 Task: Pitch Correction.
Action: Mouse moved to (98, 38)
Screenshot: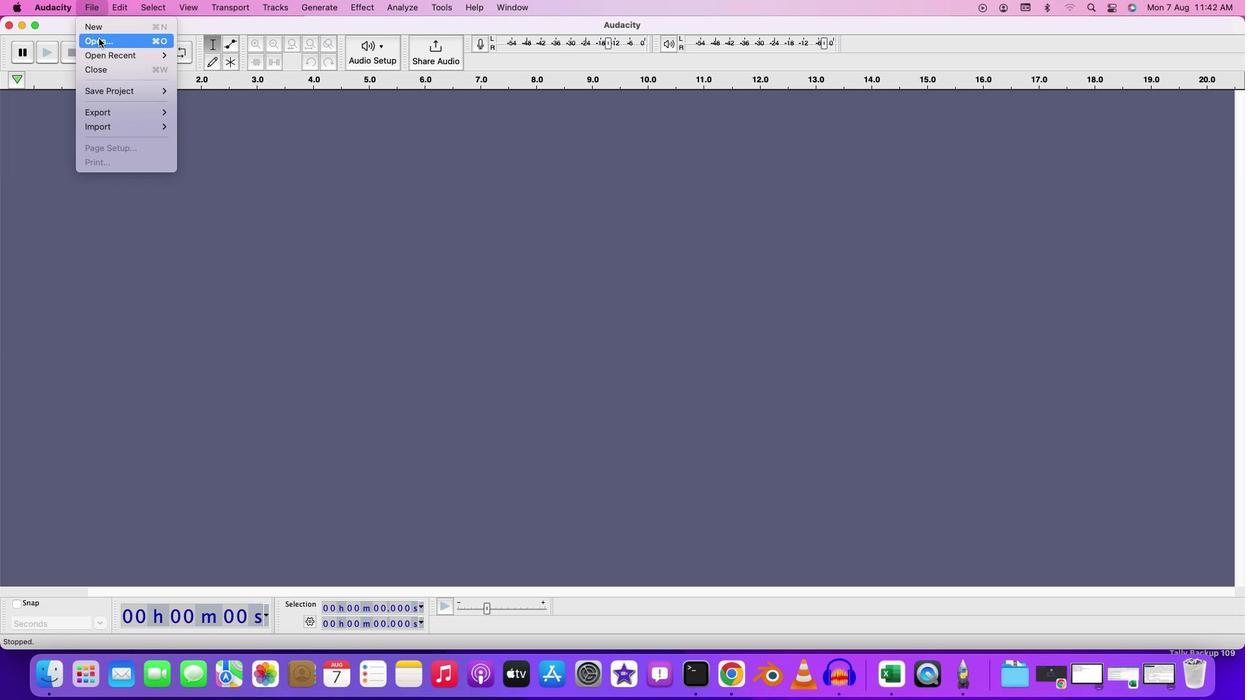 
Action: Mouse pressed left at (98, 38)
Screenshot: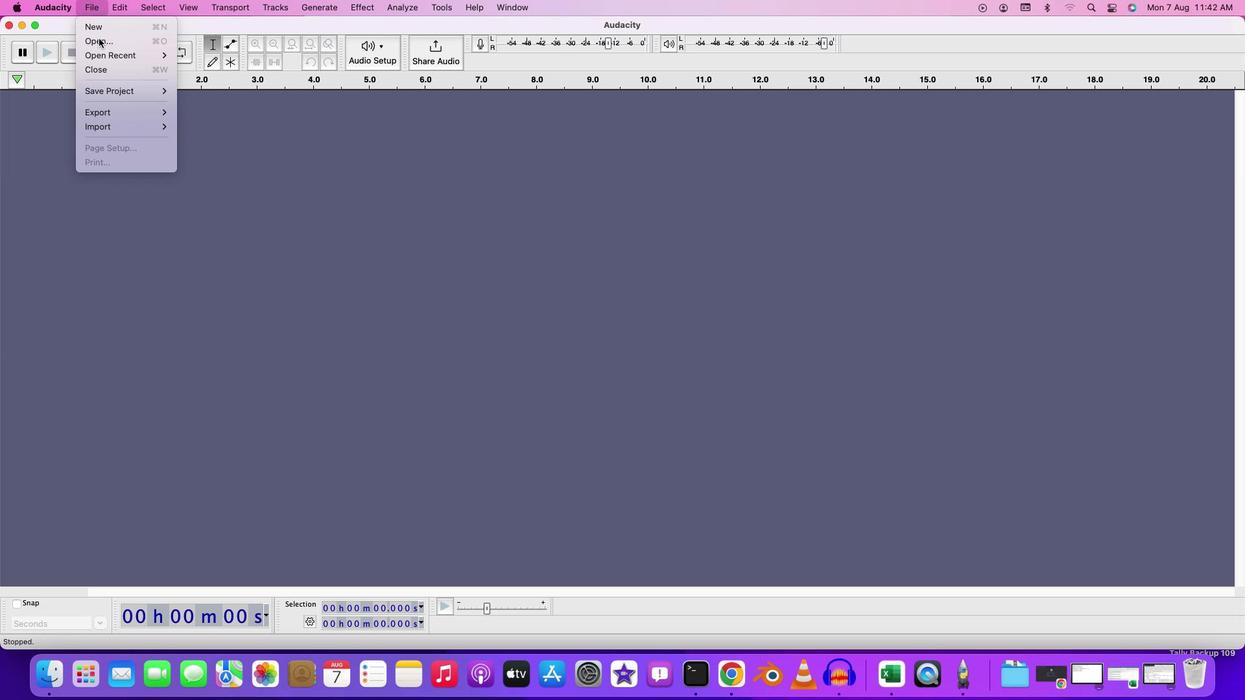 
Action: Mouse moved to (617, 184)
Screenshot: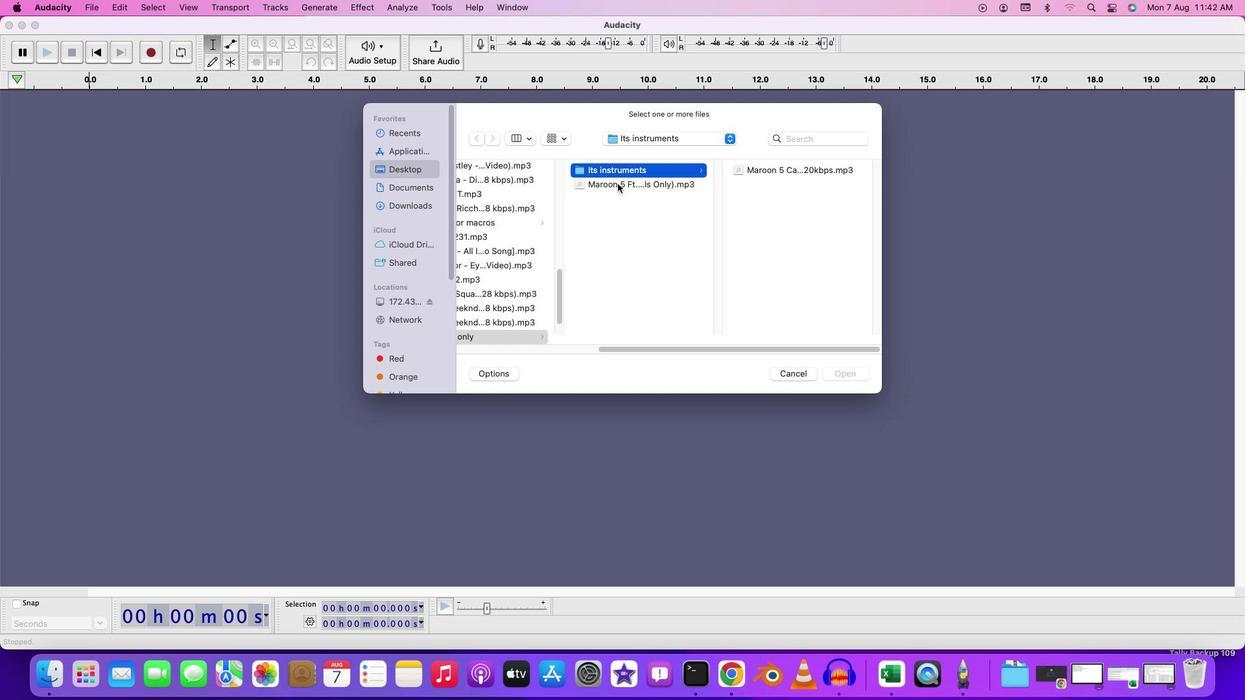 
Action: Mouse pressed left at (617, 184)
Screenshot: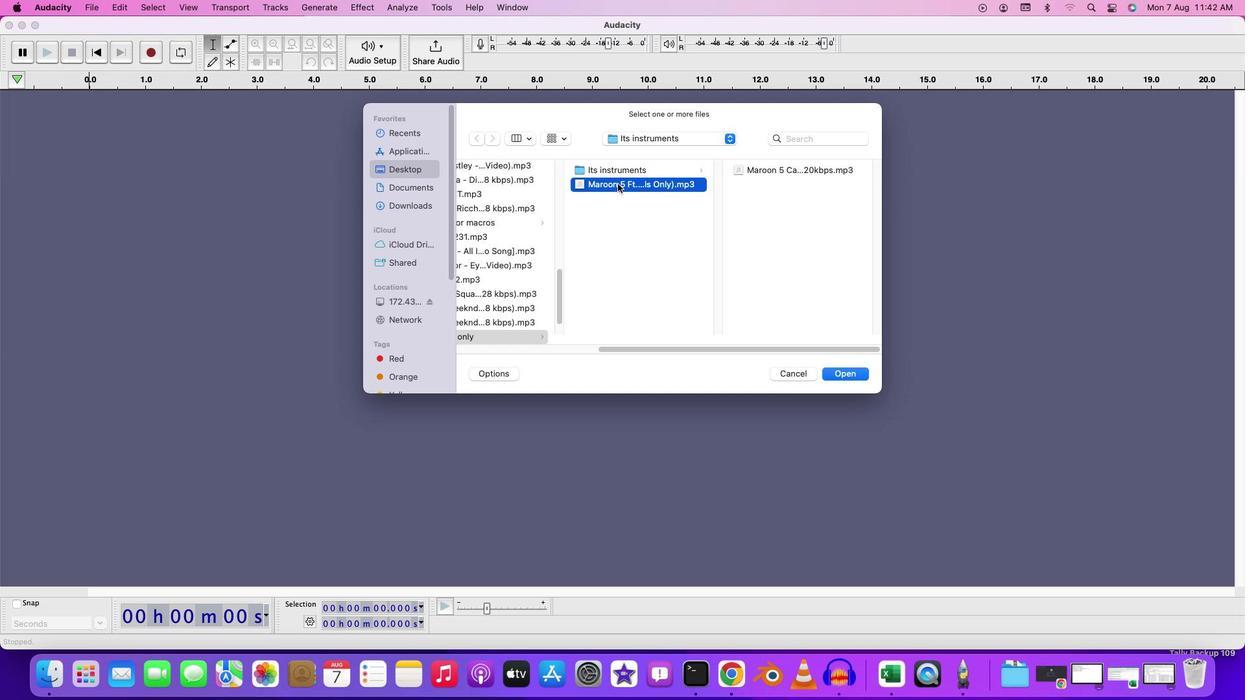 
Action: Mouse moved to (411, 169)
Screenshot: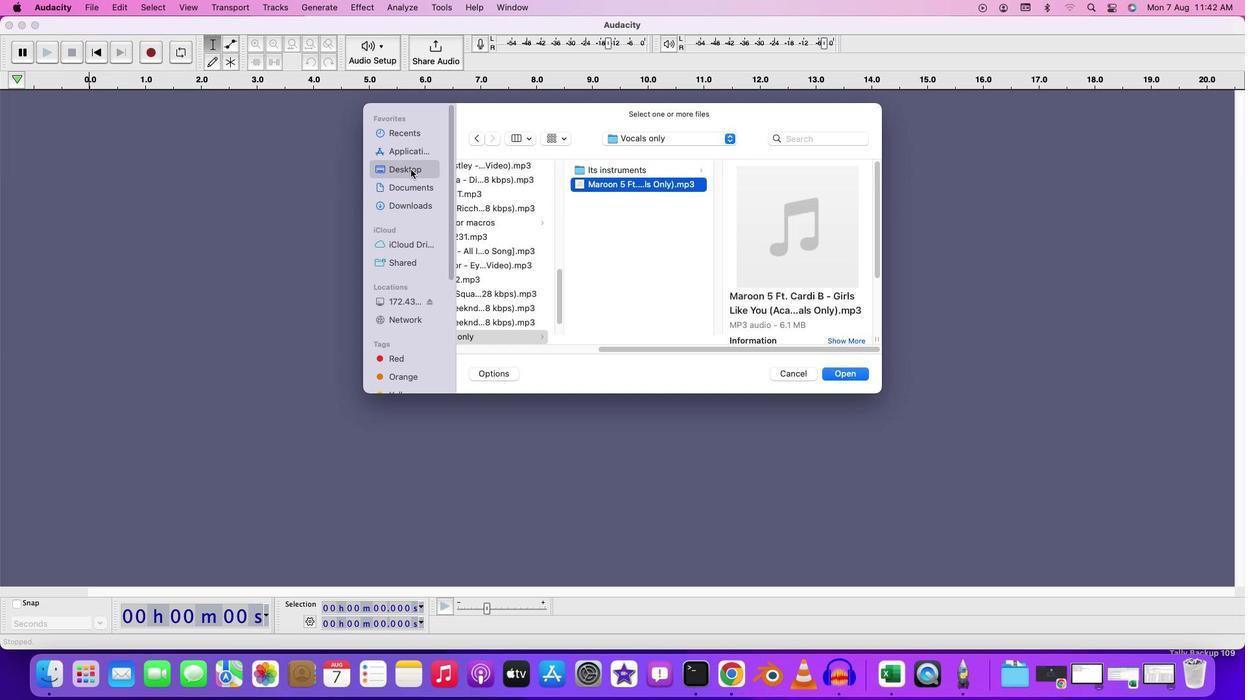 
Action: Mouse pressed left at (411, 169)
Screenshot: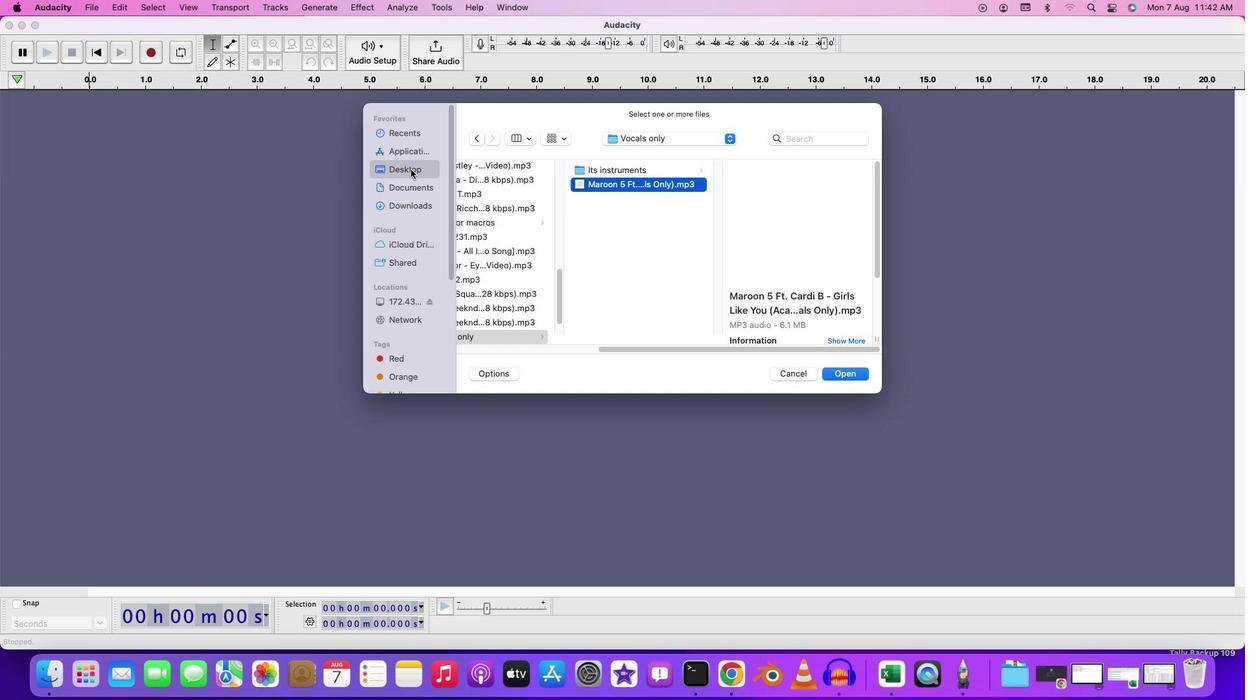 
Action: Mouse moved to (523, 184)
Screenshot: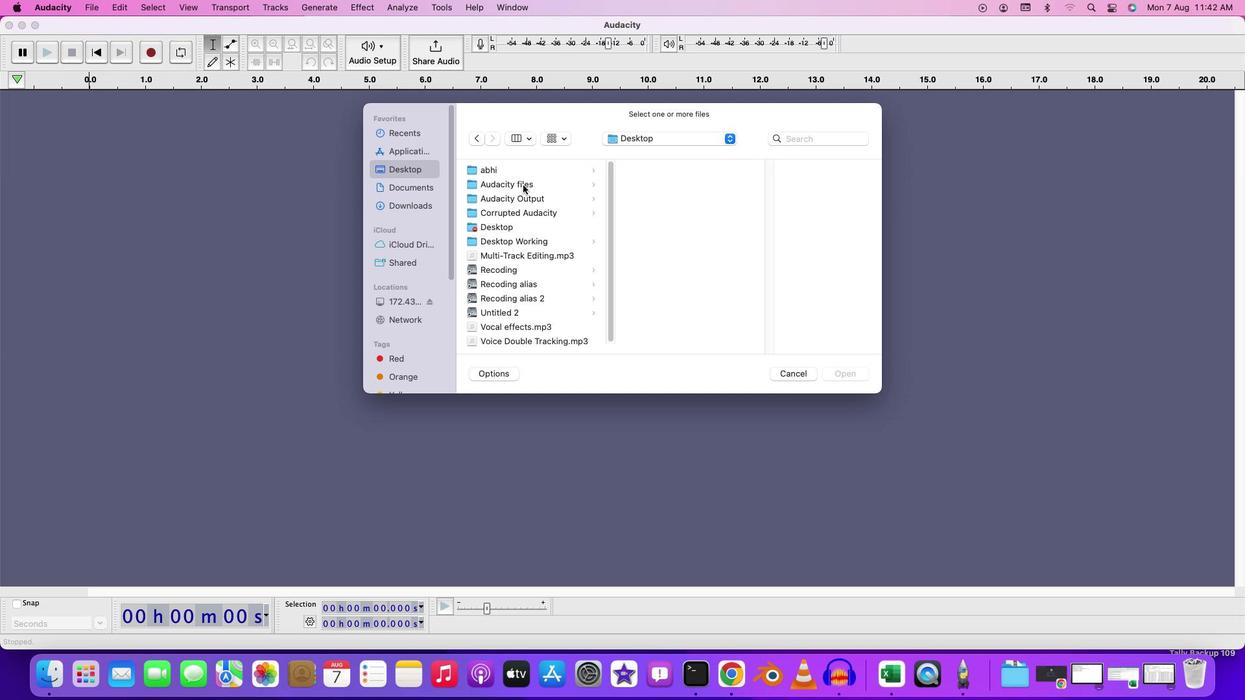 
Action: Mouse pressed left at (523, 184)
Screenshot: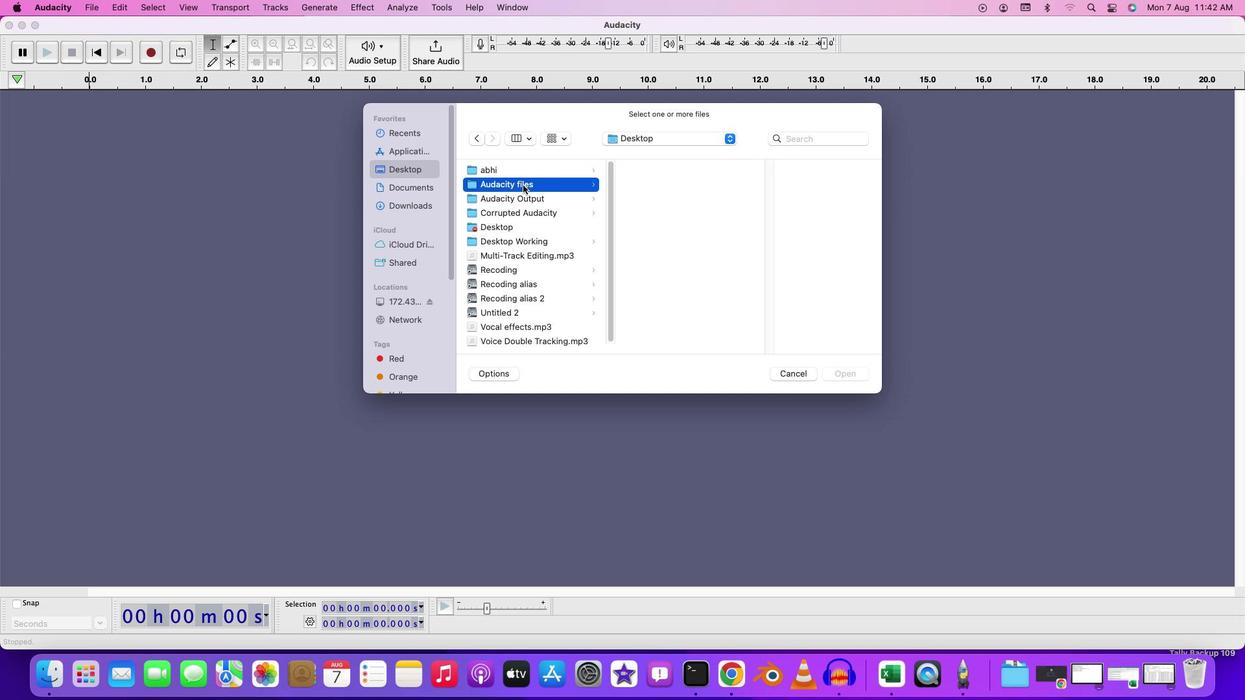 
Action: Mouse moved to (696, 267)
Screenshot: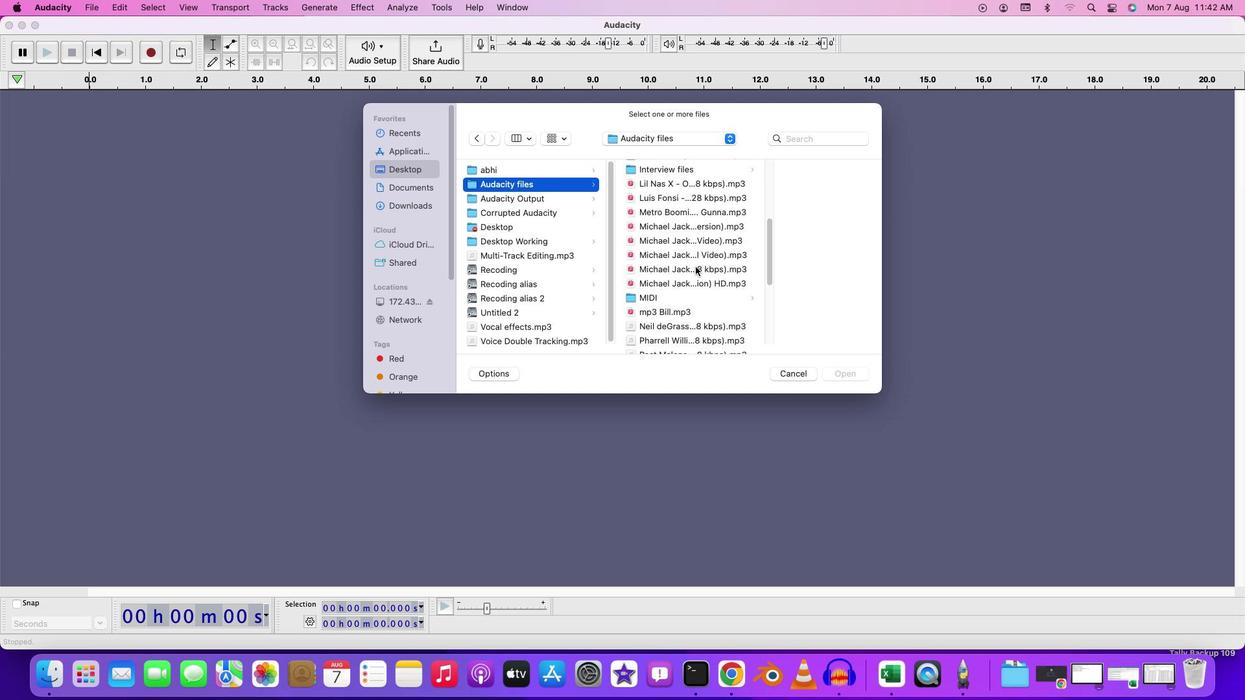
Action: Mouse scrolled (696, 267) with delta (0, 0)
Screenshot: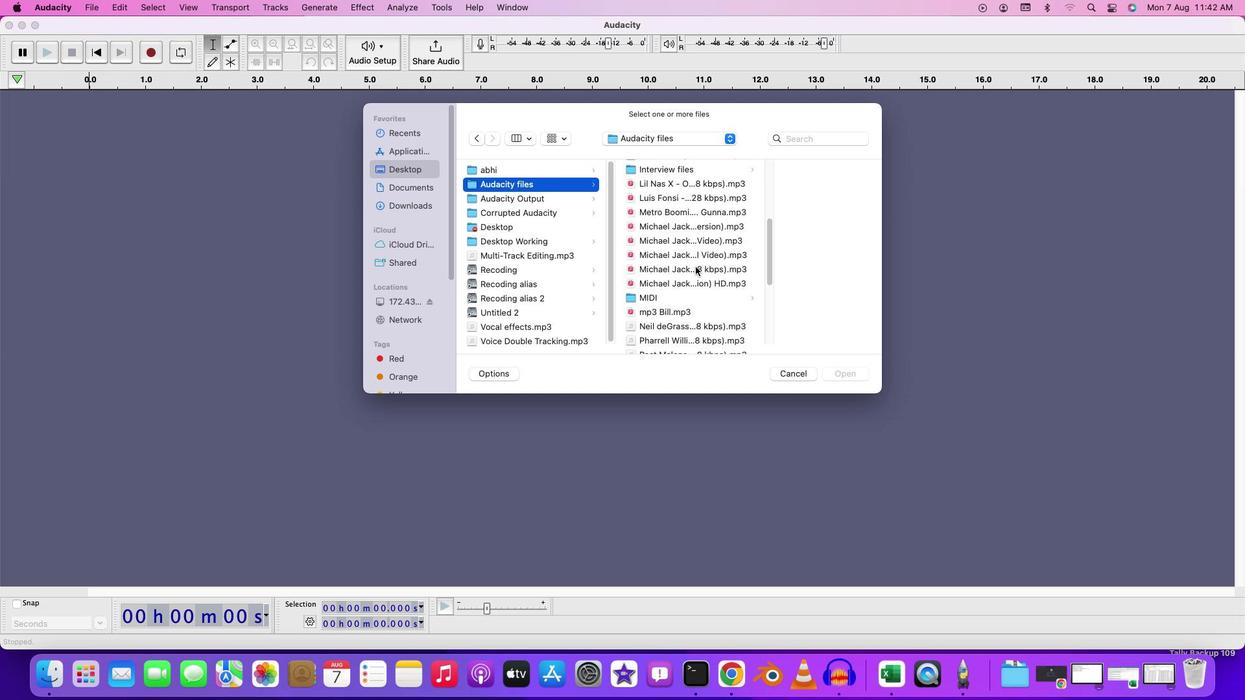 
Action: Mouse scrolled (696, 267) with delta (0, 0)
Screenshot: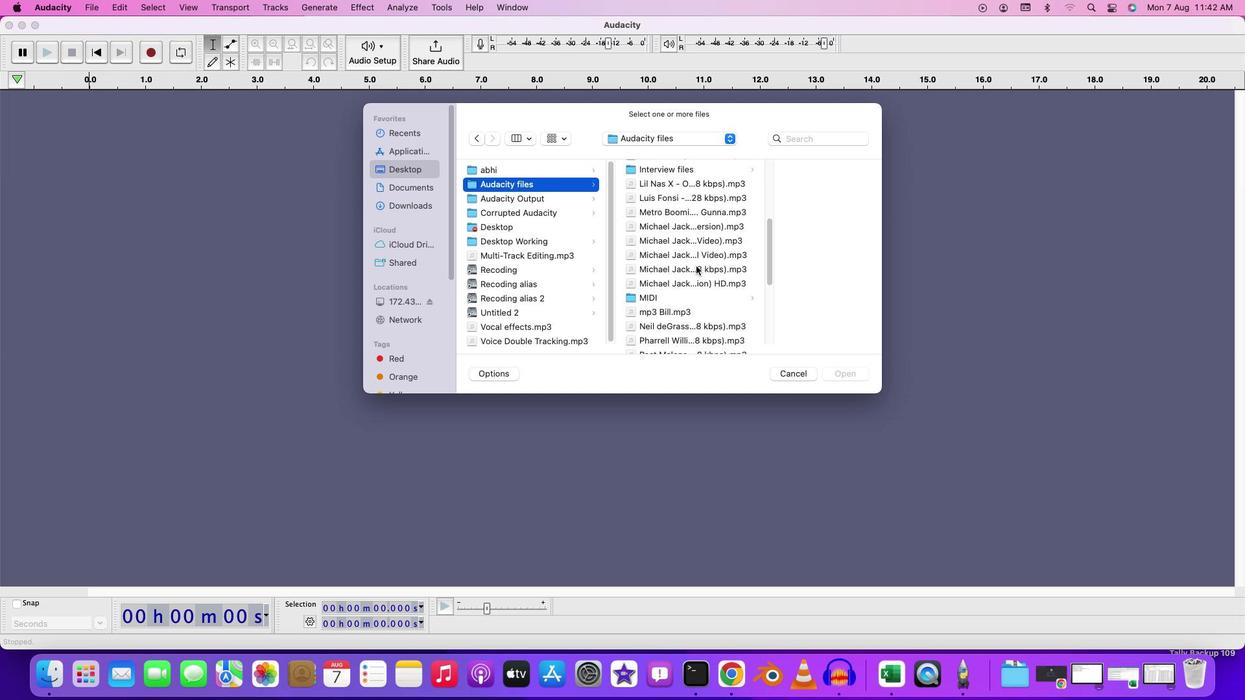 
Action: Mouse scrolled (696, 267) with delta (0, -1)
Screenshot: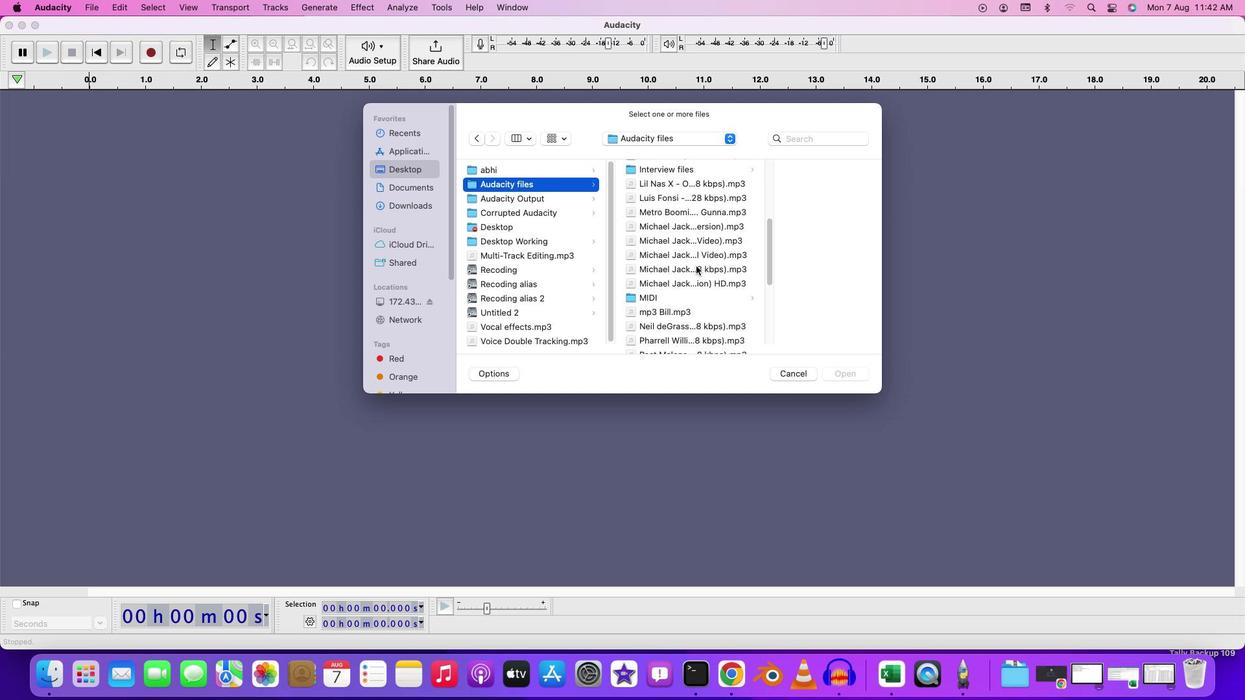 
Action: Mouse scrolled (696, 267) with delta (0, -3)
Screenshot: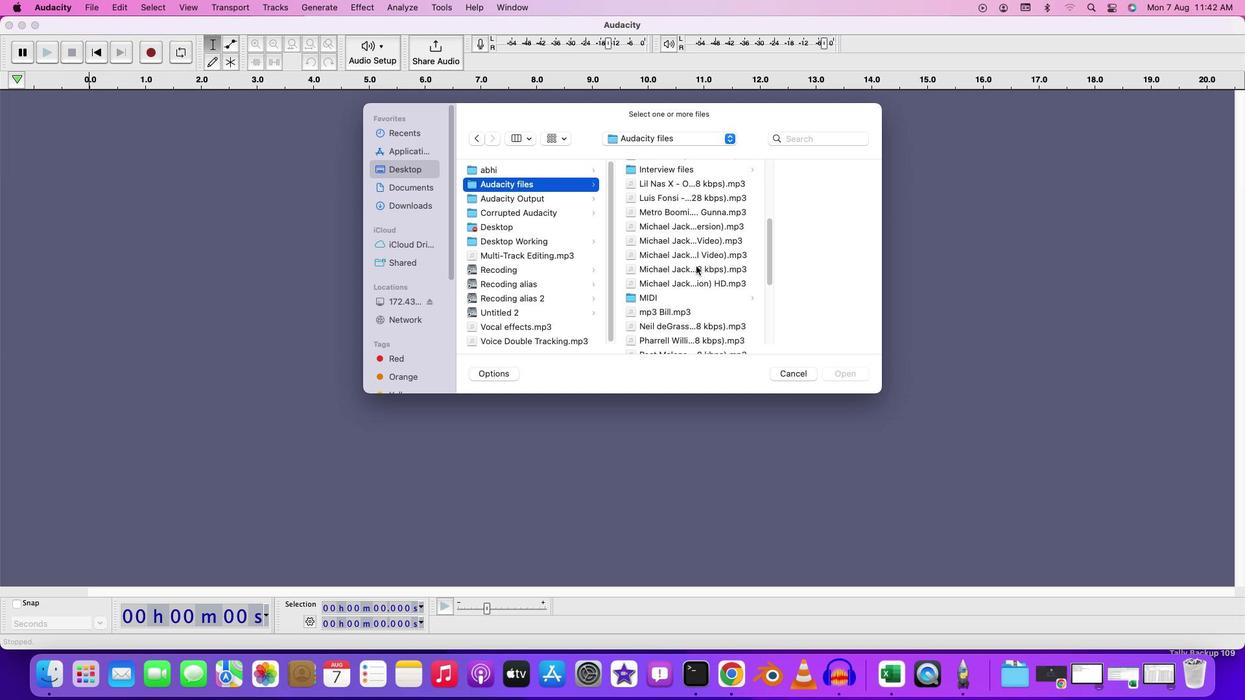 
Action: Mouse scrolled (696, 267) with delta (0, -3)
Screenshot: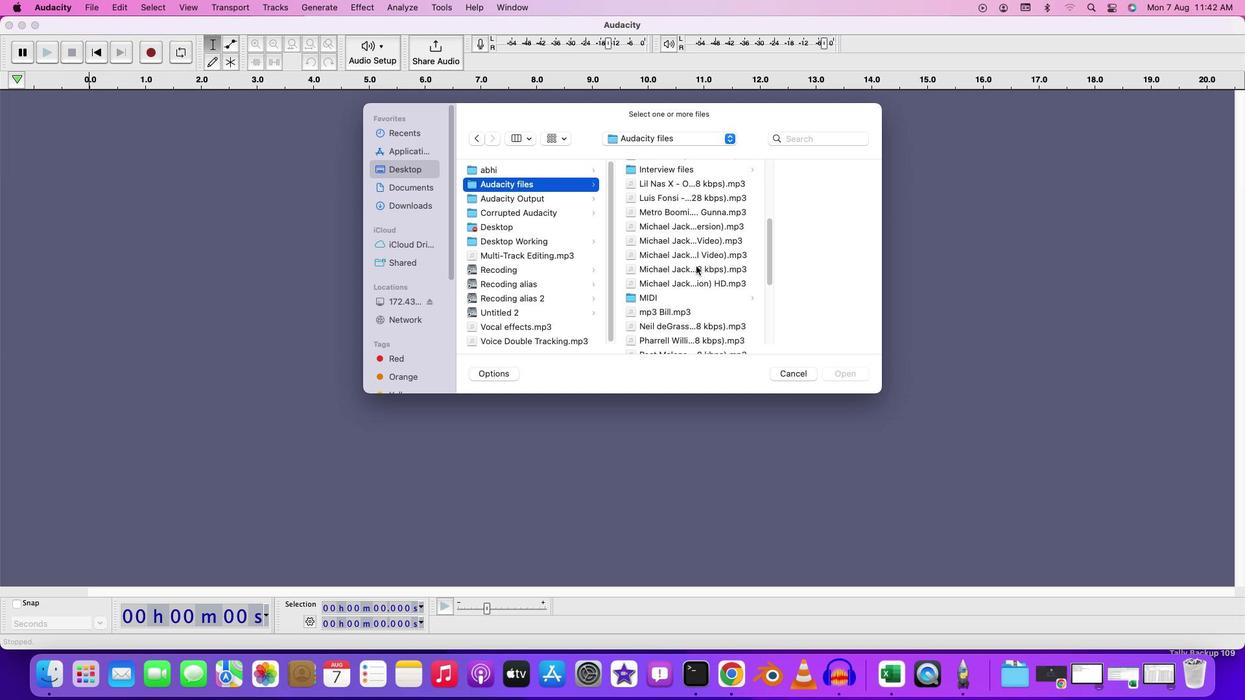
Action: Mouse moved to (670, 212)
Screenshot: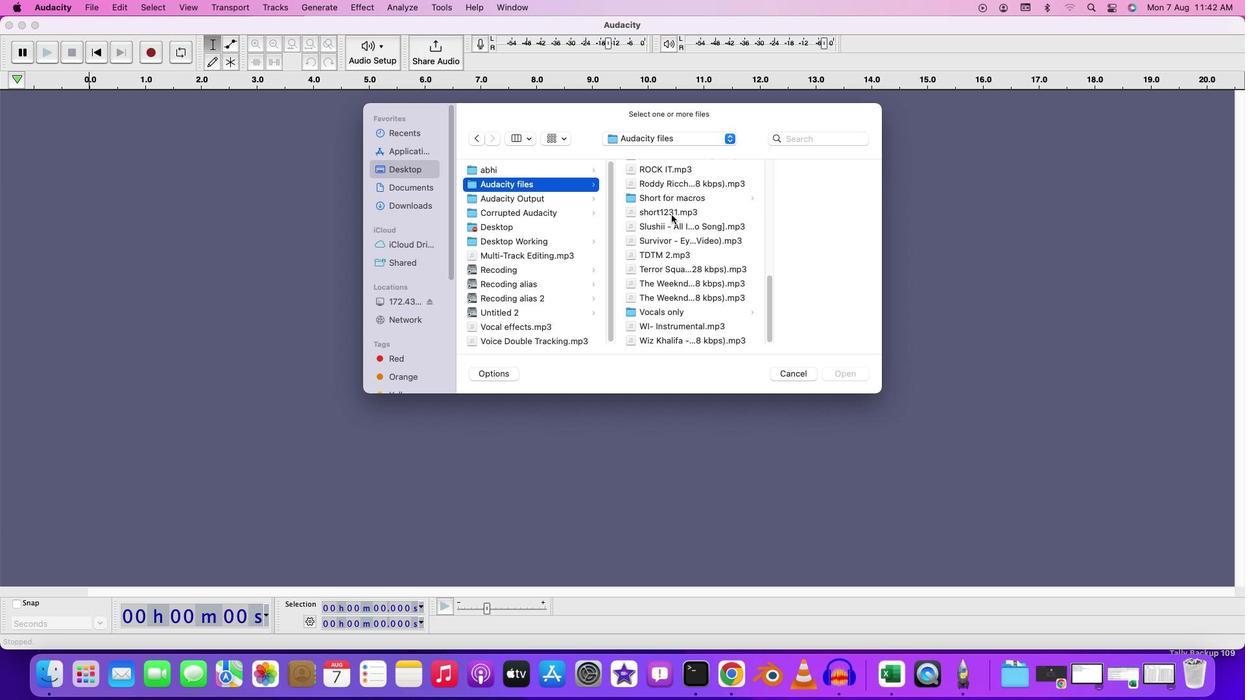 
Action: Mouse scrolled (670, 212) with delta (0, 0)
Screenshot: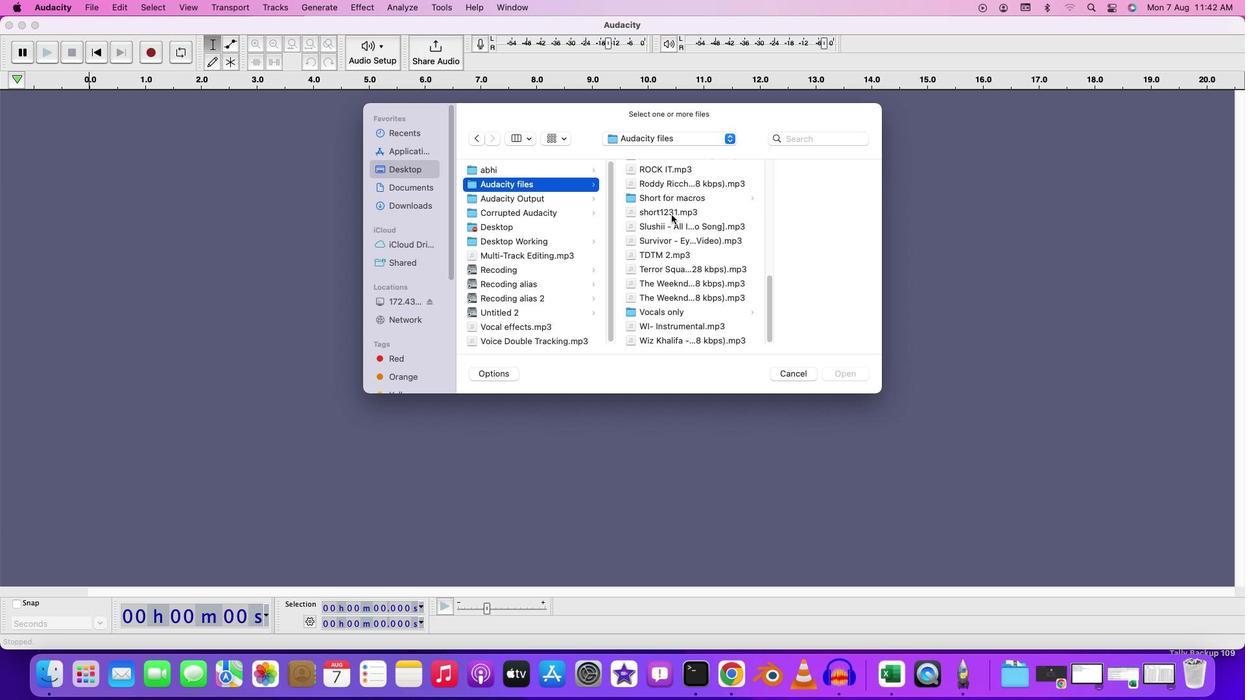 
Action: Mouse moved to (670, 212)
Screenshot: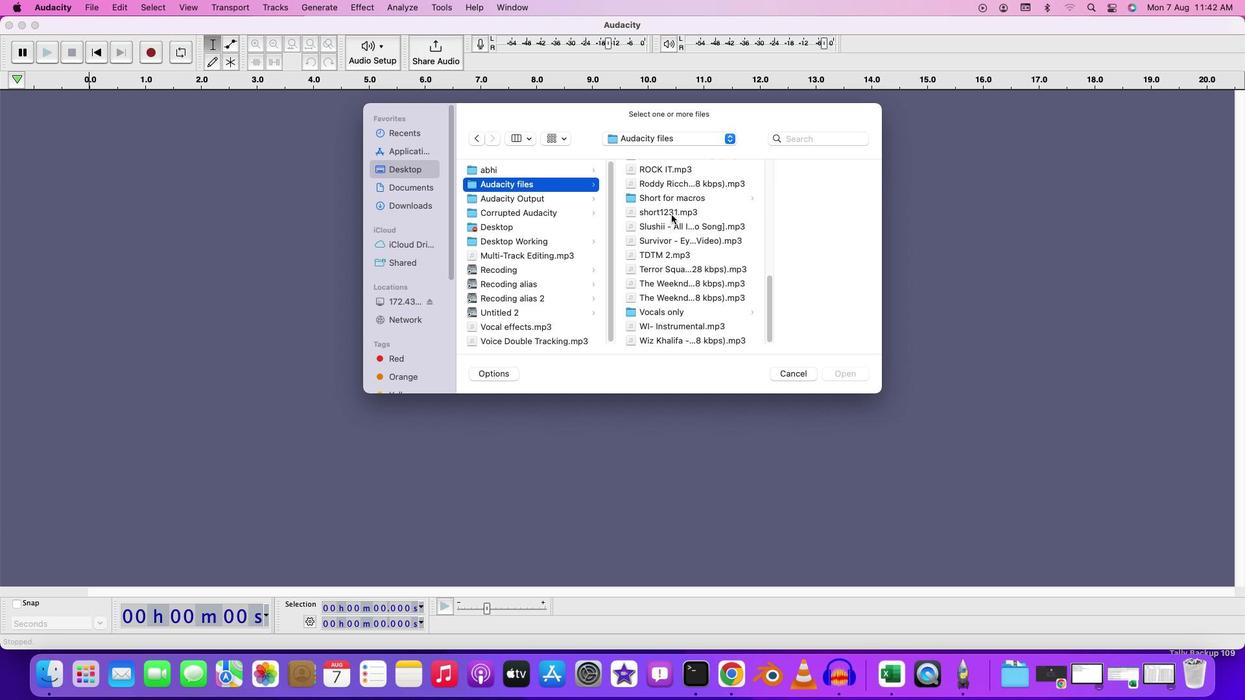 
Action: Mouse scrolled (670, 212) with delta (0, 0)
Screenshot: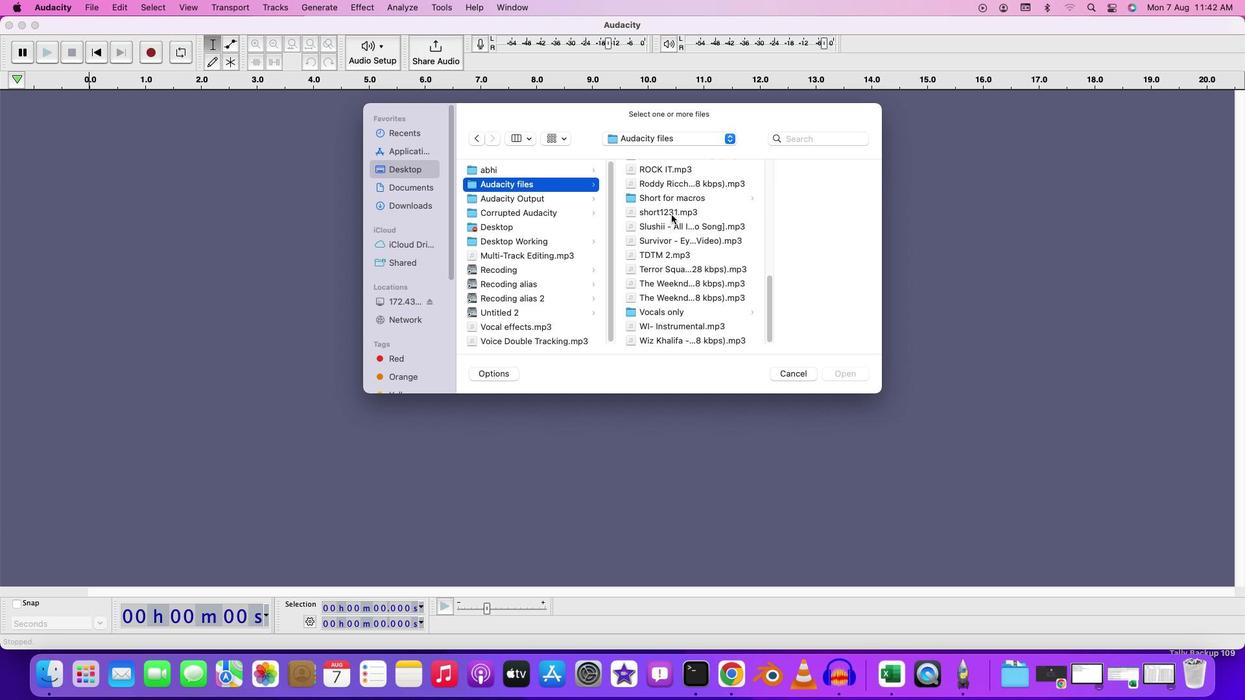 
Action: Mouse scrolled (670, 212) with delta (0, -2)
Screenshot: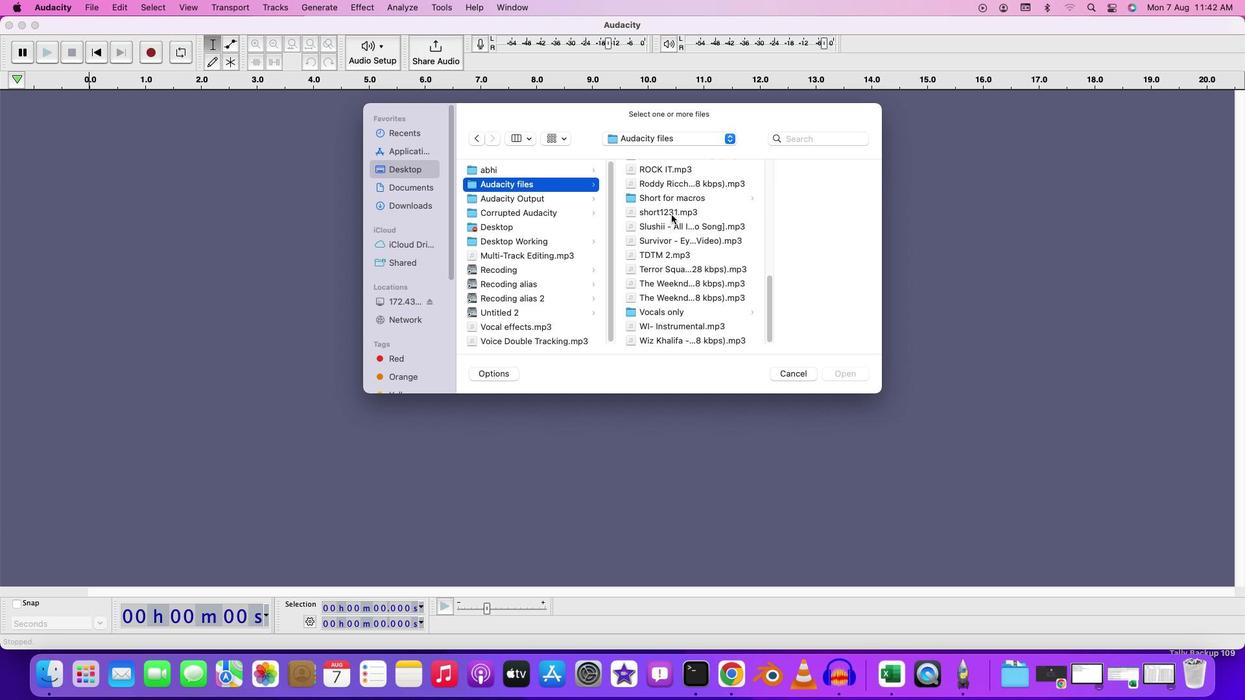 
Action: Mouse scrolled (670, 212) with delta (0, -3)
Screenshot: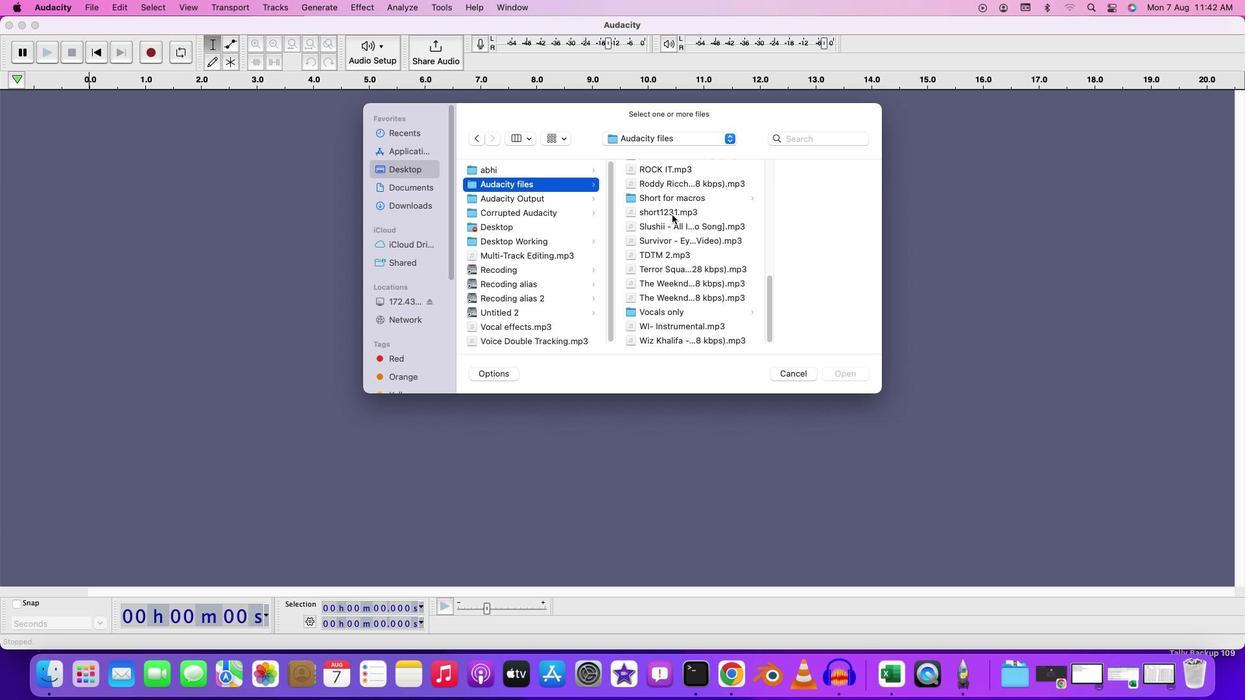 
Action: Mouse scrolled (670, 212) with delta (0, -3)
Screenshot: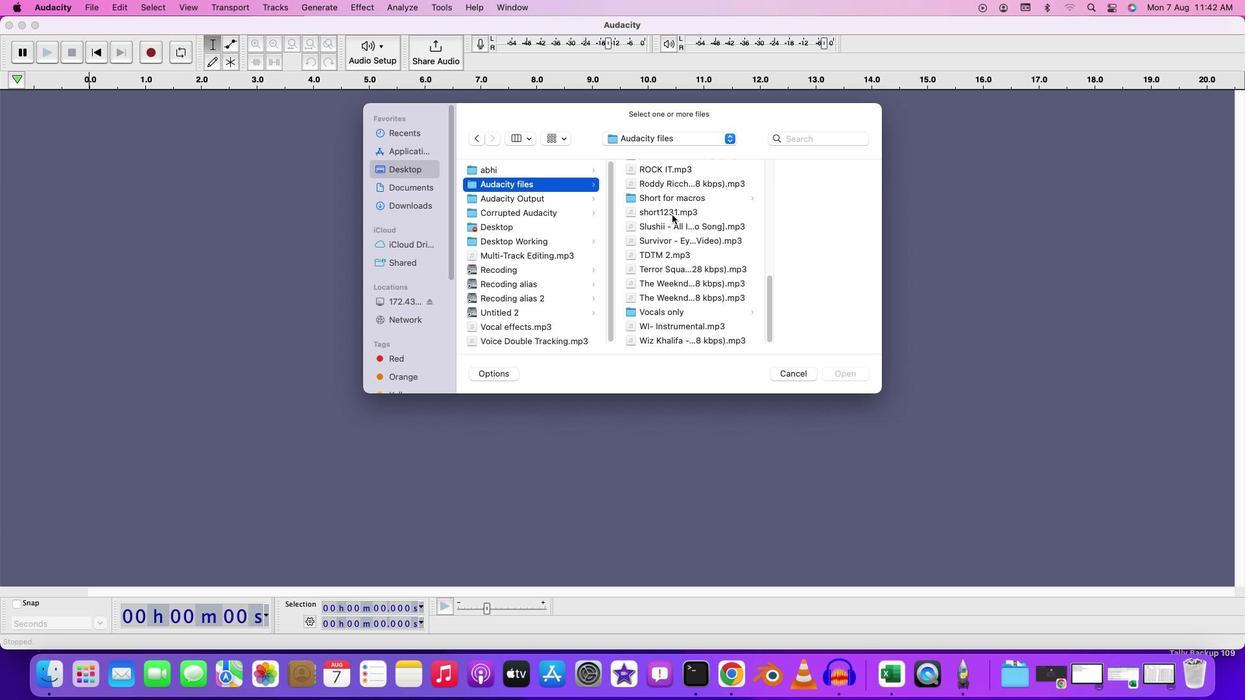
Action: Mouse moved to (673, 312)
Screenshot: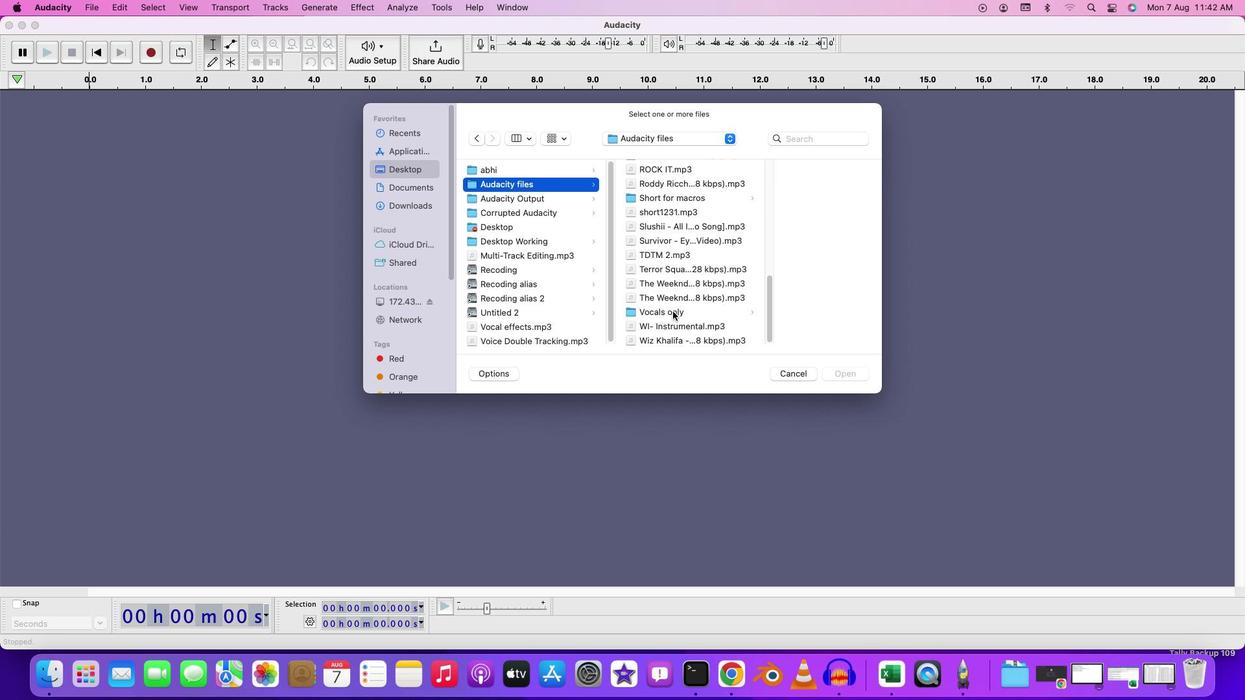 
Action: Mouse pressed left at (673, 312)
Screenshot: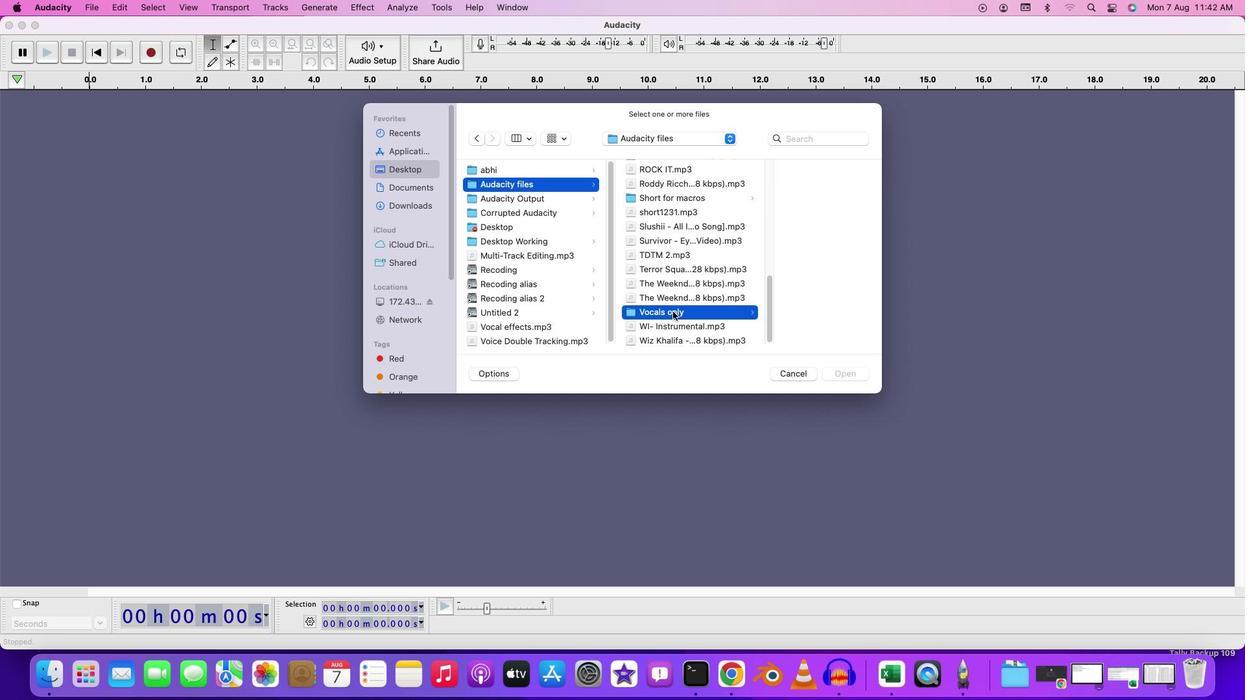 
Action: Mouse pressed left at (673, 312)
Screenshot: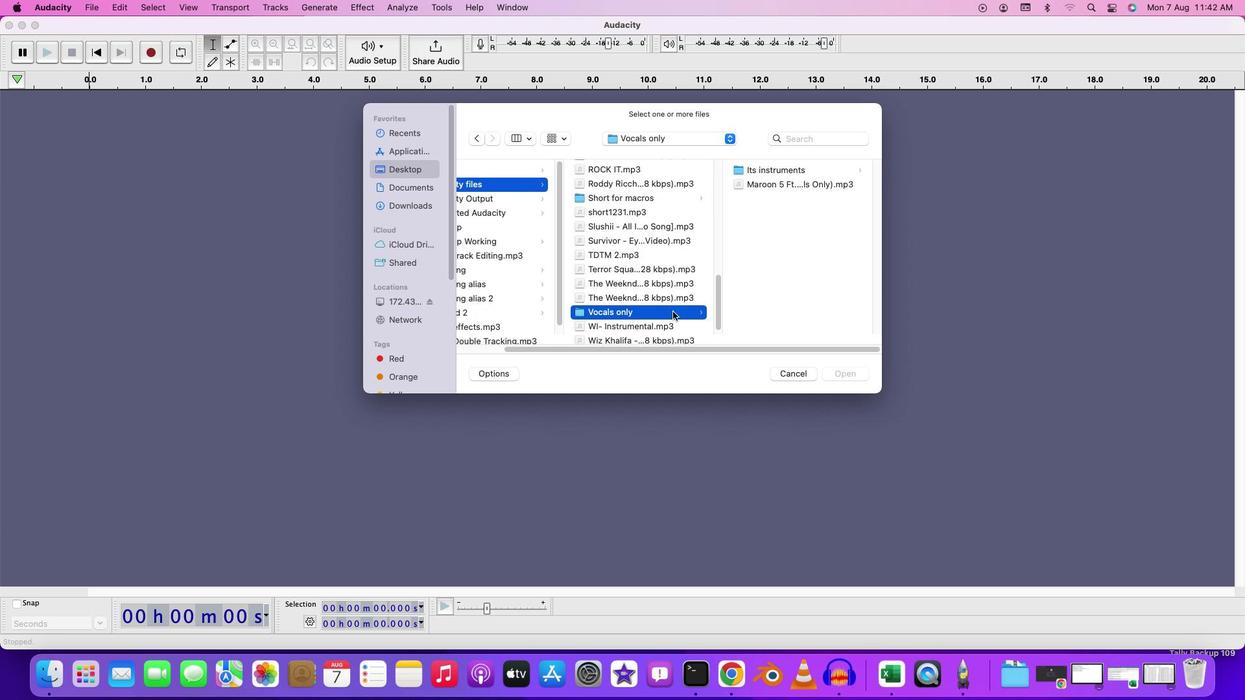 
Action: Mouse moved to (761, 183)
Screenshot: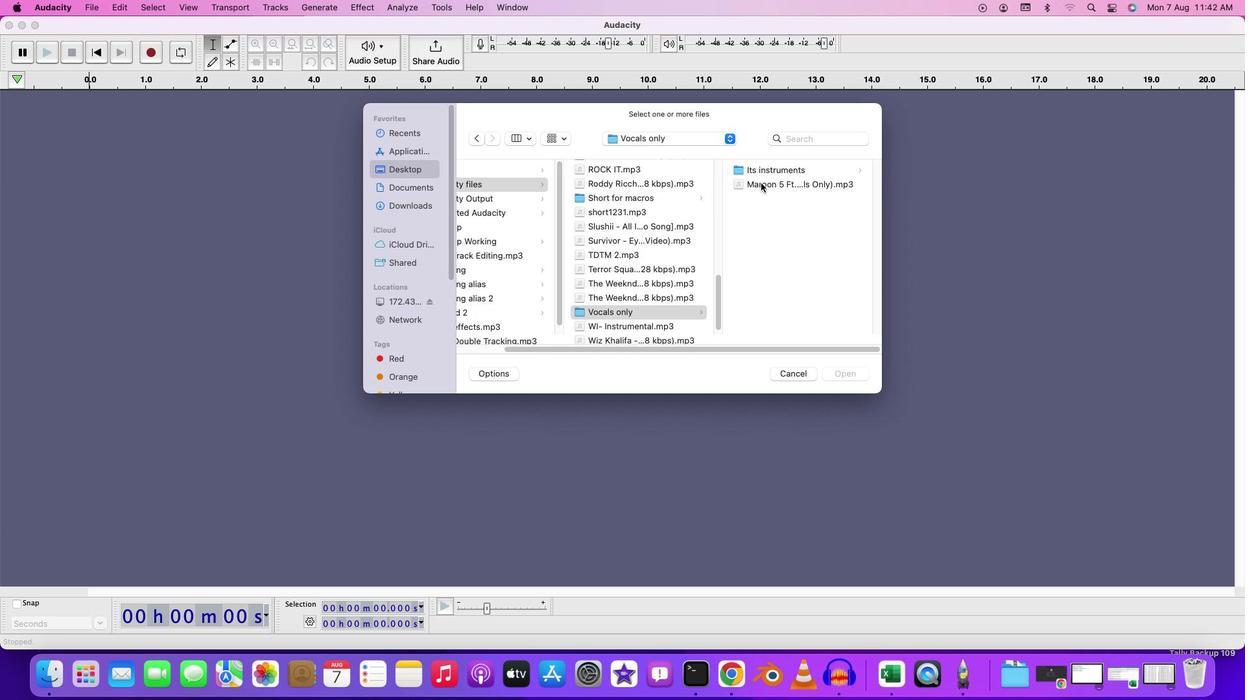 
Action: Mouse pressed left at (761, 183)
Screenshot: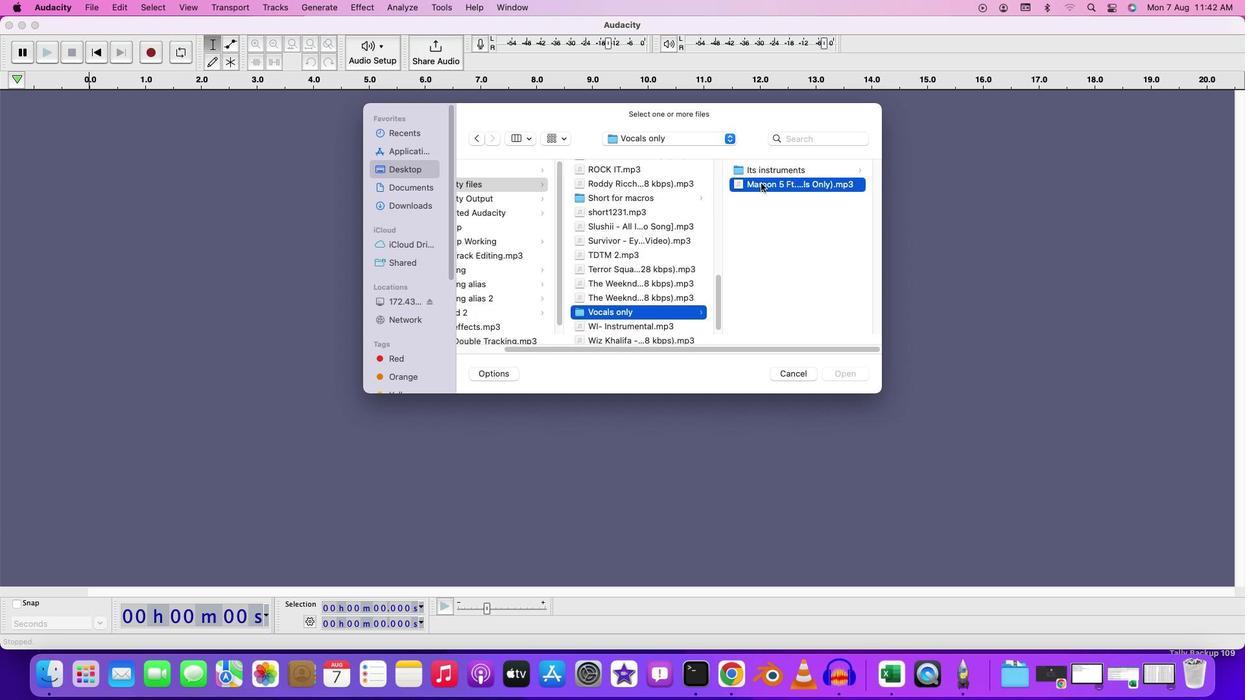 
Action: Mouse pressed left at (761, 183)
Screenshot: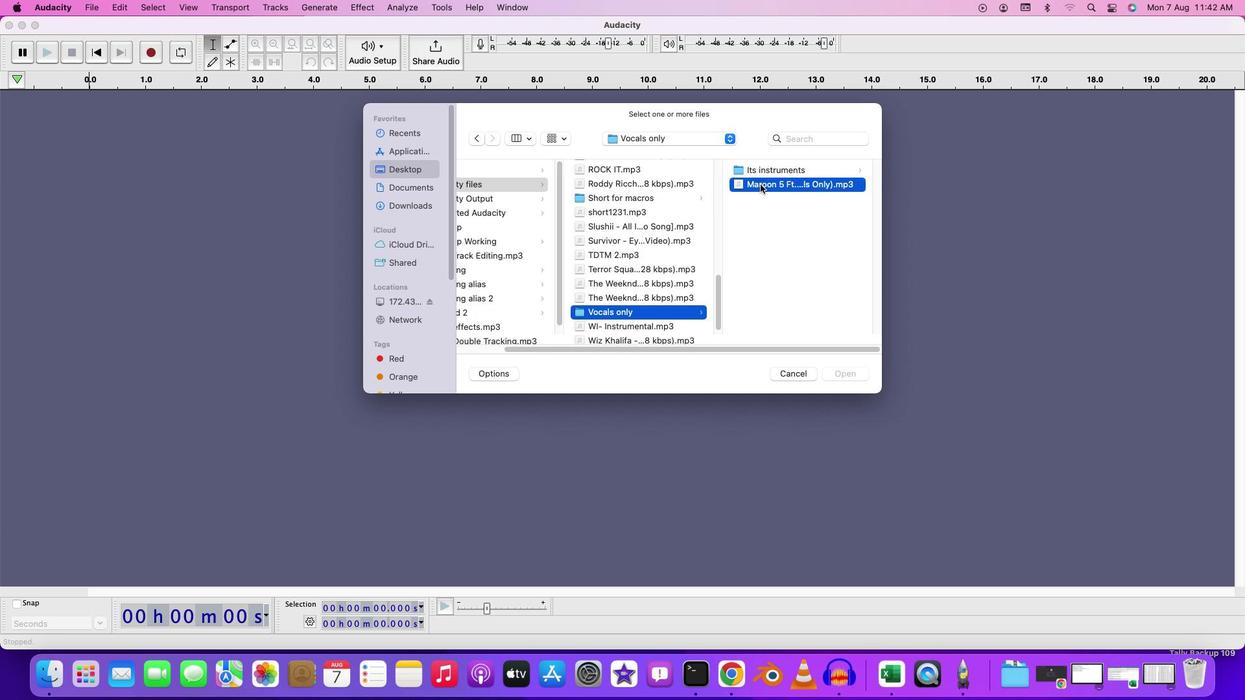 
Action: Mouse moved to (330, 152)
Screenshot: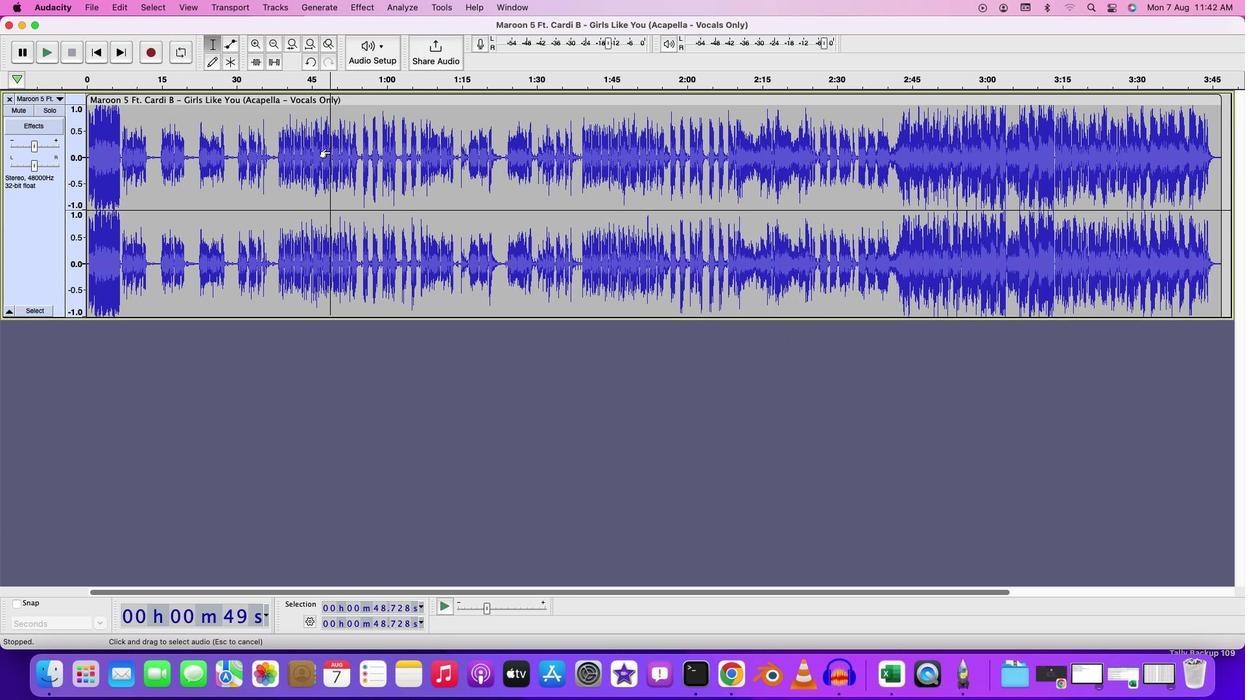 
Action: Mouse pressed left at (330, 152)
Screenshot: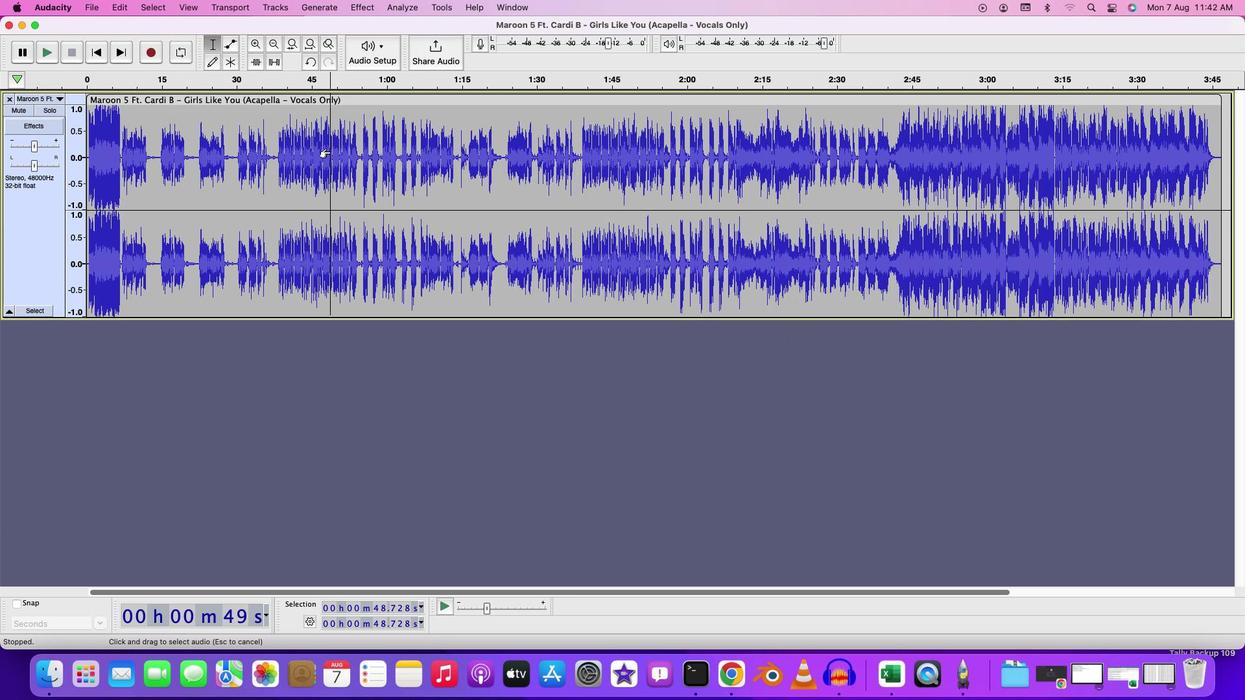 
Action: Mouse moved to (94, 116)
Screenshot: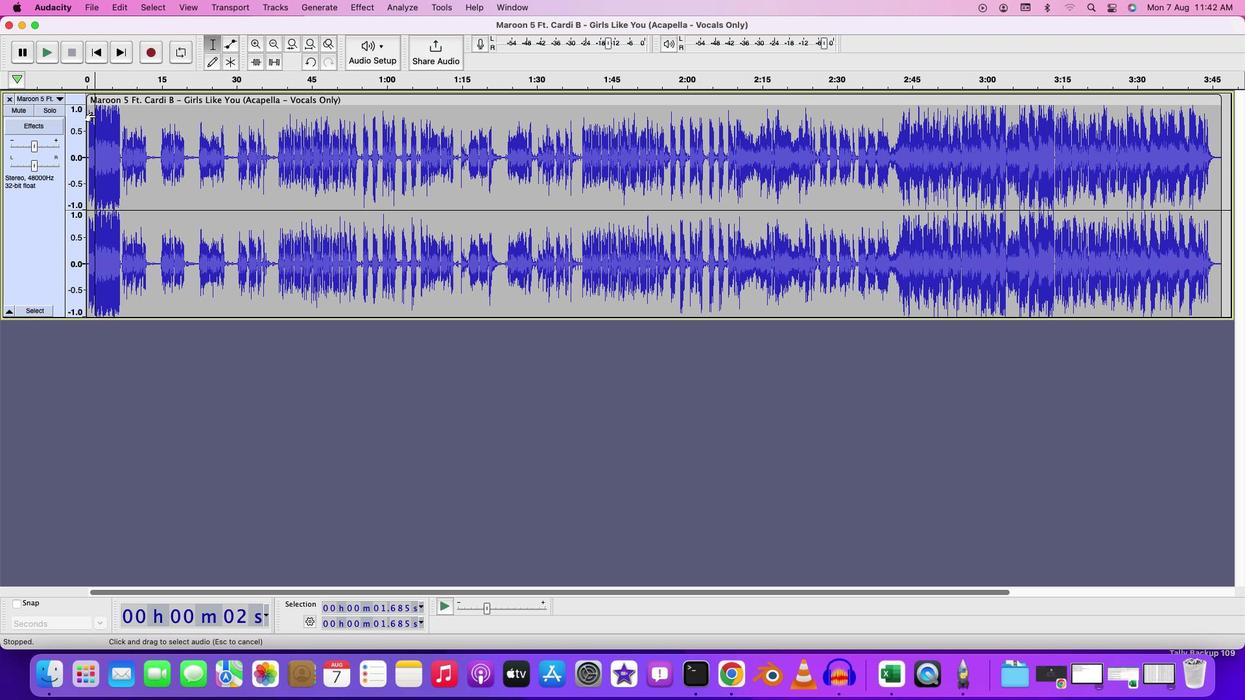 
Action: Mouse pressed left at (94, 116)
Screenshot: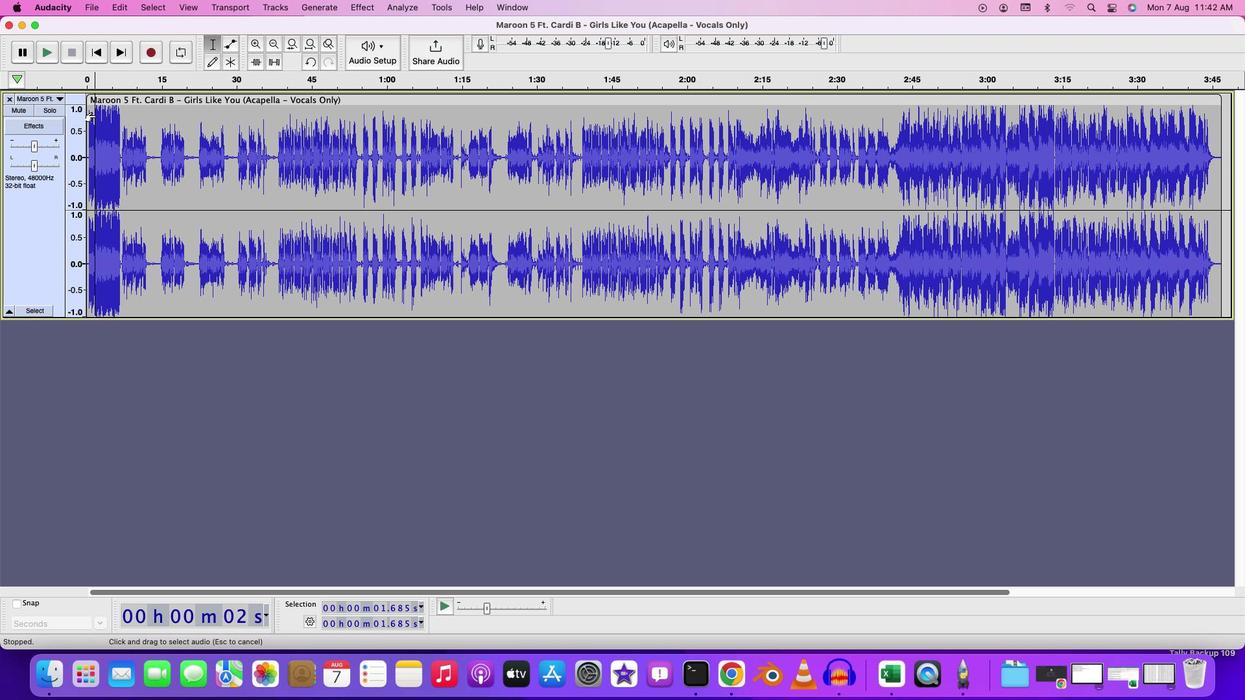 
Action: Key pressed Key.space
Screenshot: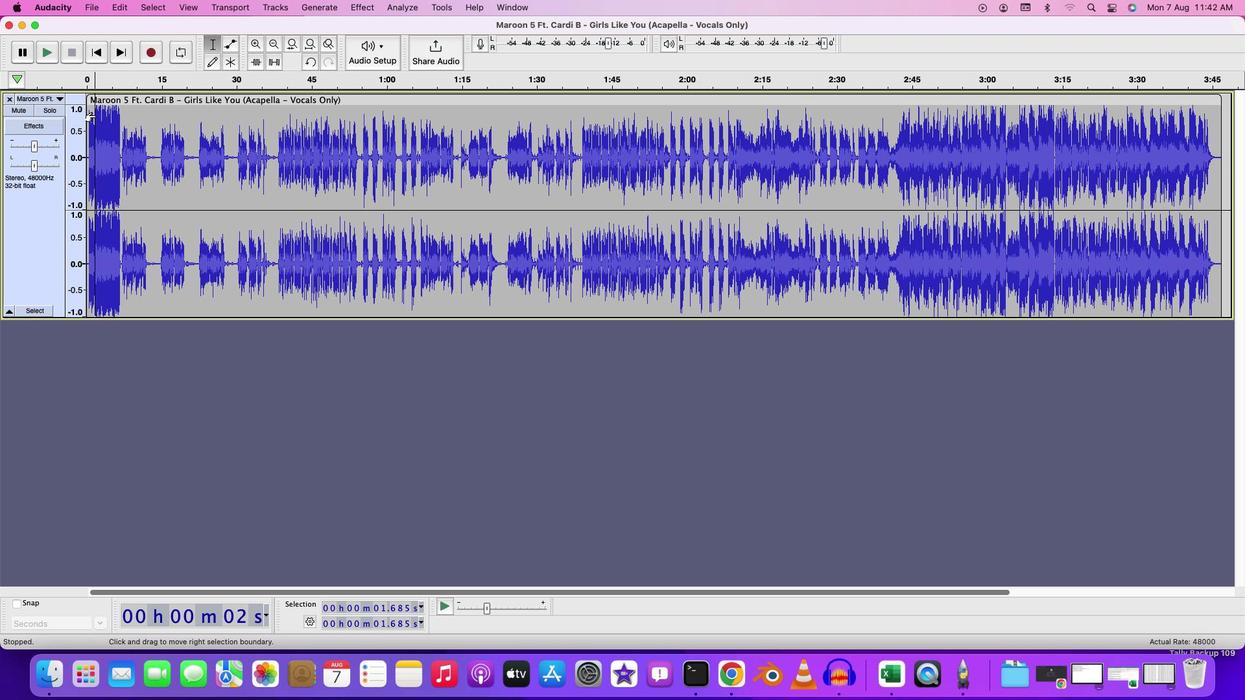 
Action: Mouse moved to (136, 153)
Screenshot: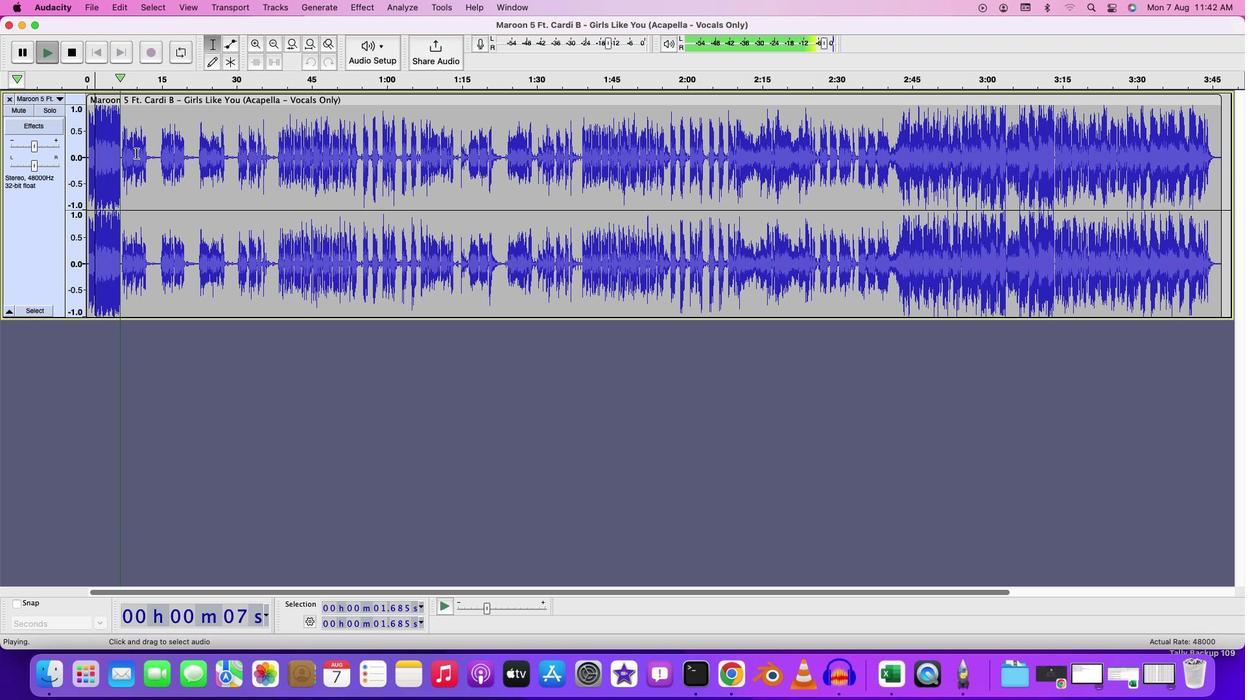 
Action: Key pressed Key.space
Screenshot: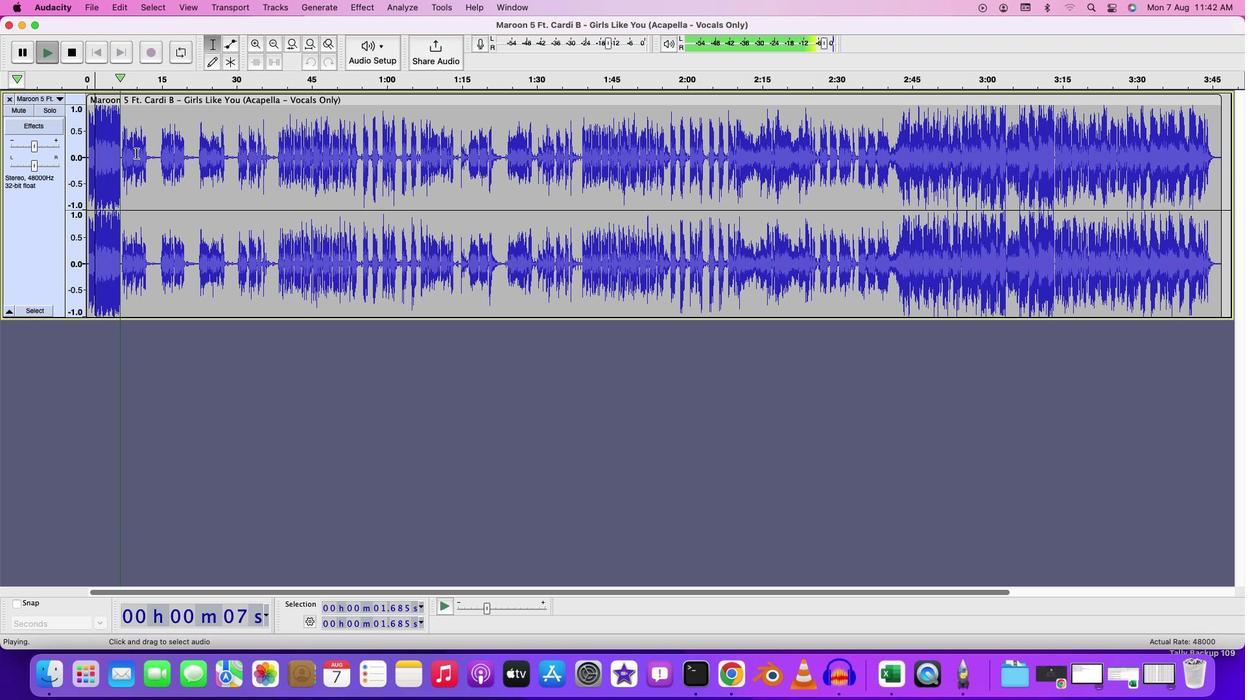 
Action: Mouse moved to (136, 156)
Screenshot: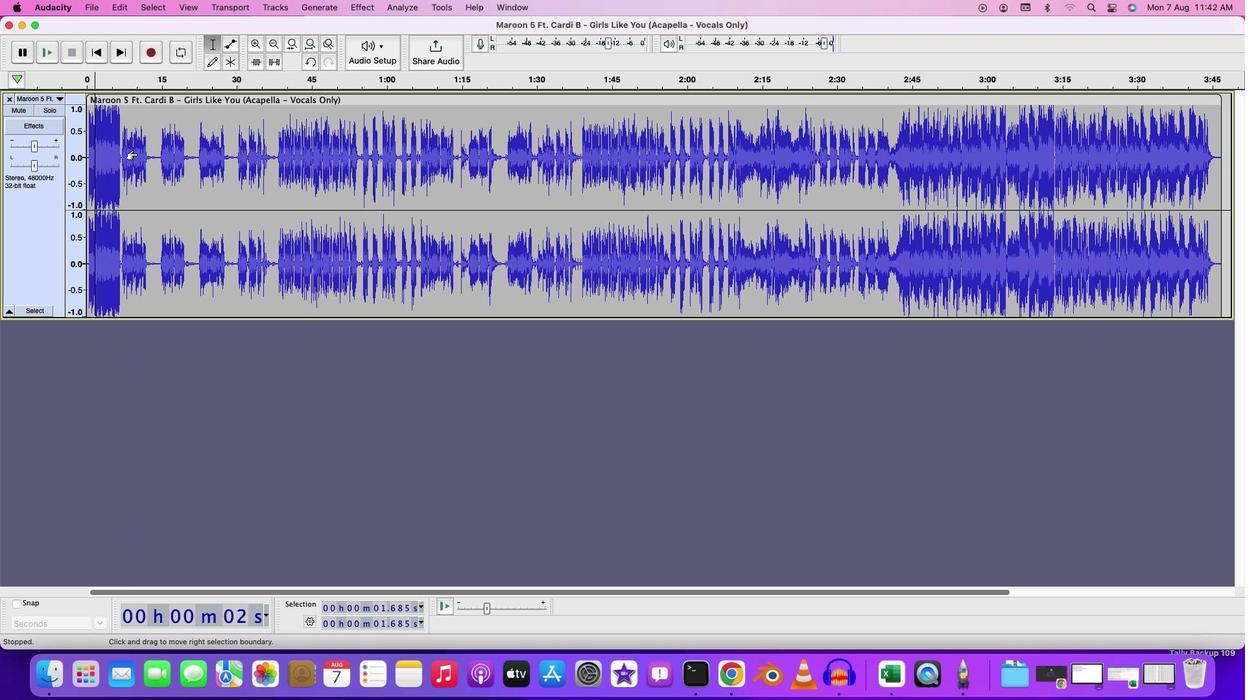 
Action: Key pressed Key.cmd
Screenshot: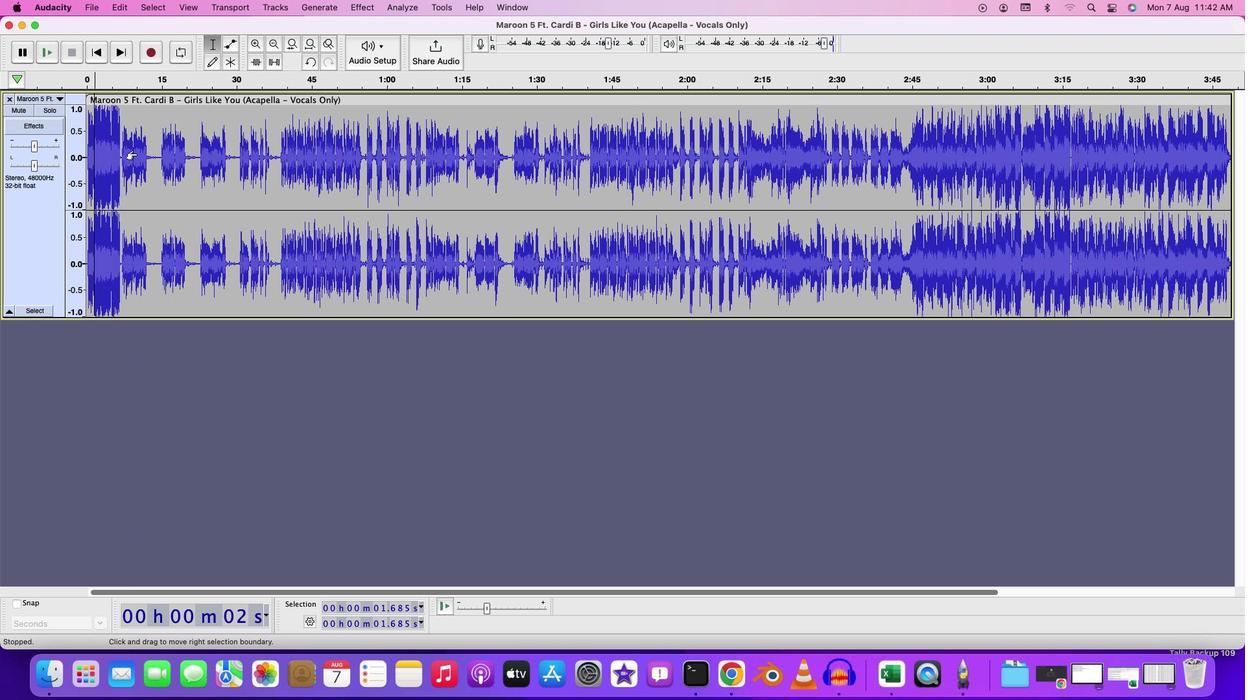 
Action: Mouse moved to (136, 154)
Screenshot: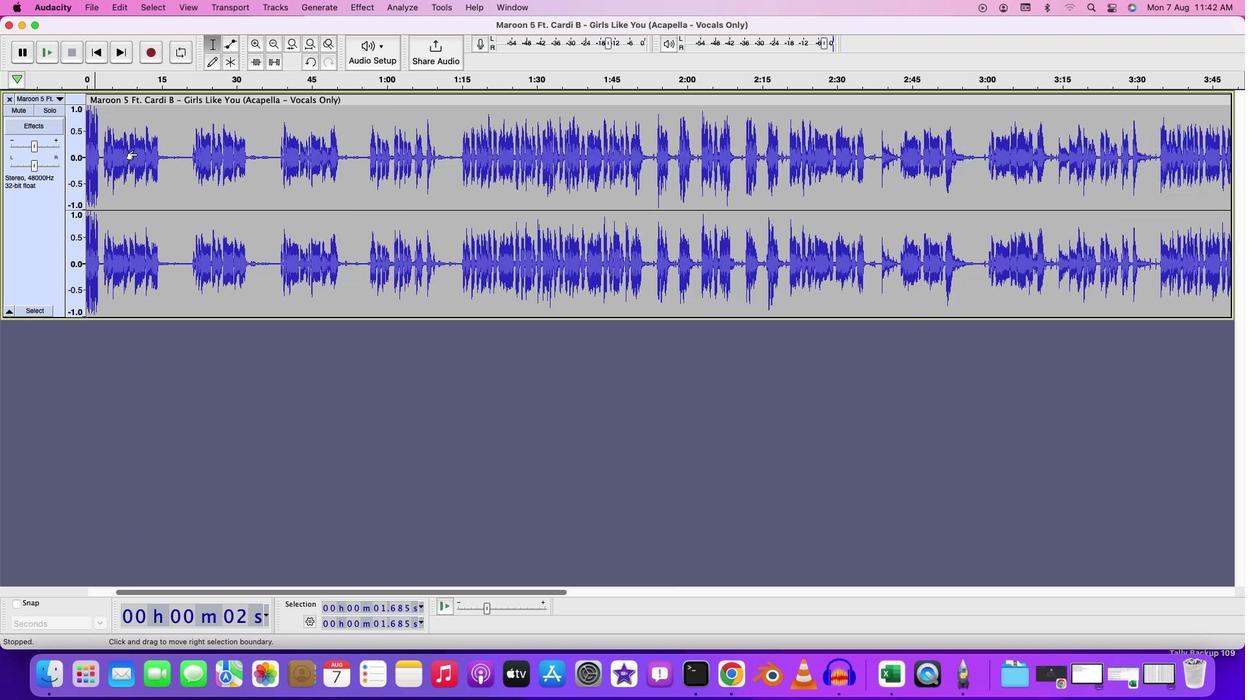 
Action: Mouse scrolled (136, 154) with delta (0, 0)
Screenshot: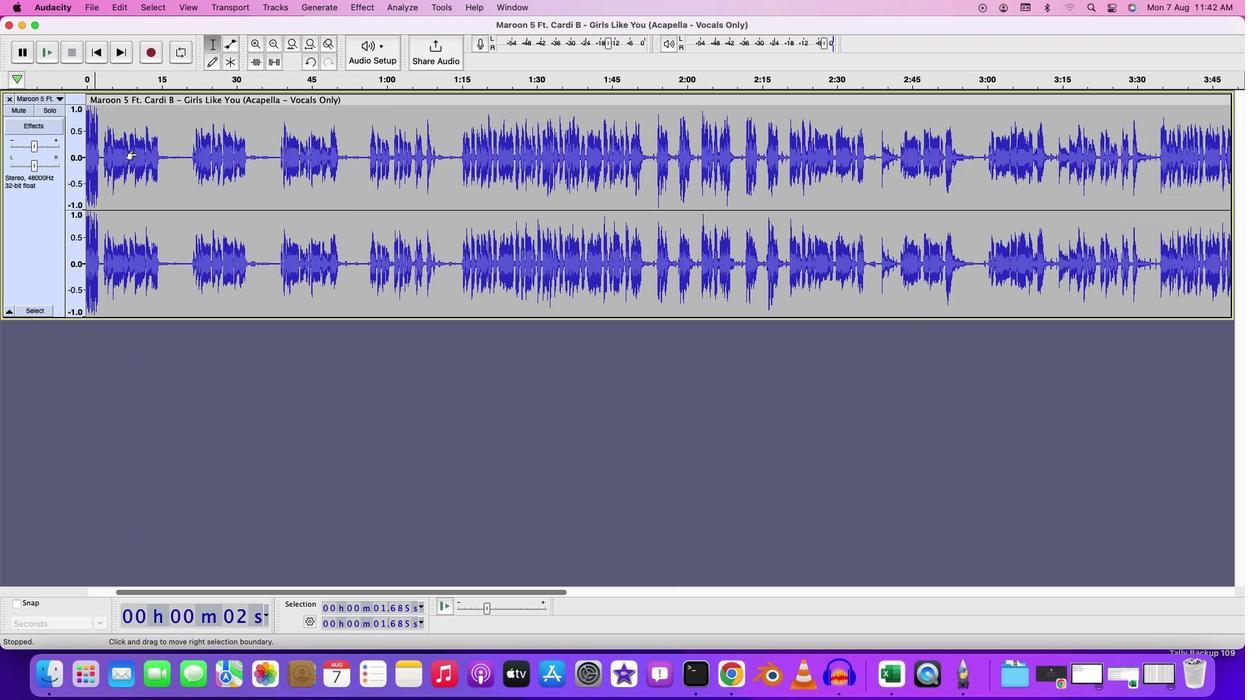 
Action: Mouse scrolled (136, 154) with delta (0, 0)
Screenshot: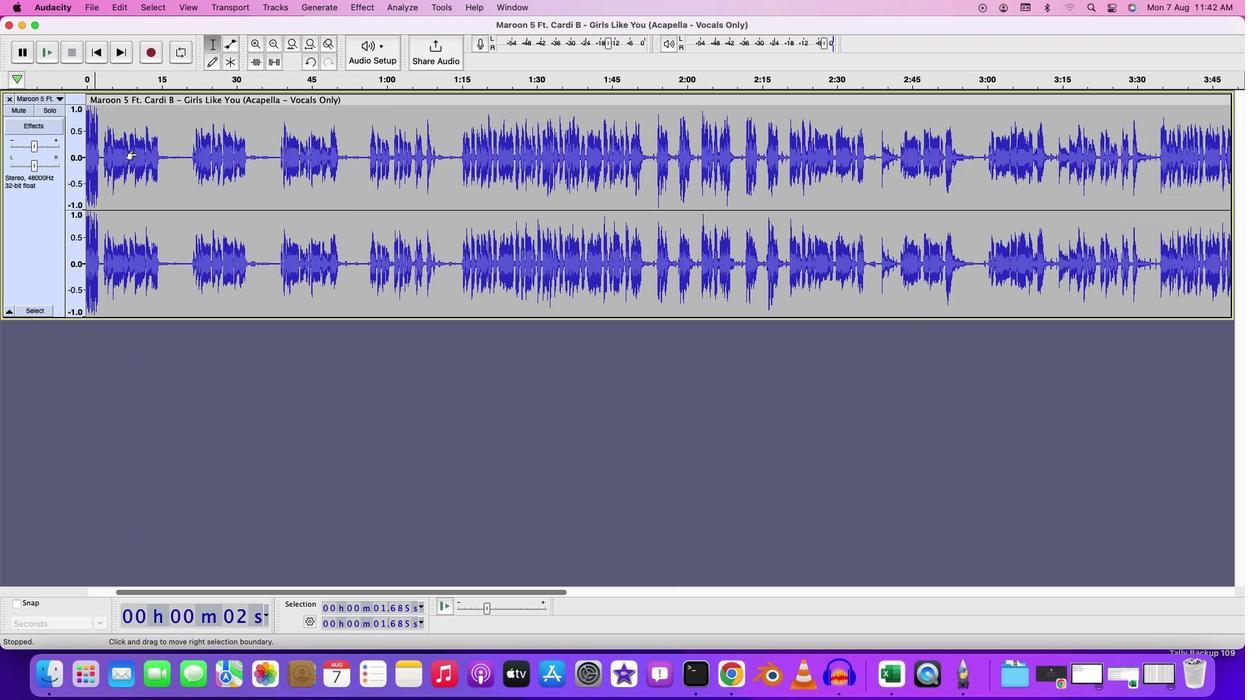 
Action: Mouse scrolled (136, 154) with delta (0, 1)
Screenshot: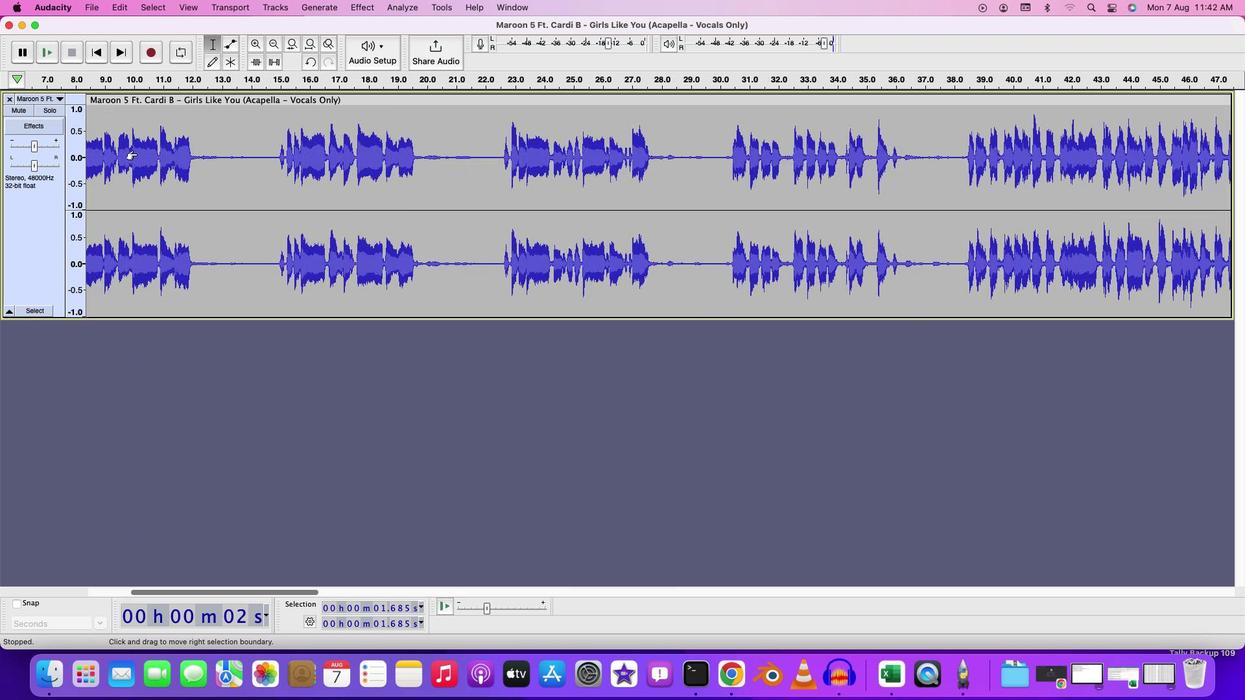 
Action: Mouse scrolled (136, 154) with delta (0, 3)
Screenshot: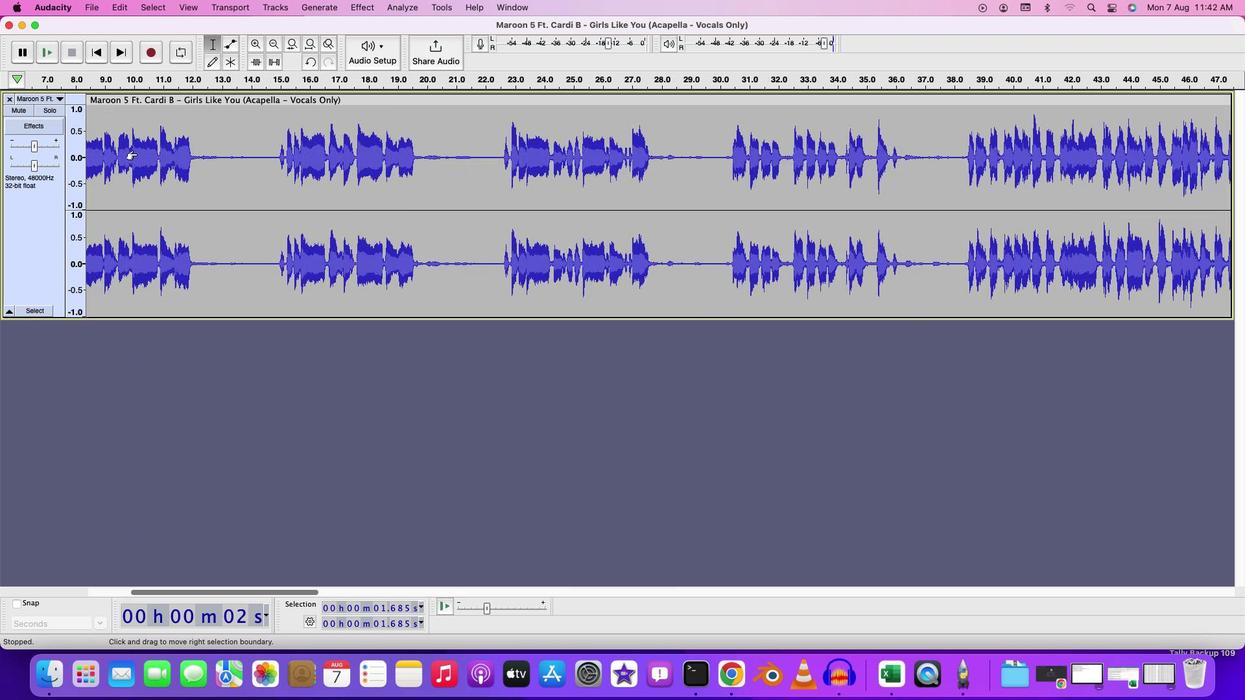 
Action: Mouse scrolled (136, 154) with delta (0, 3)
Screenshot: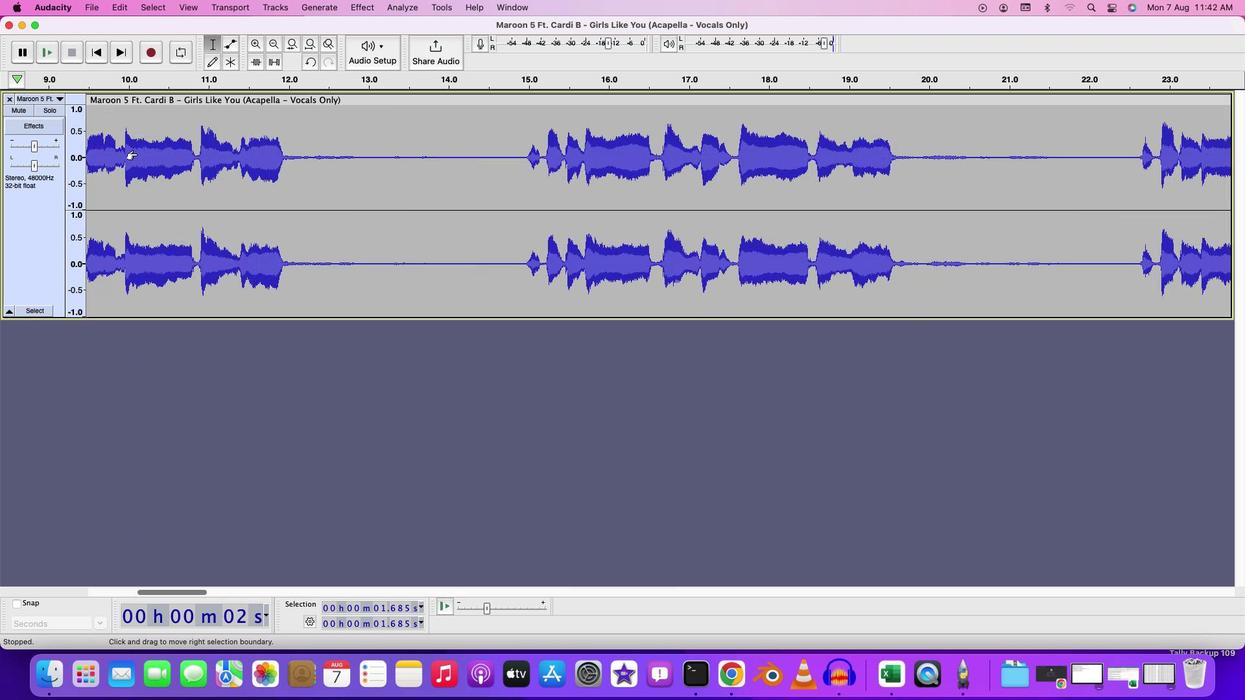 
Action: Mouse moved to (136, 154)
Screenshot: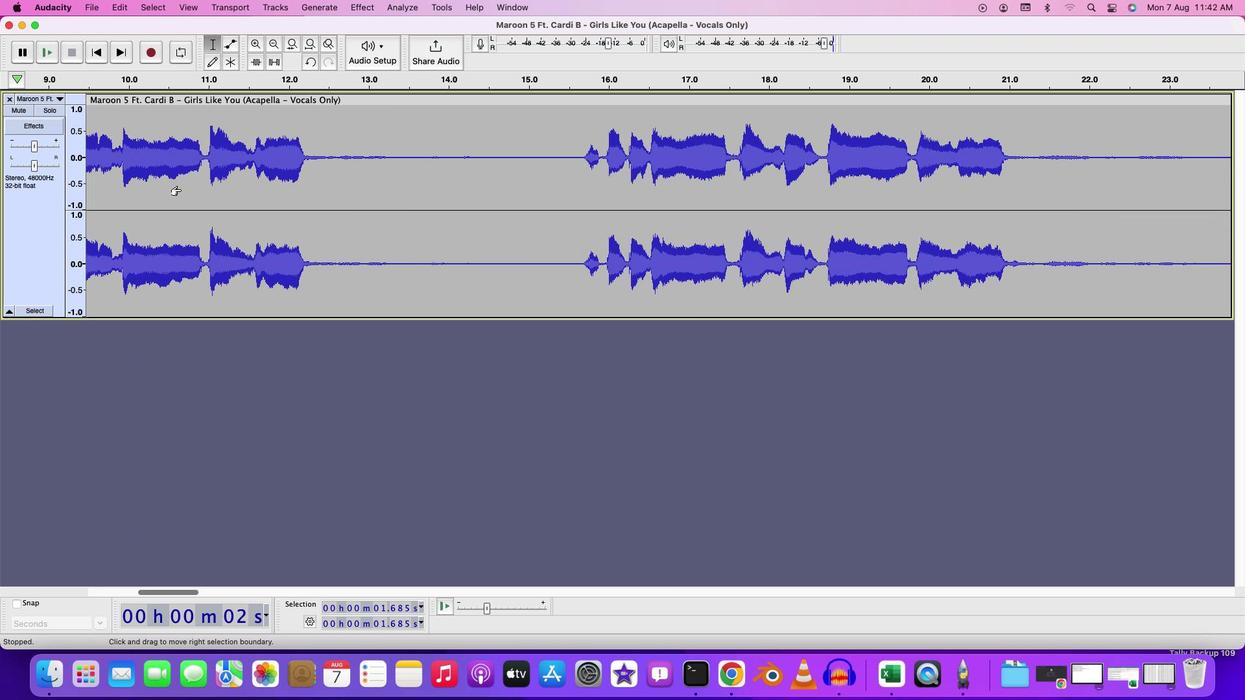 
Action: Mouse scrolled (136, 154) with delta (0, 0)
Screenshot: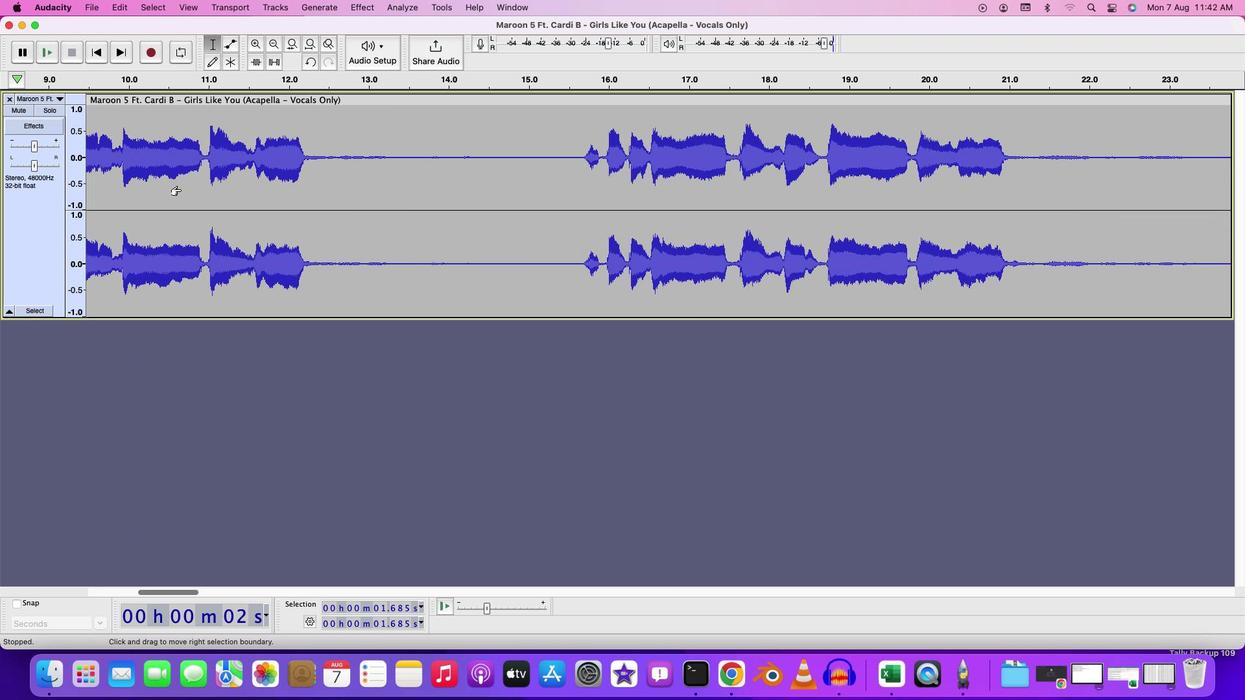 
Action: Mouse moved to (141, 160)
Screenshot: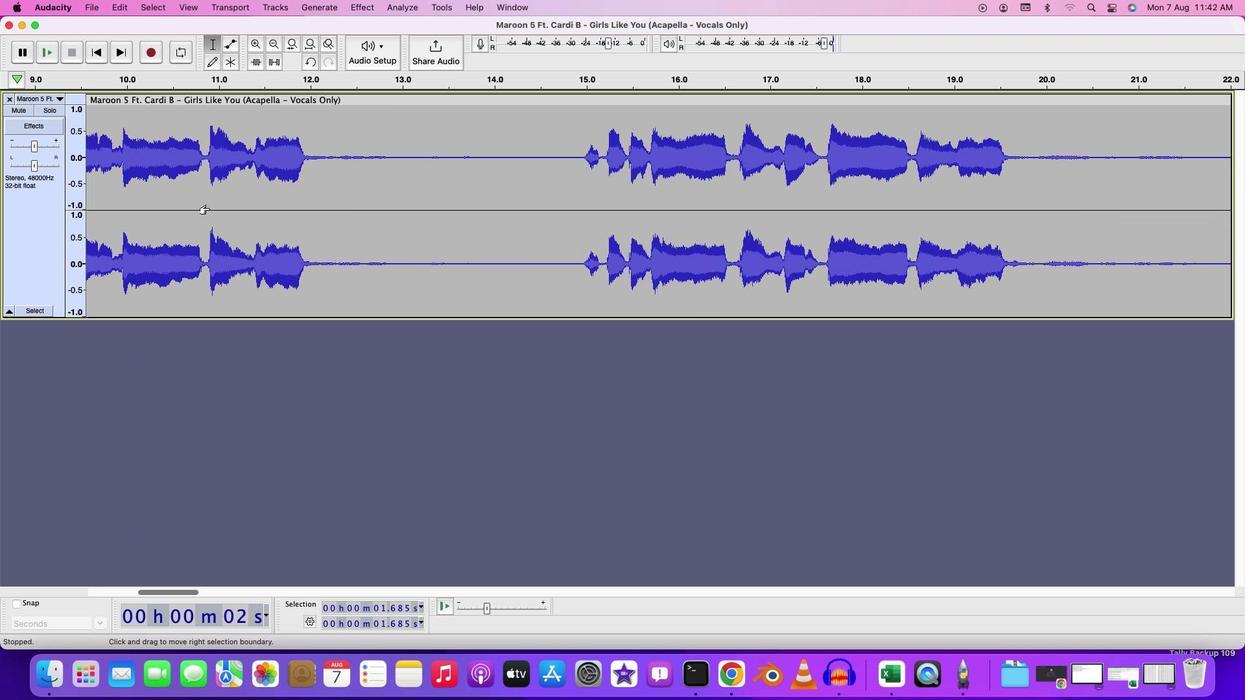 
Action: Mouse scrolled (141, 160) with delta (0, 0)
Screenshot: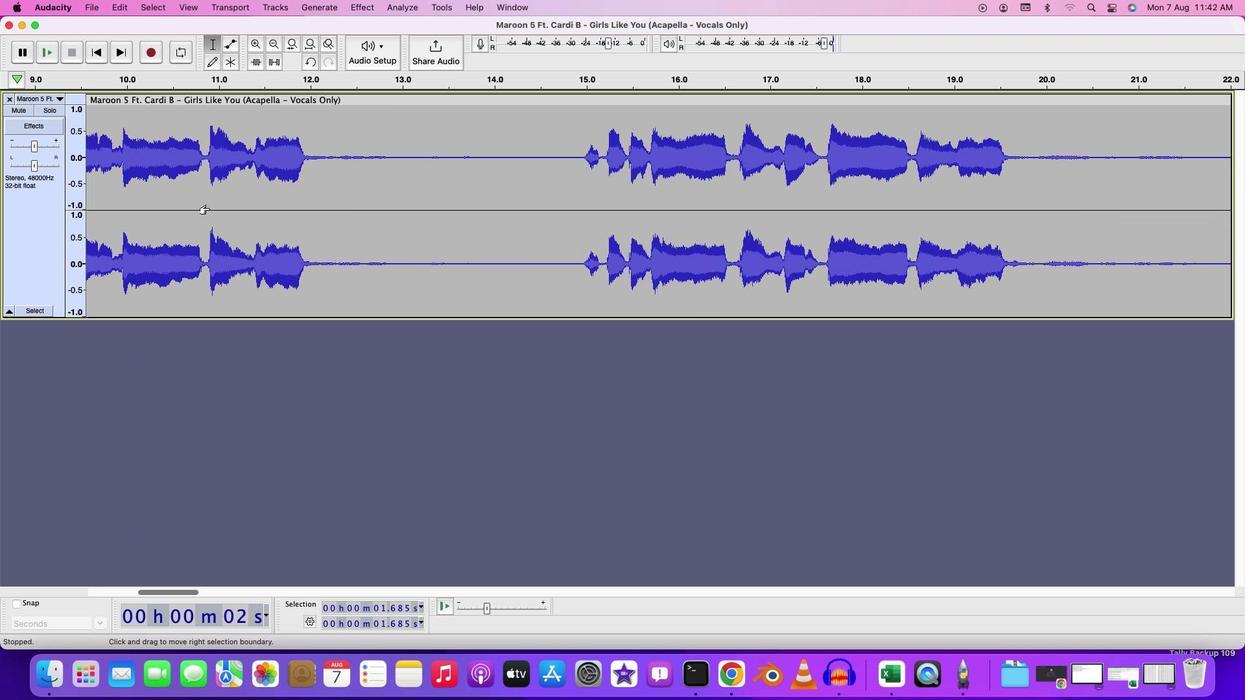 
Action: Mouse moved to (170, 591)
Screenshot: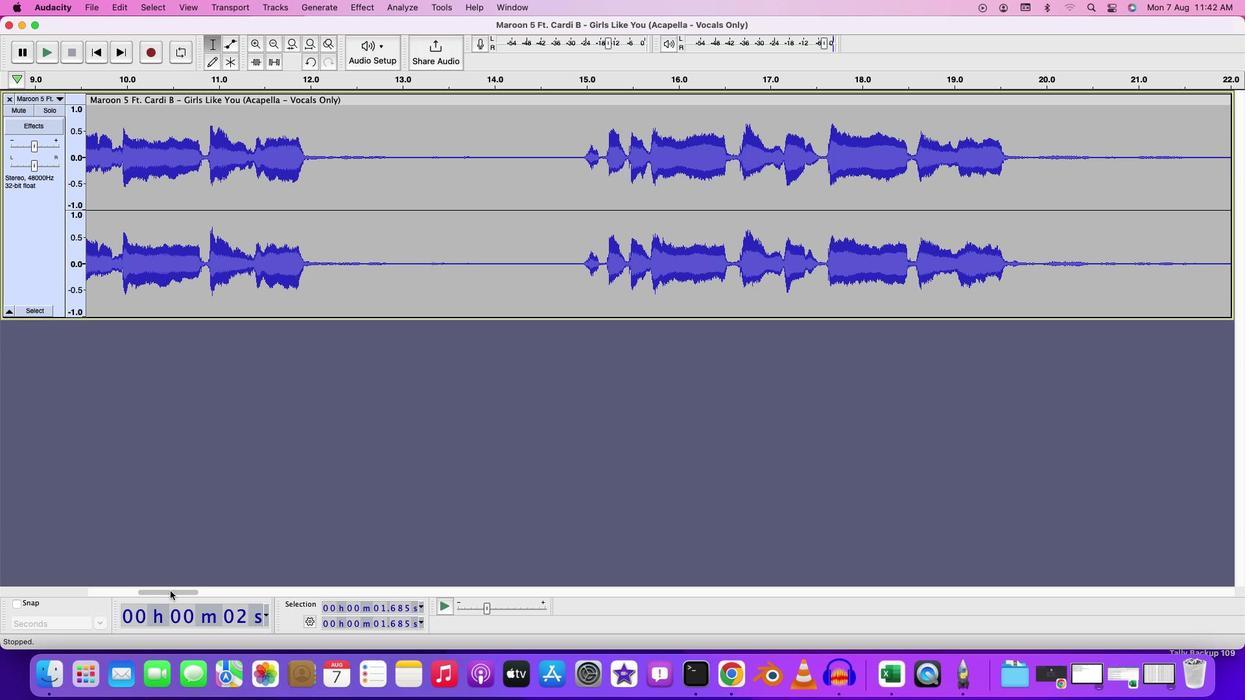
Action: Mouse pressed left at (170, 591)
Screenshot: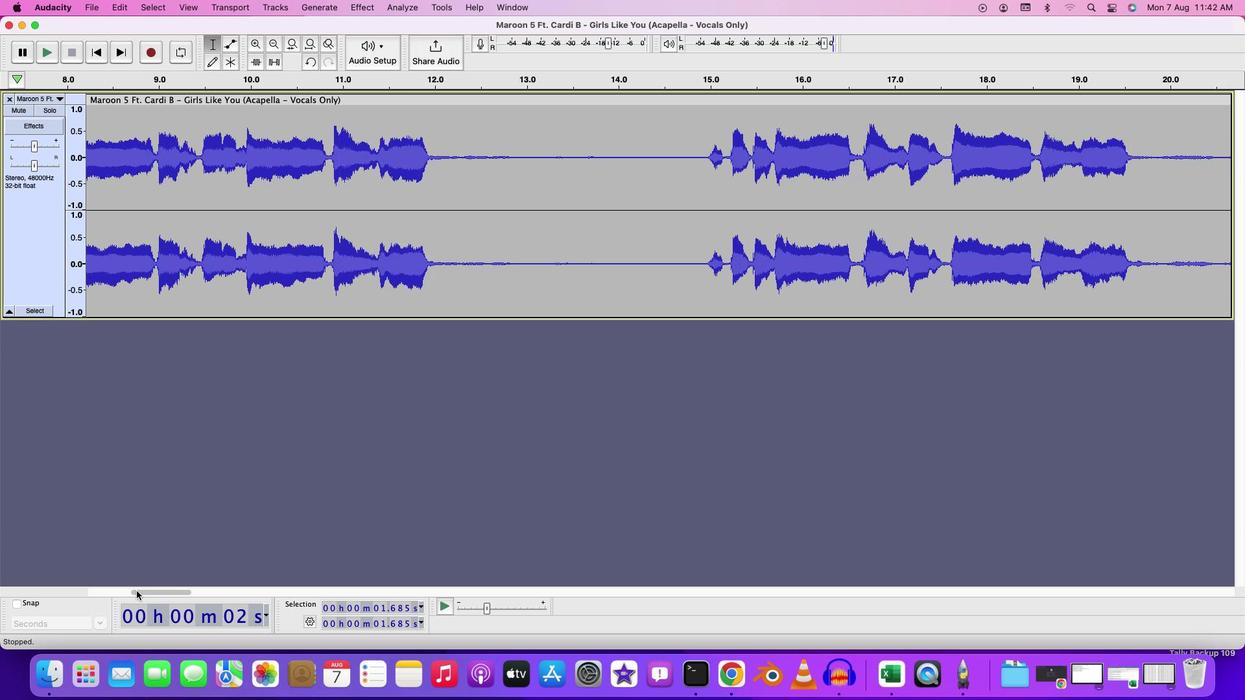 
Action: Mouse moved to (720, 131)
Screenshot: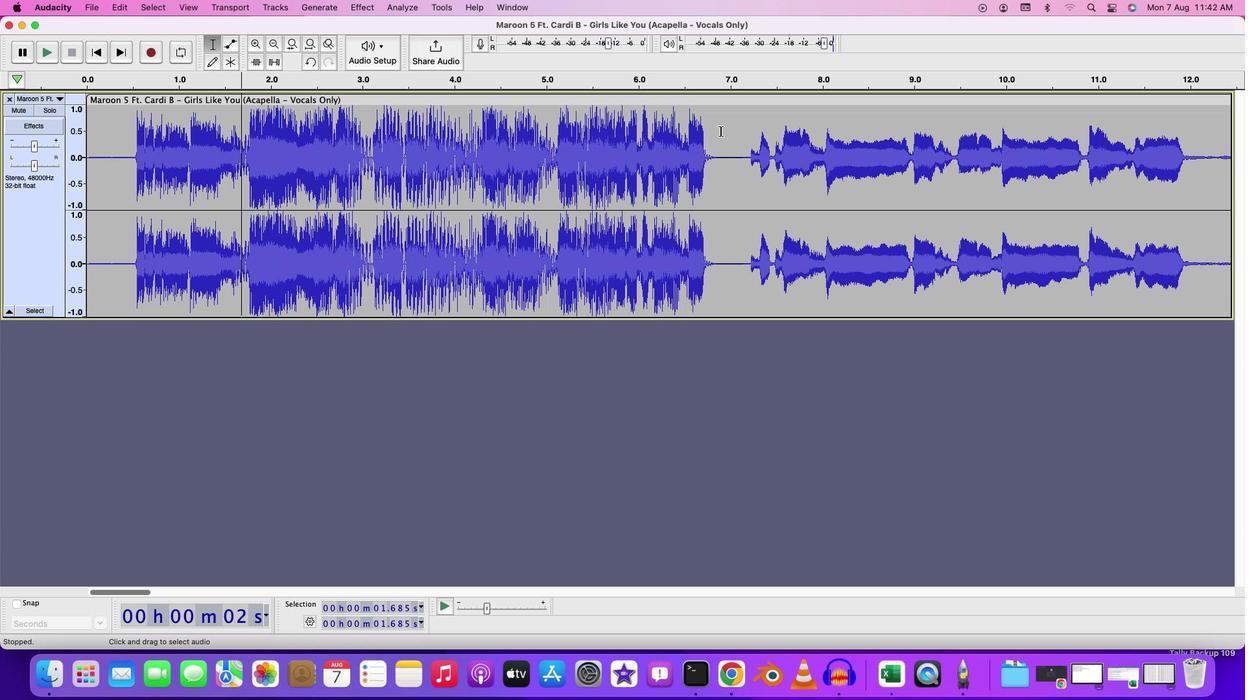 
Action: Mouse pressed left at (720, 131)
Screenshot: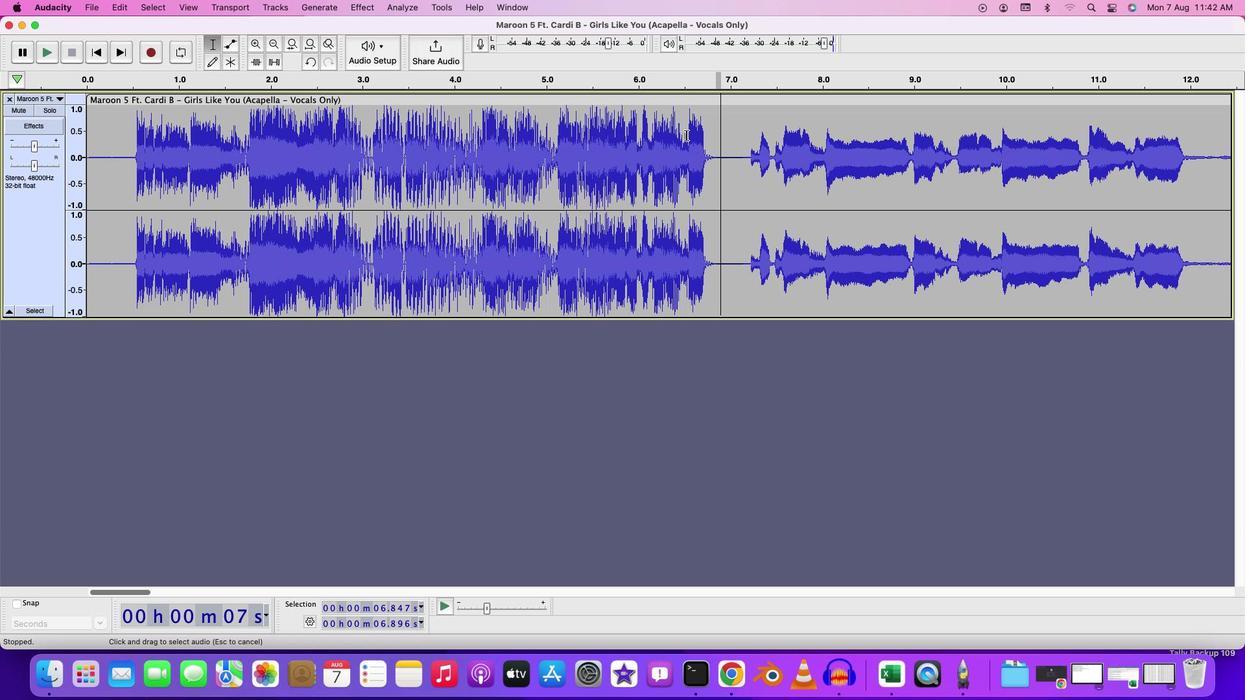 
Action: Mouse moved to (88, 164)
Screenshot: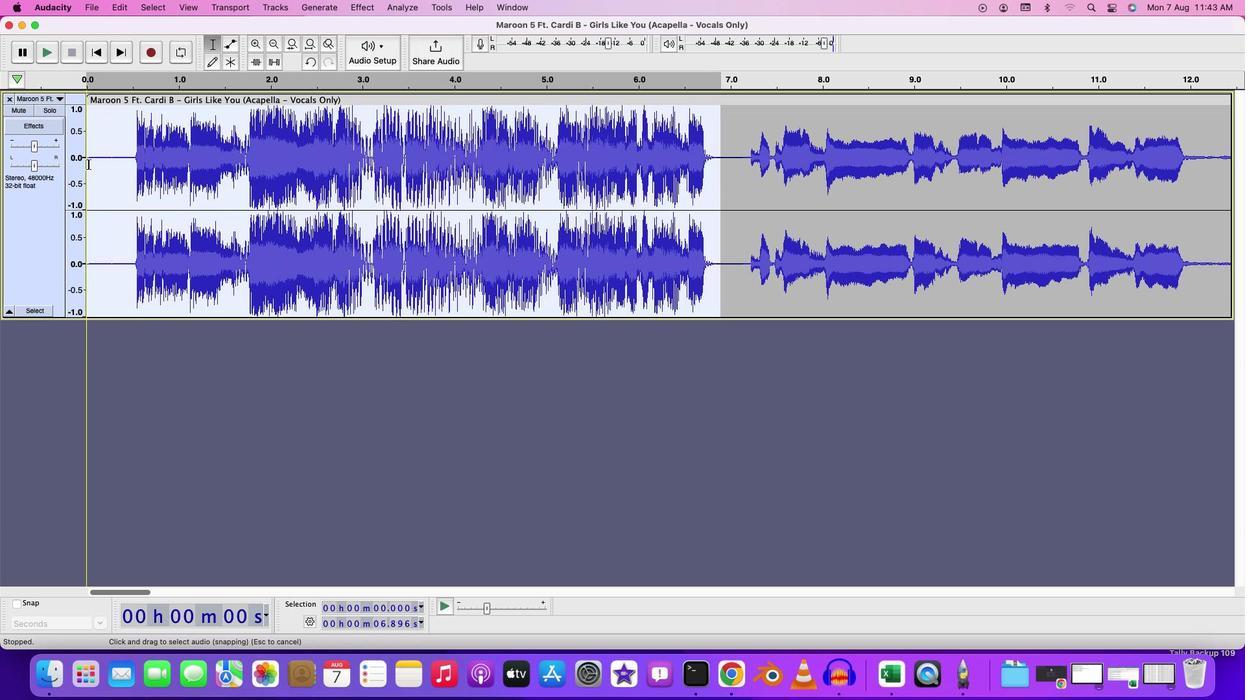 
Action: Key pressed Key.delete
Screenshot: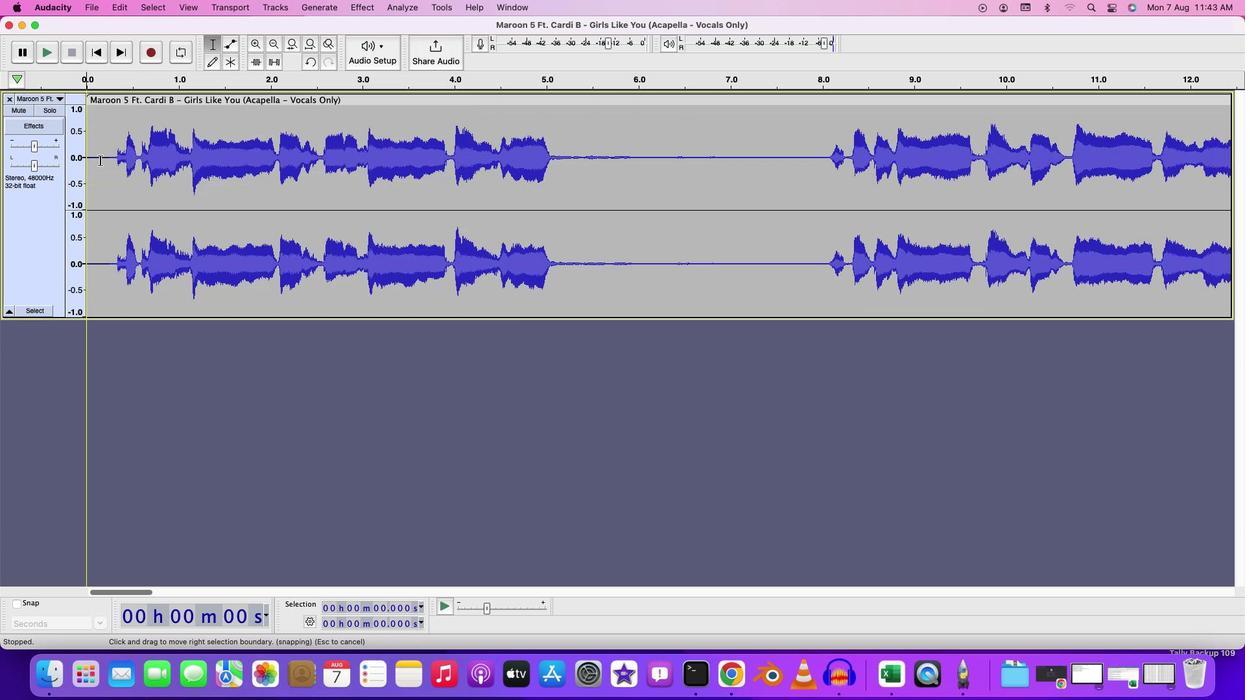 
Action: Mouse moved to (90, 119)
Screenshot: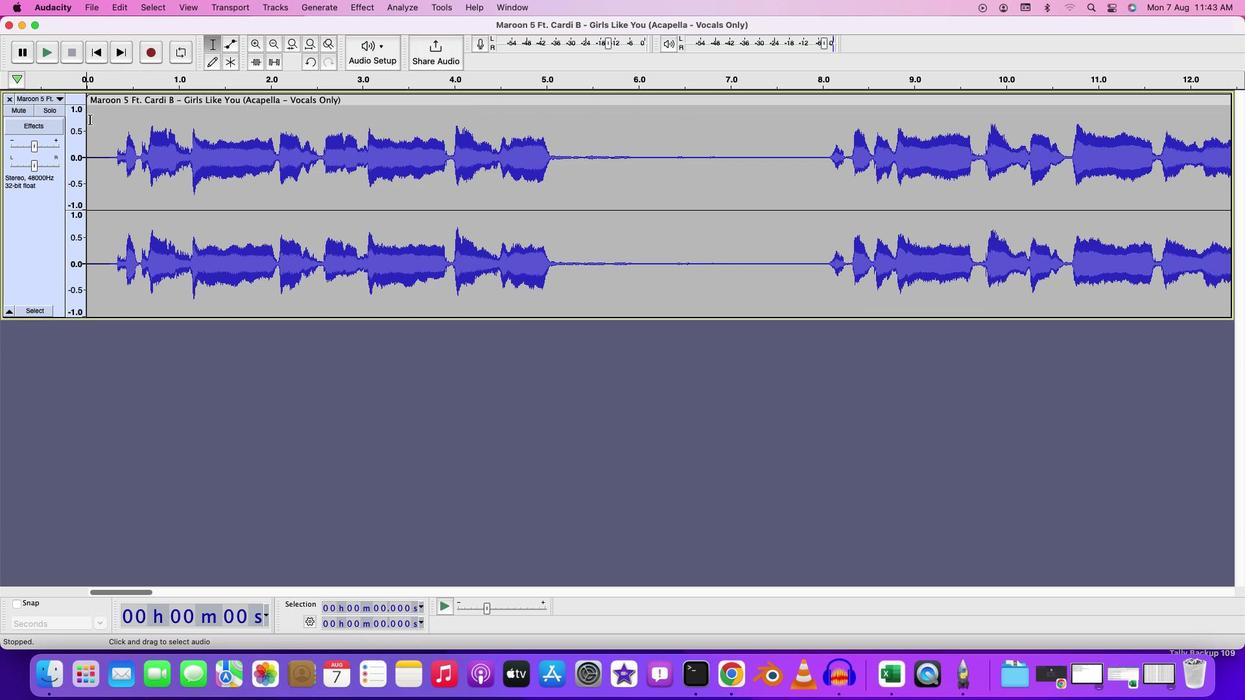 
Action: Mouse pressed left at (90, 119)
Screenshot: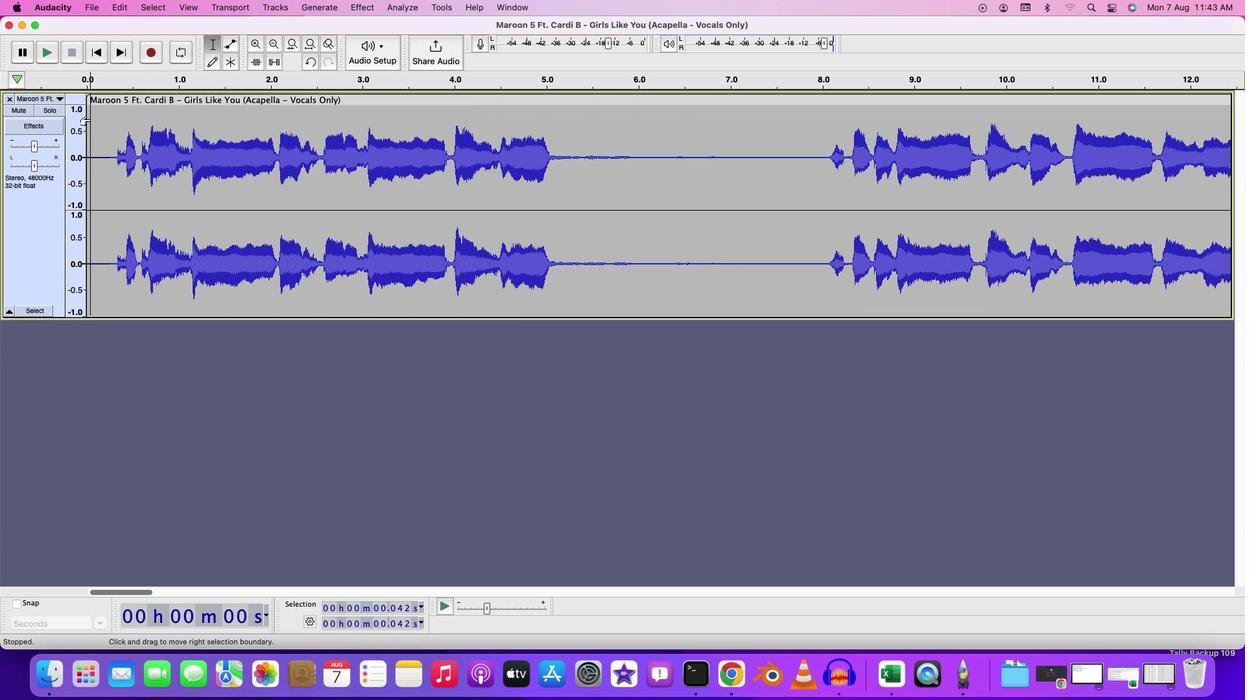 
Action: Key pressed Key.space
Screenshot: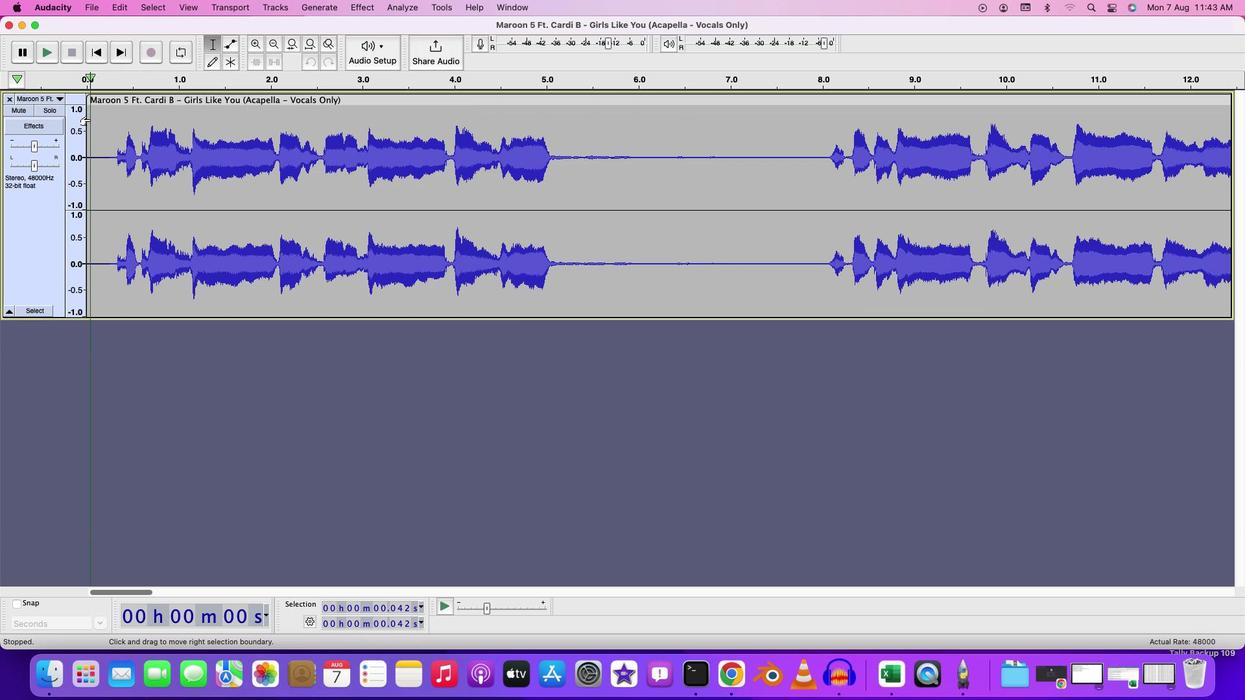
Action: Mouse moved to (89, 119)
Screenshot: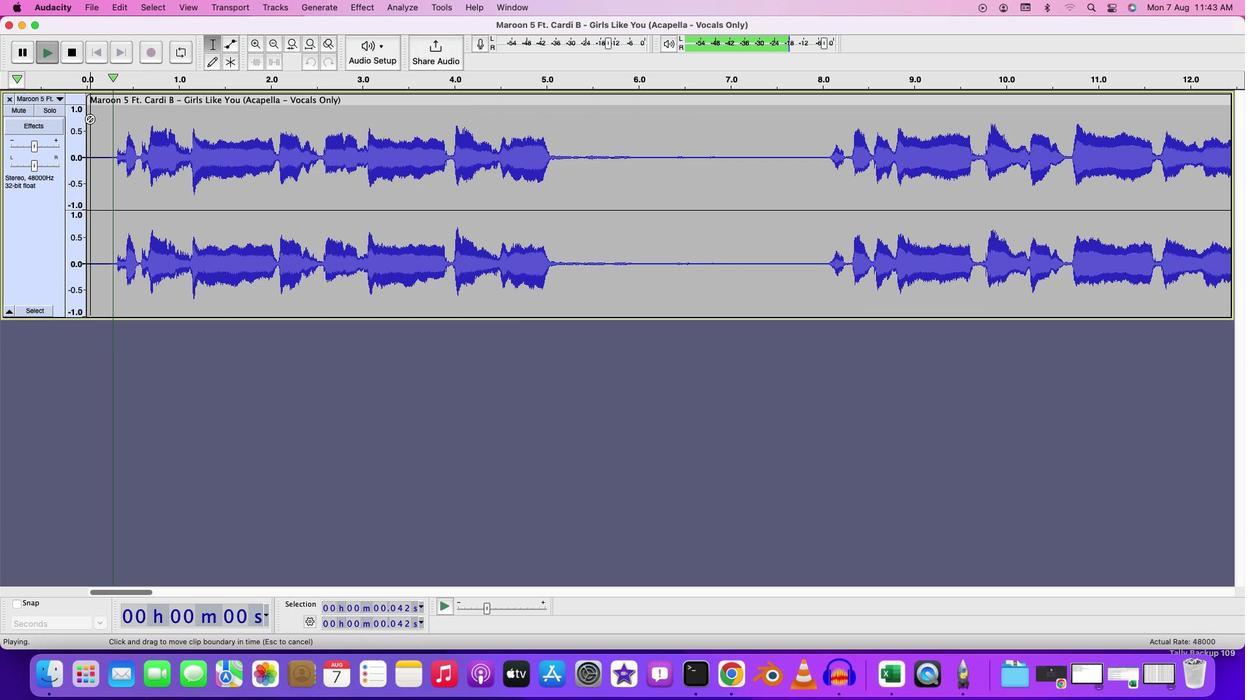 
Action: Key pressed Key.space
Screenshot: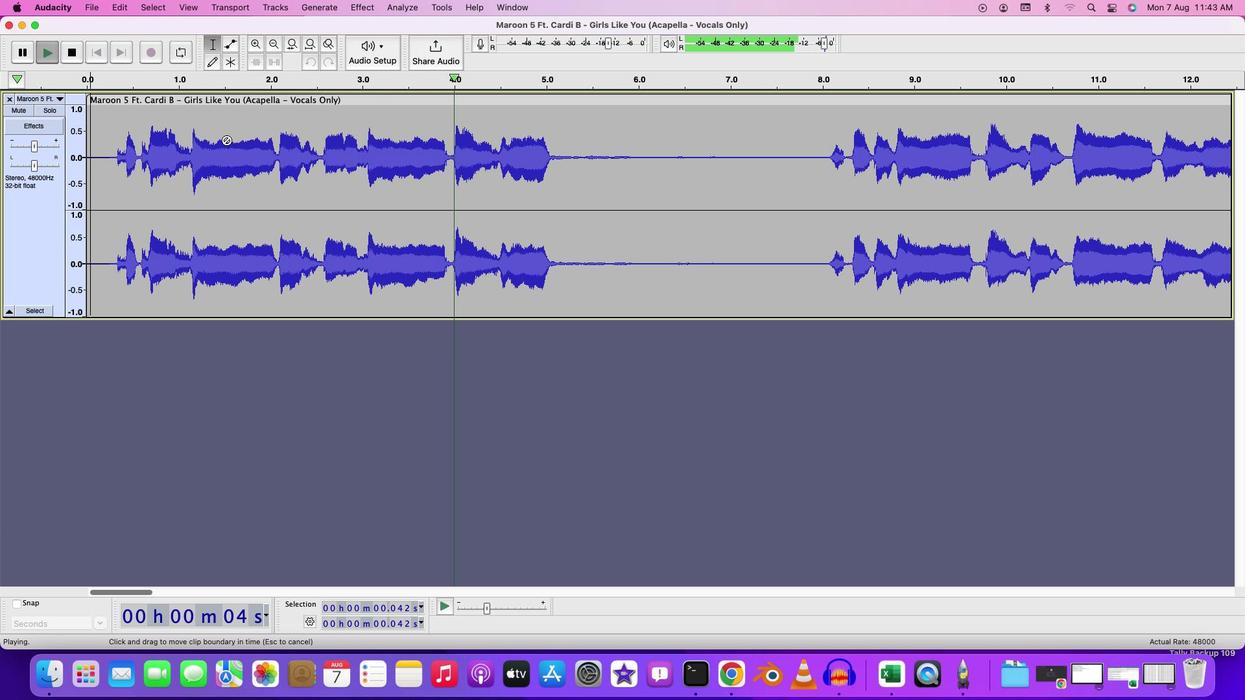 
Action: Mouse moved to (361, 192)
Screenshot: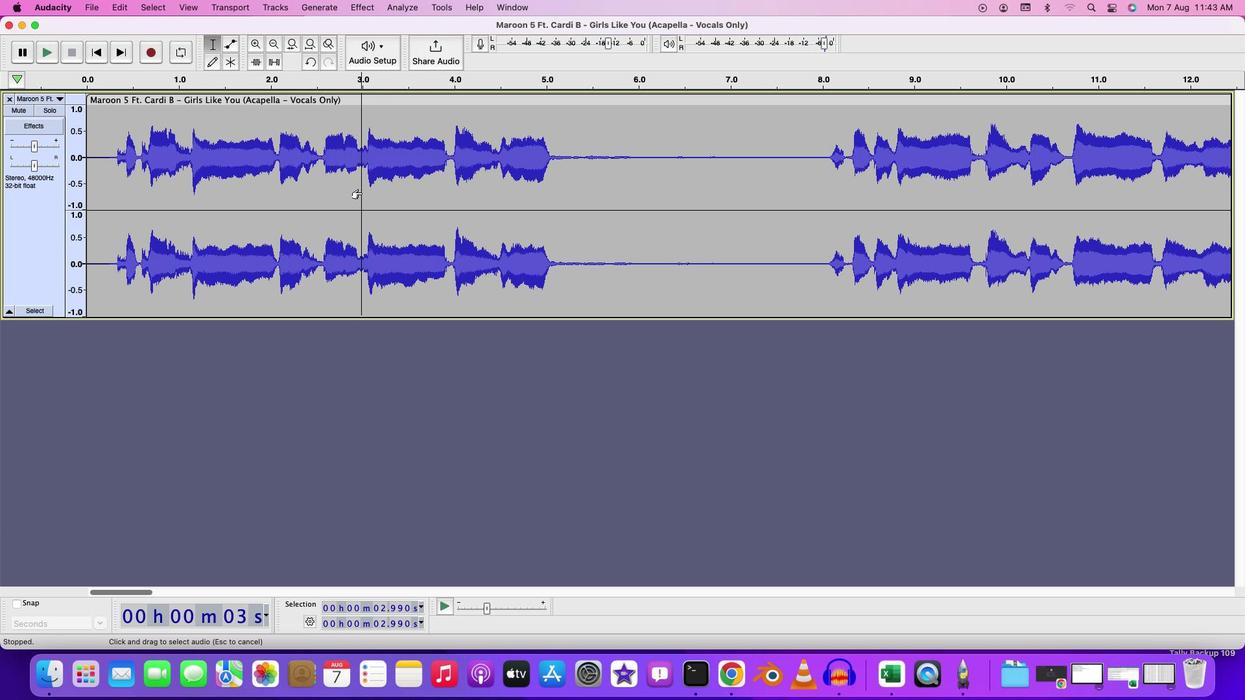 
Action: Mouse pressed left at (361, 192)
Screenshot: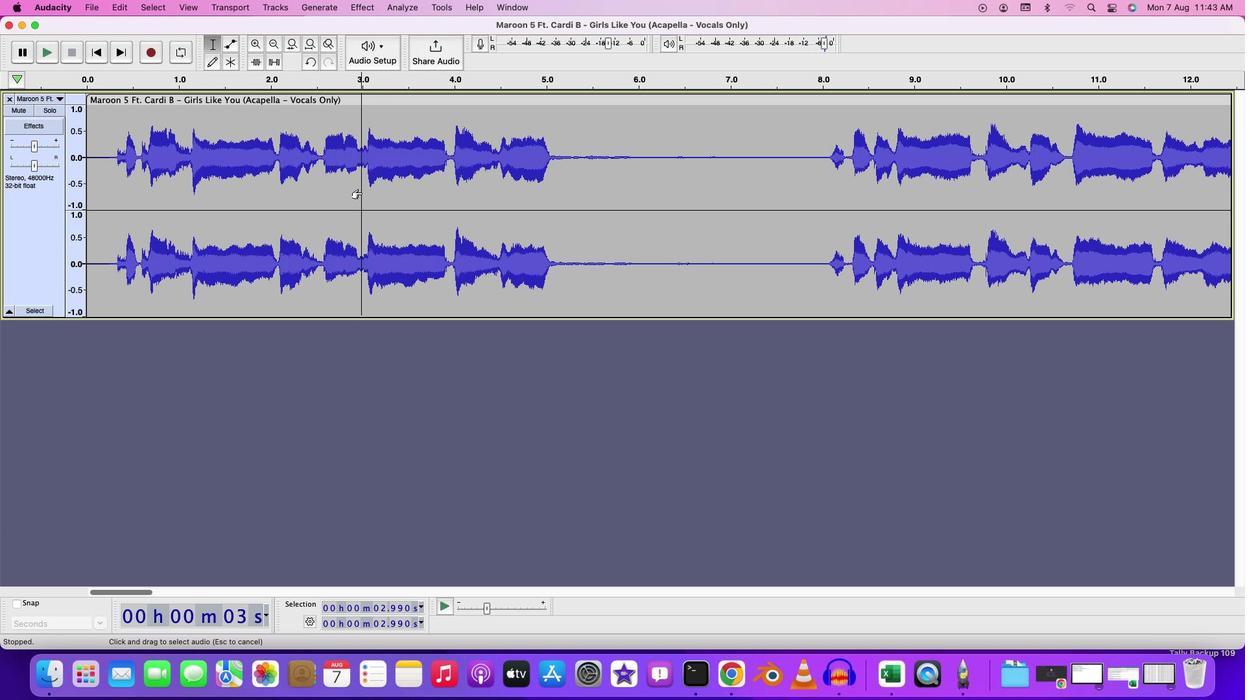 
Action: Key pressed Key.cmd'a'
Screenshot: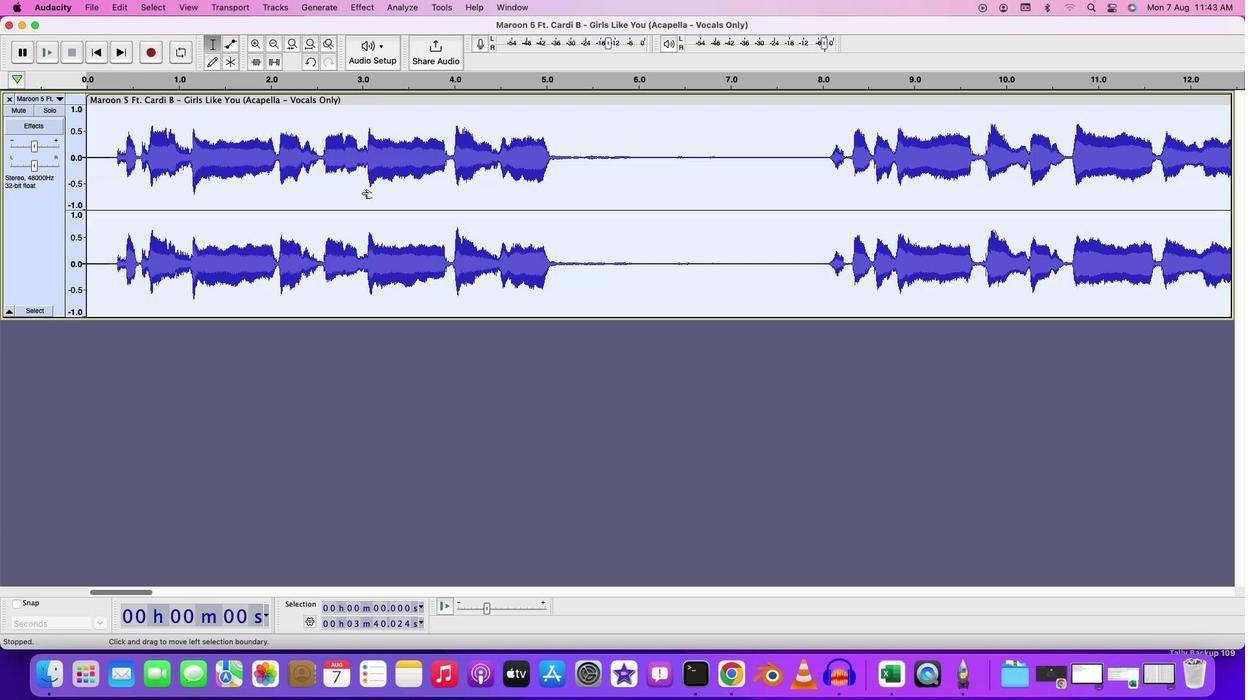 
Action: Mouse moved to (370, 10)
Screenshot: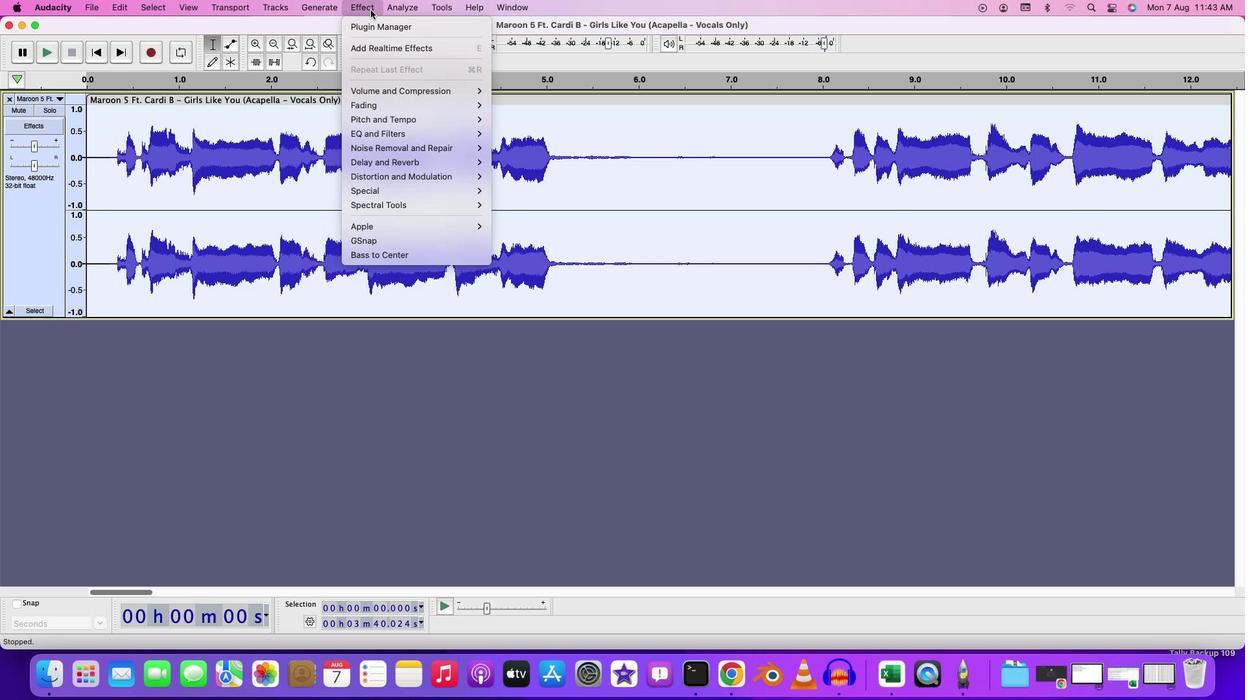 
Action: Mouse pressed left at (370, 10)
Screenshot: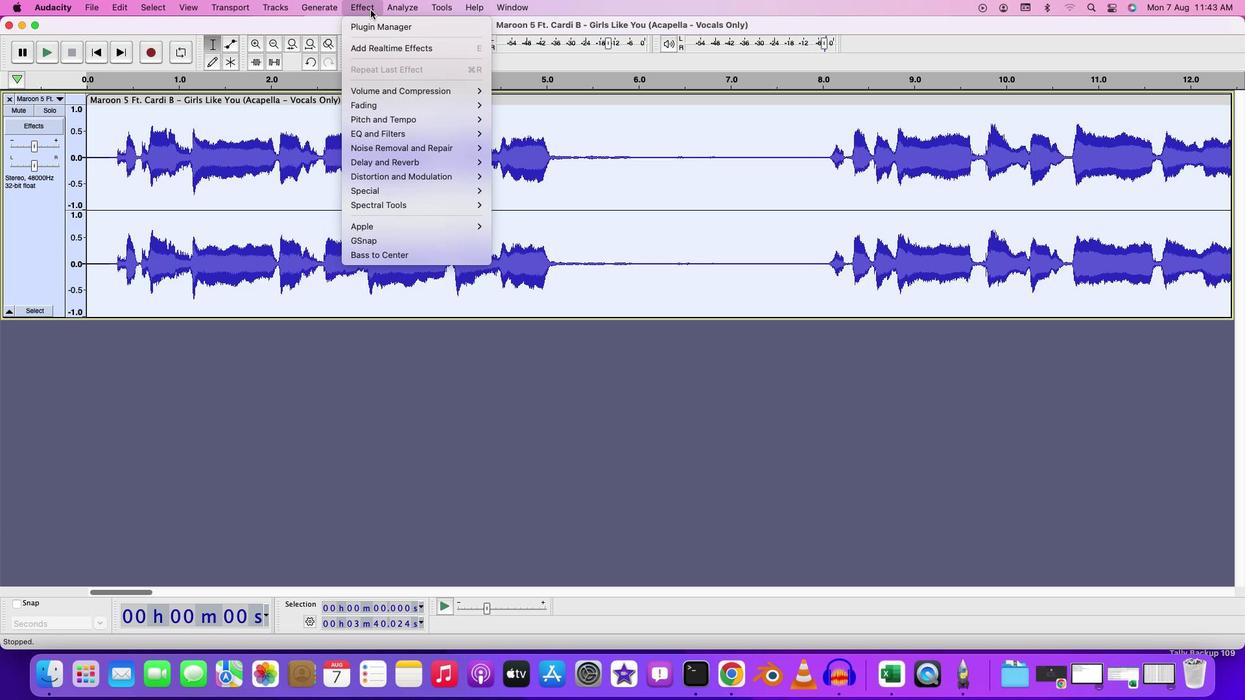 
Action: Mouse moved to (497, 123)
Screenshot: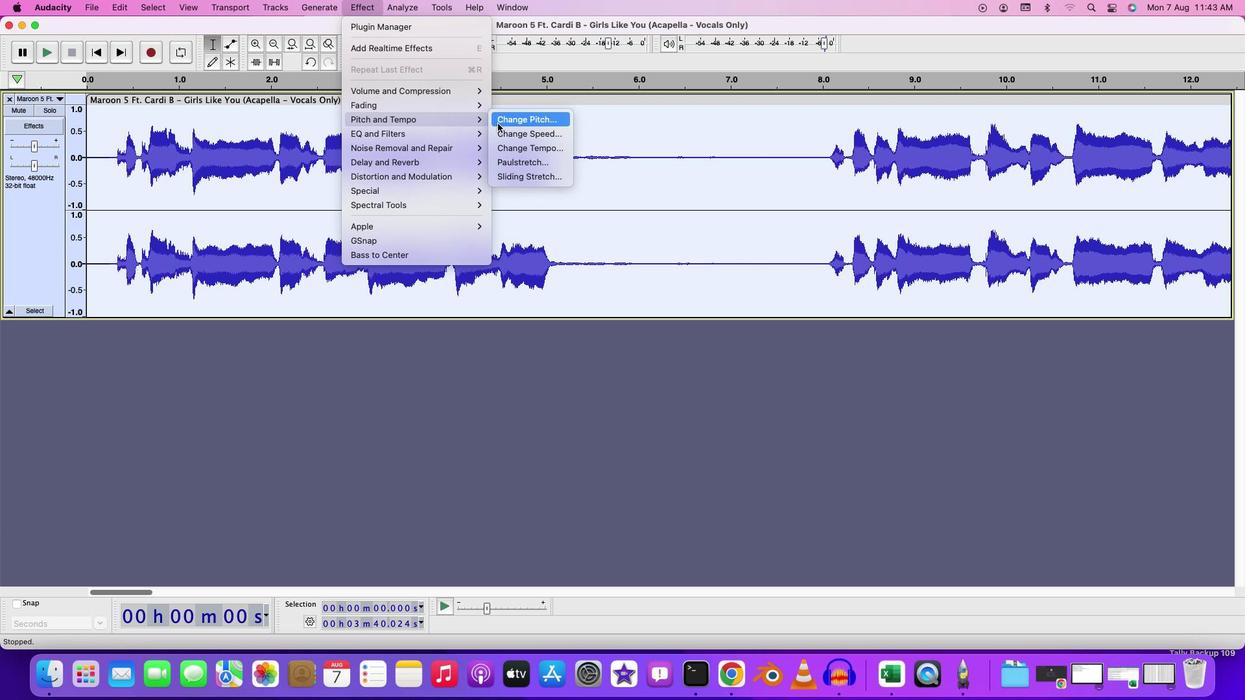 
Action: Mouse pressed left at (497, 123)
Screenshot: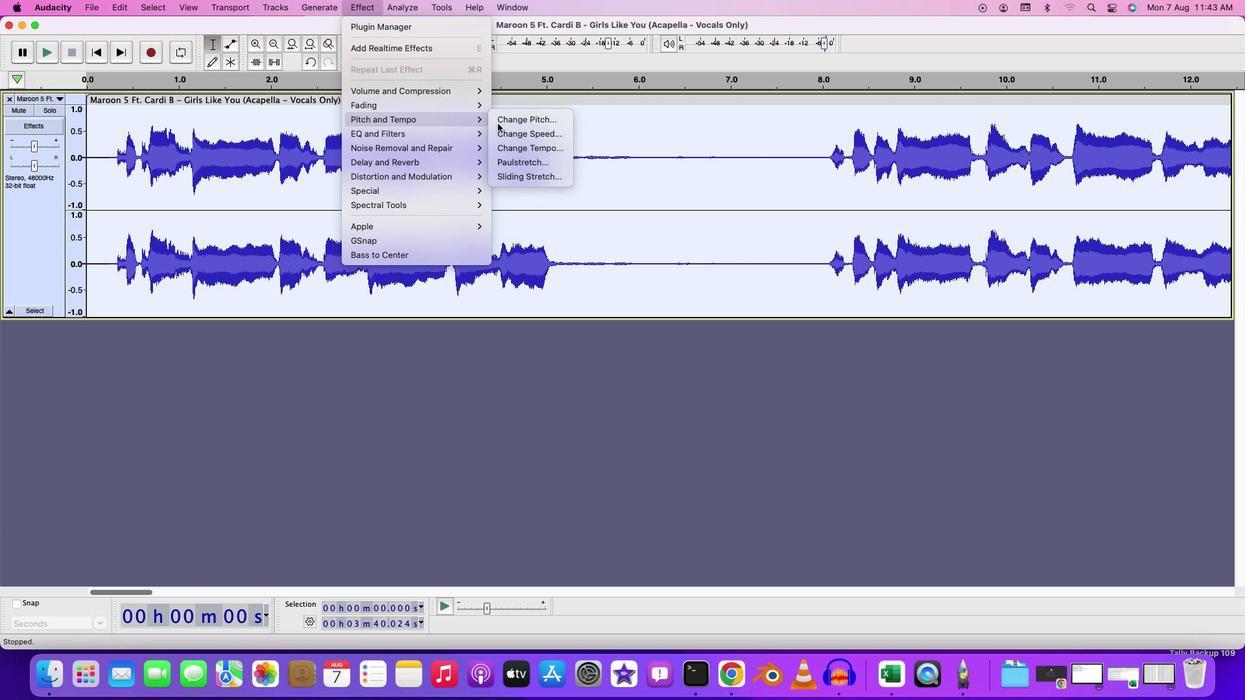 
Action: Mouse moved to (647, 422)
Screenshot: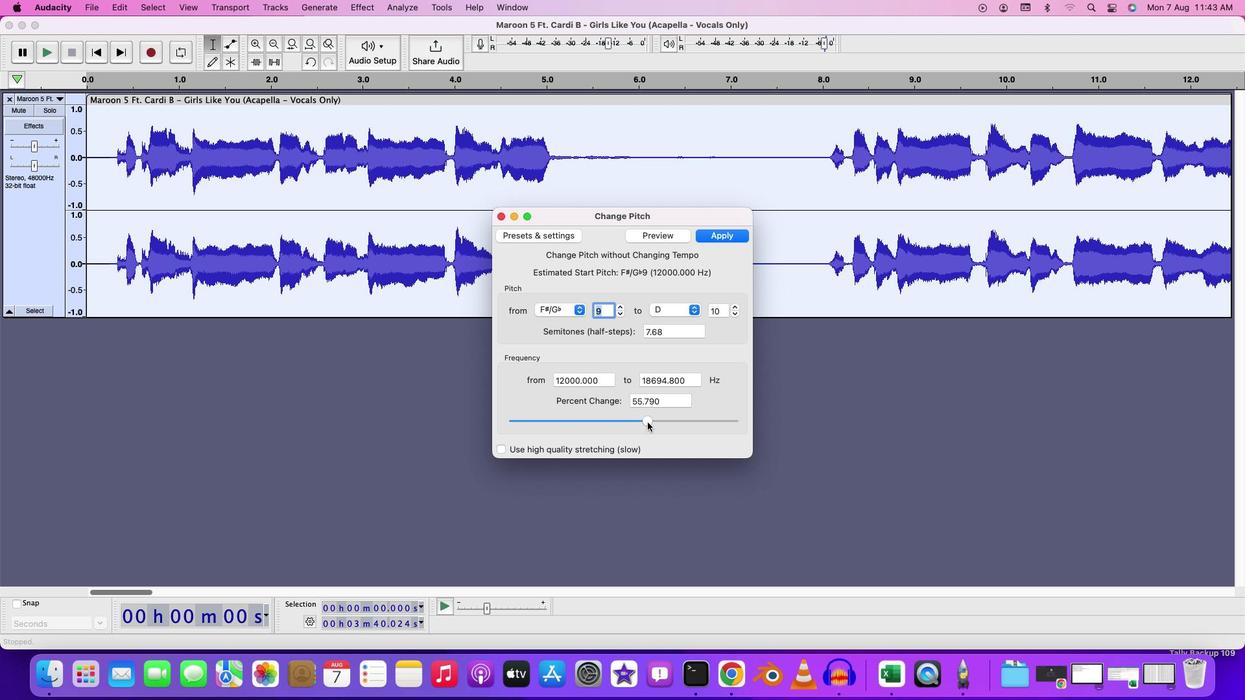
Action: Mouse pressed left at (647, 422)
Screenshot: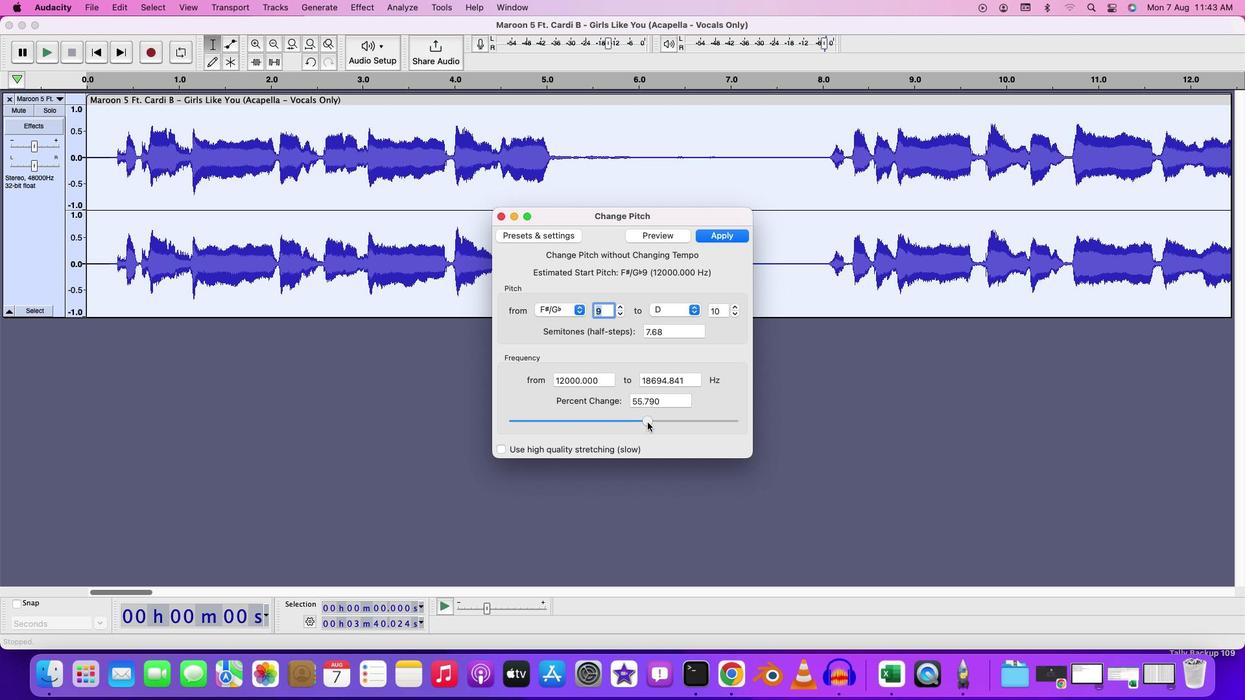 
Action: Mouse moved to (621, 307)
Screenshot: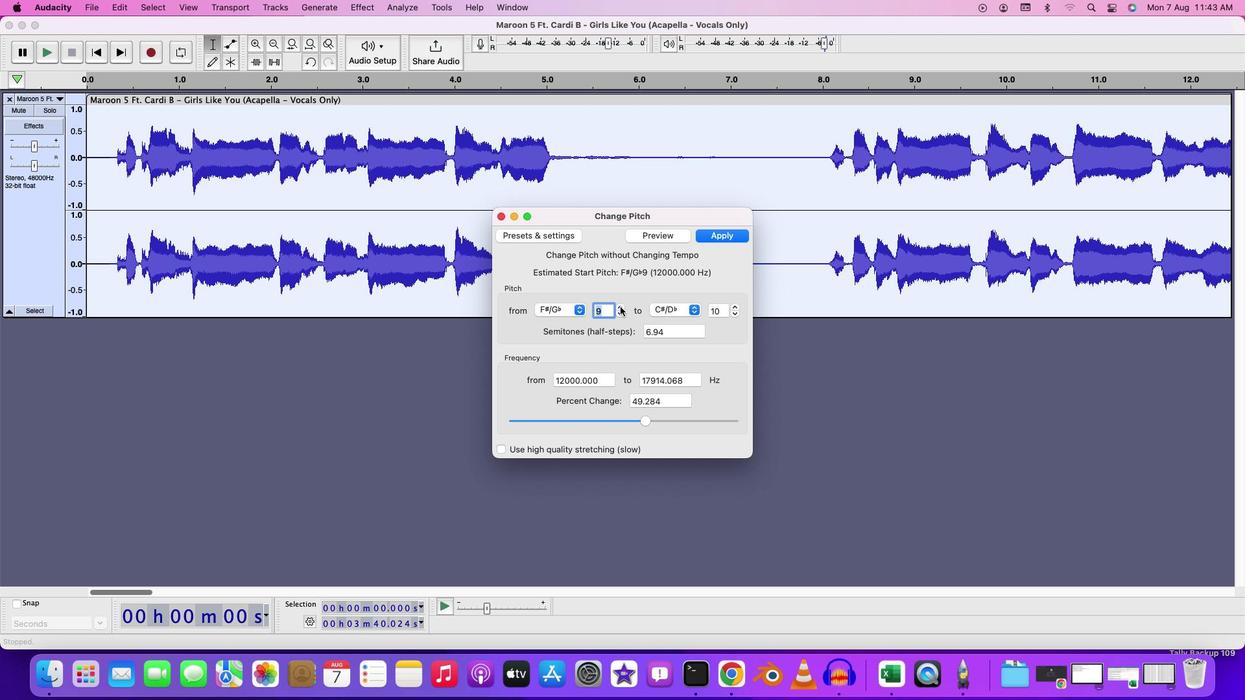 
Action: Mouse pressed left at (621, 307)
Screenshot: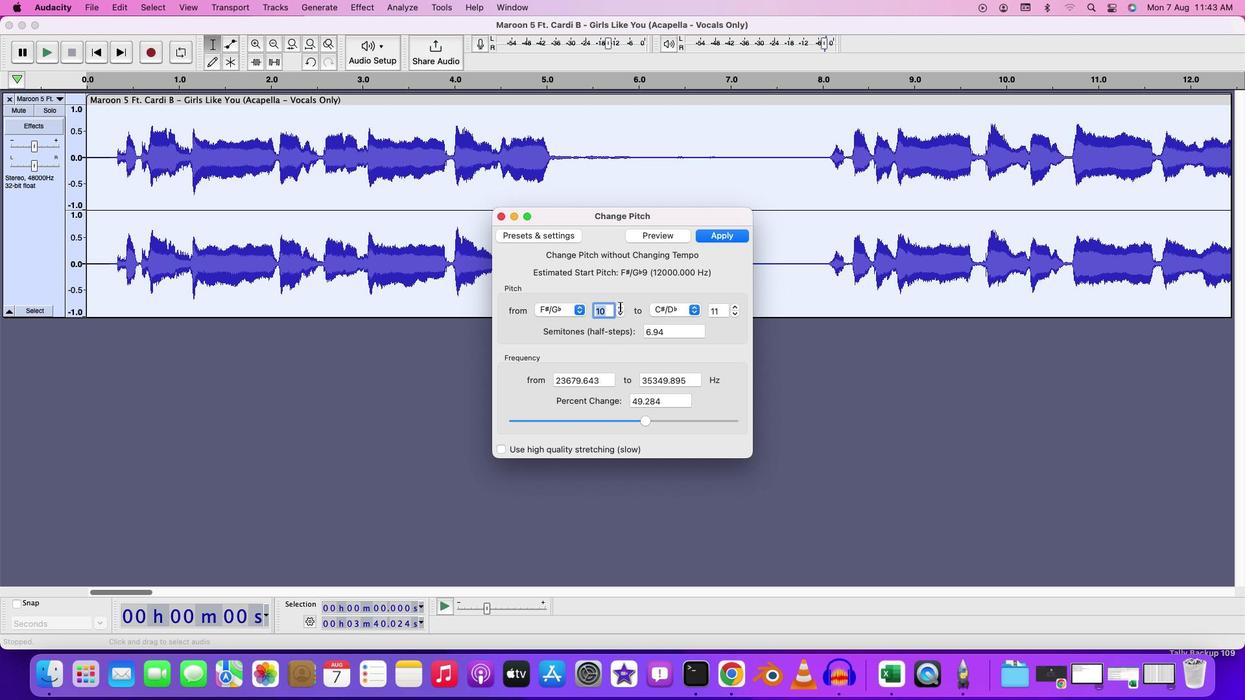 
Action: Mouse moved to (622, 312)
Screenshot: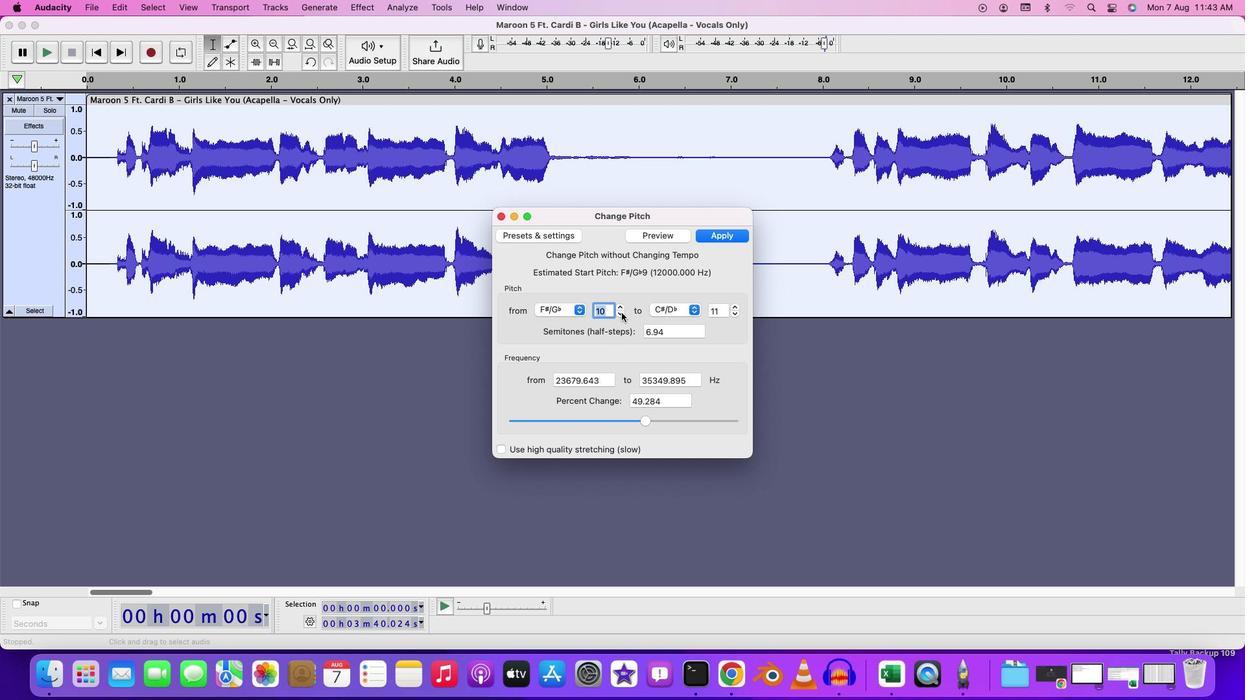 
Action: Mouse pressed left at (622, 312)
Screenshot: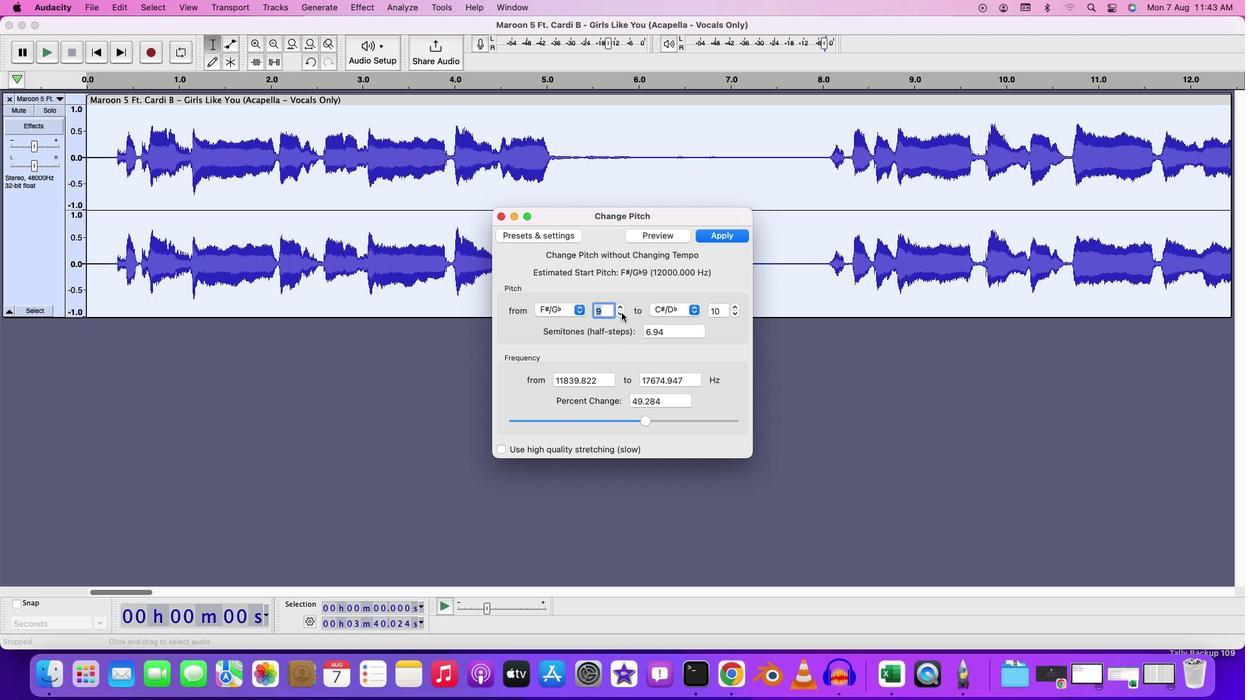 
Action: Mouse moved to (622, 313)
Screenshot: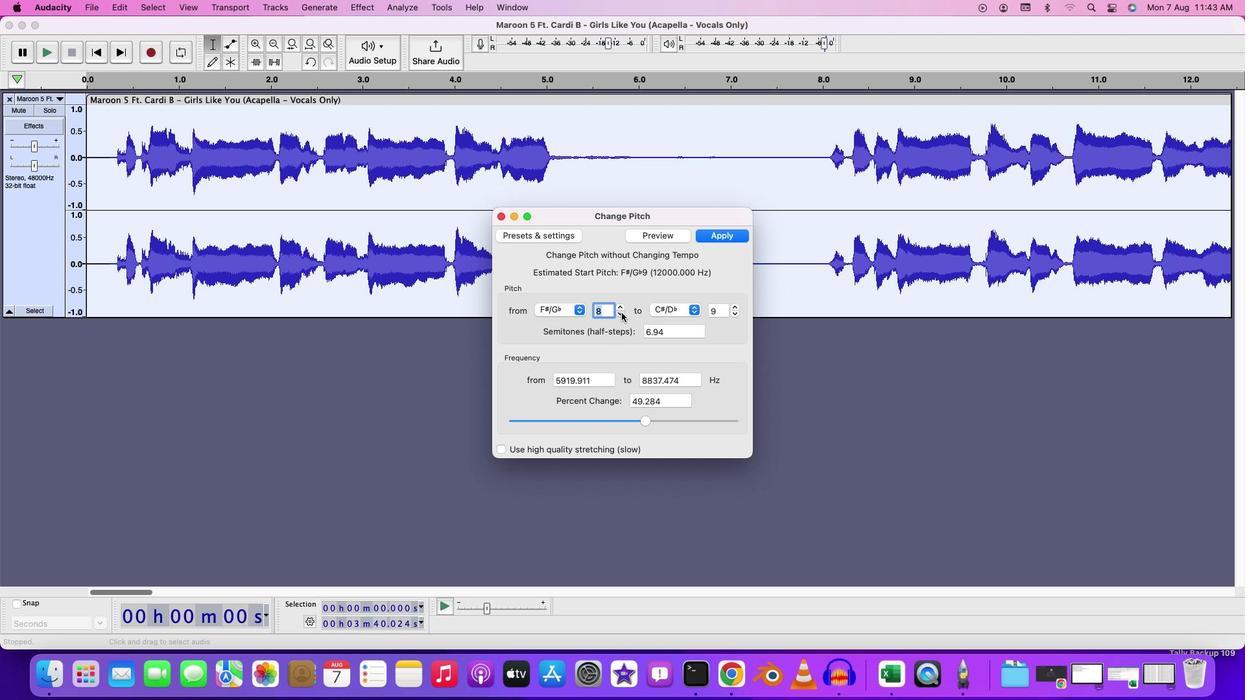 
Action: Mouse pressed left at (622, 313)
Screenshot: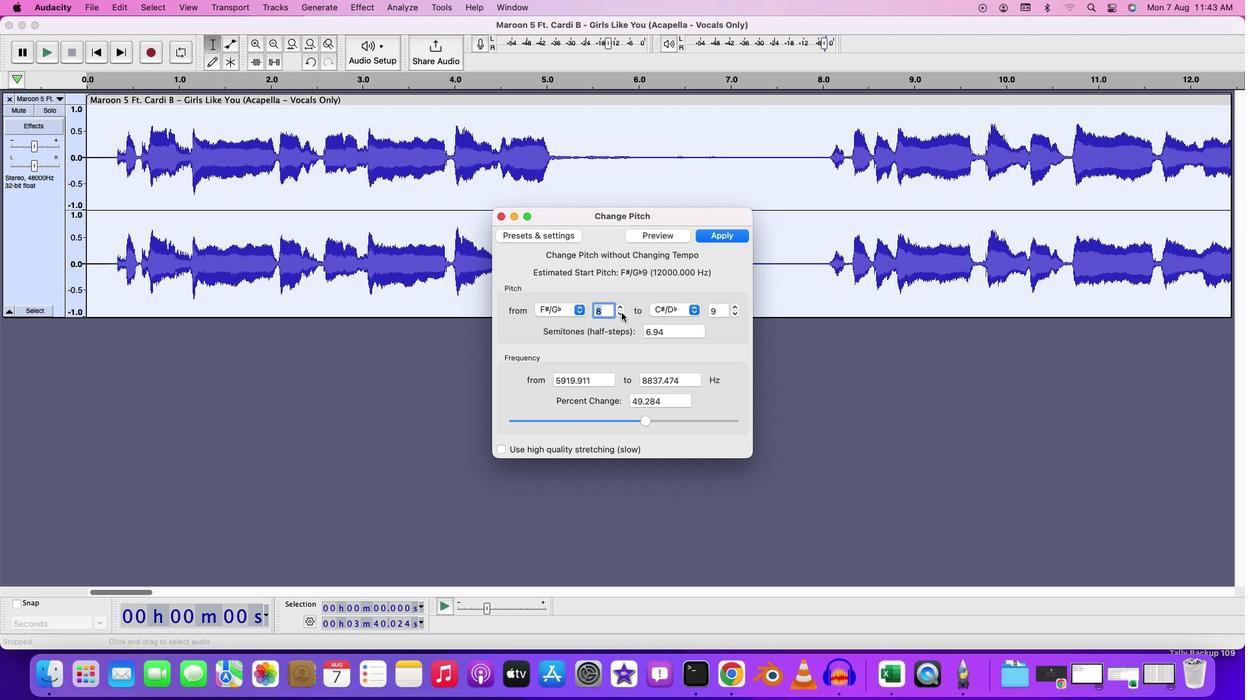 
Action: Mouse moved to (621, 314)
Screenshot: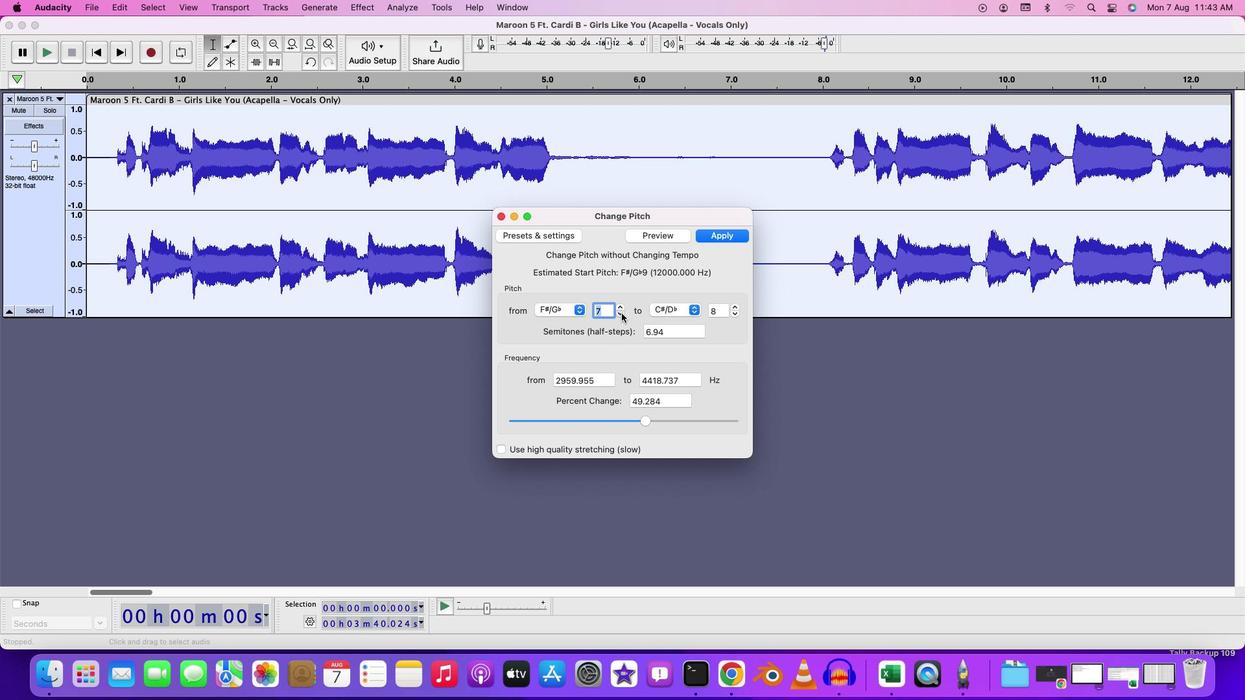 
Action: Mouse pressed left at (621, 314)
Screenshot: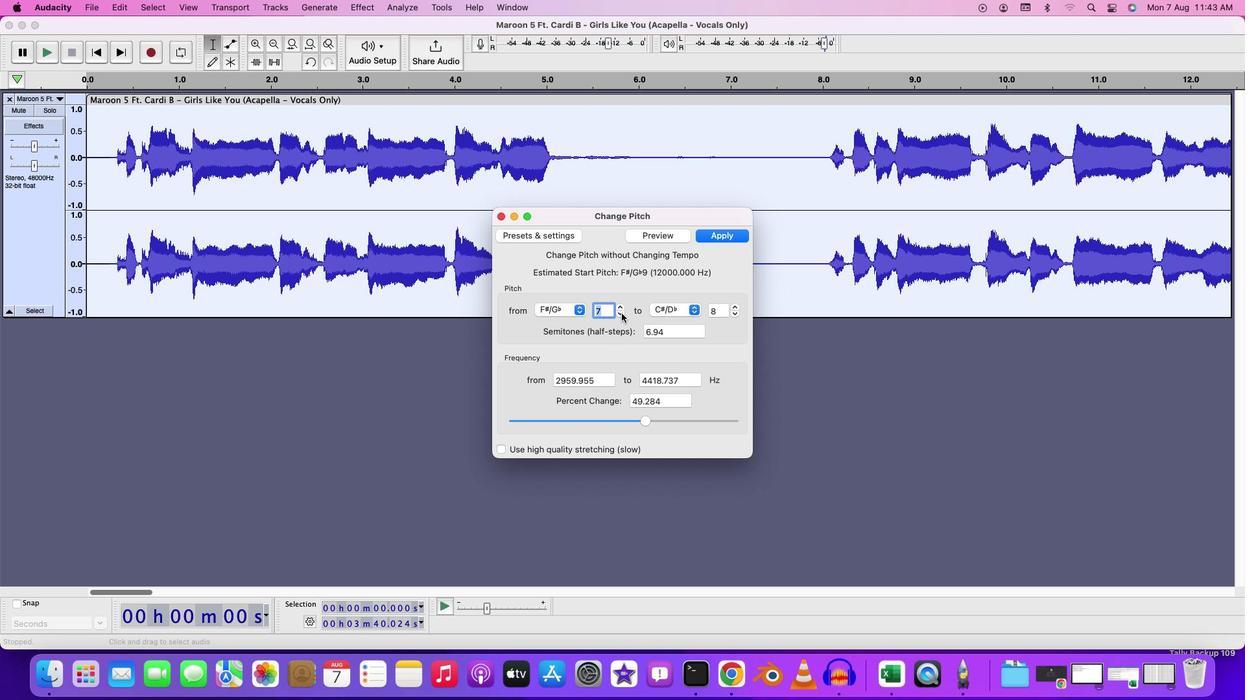 
Action: Mouse moved to (695, 306)
Screenshot: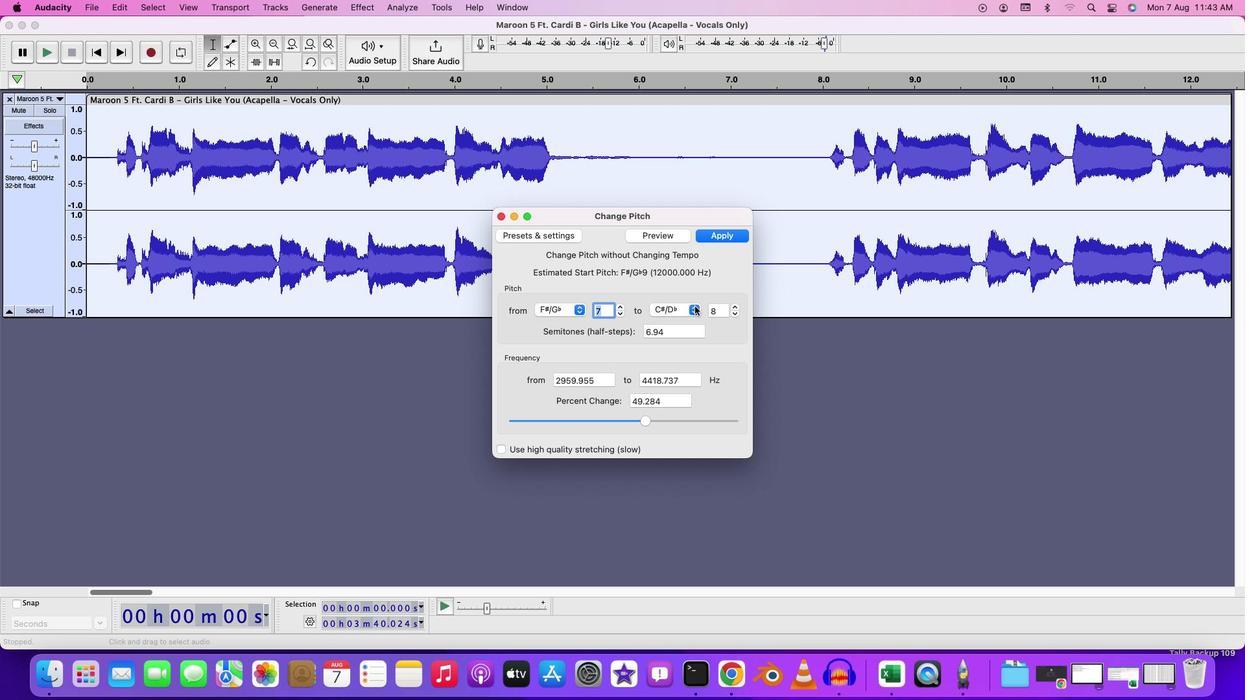 
Action: Mouse pressed left at (695, 306)
Screenshot: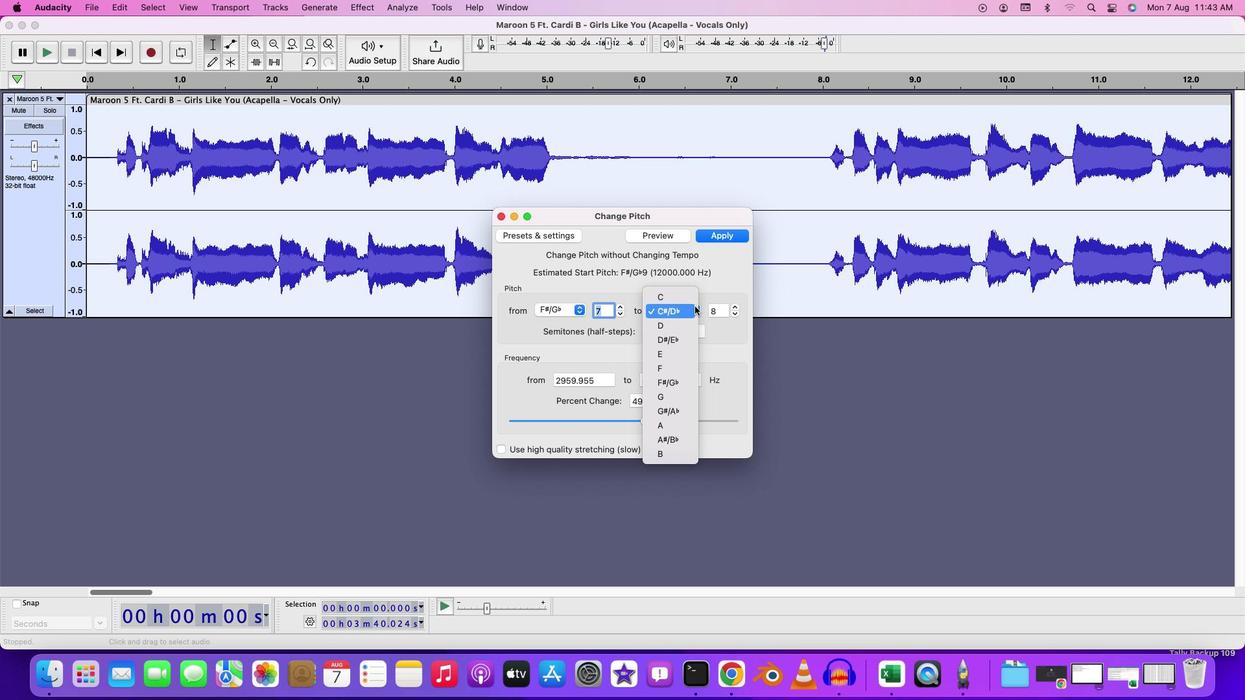 
Action: Mouse moved to (726, 330)
Screenshot: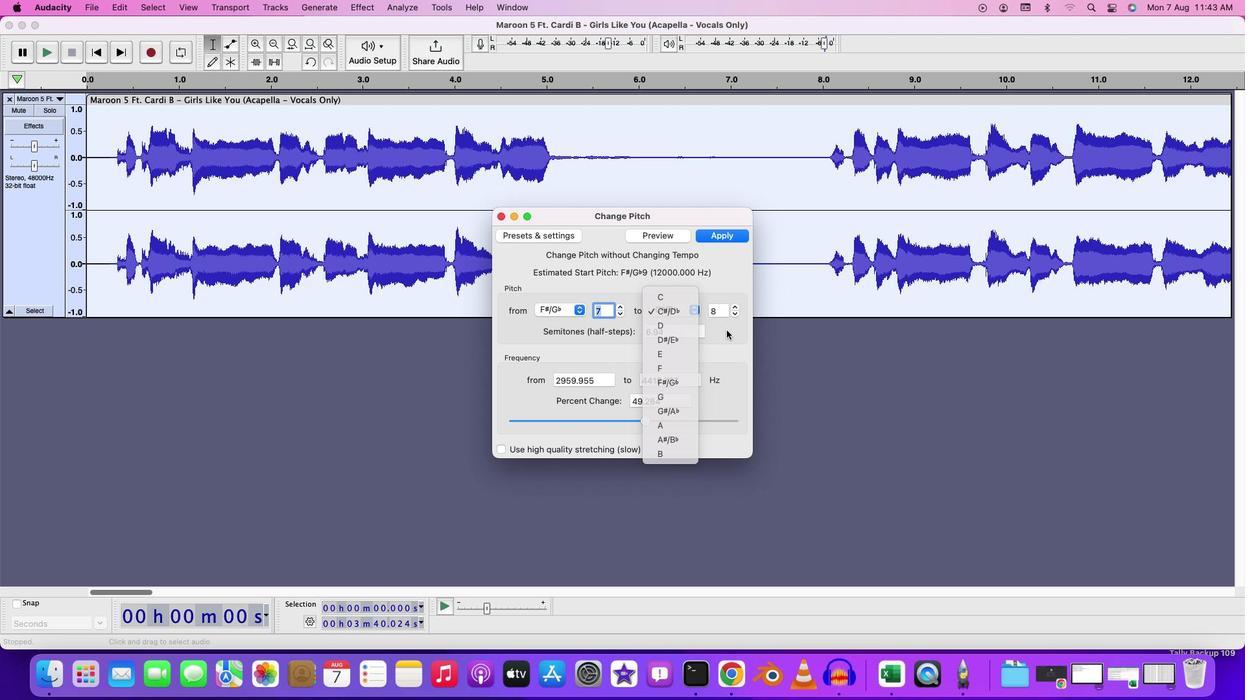 
Action: Mouse pressed left at (726, 330)
Screenshot: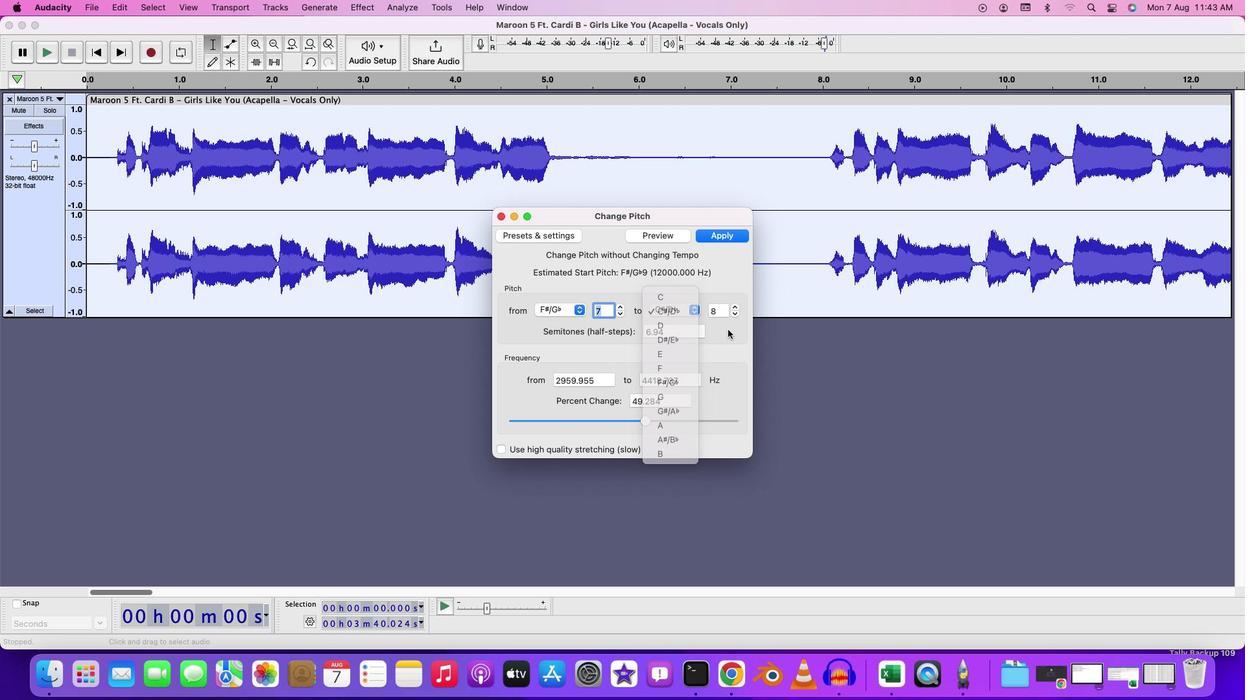 
Action: Mouse moved to (736, 306)
Screenshot: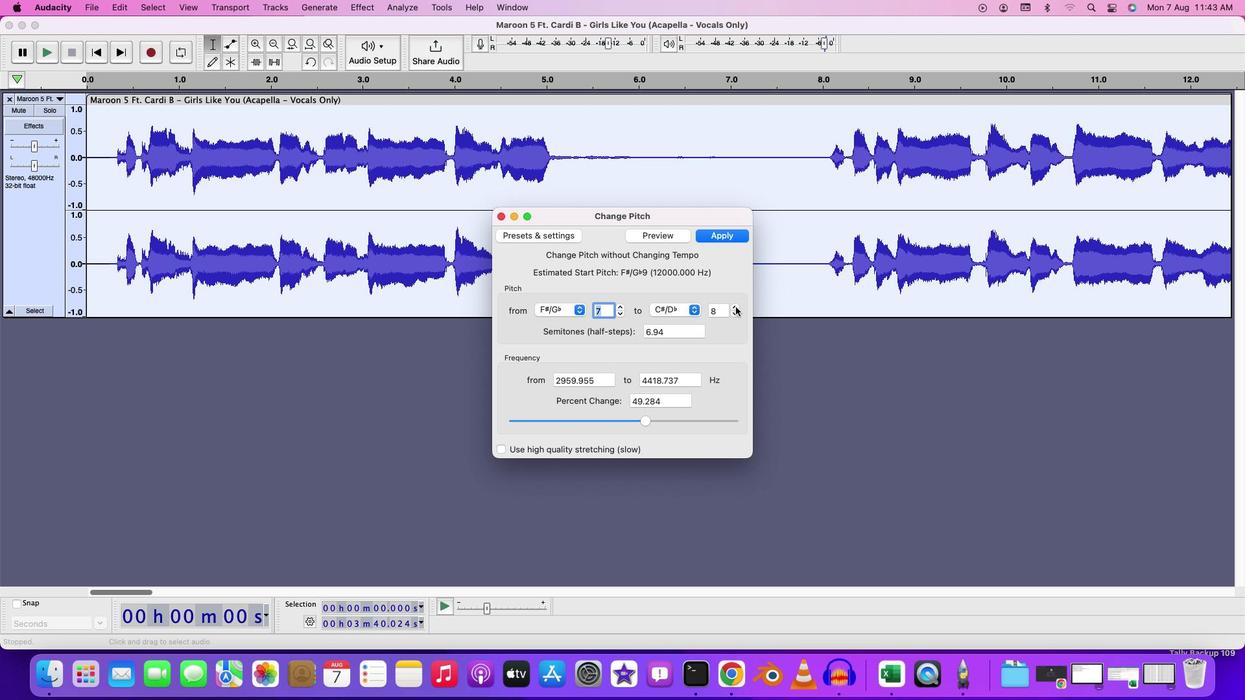 
Action: Mouse pressed left at (736, 306)
Screenshot: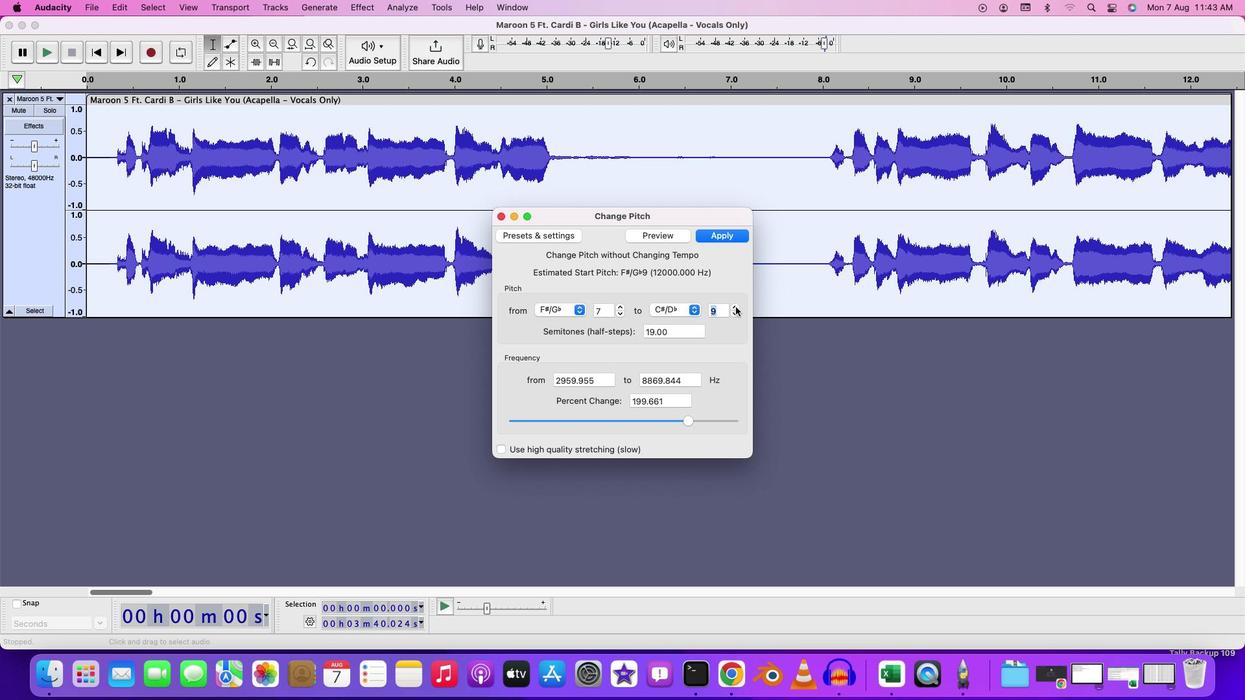 
Action: Mouse pressed left at (736, 306)
Screenshot: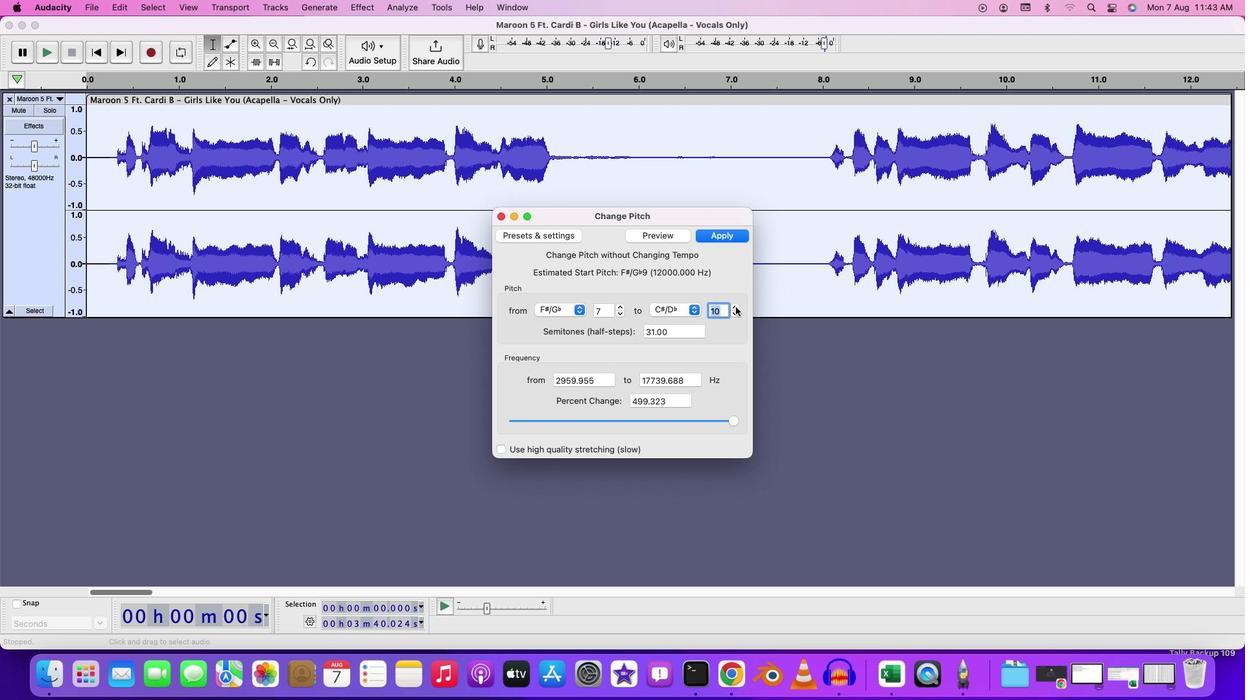 
Action: Mouse moved to (734, 421)
Screenshot: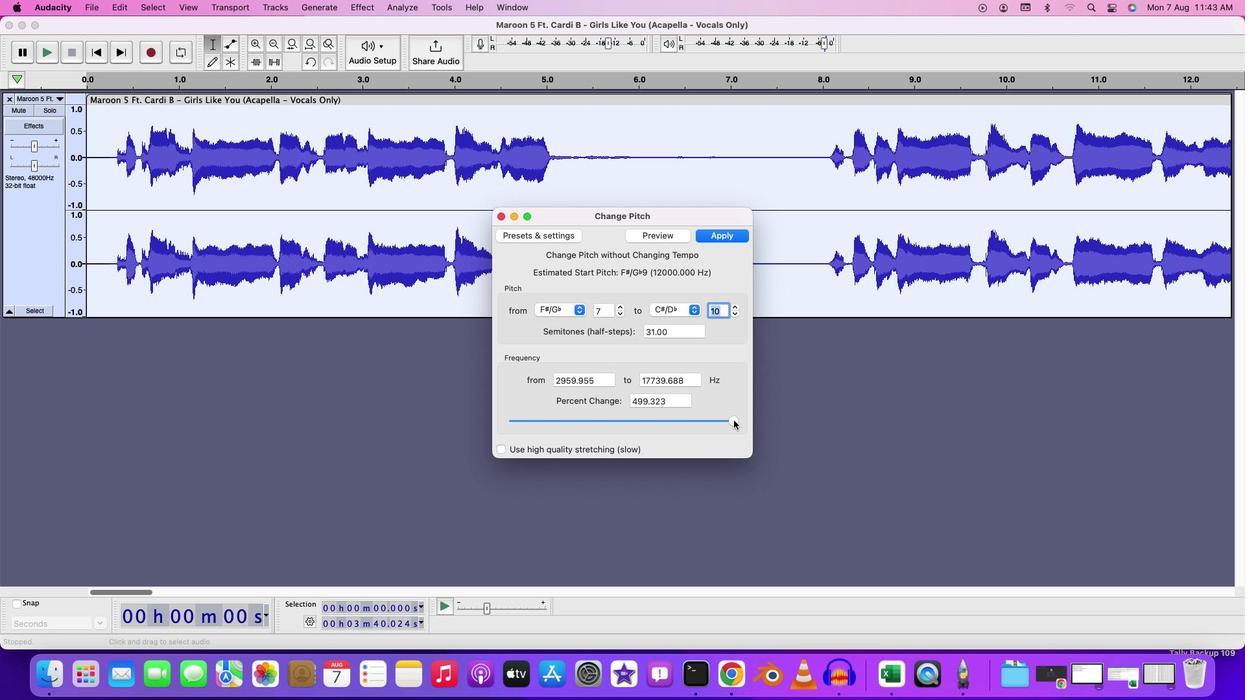 
Action: Mouse pressed left at (734, 421)
Screenshot: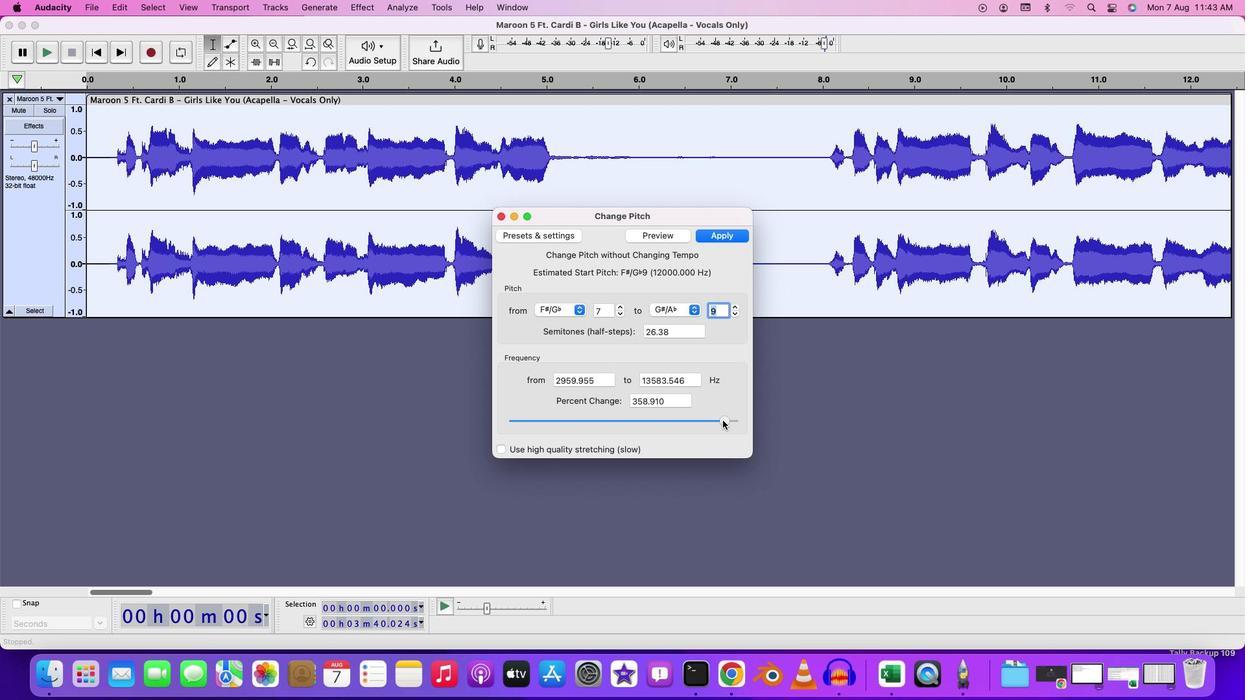
Action: Mouse moved to (664, 239)
Screenshot: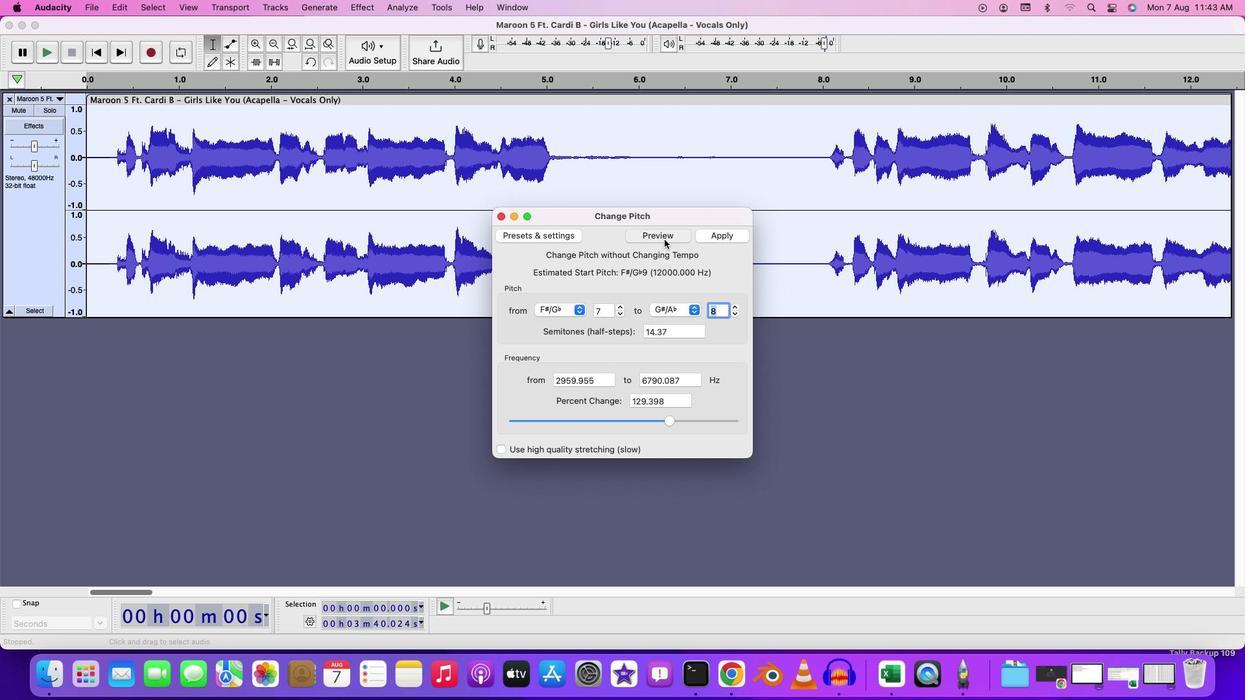 
Action: Mouse pressed left at (664, 239)
Screenshot: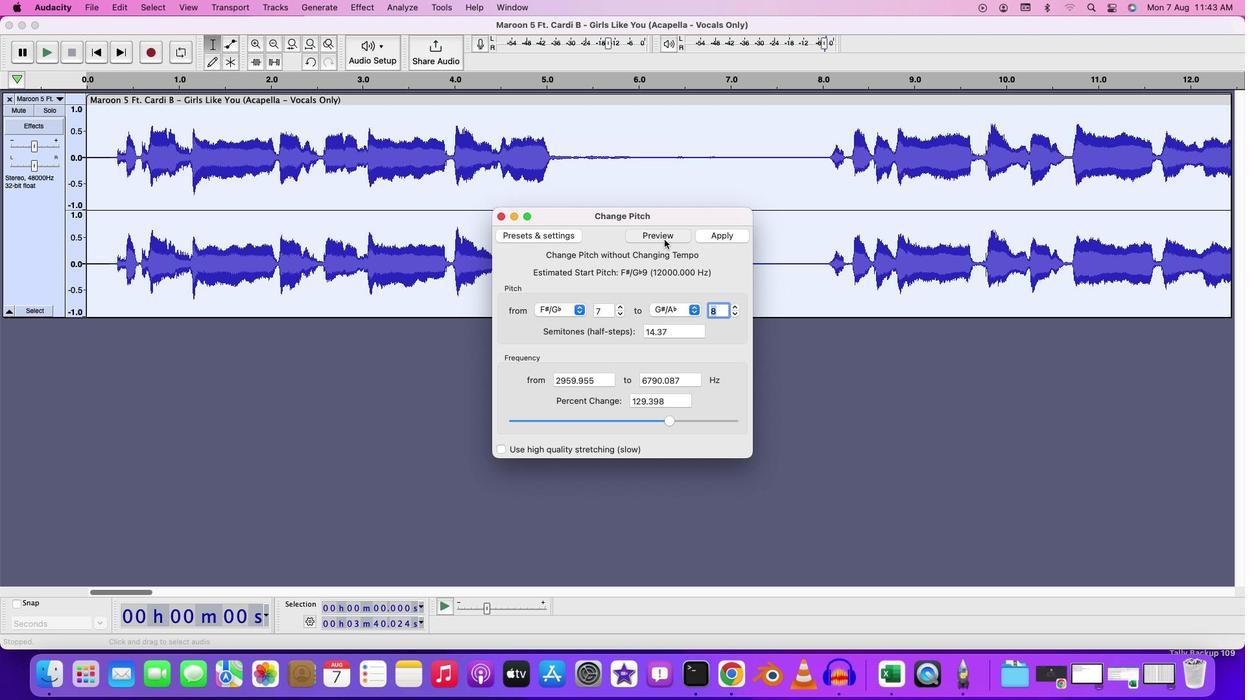 
Action: Mouse moved to (645, 382)
Screenshot: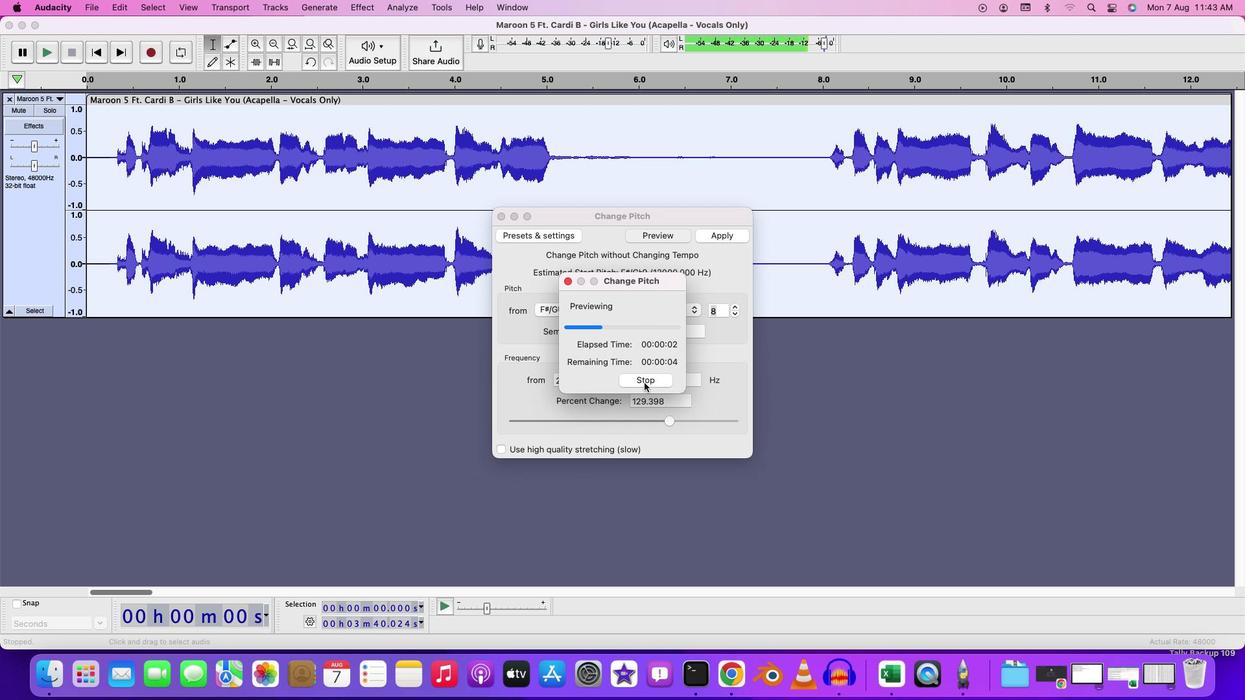 
Action: Mouse pressed left at (645, 382)
Screenshot: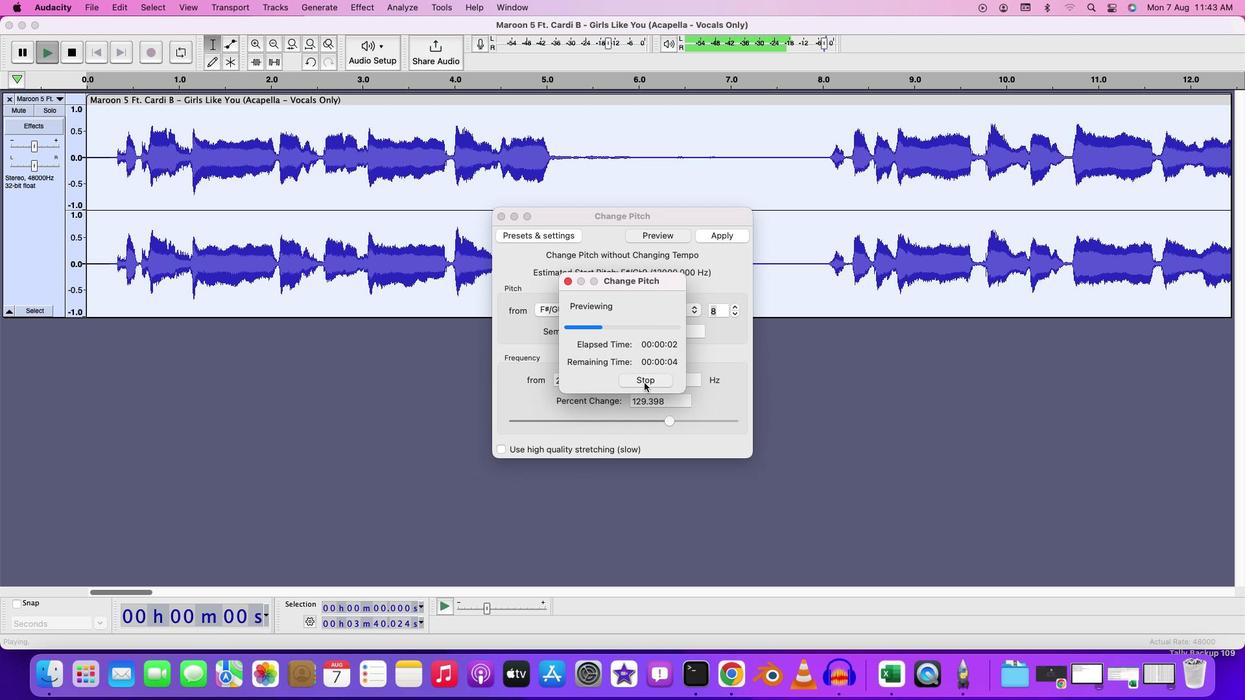 
Action: Mouse moved to (670, 423)
Screenshot: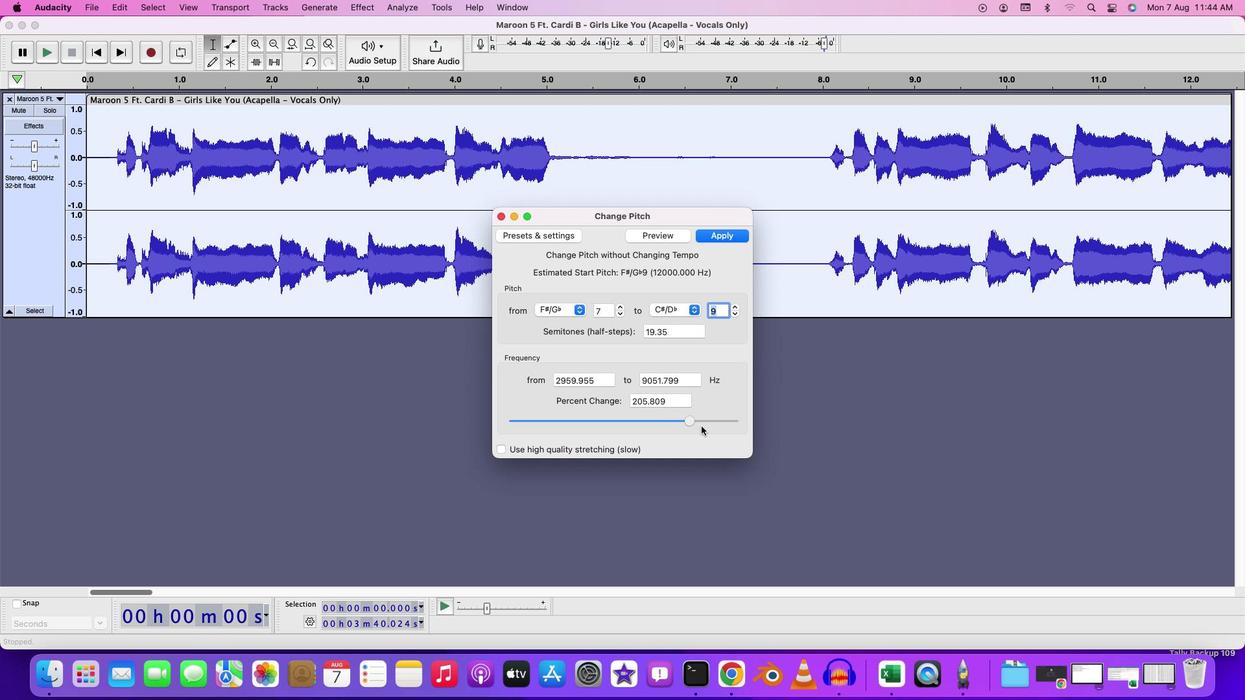 
Action: Mouse pressed left at (670, 423)
Screenshot: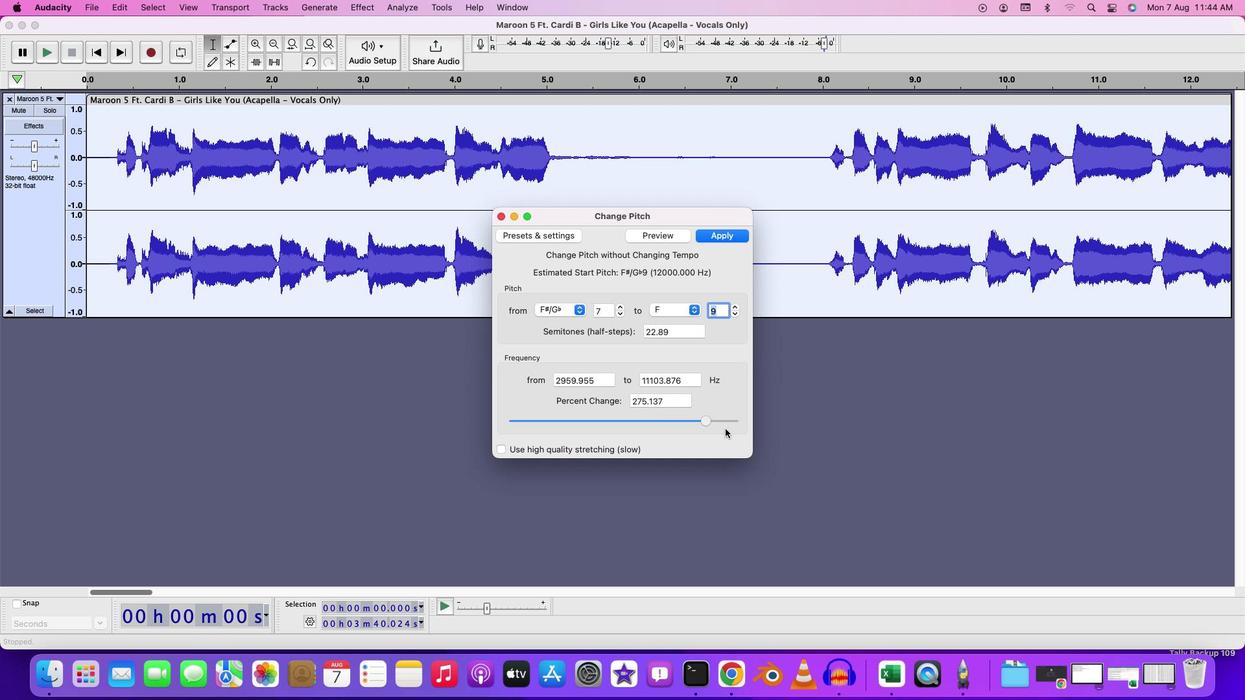 
Action: Mouse moved to (671, 241)
Screenshot: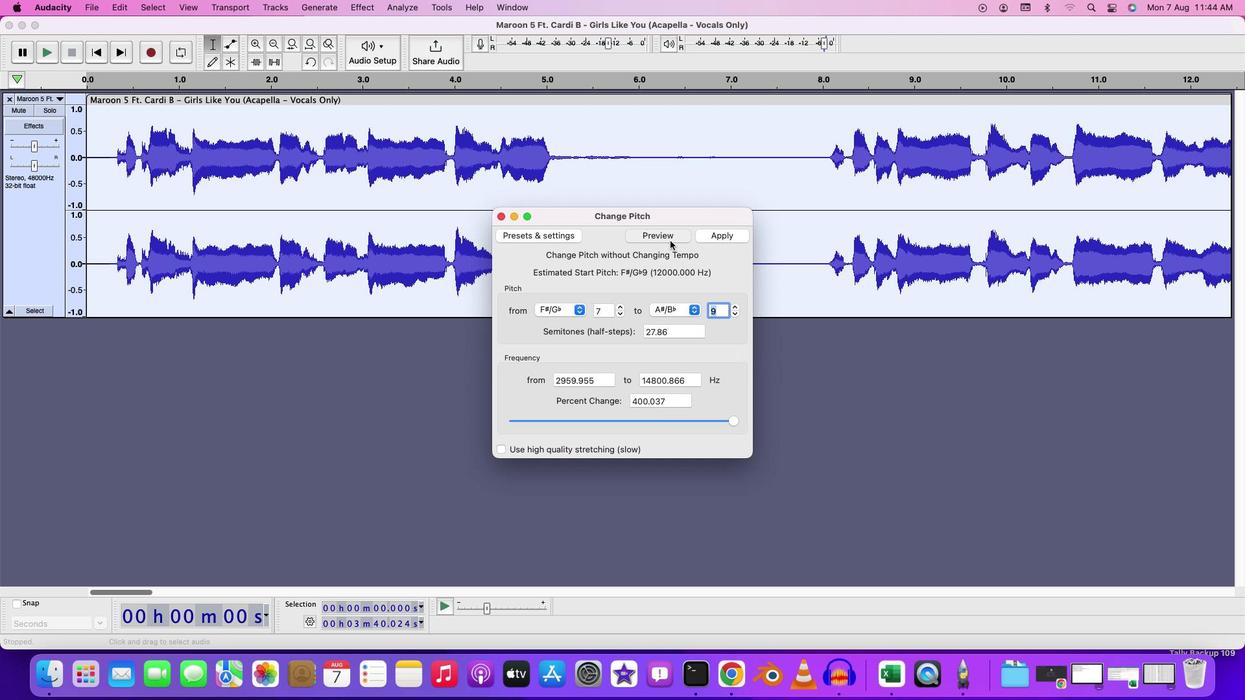 
Action: Mouse pressed left at (671, 241)
Screenshot: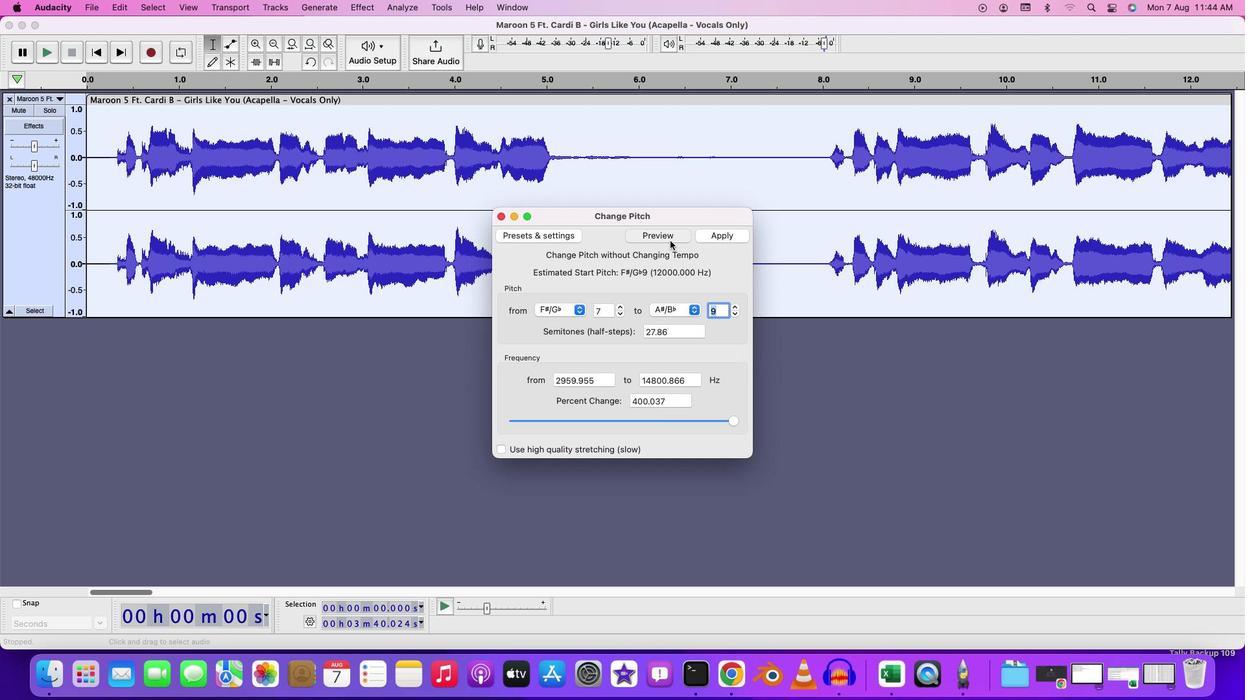 
Action: Mouse moved to (658, 380)
Screenshot: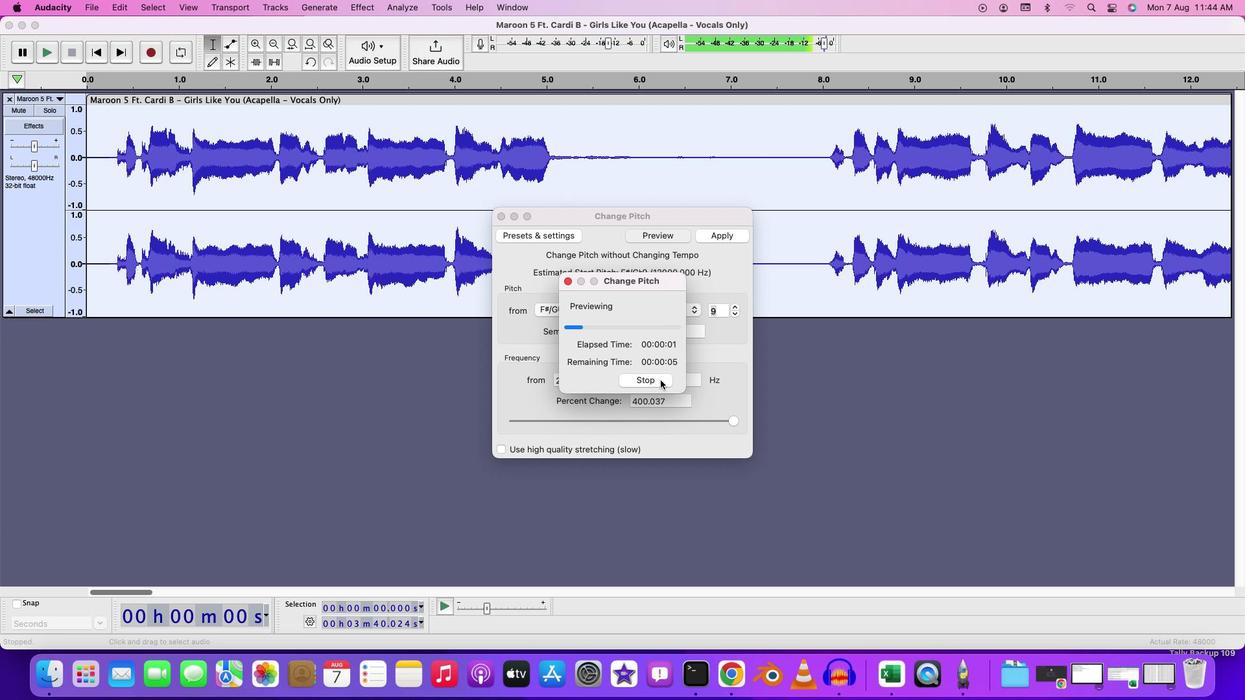 
Action: Mouse pressed left at (658, 380)
Screenshot: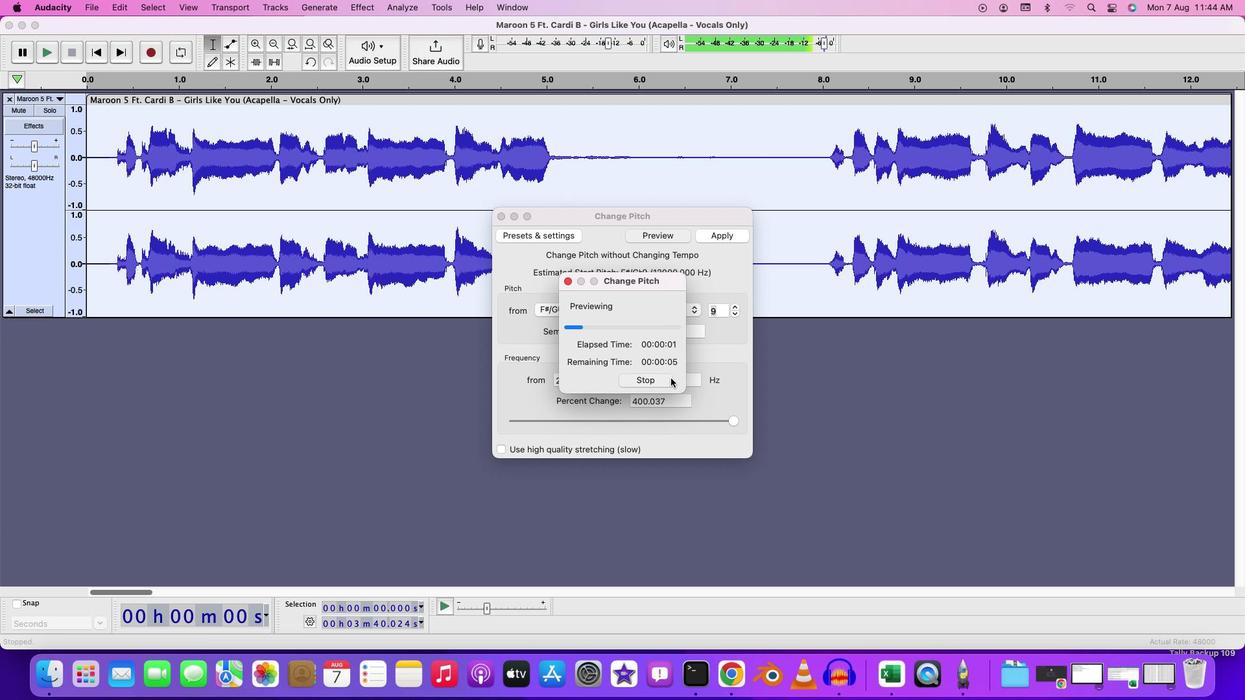 
Action: Mouse moved to (735, 314)
Screenshot: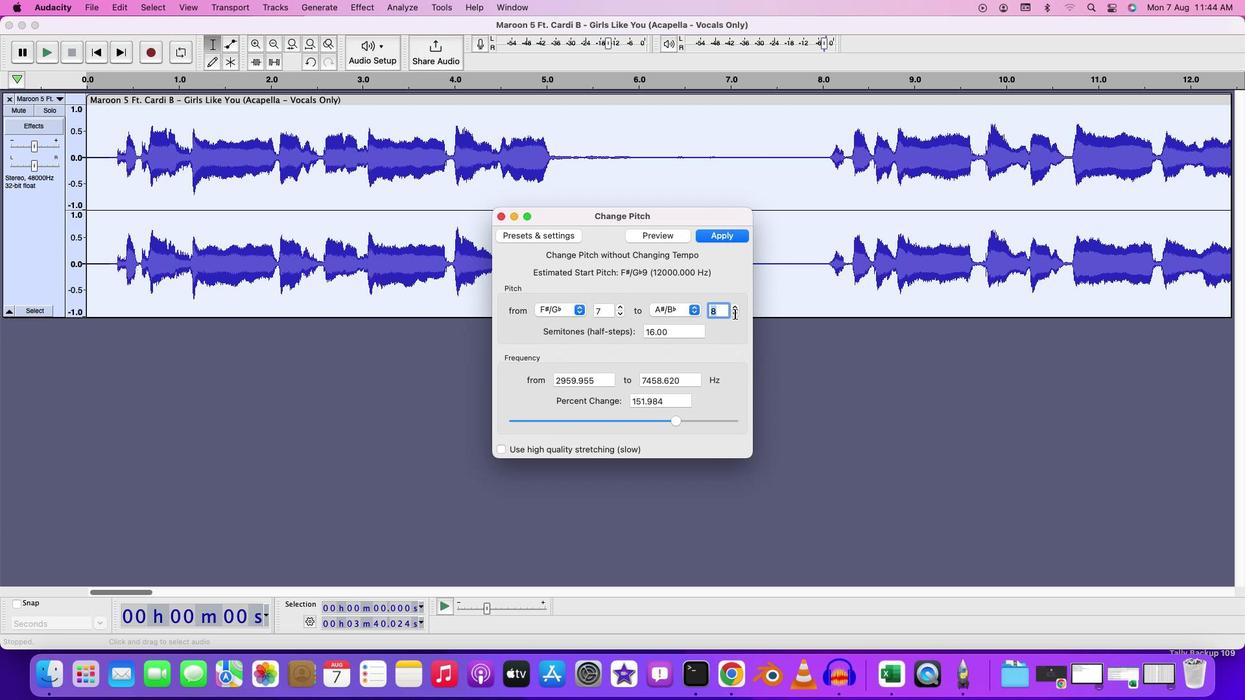
Action: Mouse pressed left at (735, 314)
Screenshot: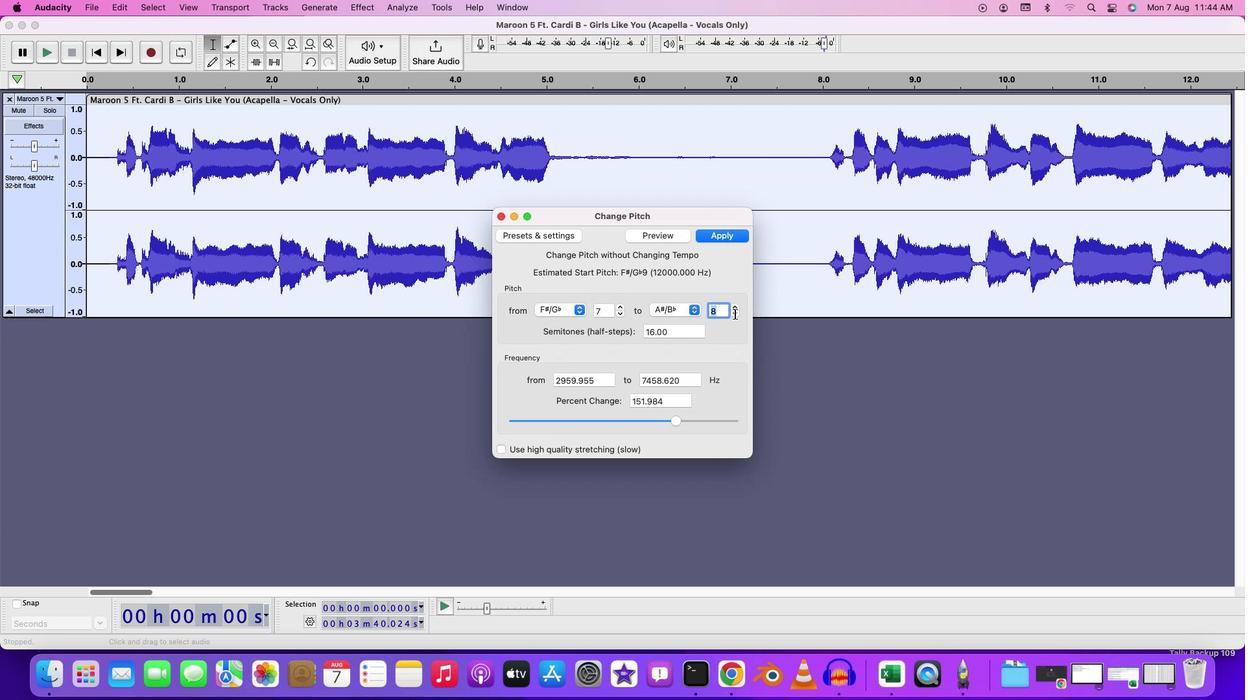 
Action: Mouse pressed left at (735, 314)
Screenshot: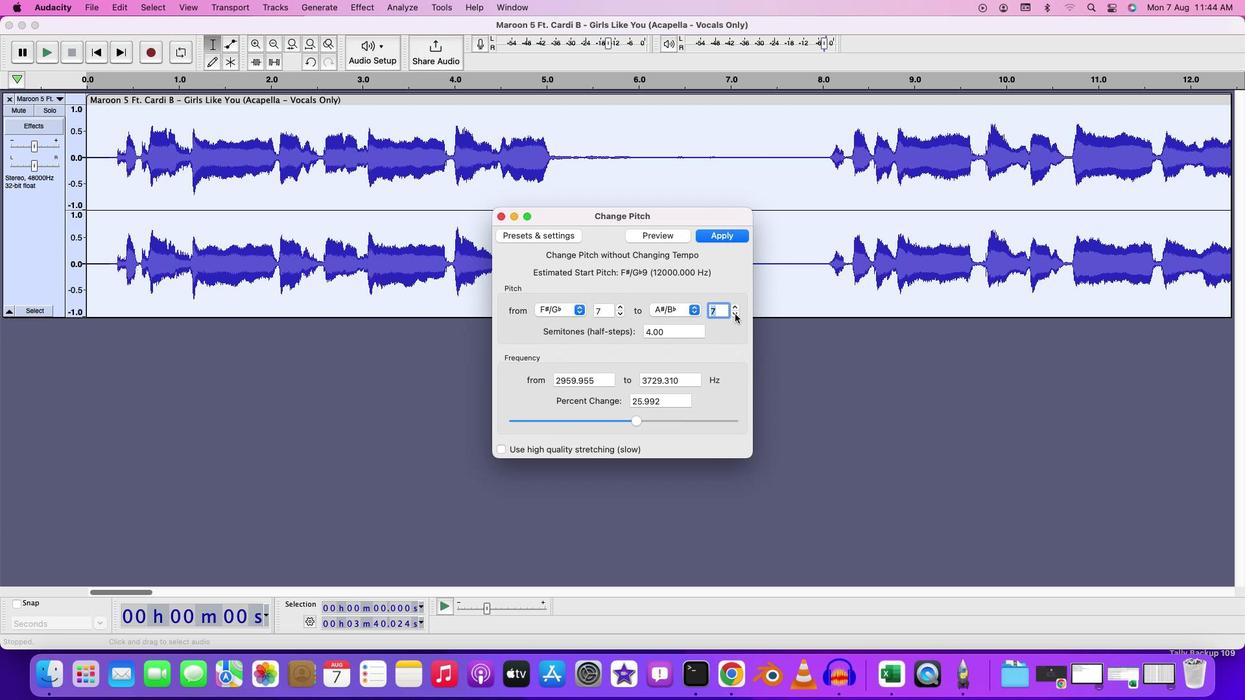 
Action: Mouse moved to (735, 315)
Screenshot: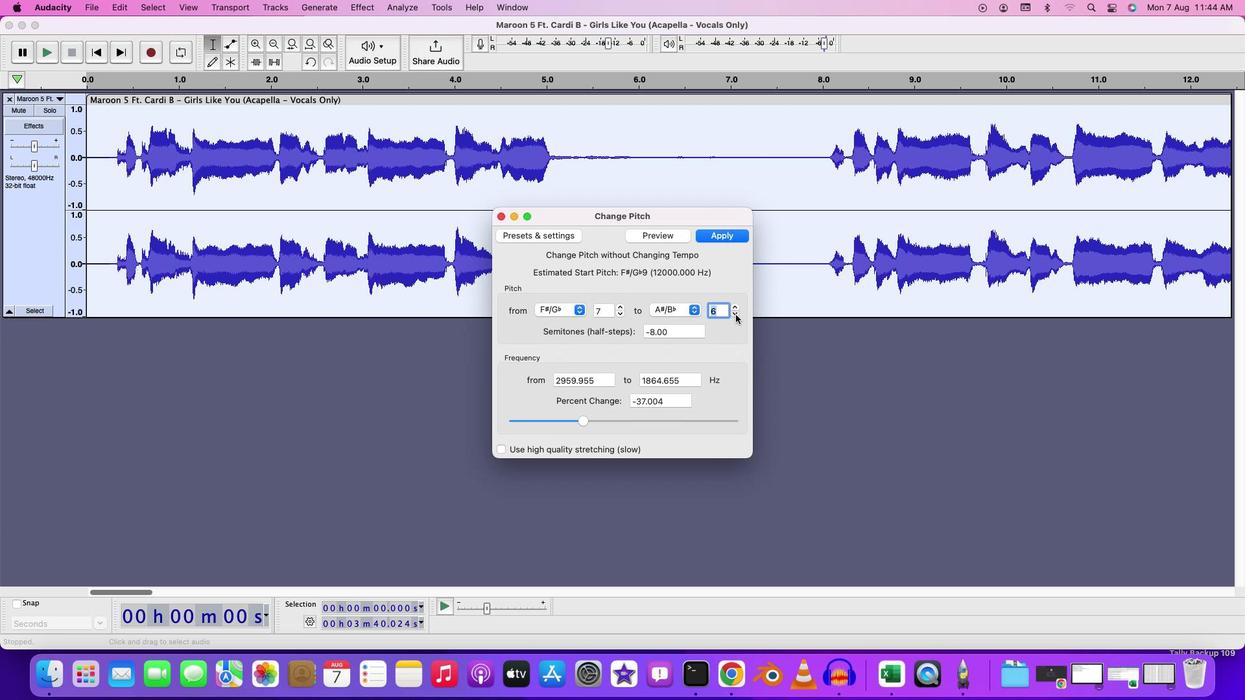 
Action: Mouse pressed left at (735, 315)
Screenshot: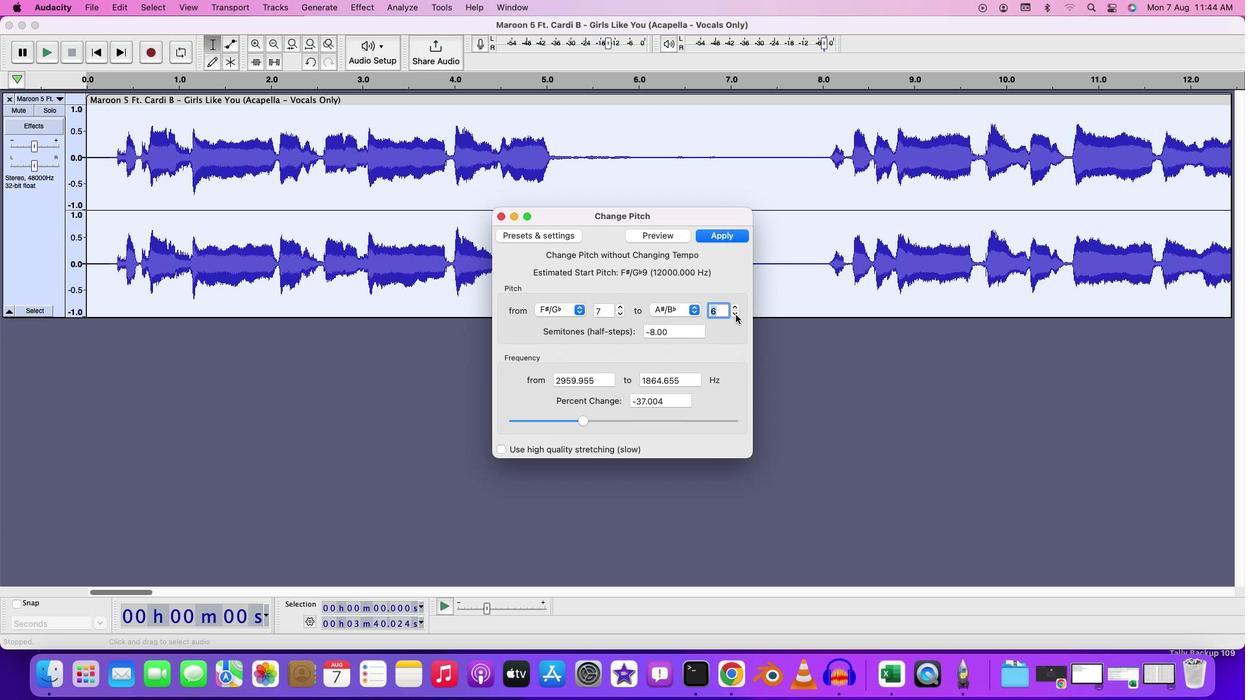 
Action: Mouse moved to (734, 306)
Screenshot: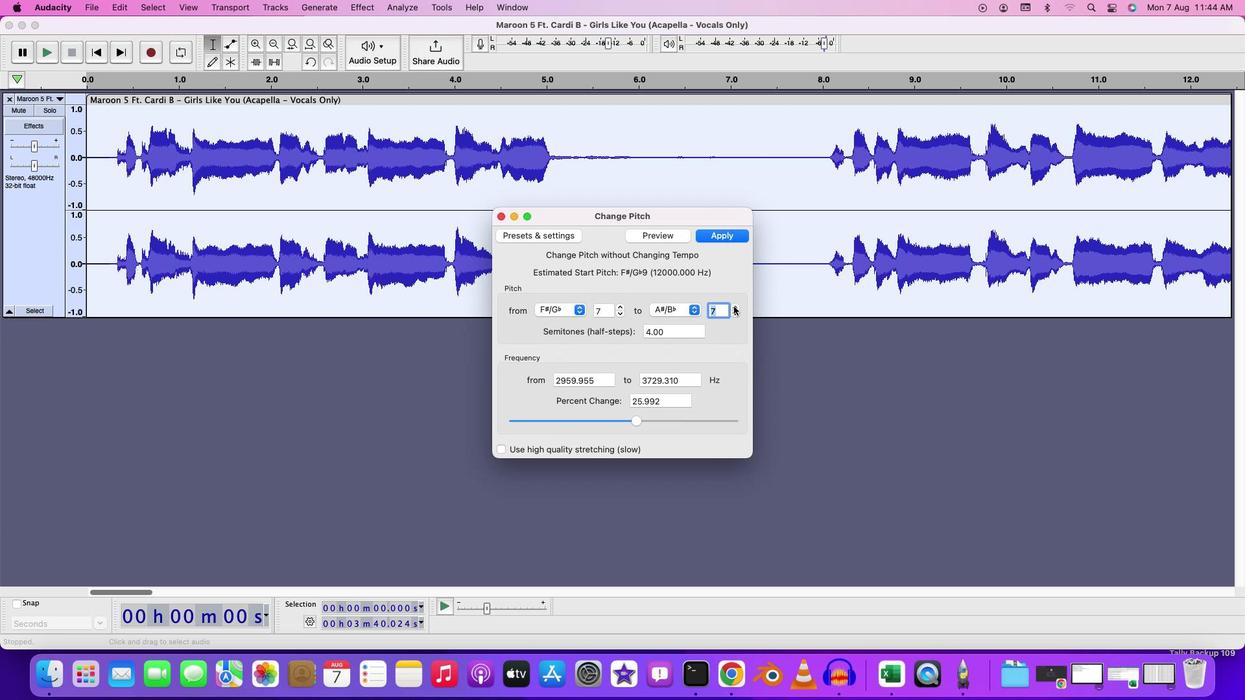 
Action: Mouse pressed left at (734, 306)
Screenshot: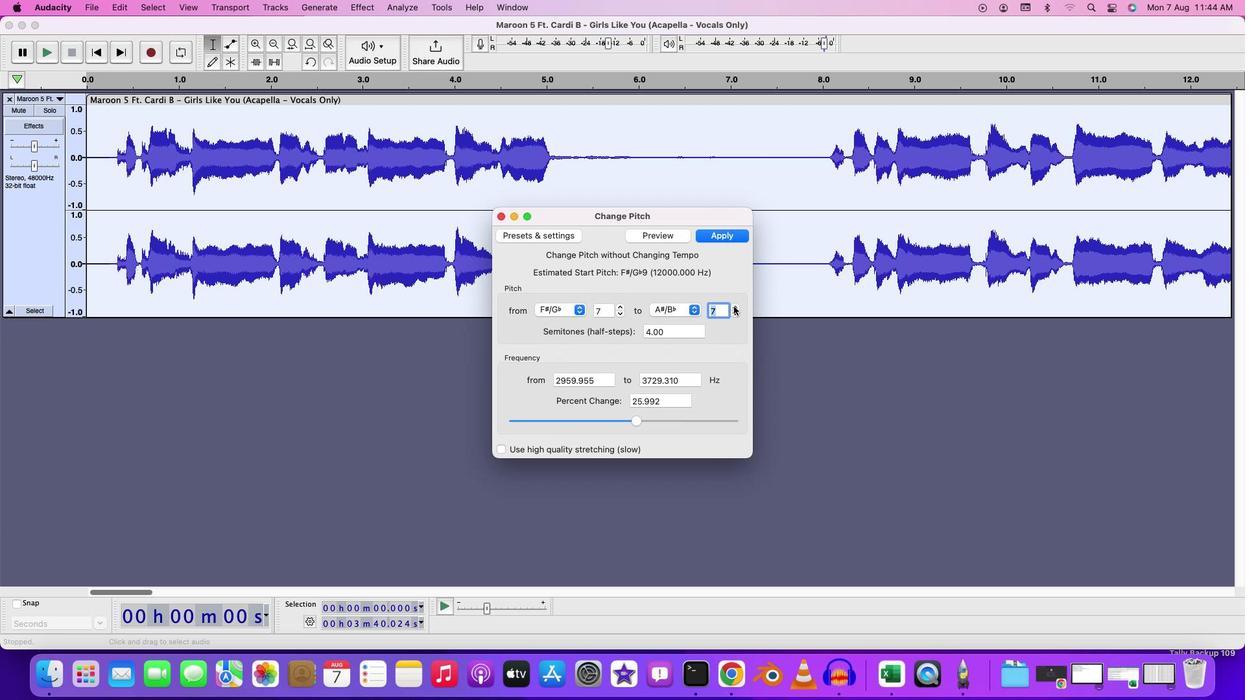 
Action: Mouse moved to (663, 236)
Screenshot: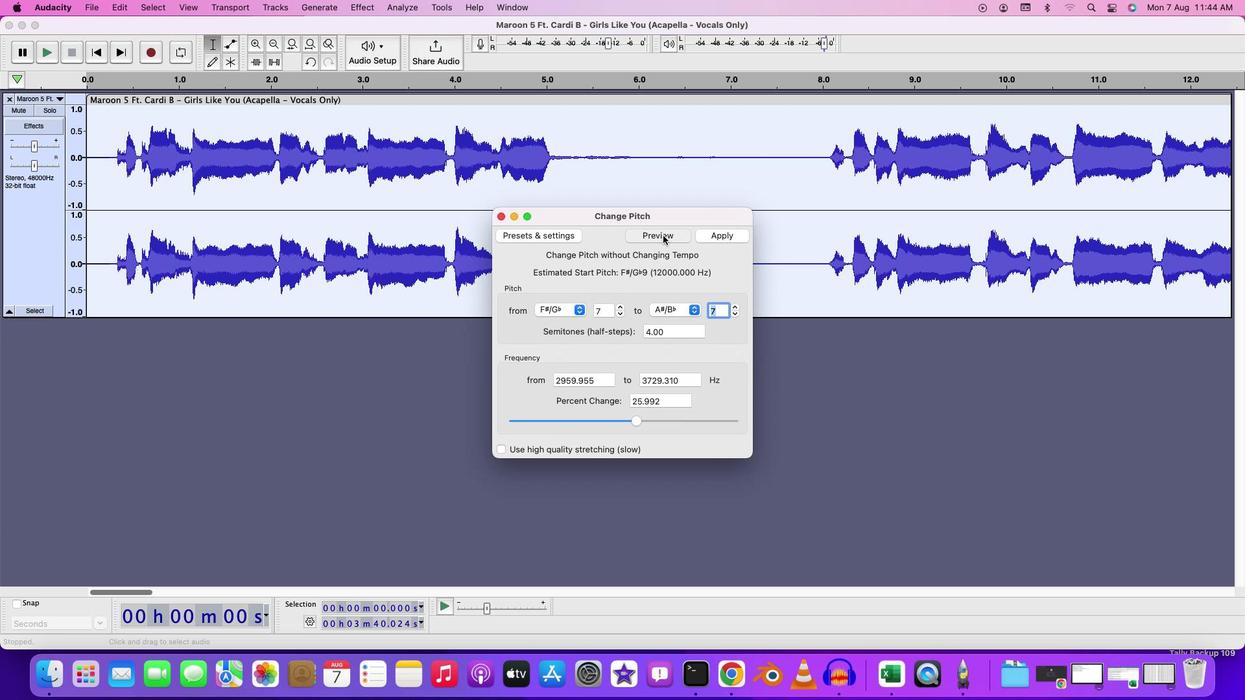 
Action: Mouse pressed left at (663, 236)
Screenshot: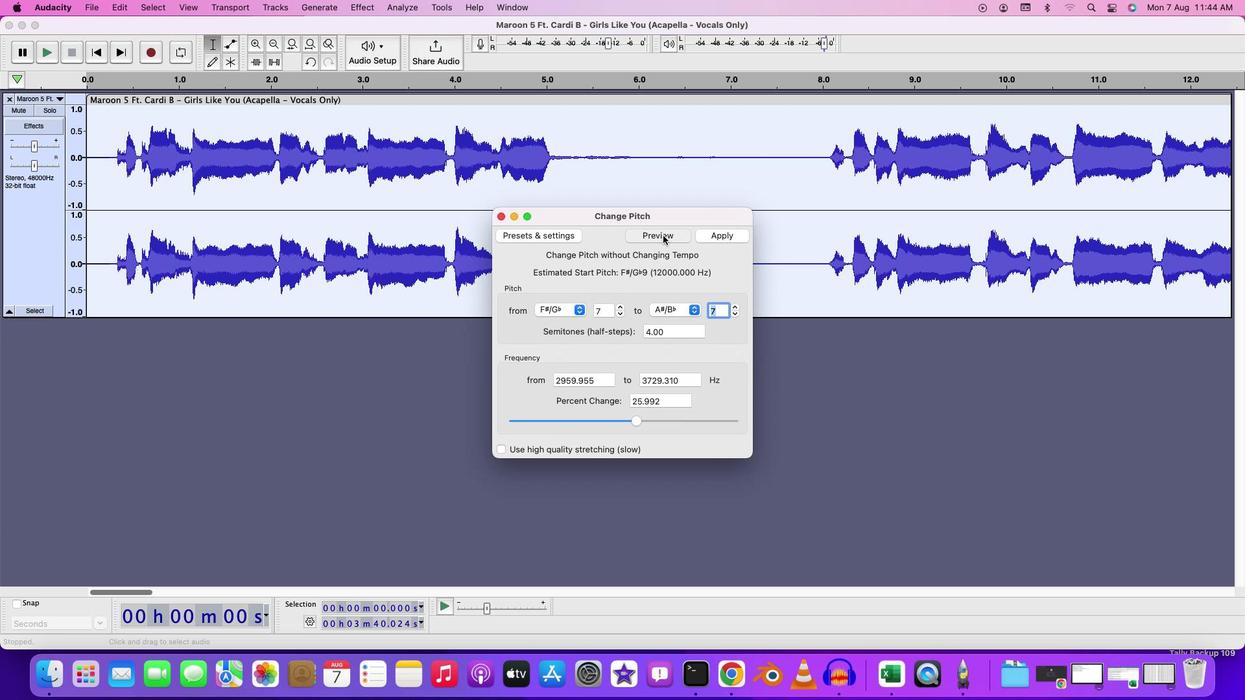 
Action: Mouse moved to (641, 377)
Screenshot: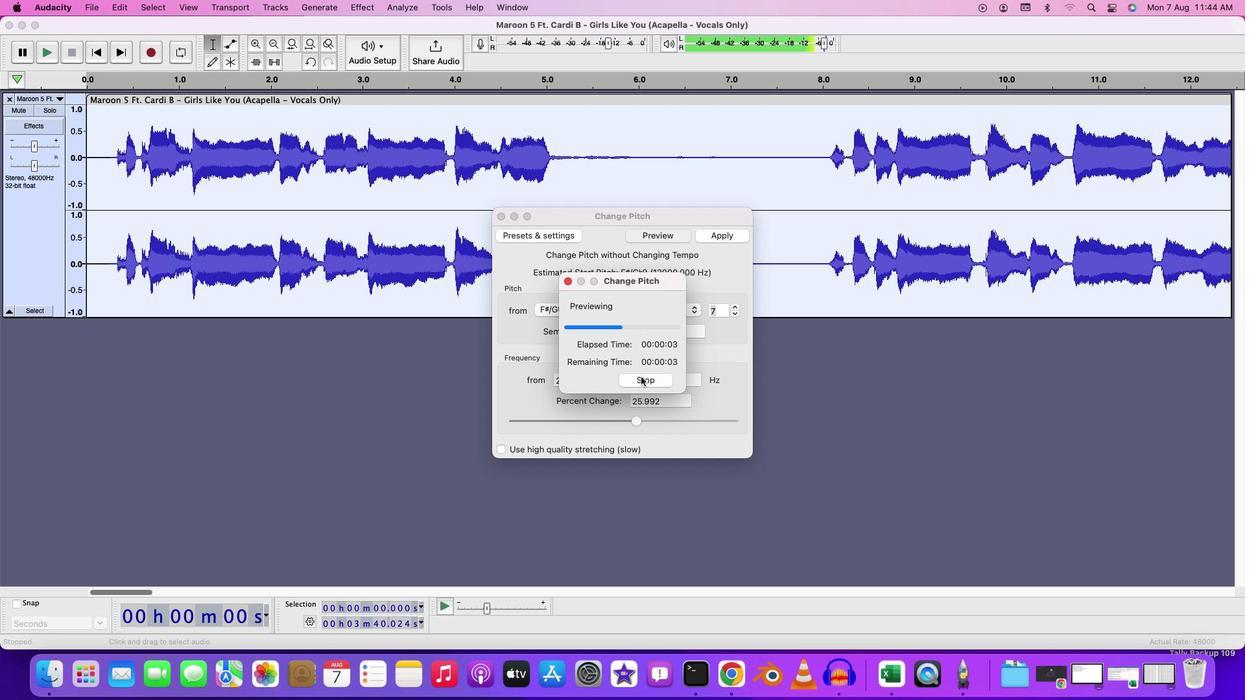 
Action: Mouse pressed left at (641, 377)
Screenshot: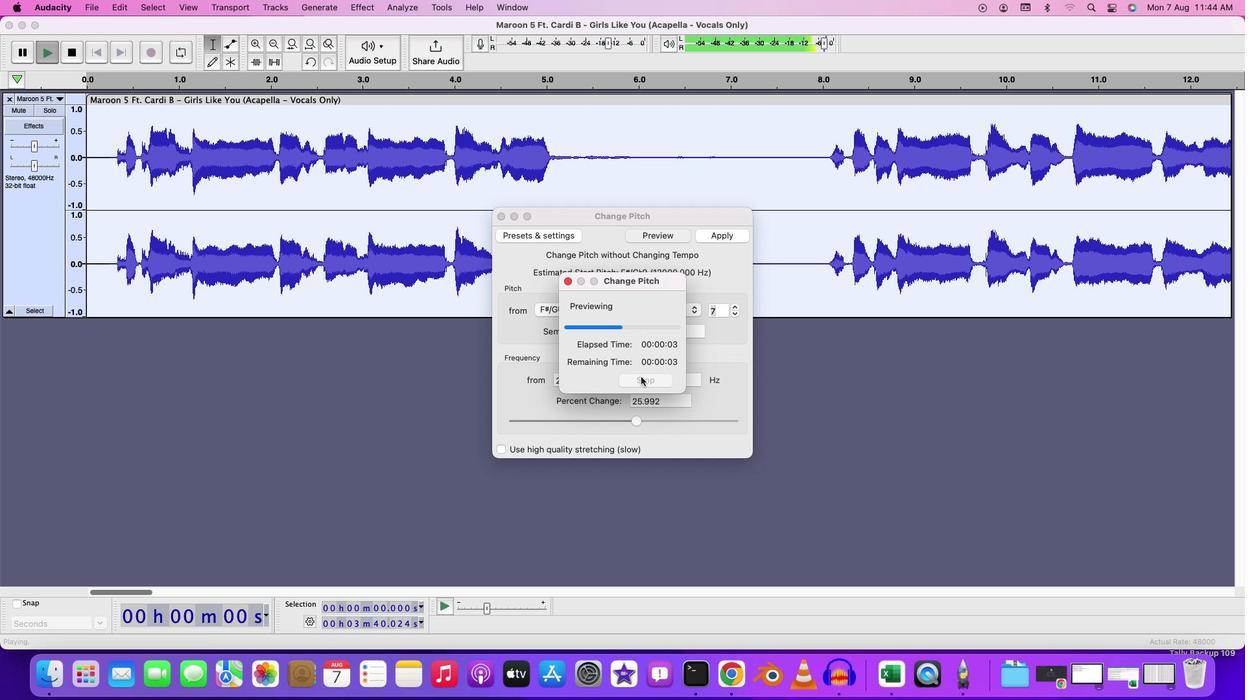 
Action: Mouse moved to (734, 307)
Screenshot: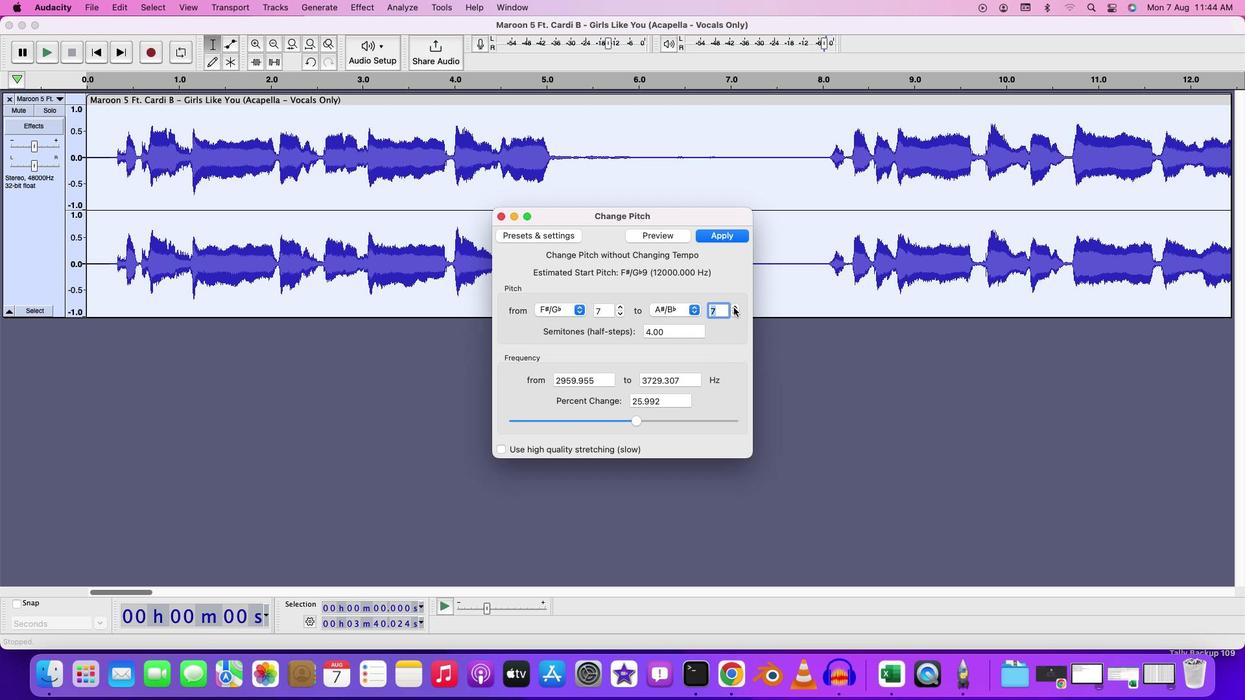 
Action: Mouse pressed left at (734, 307)
Screenshot: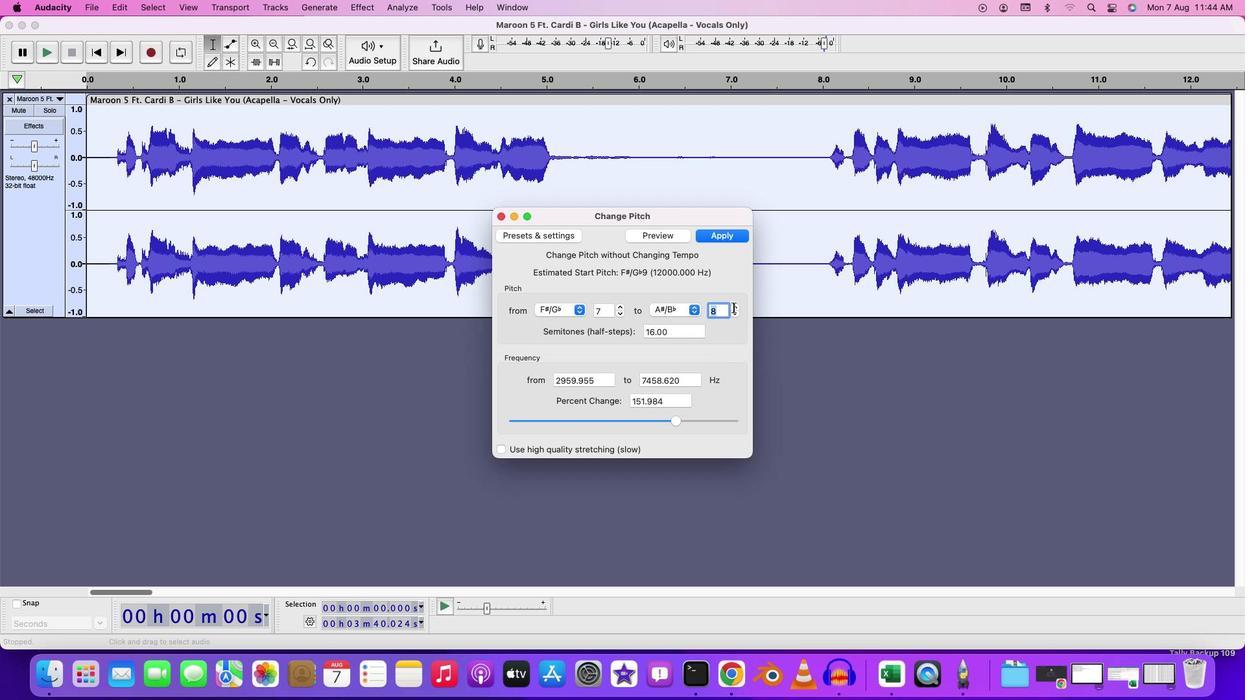 
Action: Mouse pressed left at (734, 307)
Screenshot: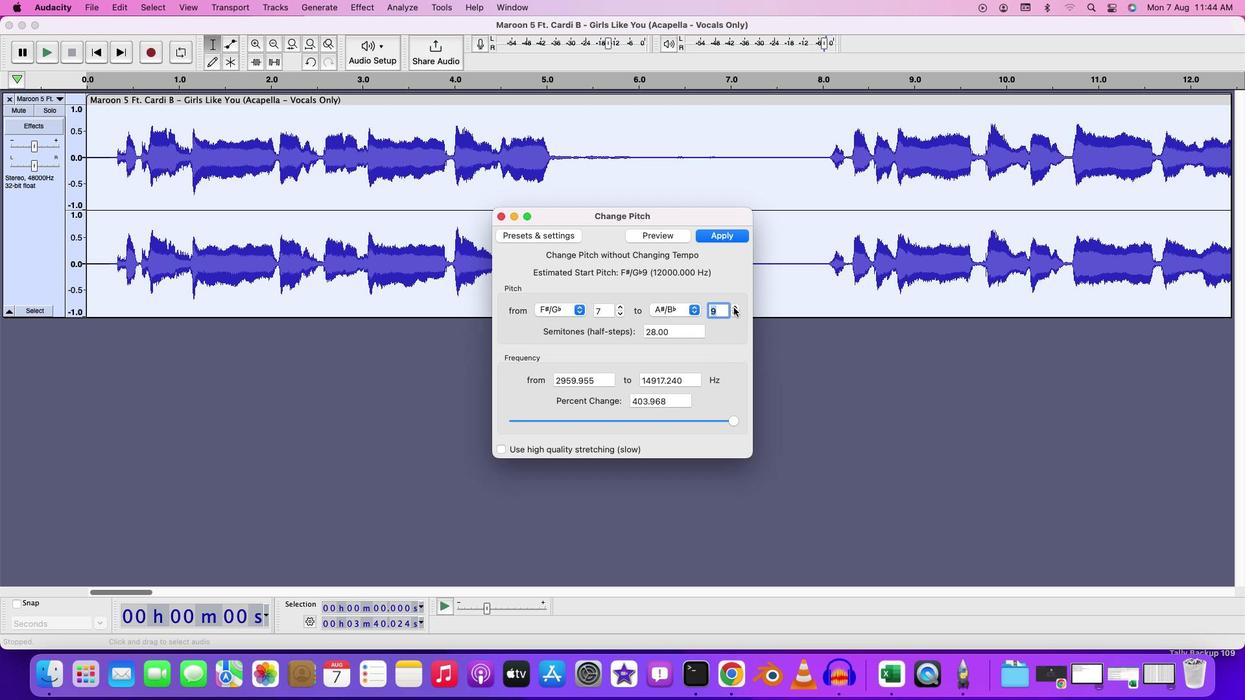 
Action: Mouse pressed left at (734, 307)
Screenshot: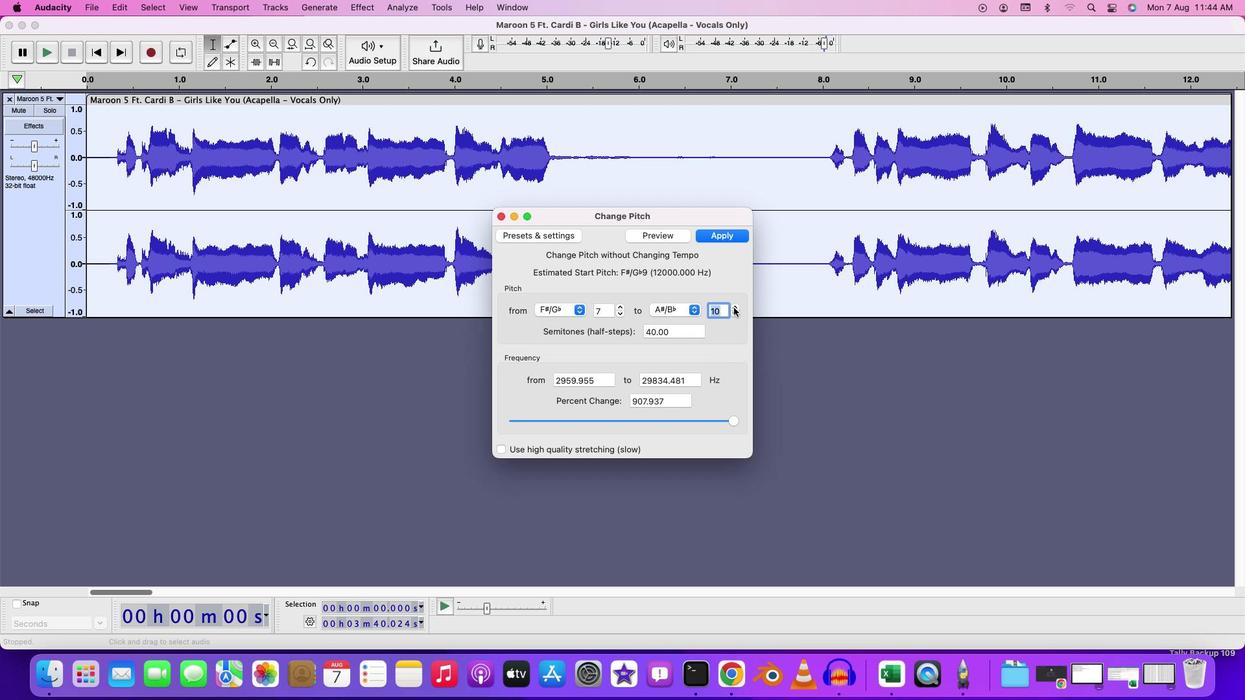 
Action: Mouse pressed left at (734, 307)
Screenshot: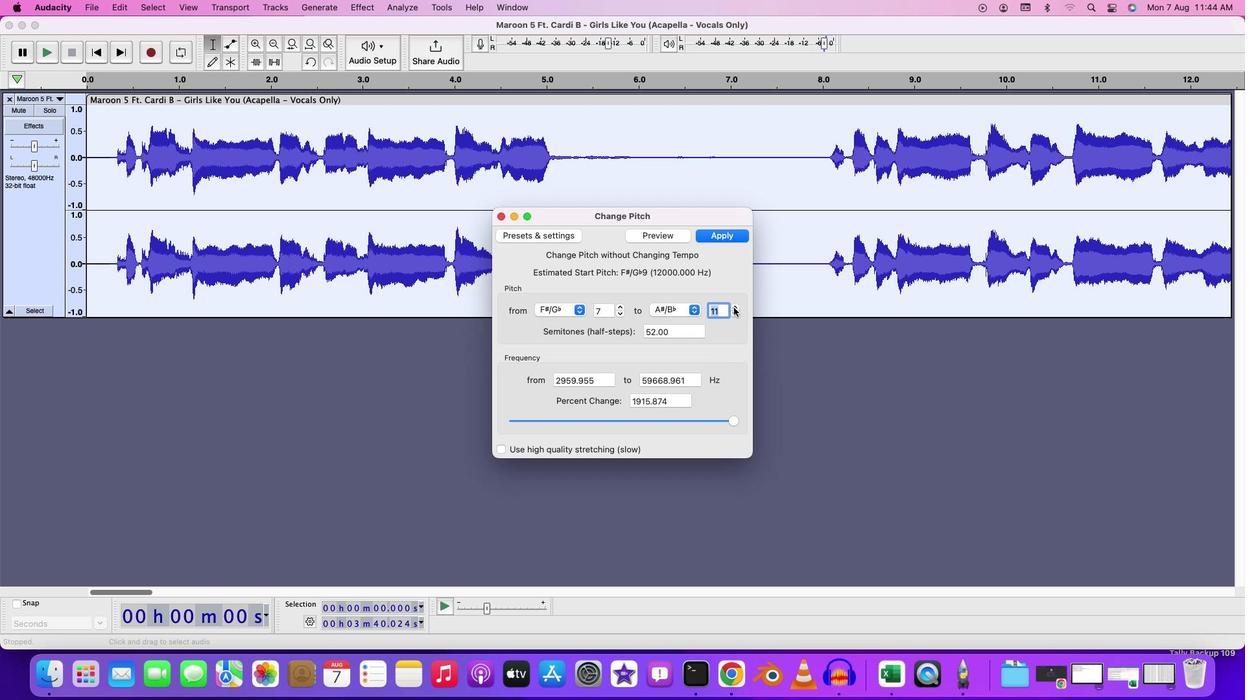 
Action: Mouse moved to (734, 307)
Screenshot: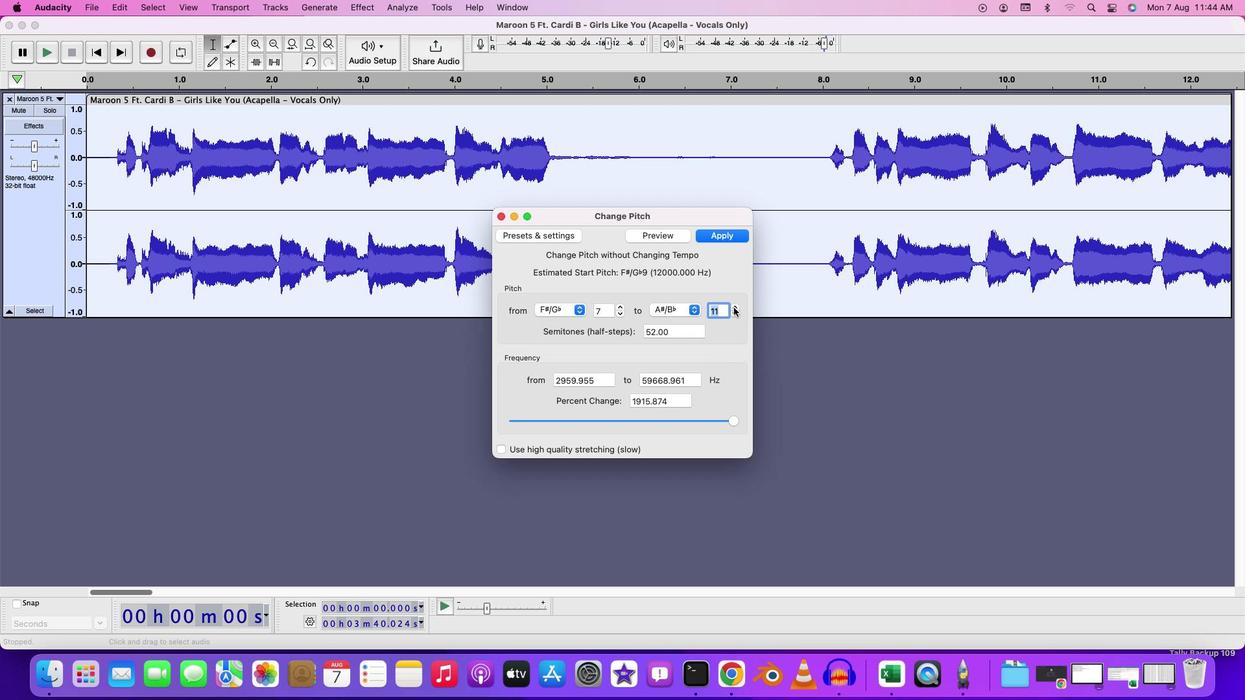 
Action: Mouse pressed left at (734, 307)
Screenshot: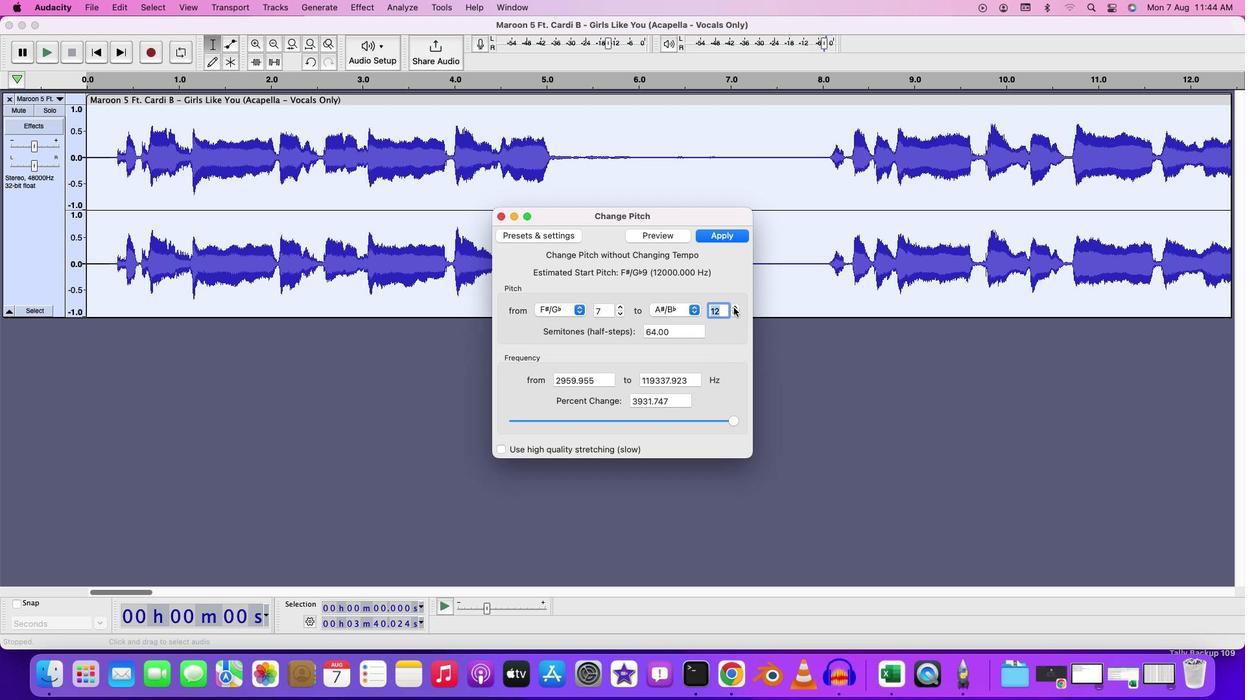 
Action: Mouse pressed left at (734, 307)
Screenshot: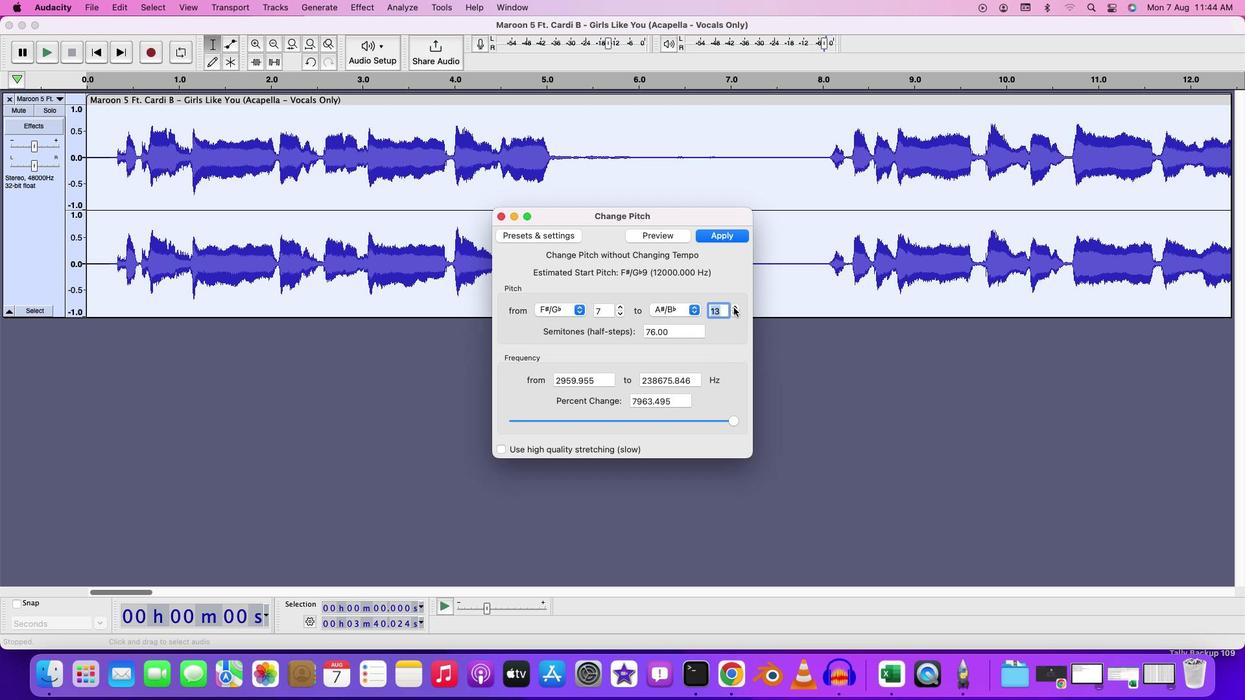 
Action: Mouse pressed left at (734, 307)
Screenshot: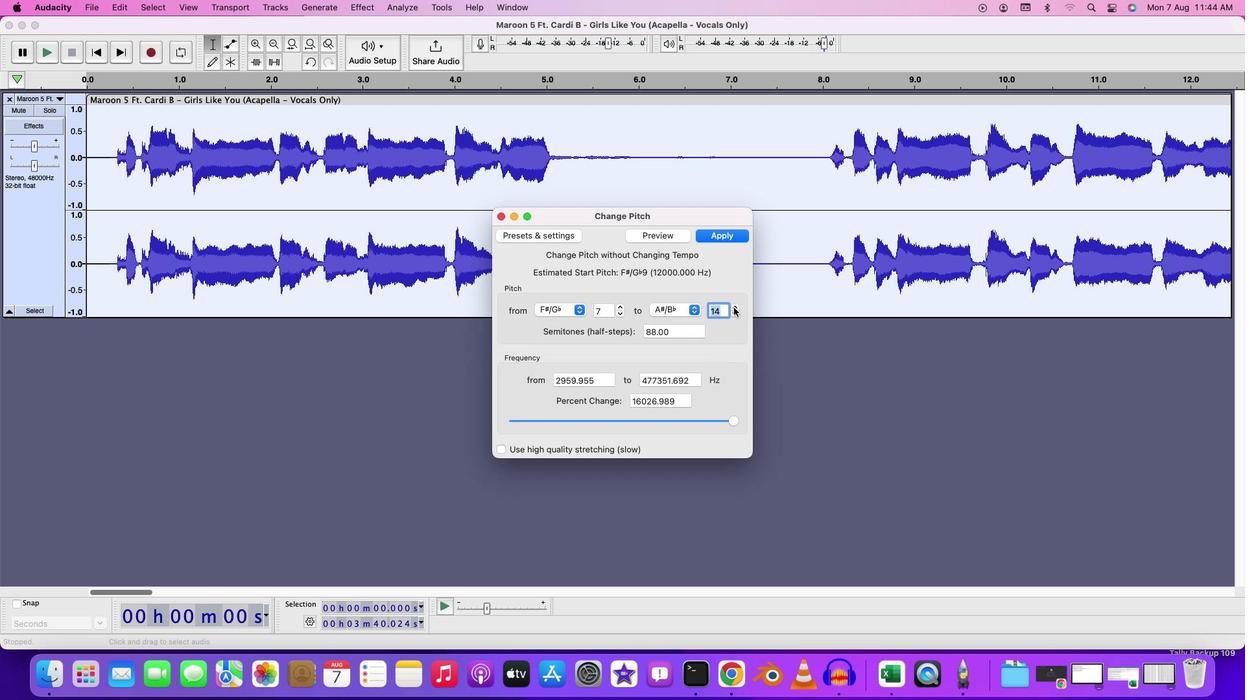 
Action: Mouse moved to (674, 242)
Screenshot: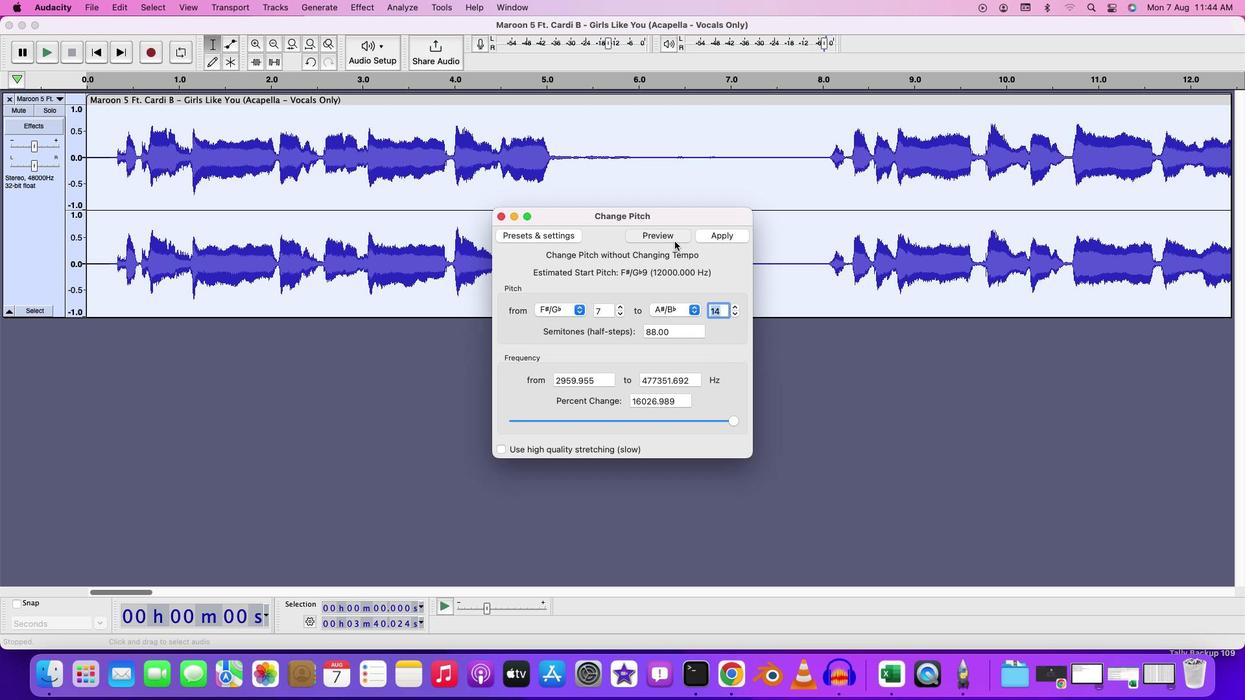 
Action: Mouse pressed left at (674, 242)
Screenshot: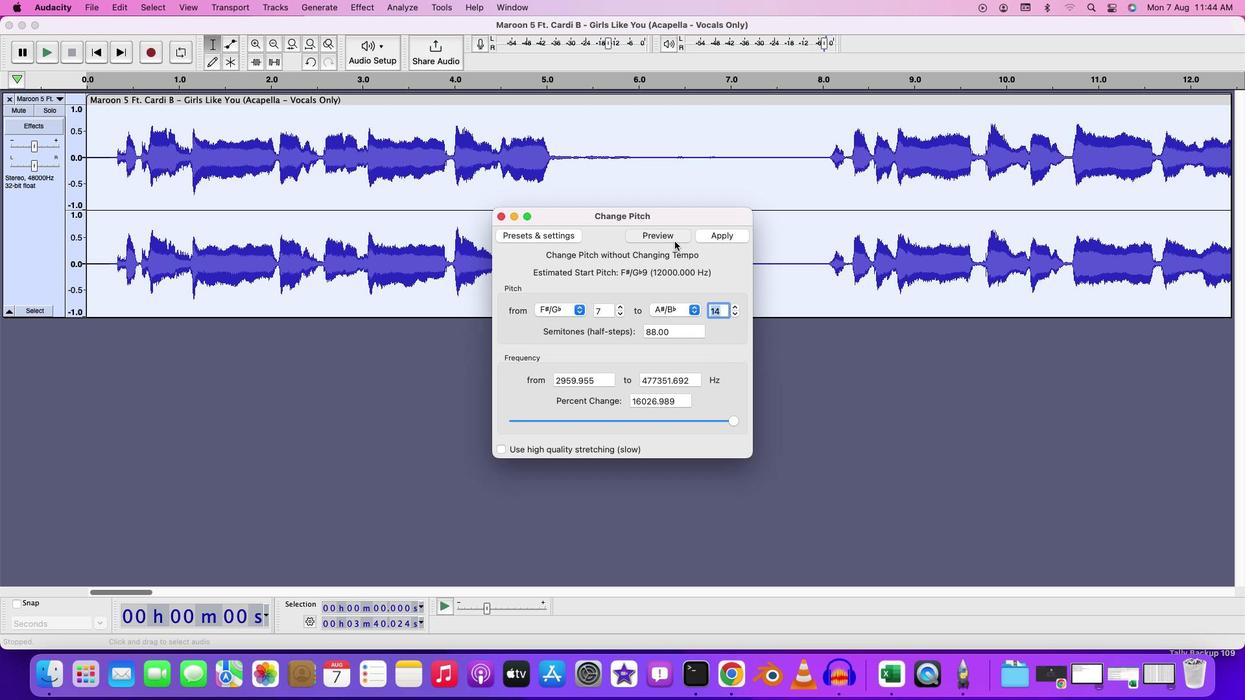 
Action: Mouse moved to (650, 361)
Screenshot: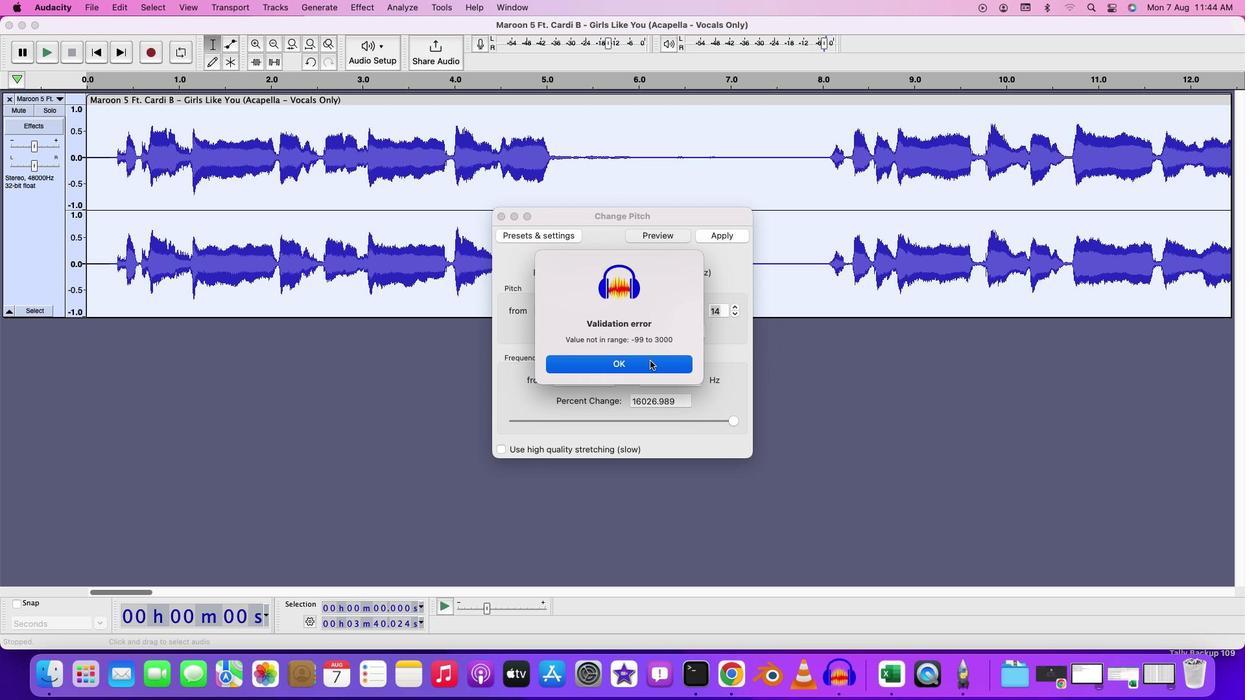 
Action: Mouse pressed left at (650, 361)
Screenshot: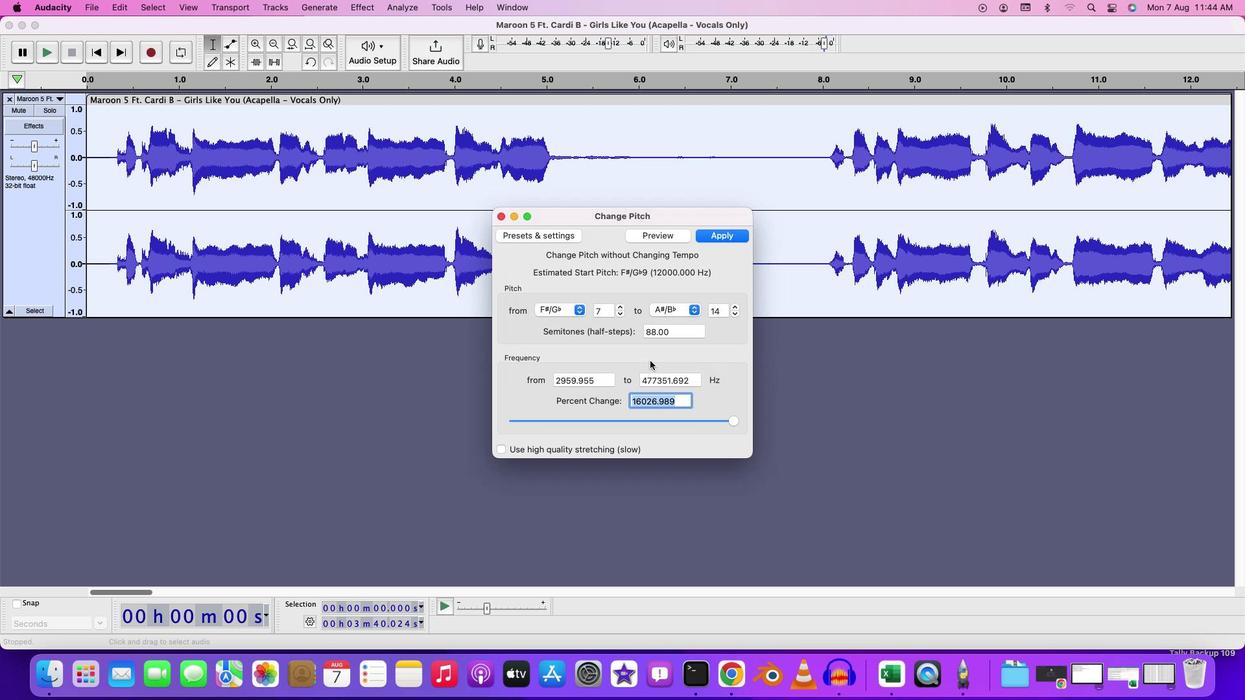
Action: Mouse moved to (734, 314)
Screenshot: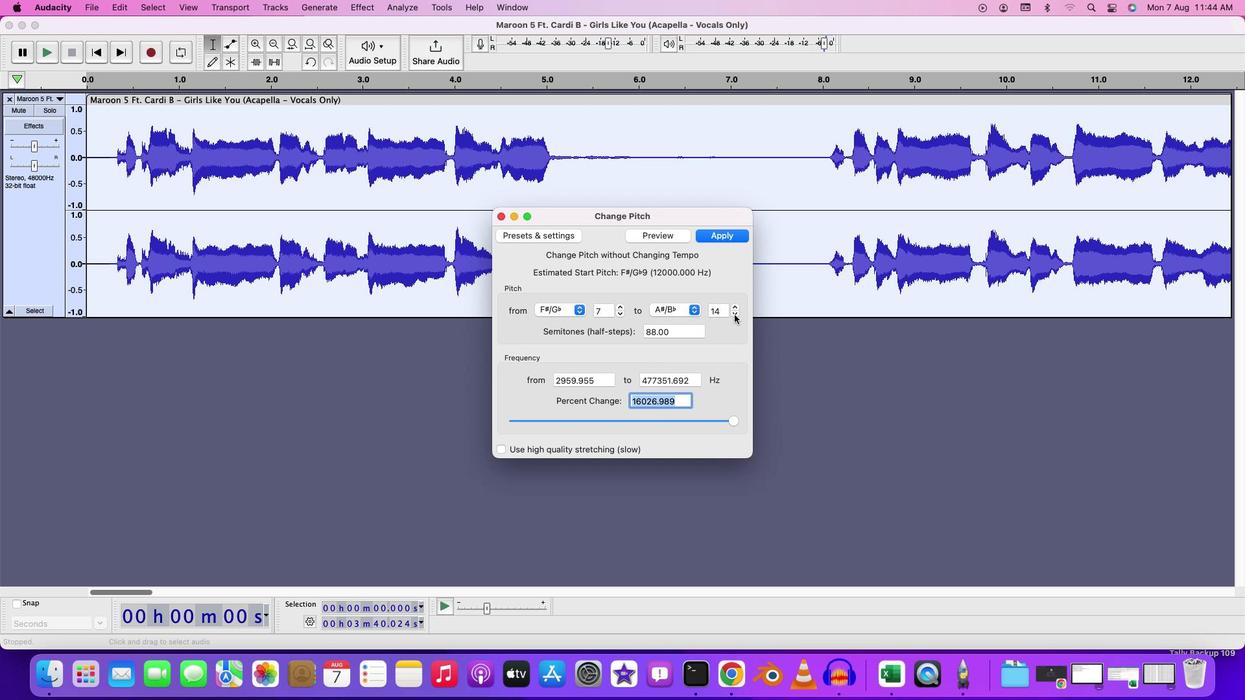 
Action: Mouse pressed left at (734, 314)
Screenshot: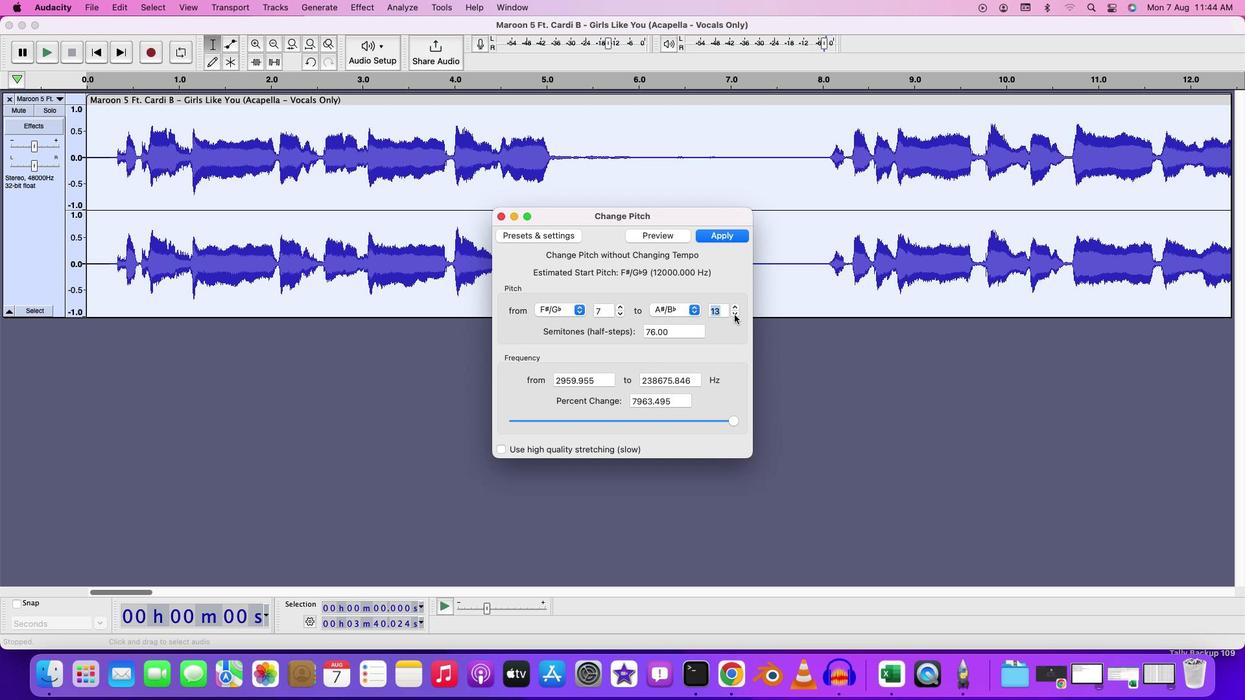 
Action: Mouse pressed left at (734, 314)
Screenshot: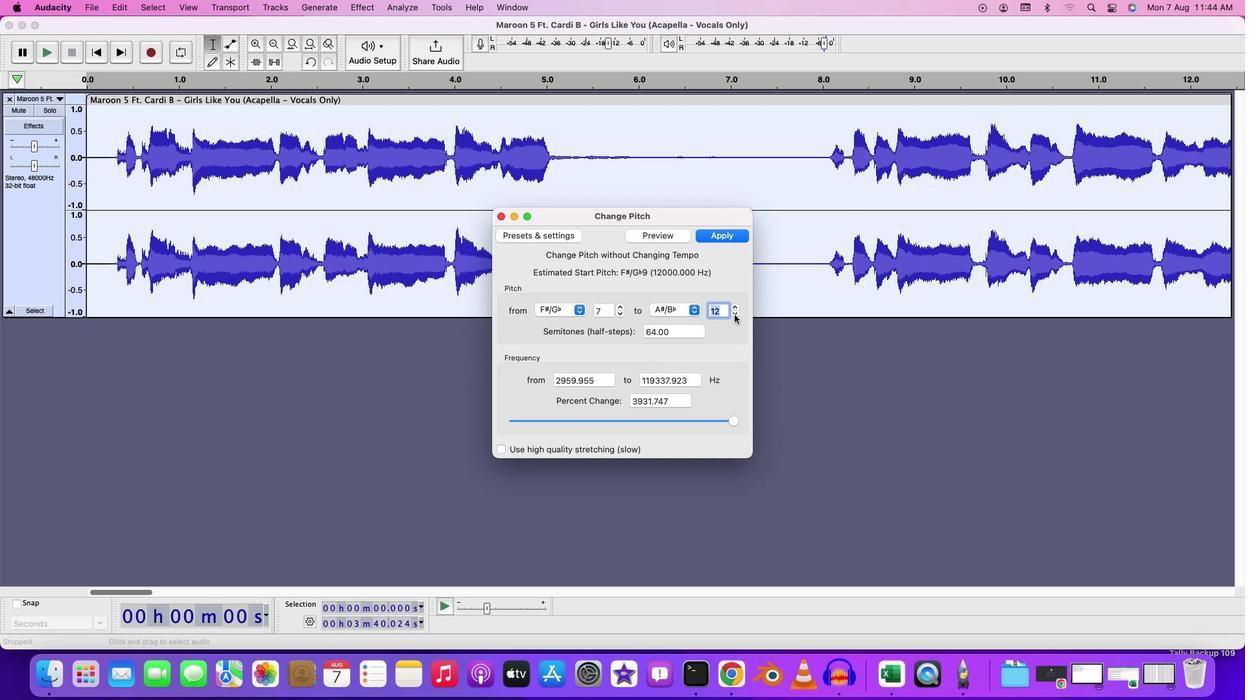 
Action: Mouse pressed left at (734, 314)
Screenshot: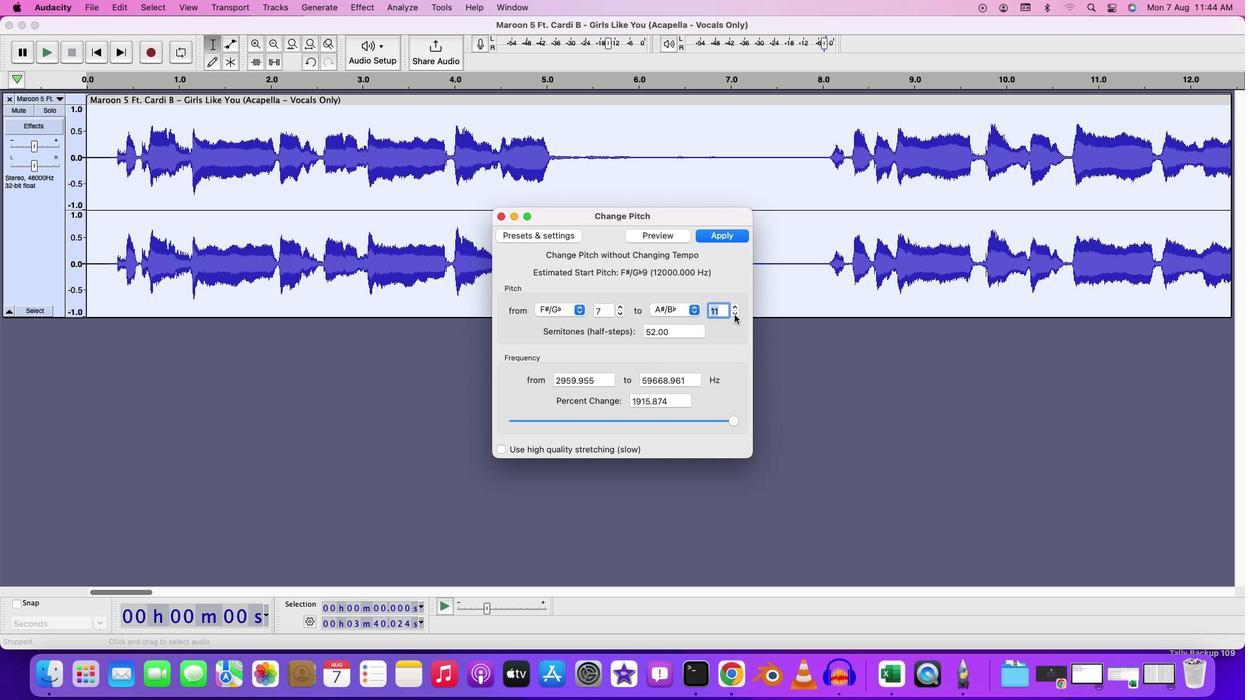
Action: Mouse pressed left at (734, 314)
Screenshot: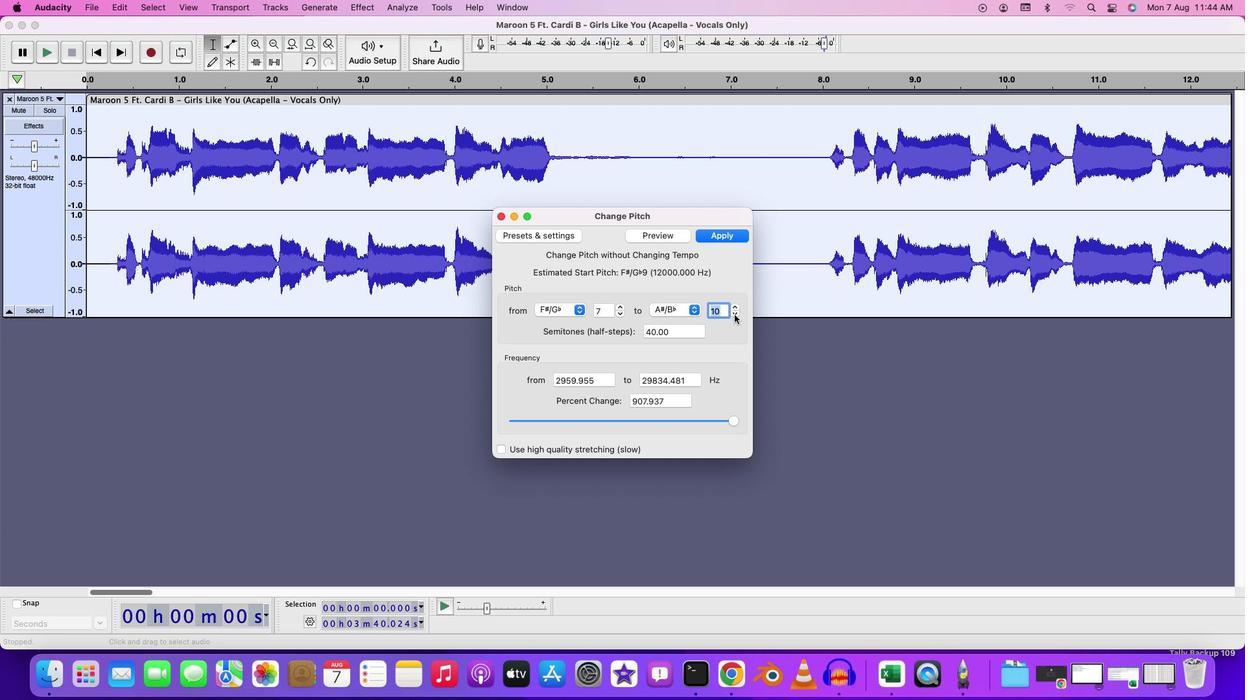 
Action: Mouse moved to (663, 232)
Screenshot: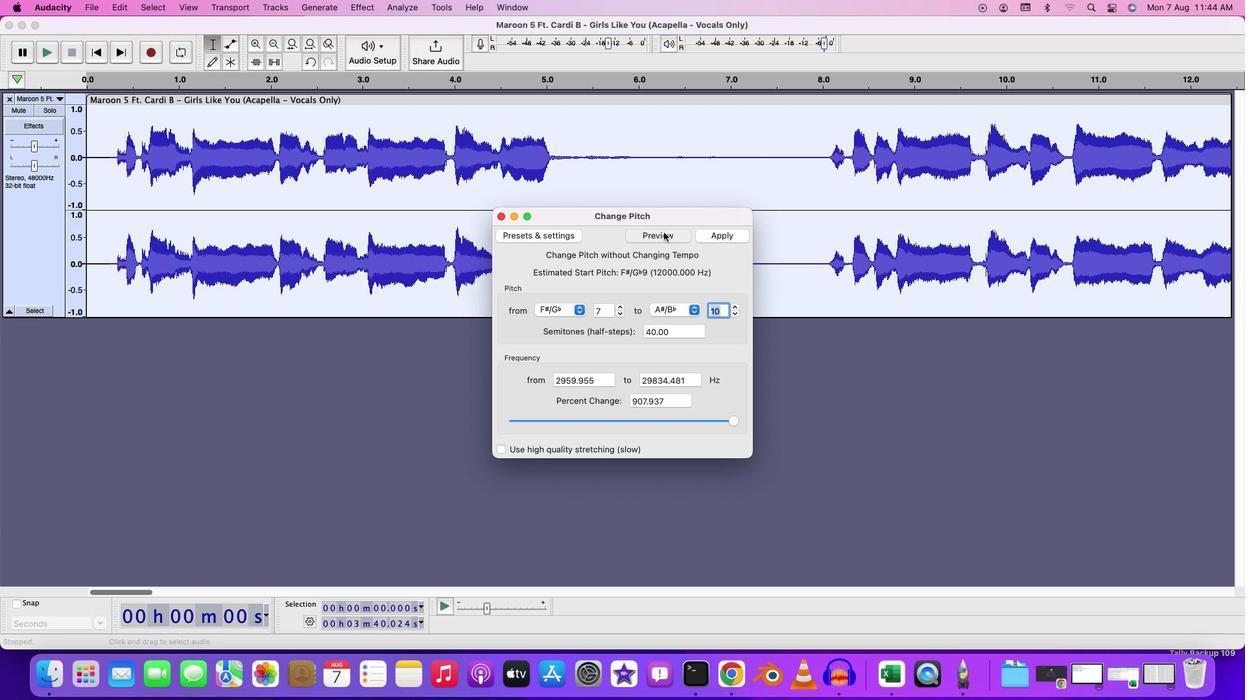 
Action: Mouse pressed left at (663, 232)
Screenshot: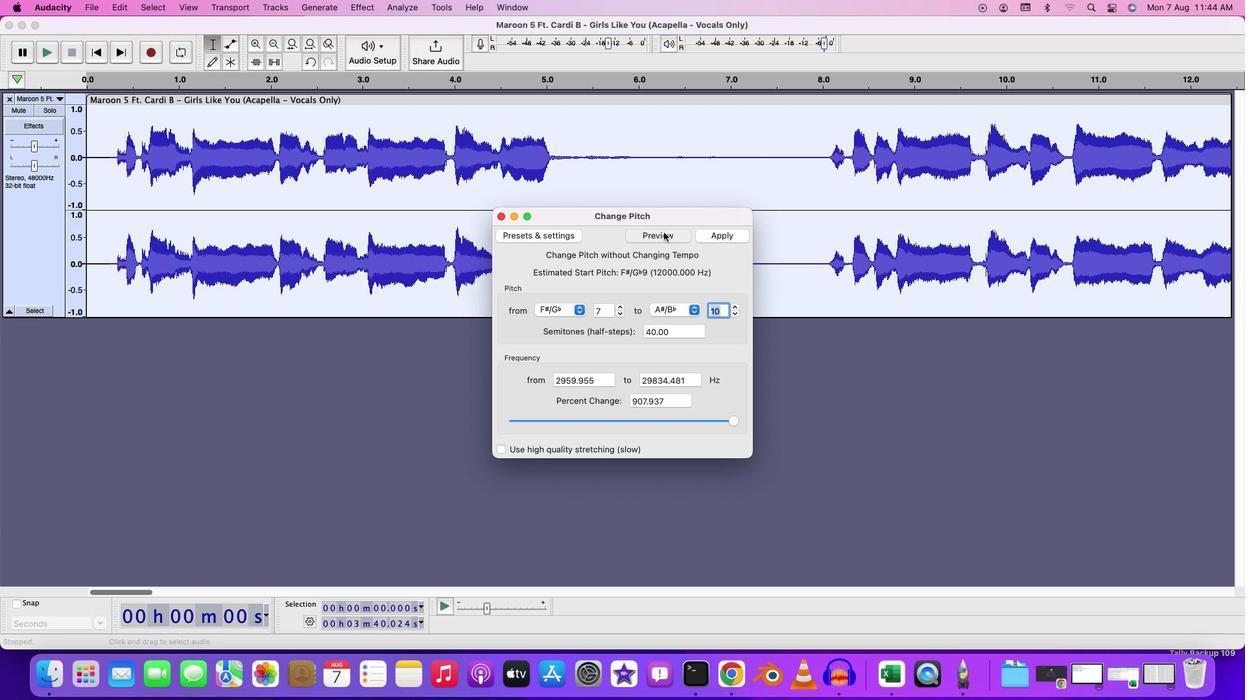 
Action: Mouse moved to (656, 379)
Screenshot: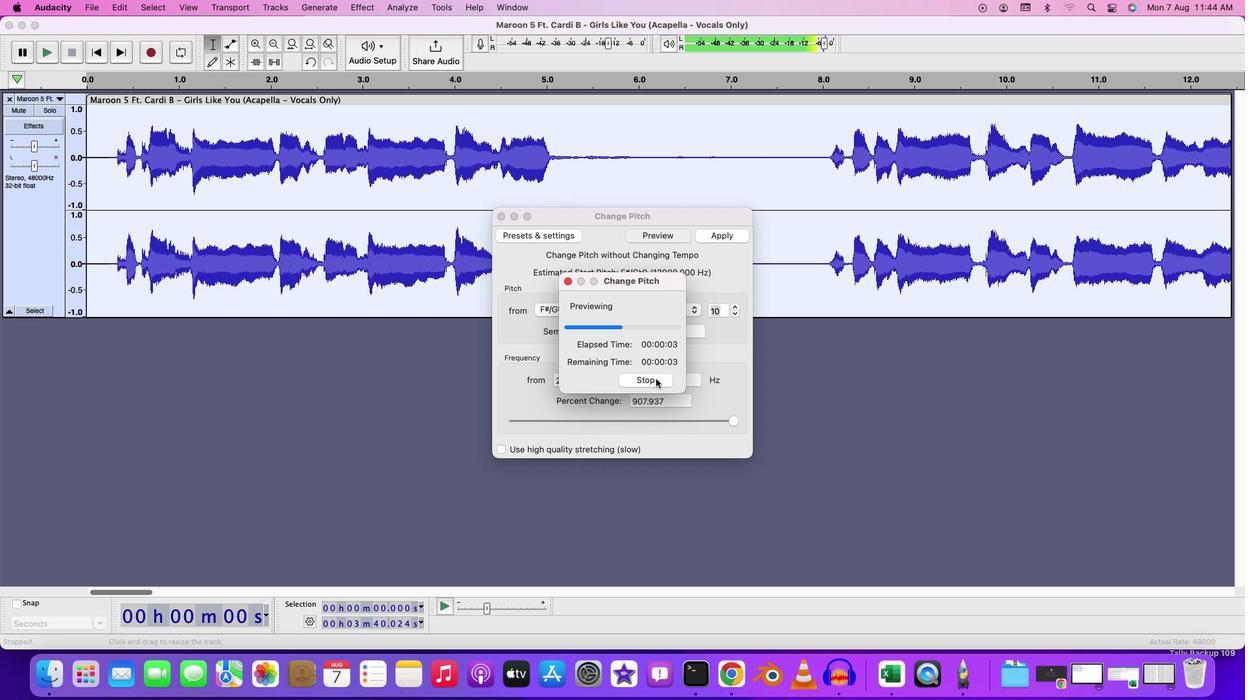 
Action: Mouse pressed left at (656, 379)
Screenshot: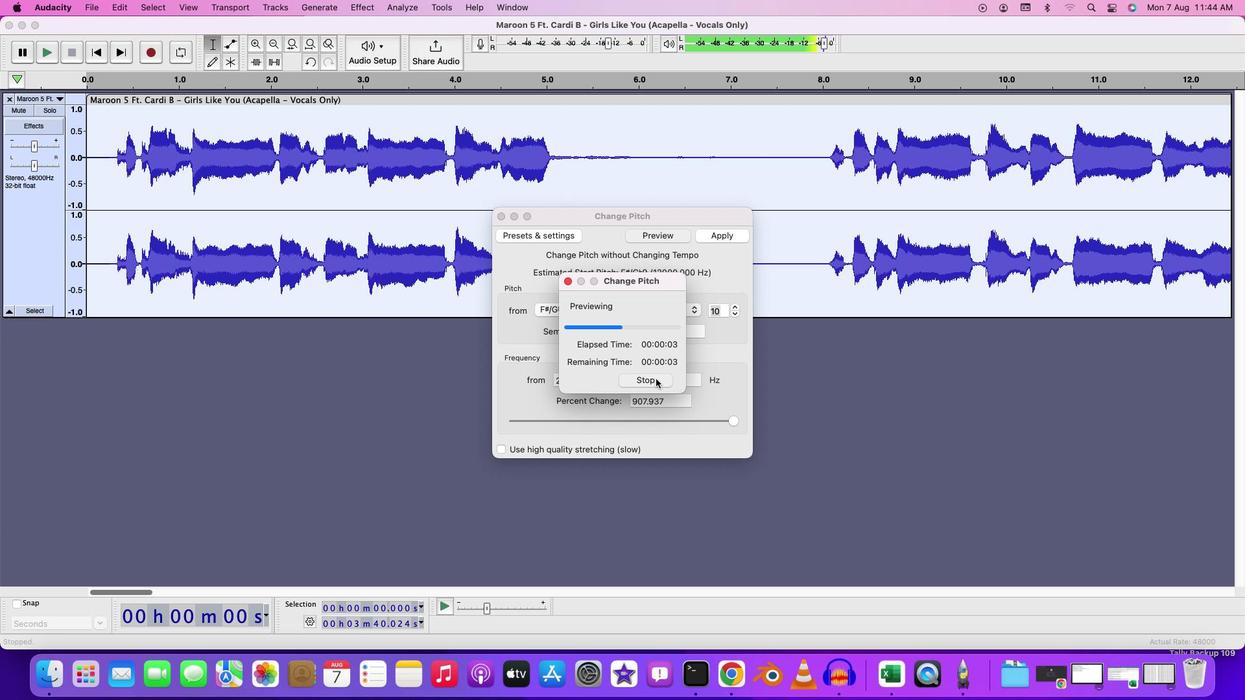 
Action: Mouse moved to (735, 315)
Screenshot: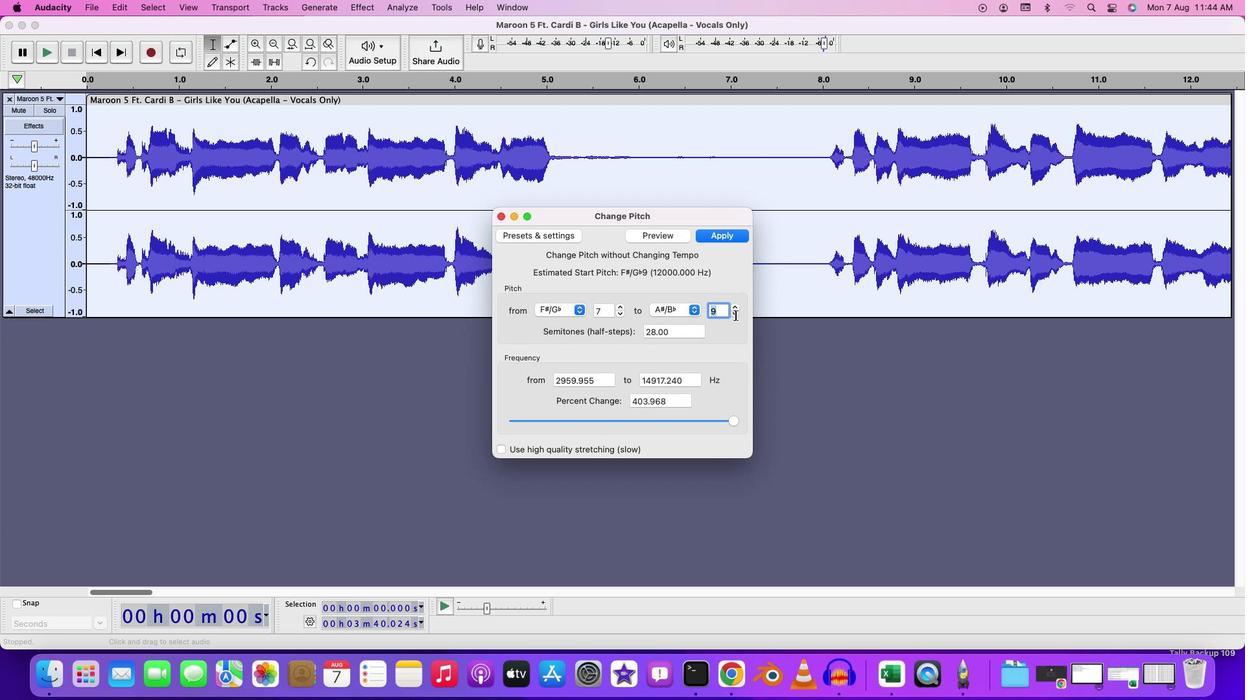 
Action: Mouse pressed left at (735, 315)
Screenshot: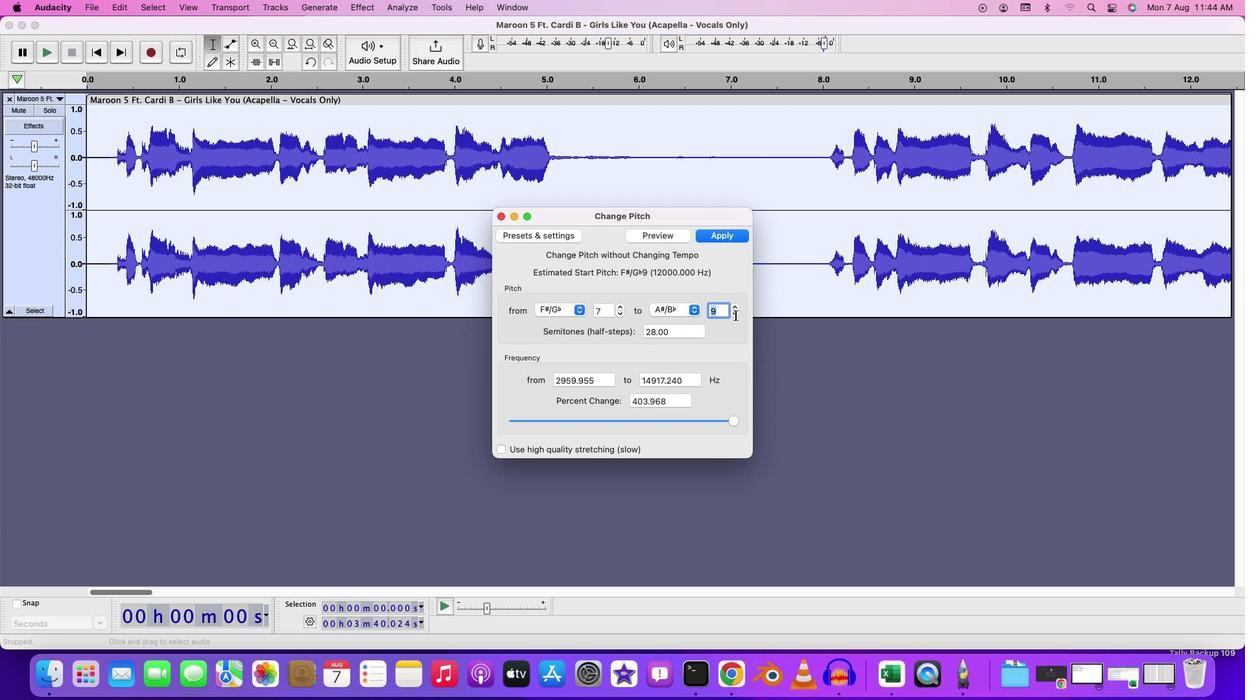 
Action: Mouse pressed left at (735, 315)
Screenshot: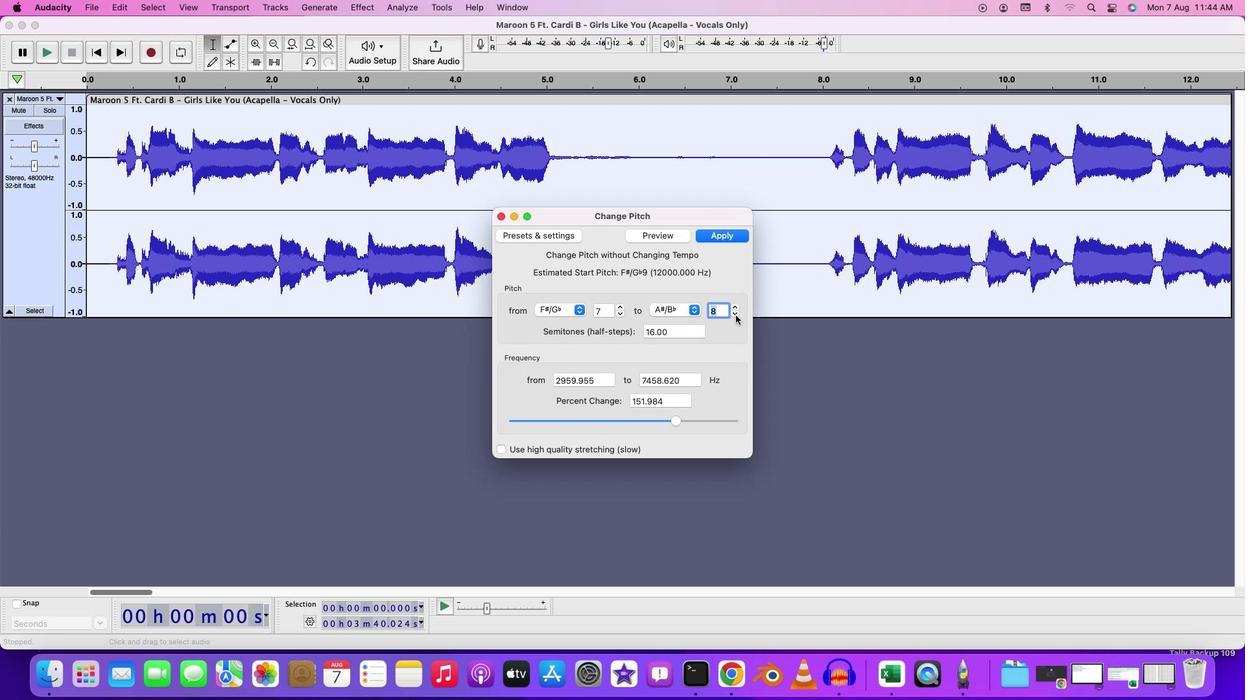 
Action: Mouse pressed left at (735, 315)
Screenshot: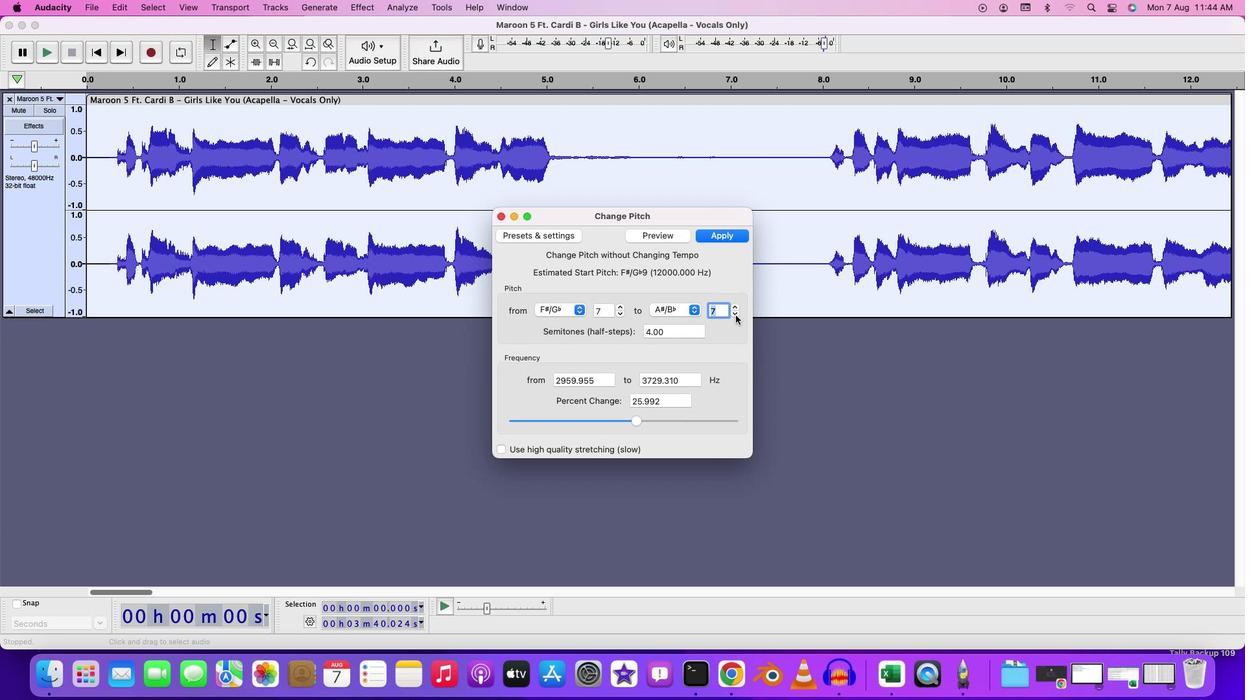 
Action: Mouse pressed left at (735, 315)
Screenshot: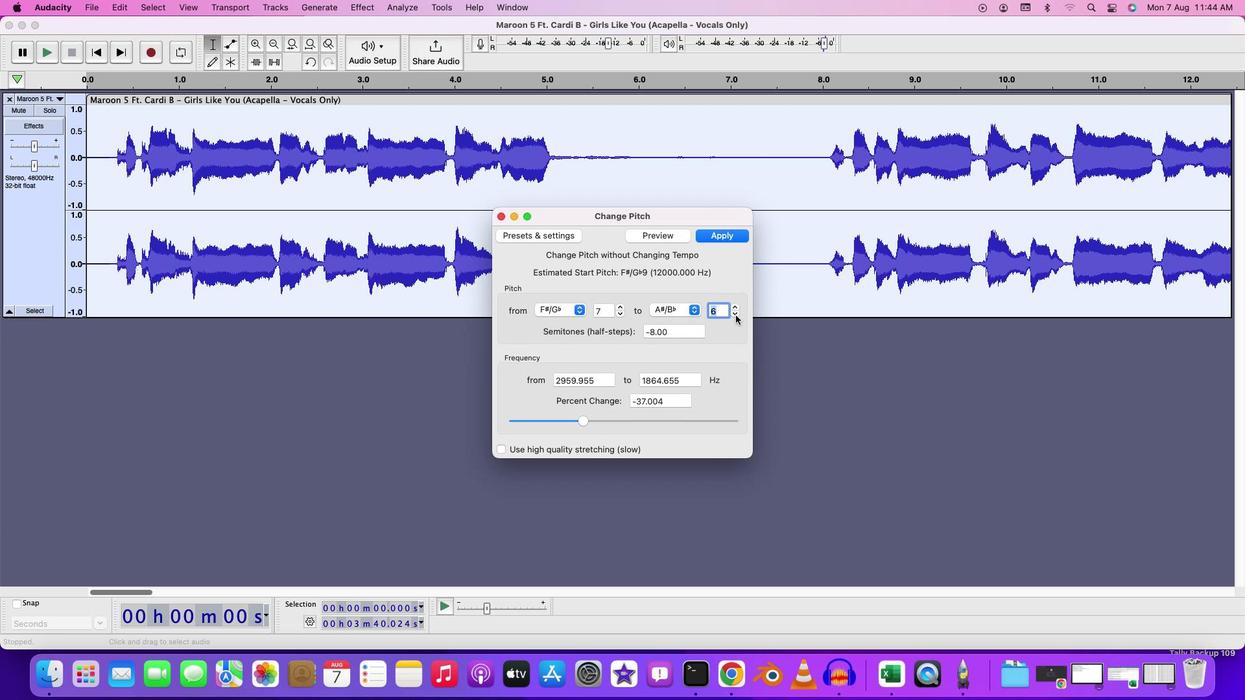 
Action: Mouse pressed left at (735, 315)
Screenshot: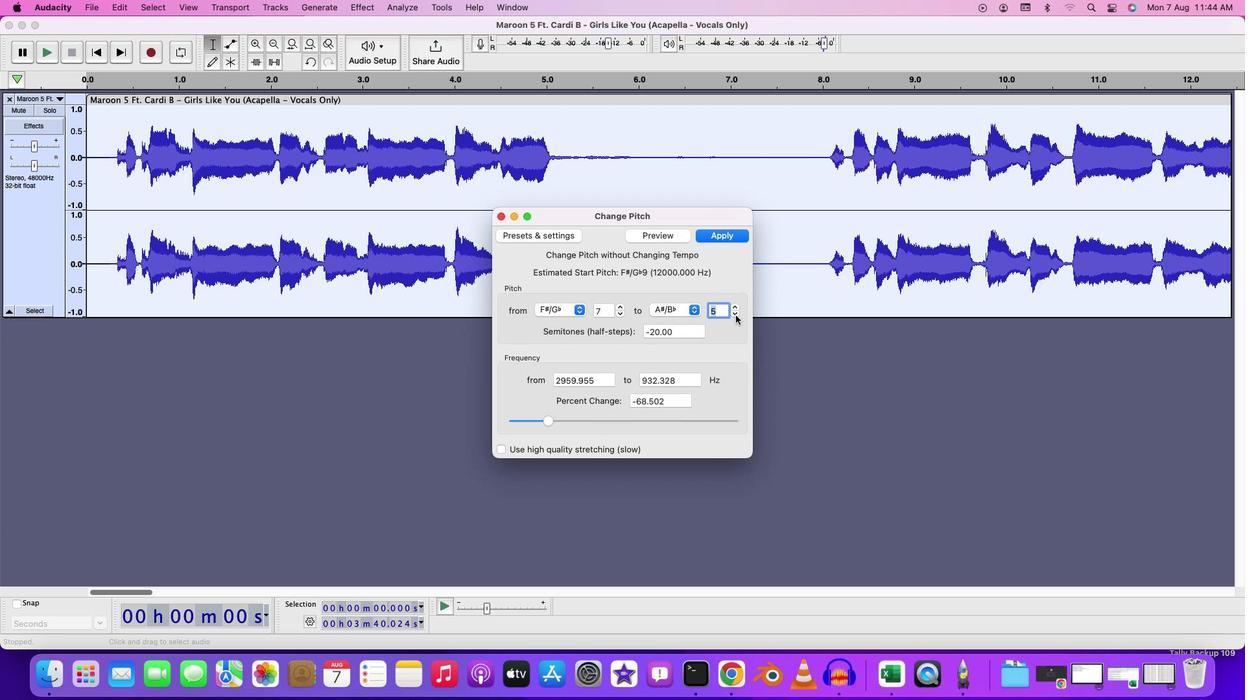 
Action: Mouse pressed left at (735, 315)
Screenshot: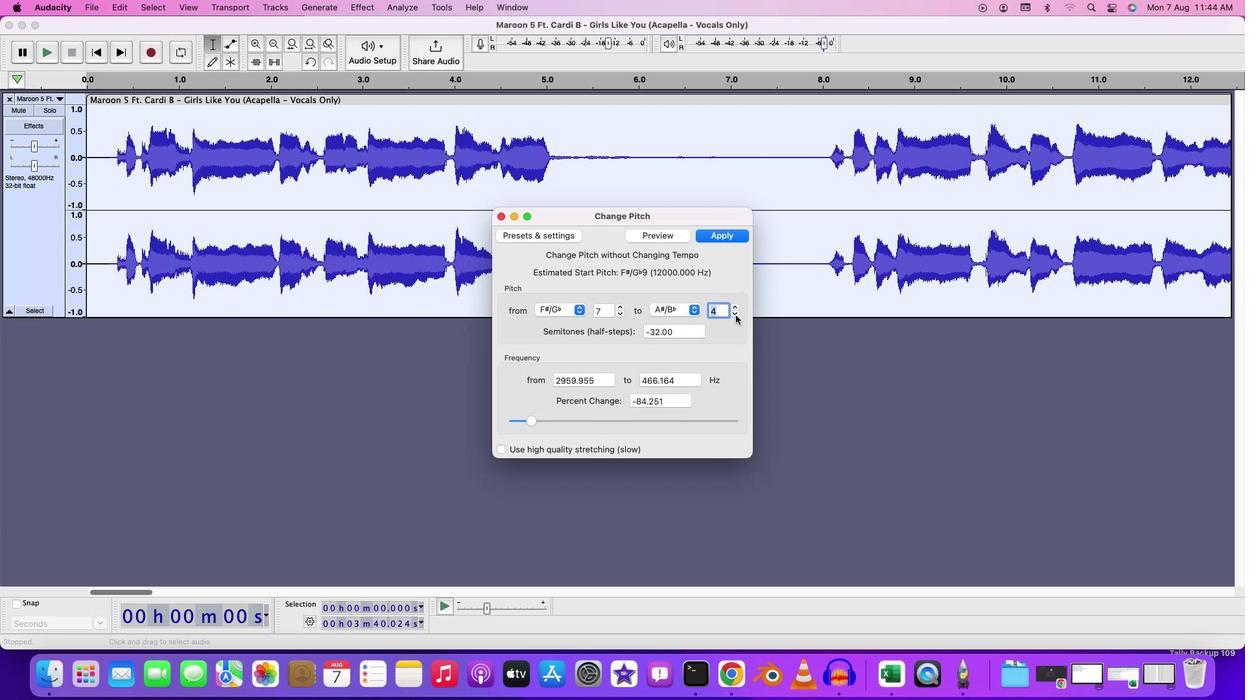 
Action: Mouse pressed left at (735, 315)
Screenshot: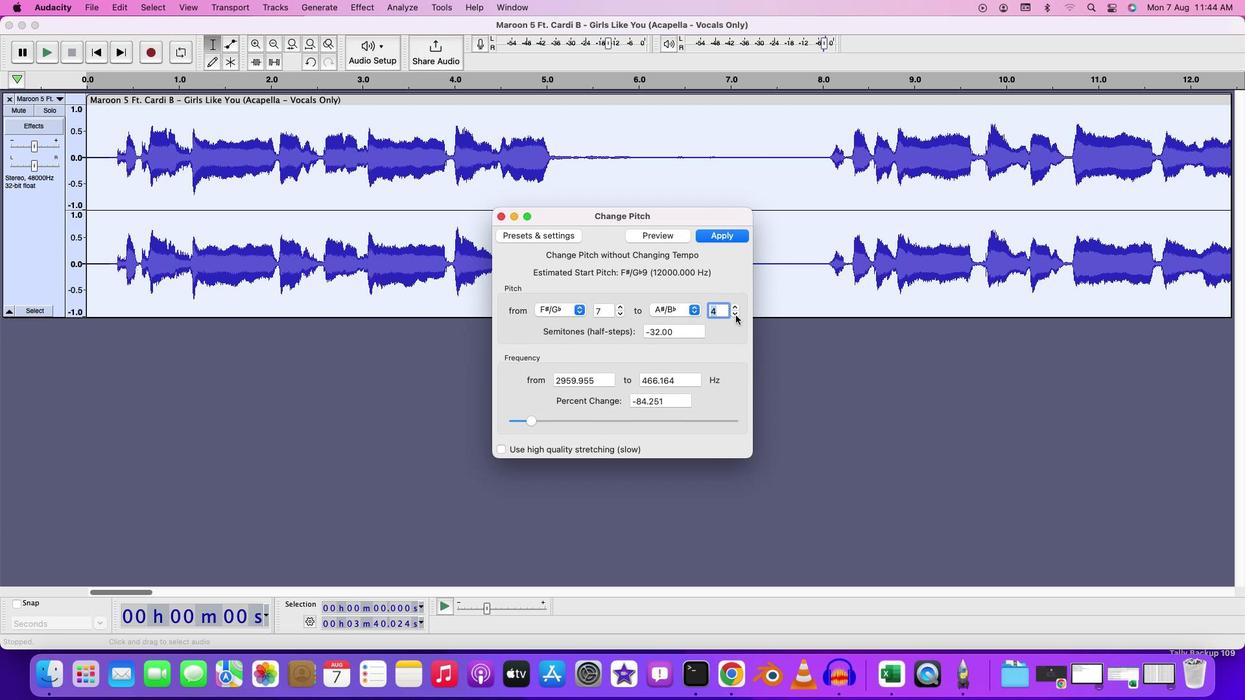 
Action: Mouse moved to (669, 235)
Screenshot: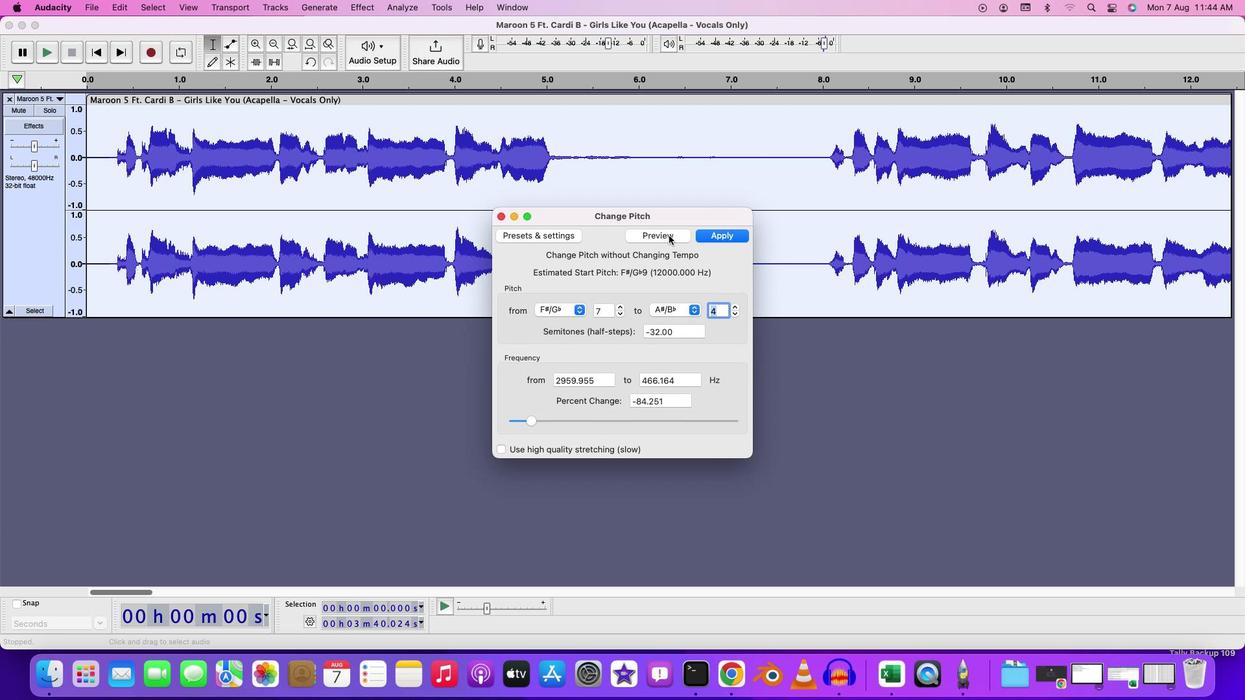 
Action: Mouse pressed left at (669, 235)
Screenshot: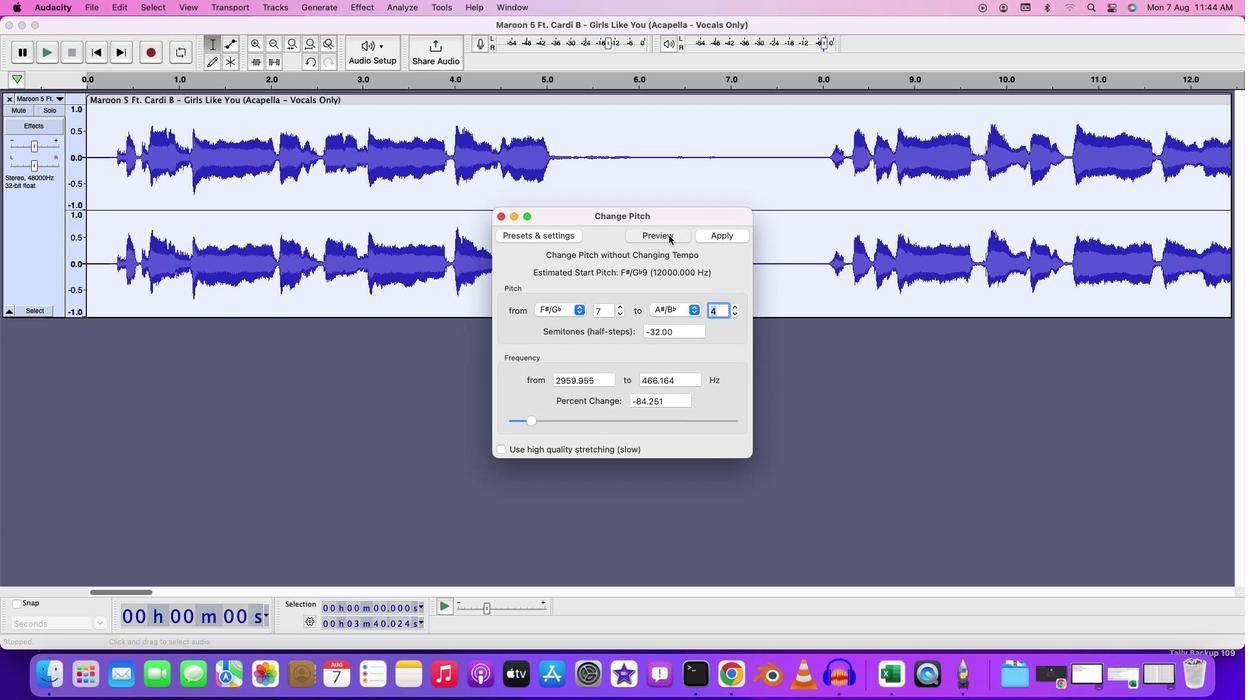 
Action: Mouse moved to (652, 382)
Screenshot: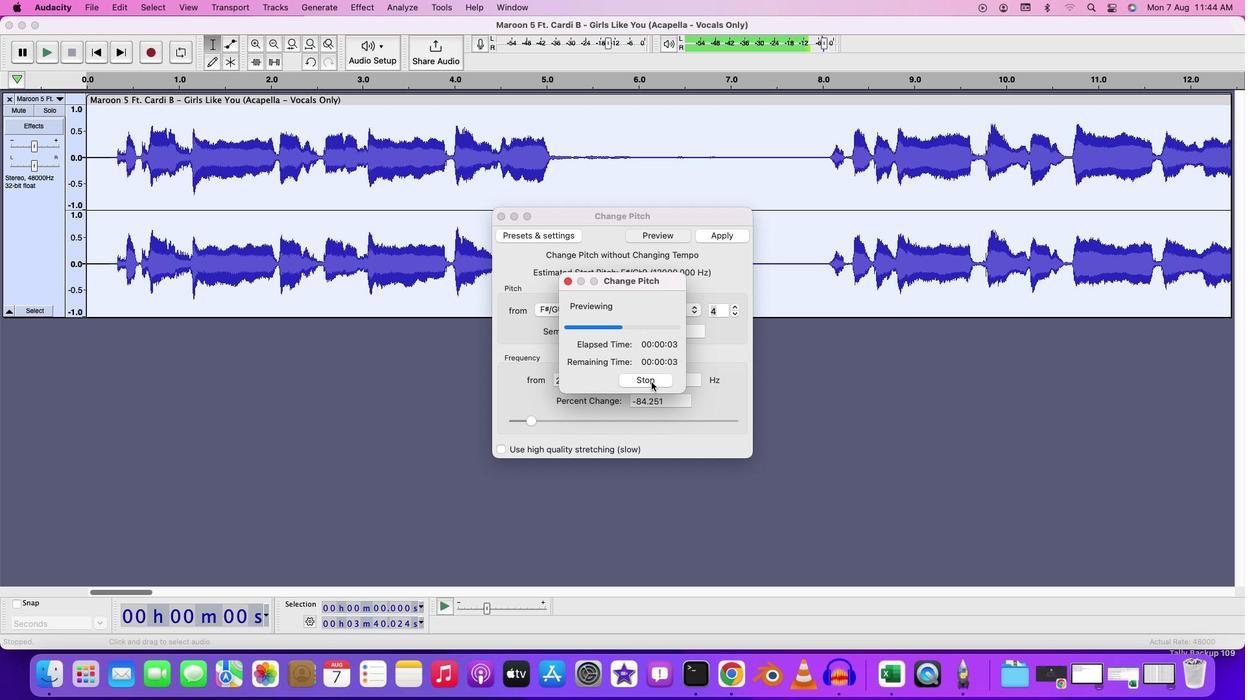 
Action: Mouse pressed left at (652, 382)
Screenshot: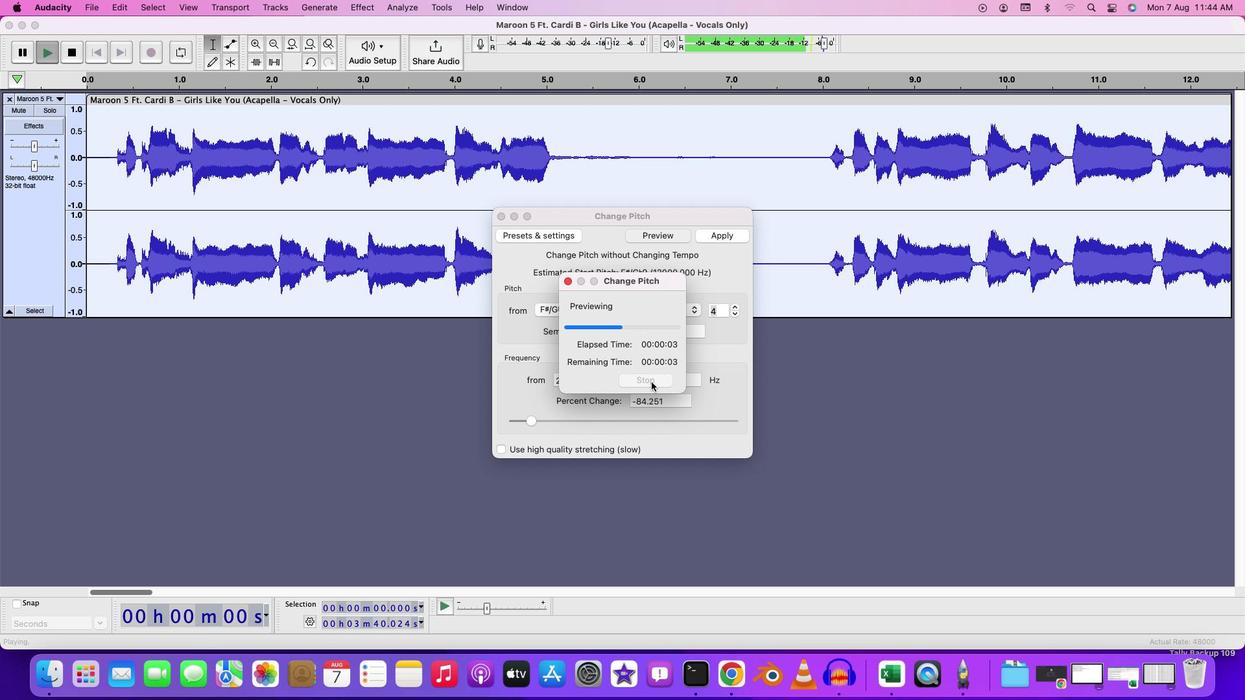 
Action: Mouse moved to (737, 308)
Screenshot: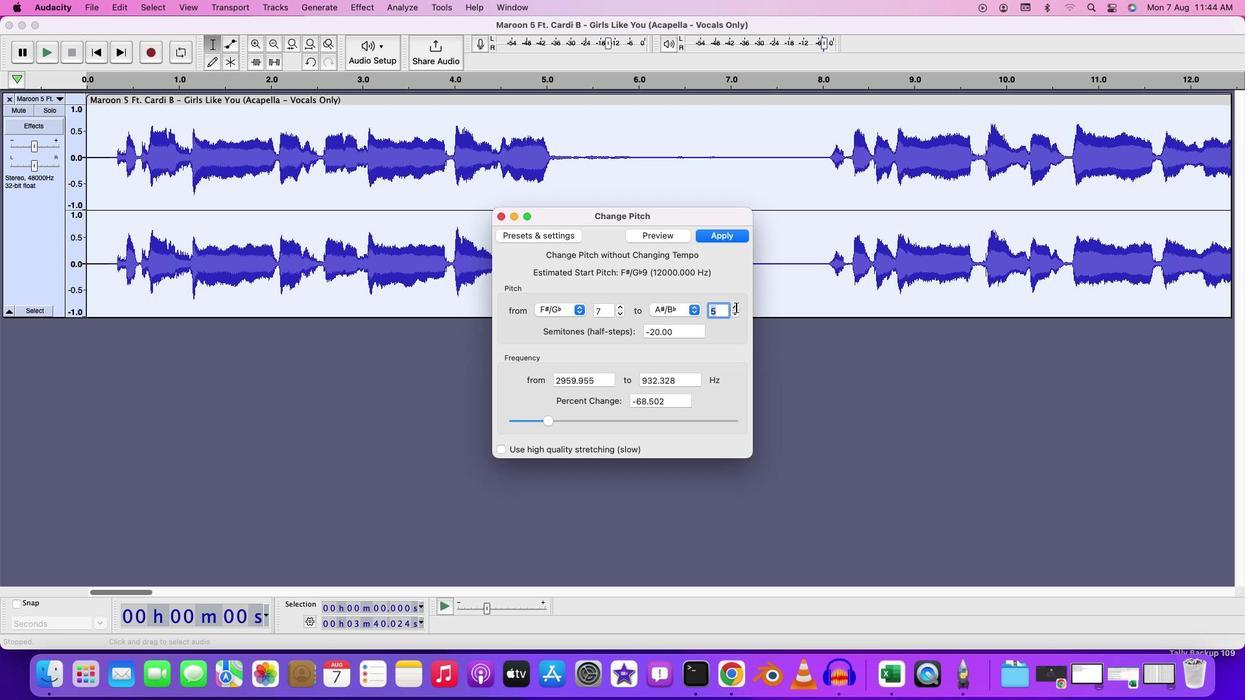 
Action: Mouse pressed left at (737, 308)
Screenshot: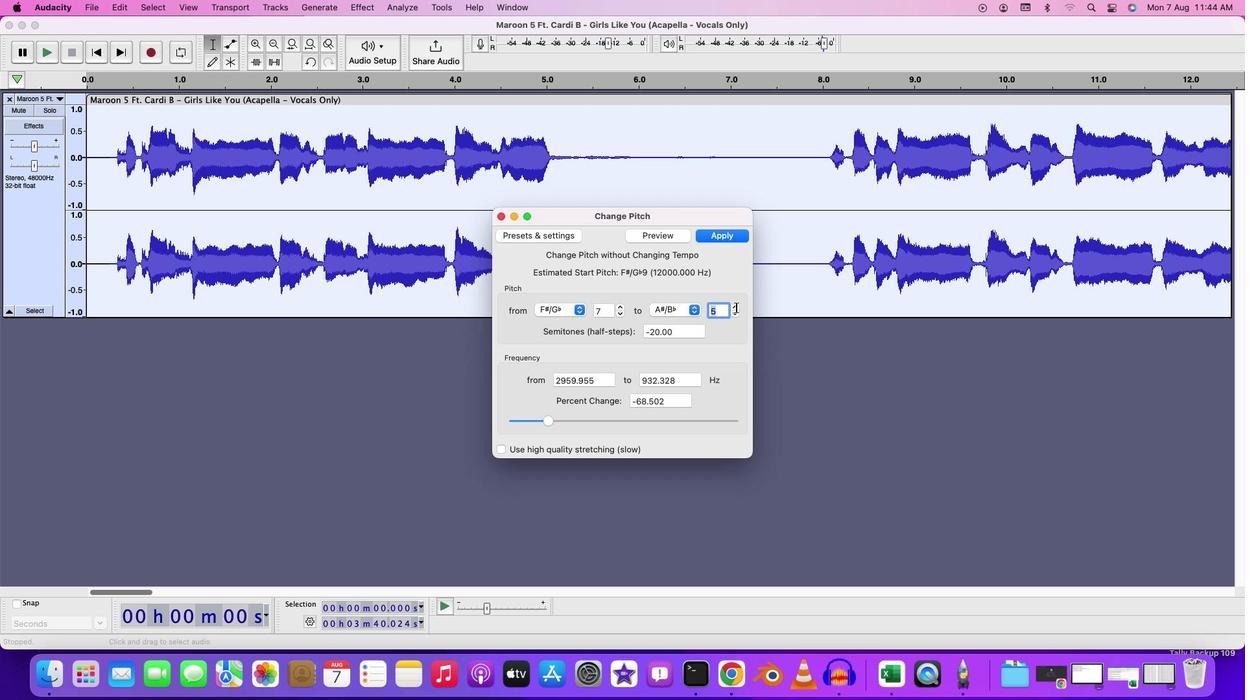 
Action: Mouse moved to (671, 238)
Screenshot: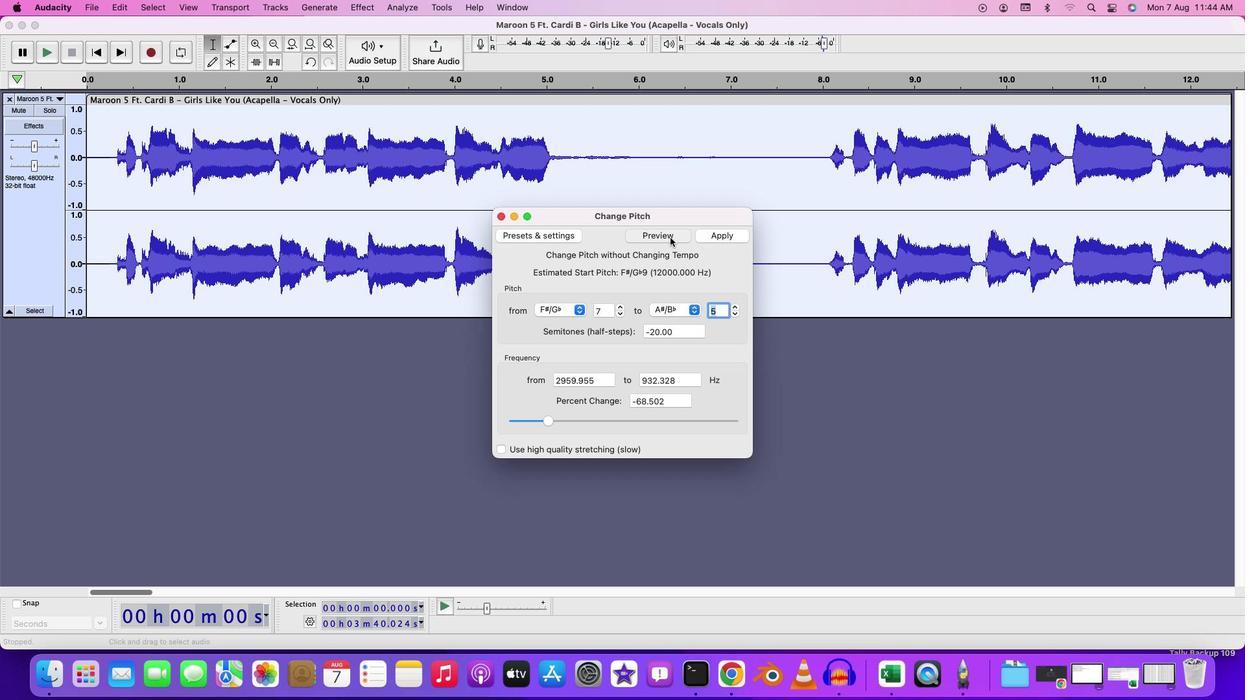 
Action: Mouse pressed left at (671, 238)
Screenshot: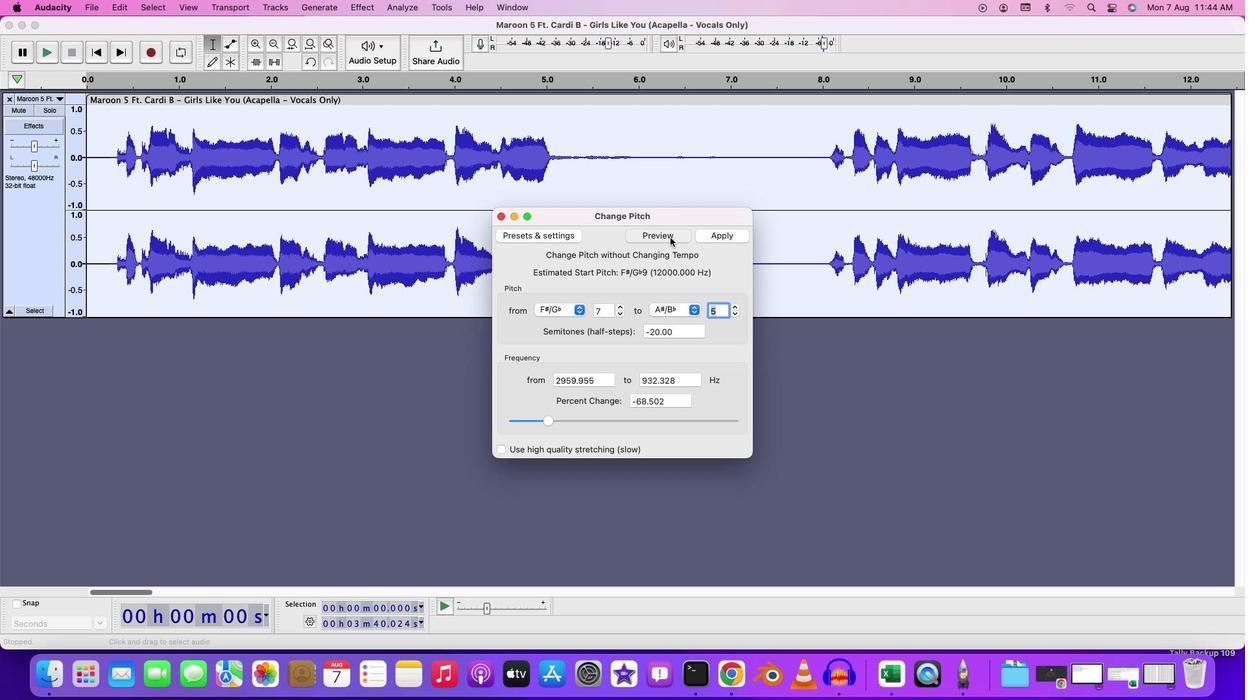 
Action: Mouse moved to (659, 380)
Screenshot: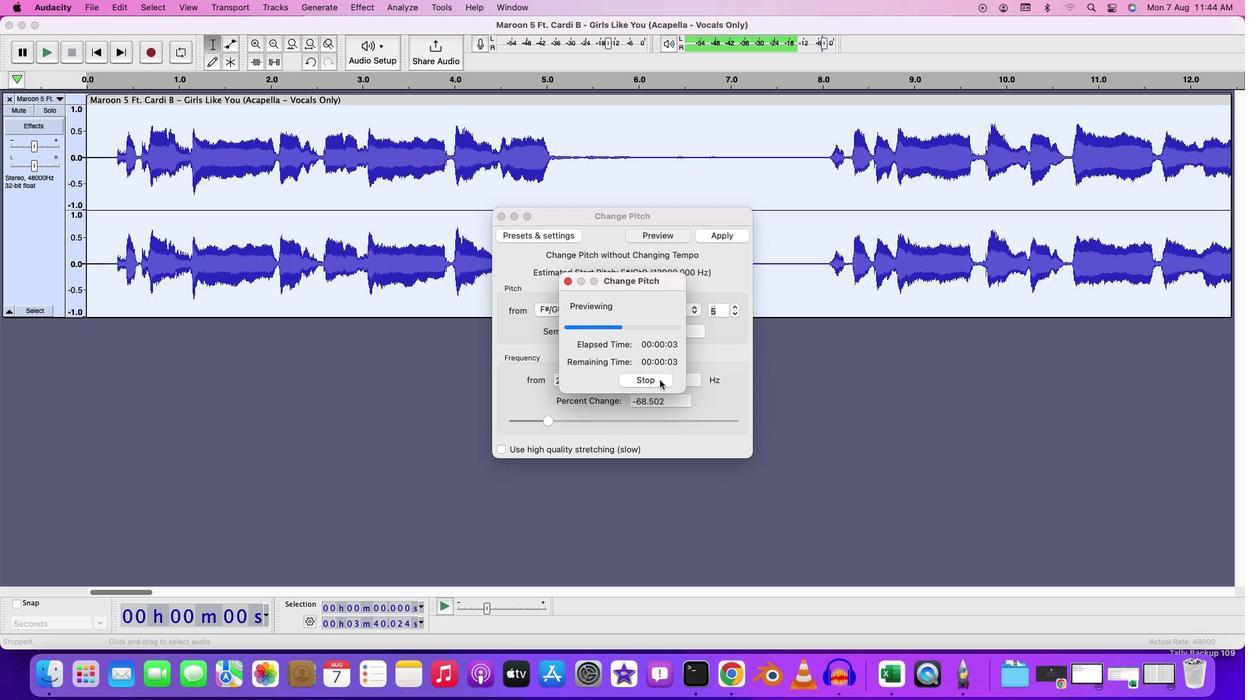 
Action: Mouse pressed left at (659, 380)
Screenshot: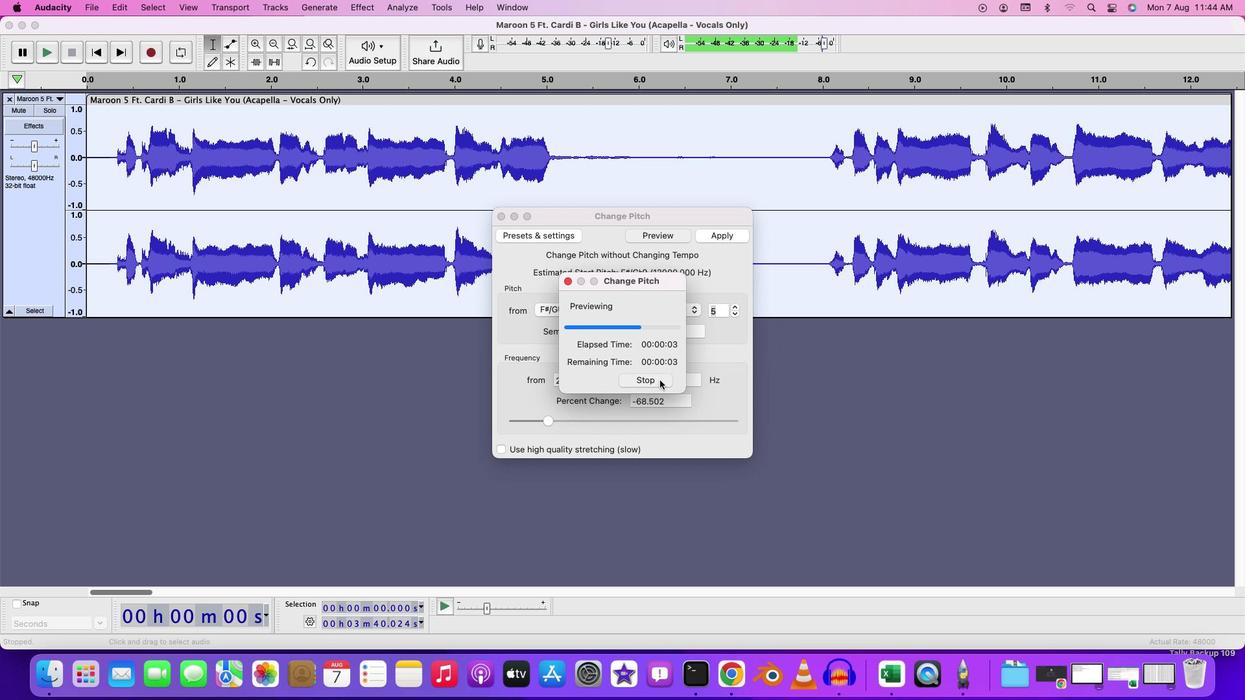 
Action: Mouse moved to (736, 305)
Screenshot: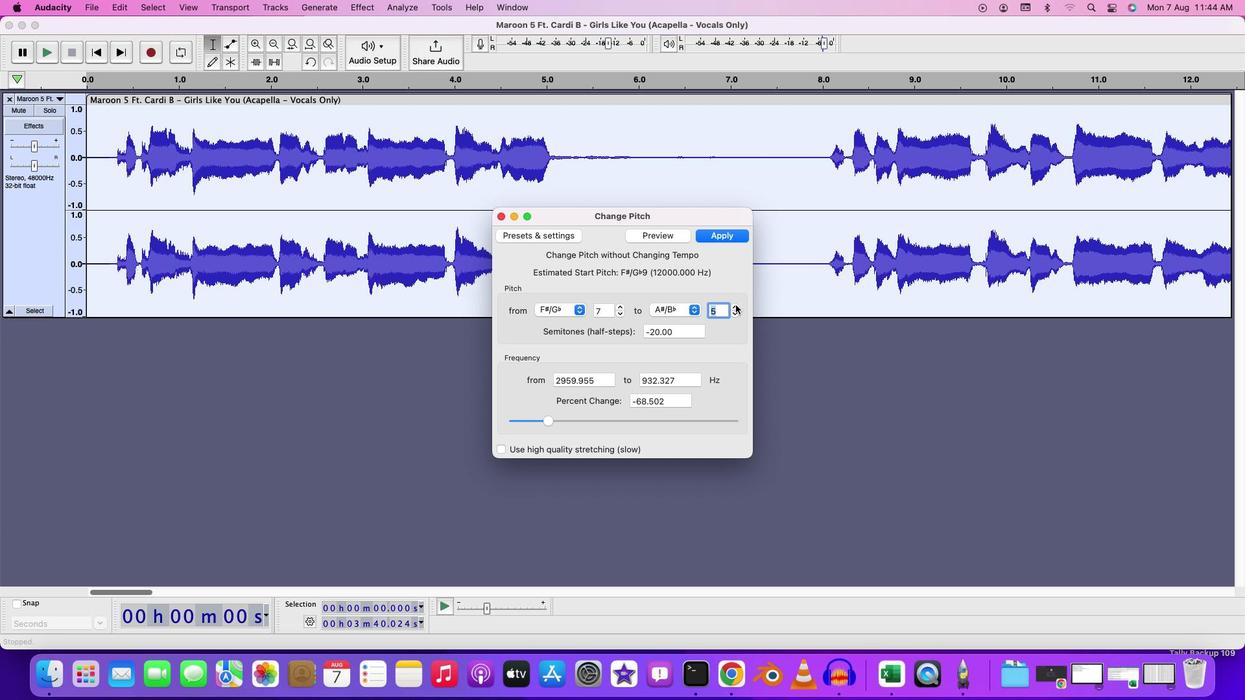 
Action: Mouse pressed left at (736, 305)
Screenshot: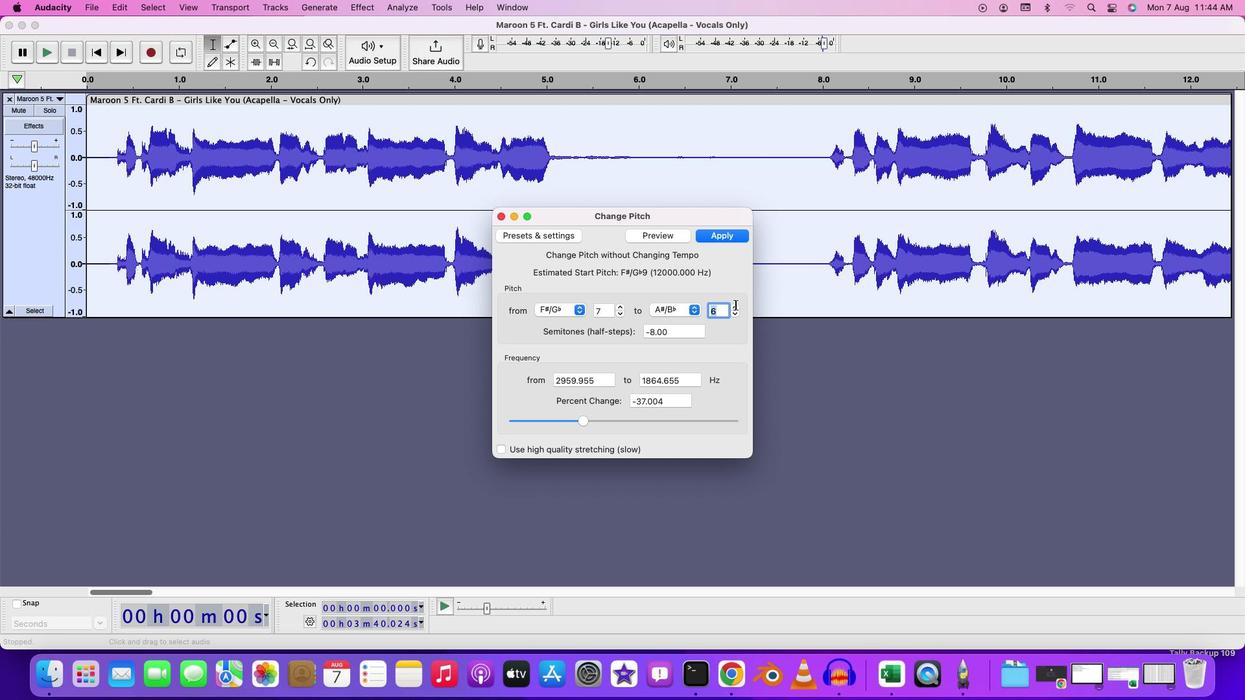 
Action: Mouse moved to (668, 229)
Screenshot: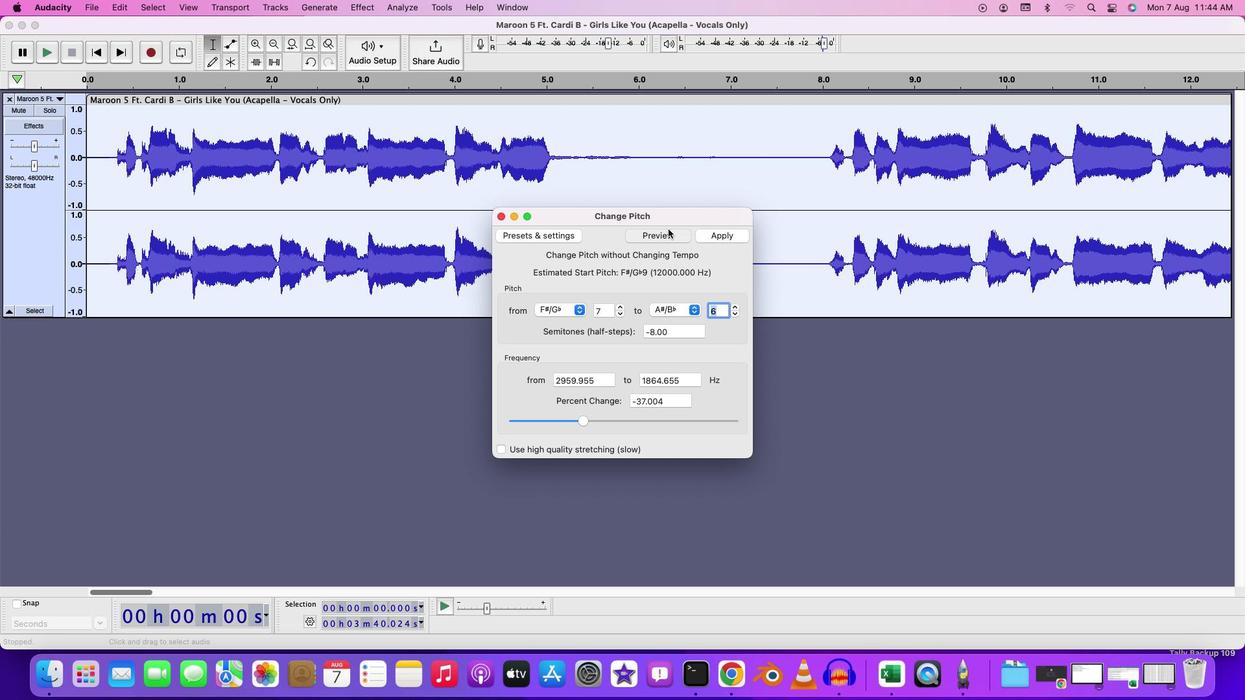 
Action: Mouse pressed left at (668, 229)
Screenshot: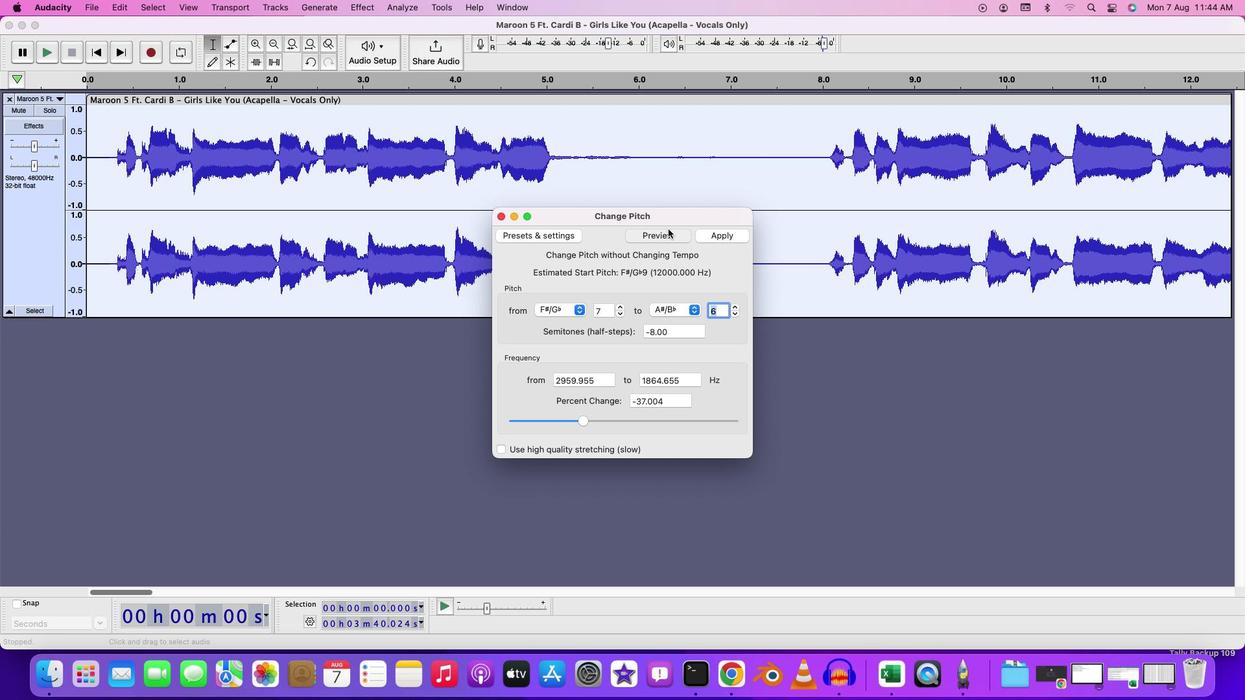 
Action: Mouse moved to (665, 378)
Screenshot: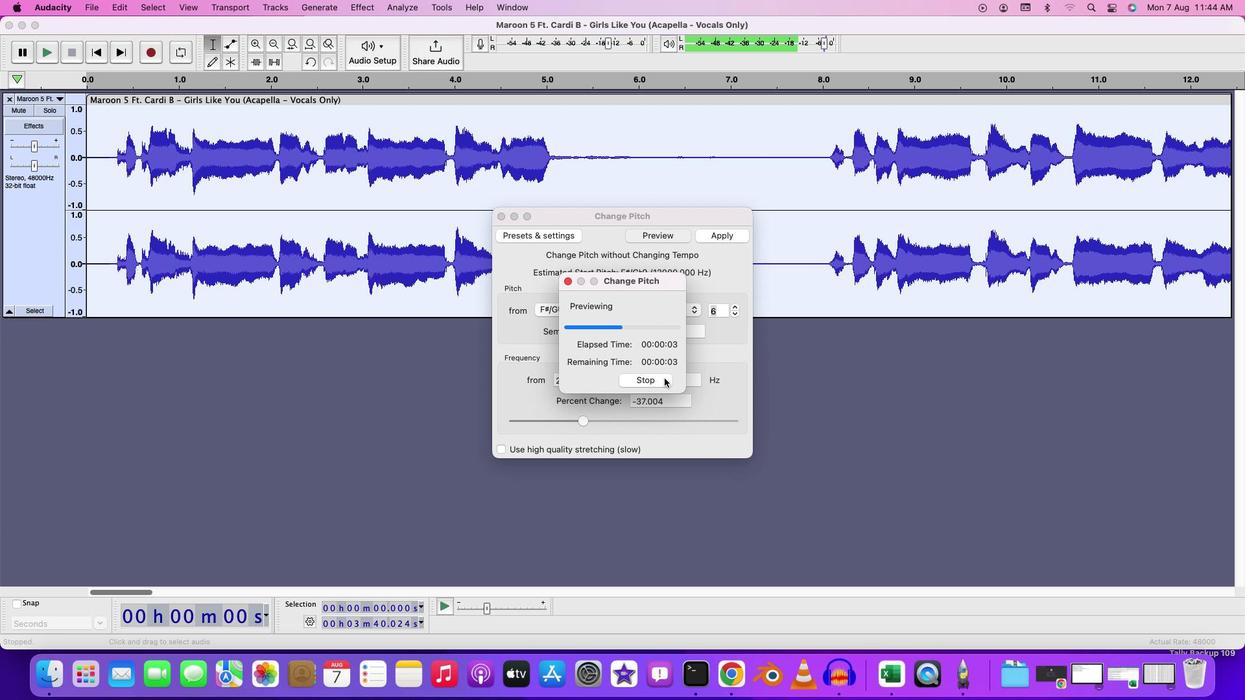 
Action: Mouse pressed left at (665, 378)
Screenshot: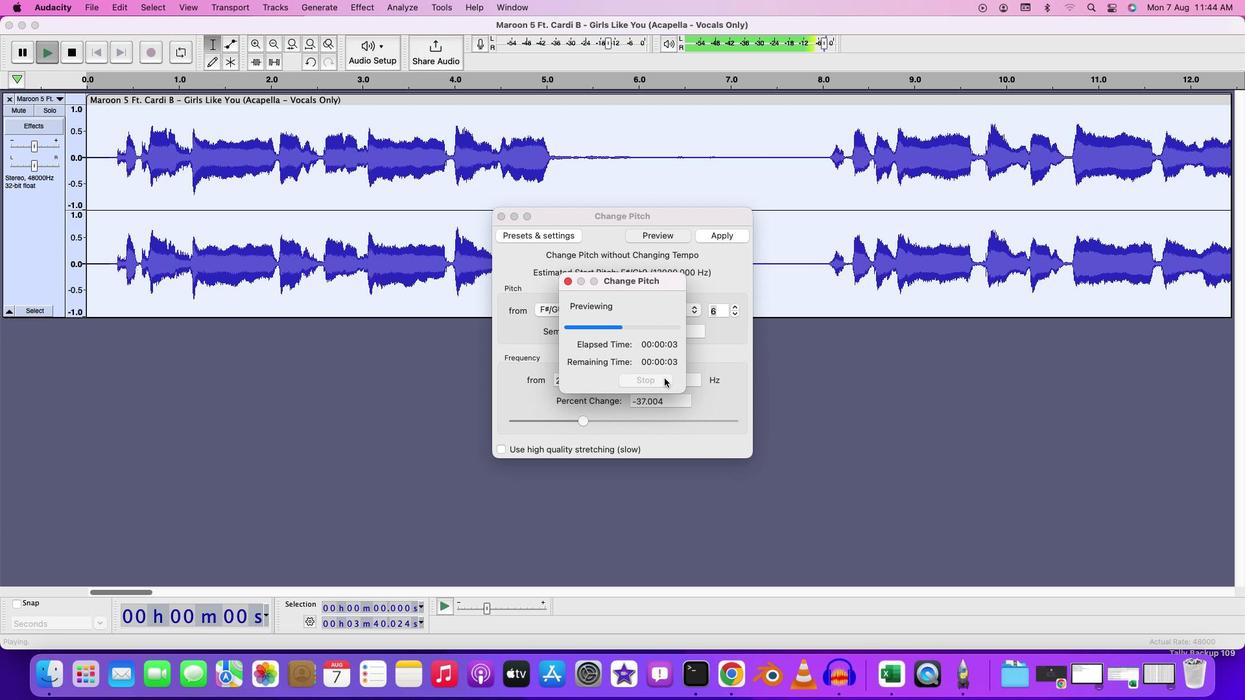 
Action: Mouse moved to (735, 308)
Screenshot: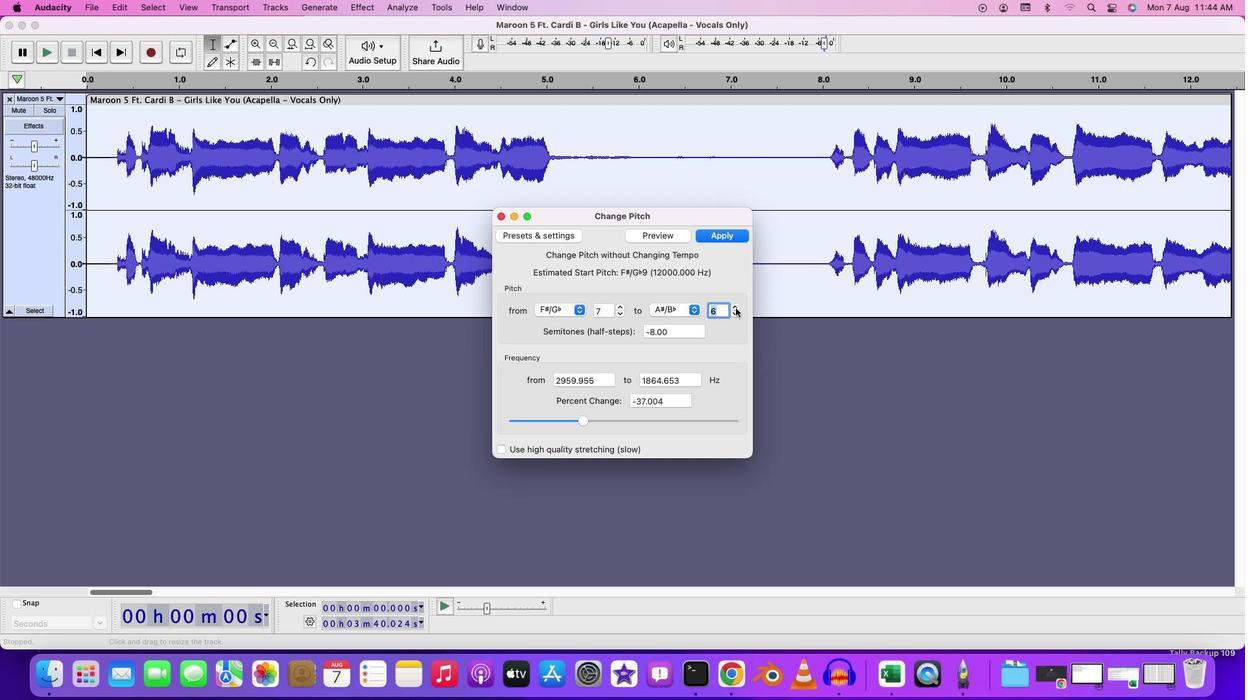 
Action: Mouse pressed left at (735, 308)
Screenshot: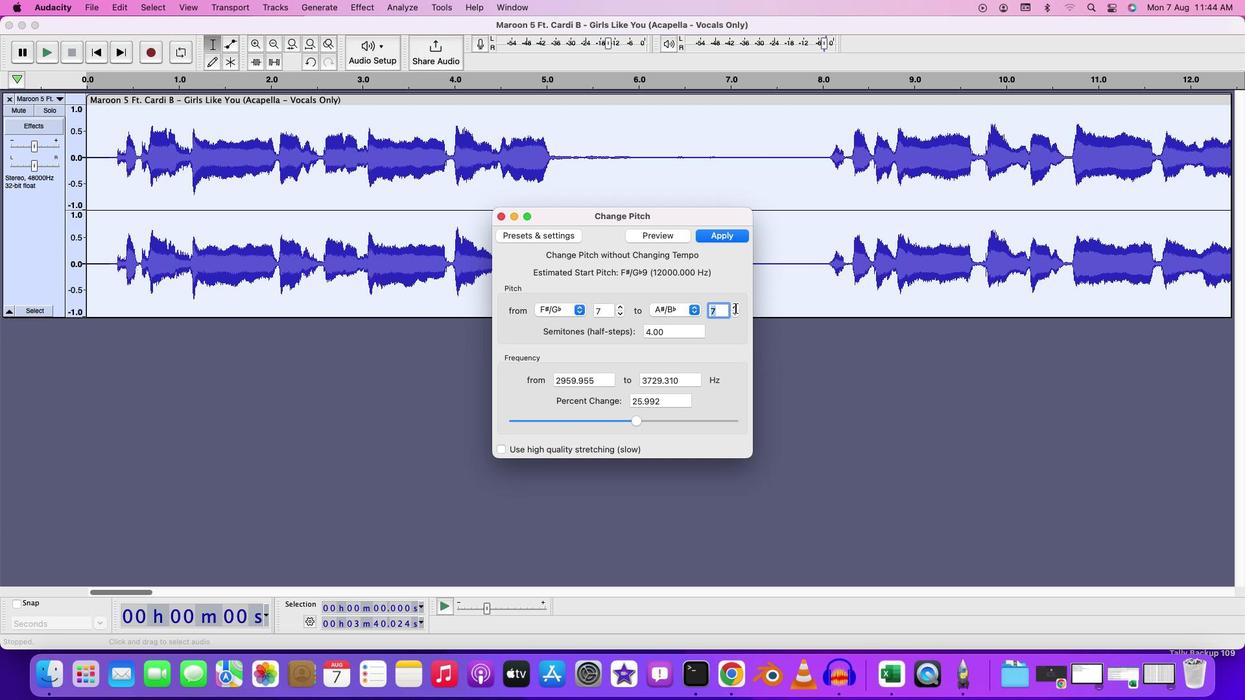 
Action: Mouse moved to (736, 308)
Screenshot: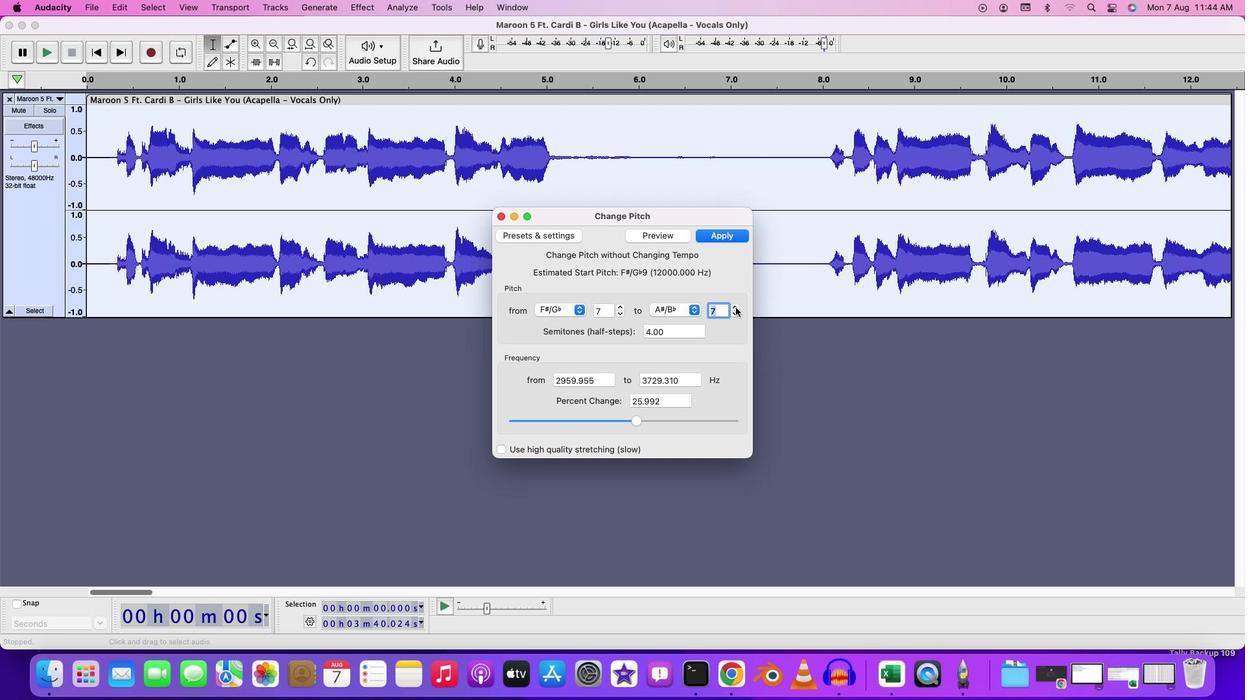 
Action: Mouse pressed left at (736, 308)
Screenshot: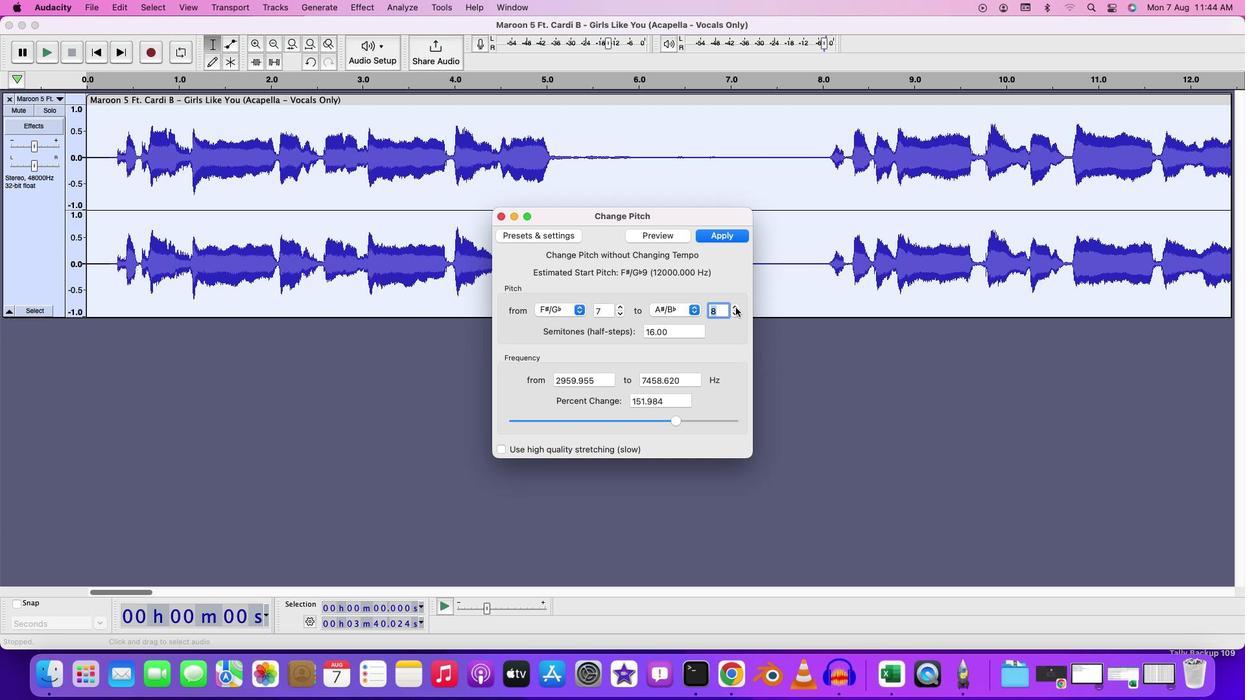 
Action: Mouse moved to (671, 237)
Screenshot: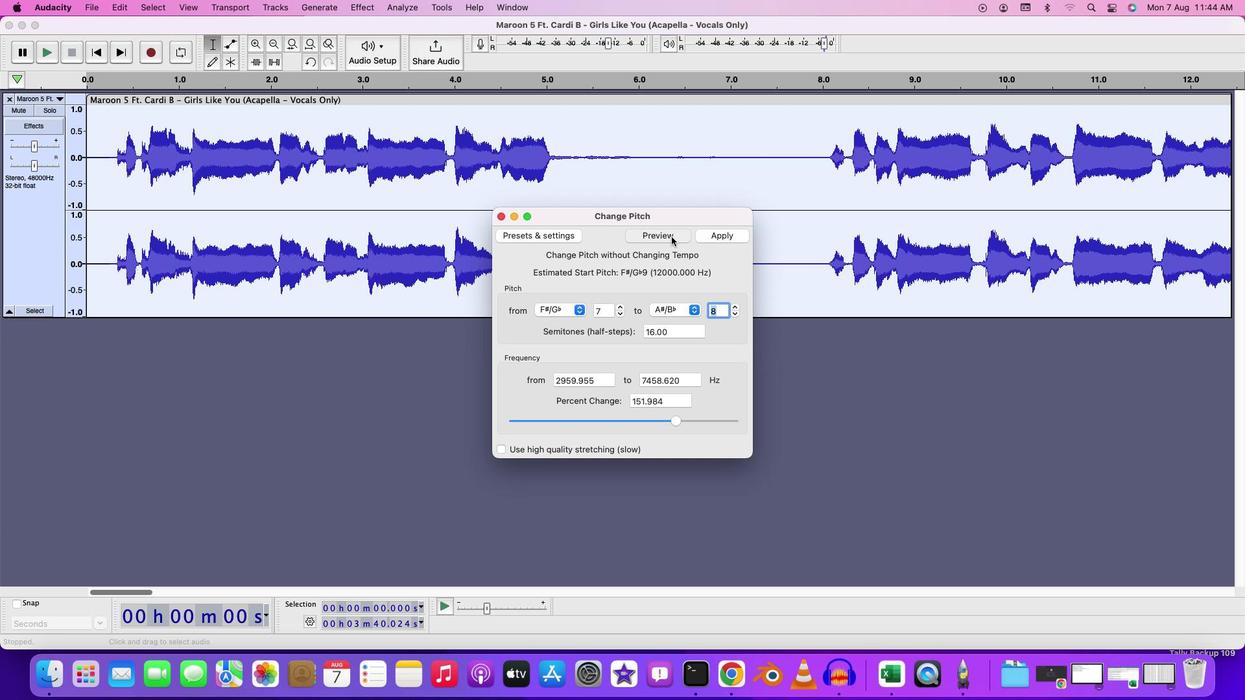 
Action: Mouse pressed left at (671, 237)
Screenshot: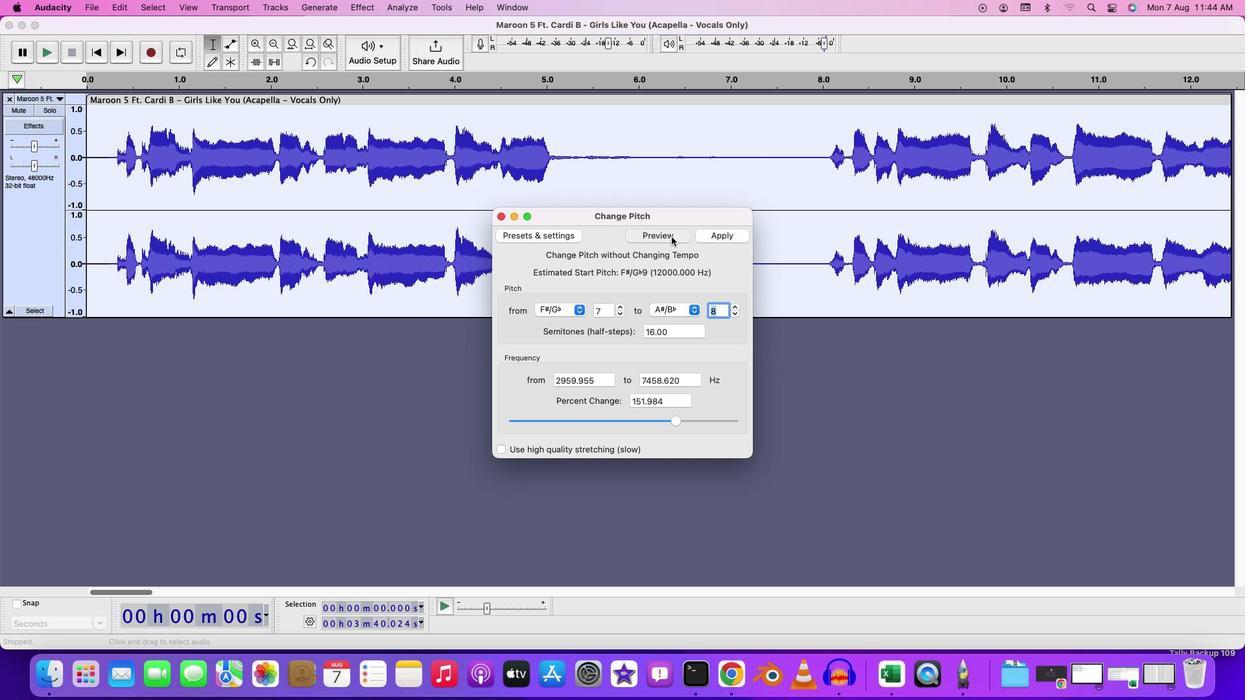 
Action: Mouse moved to (661, 378)
Screenshot: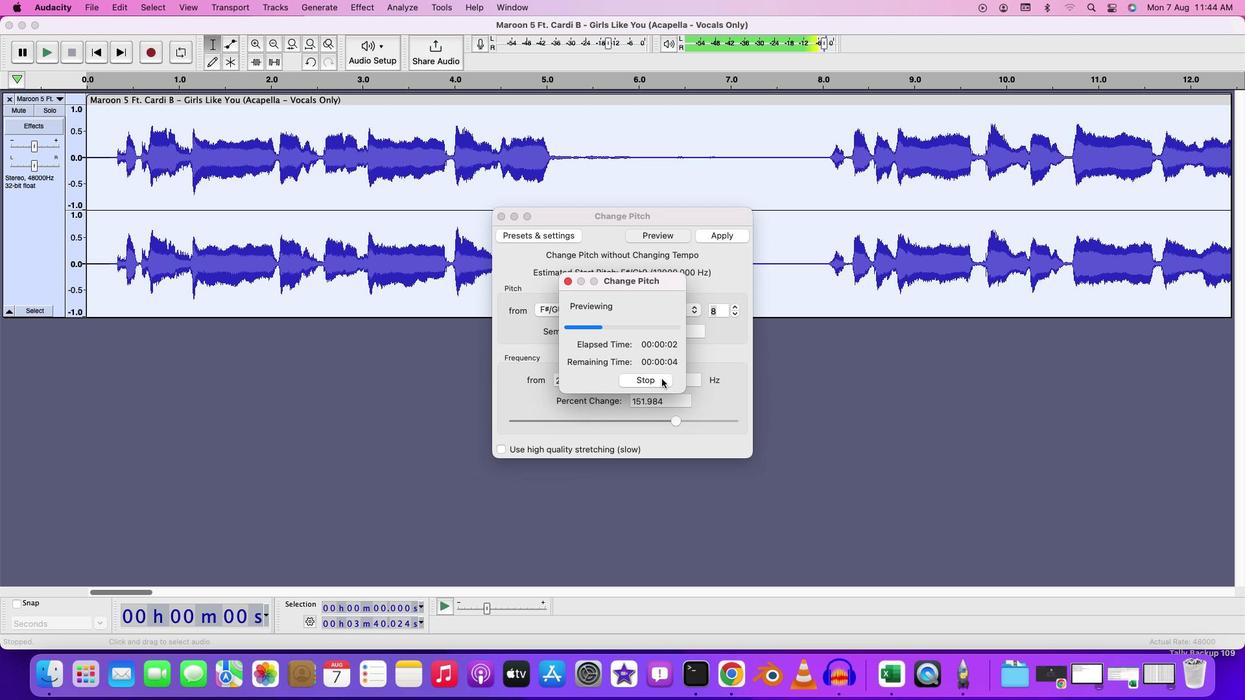 
Action: Mouse pressed left at (661, 378)
Screenshot: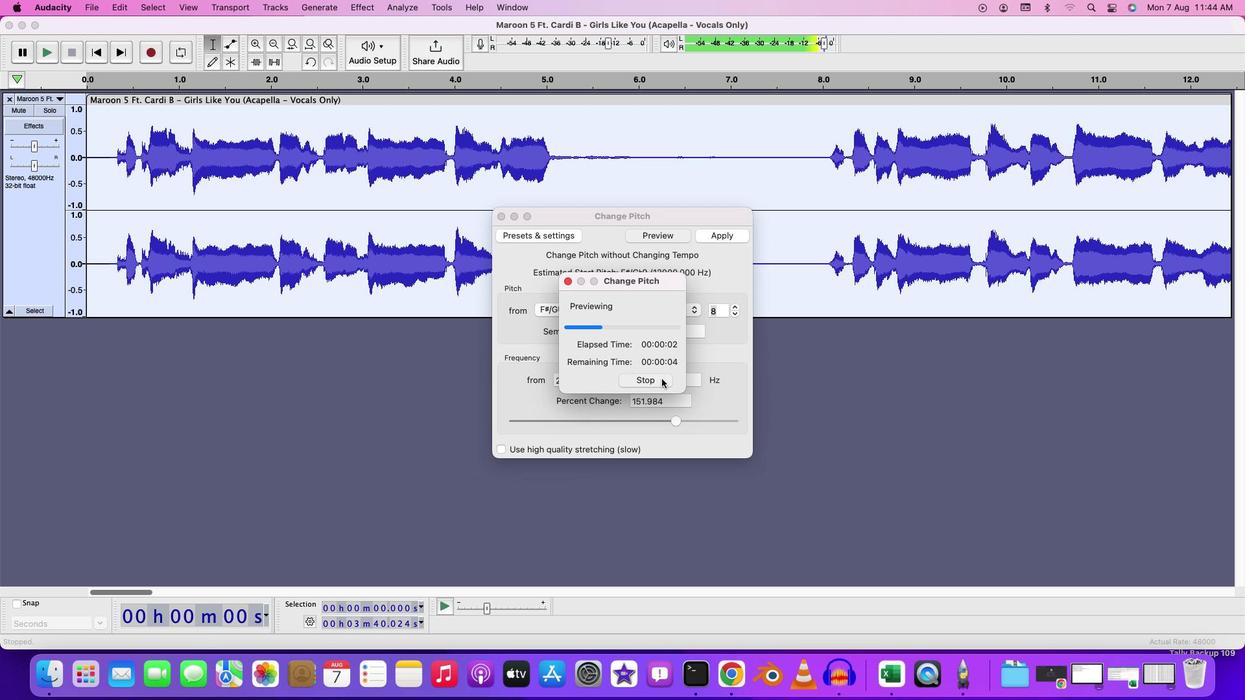 
Action: Mouse moved to (737, 315)
Screenshot: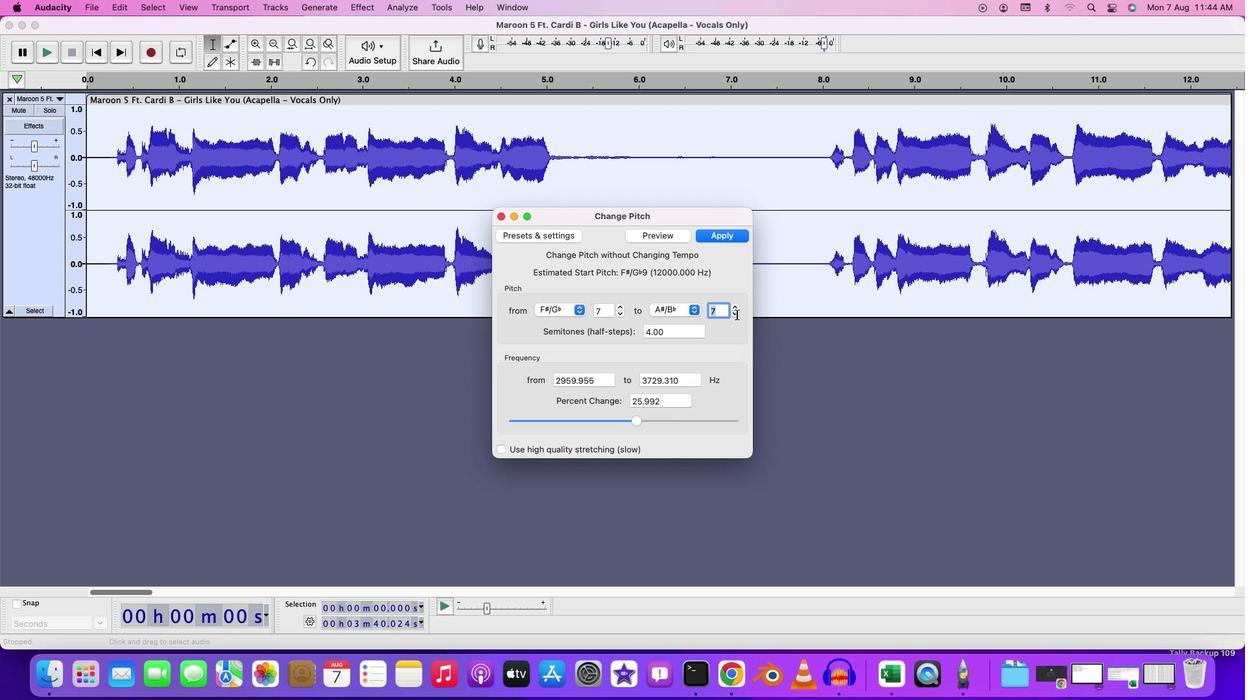 
Action: Mouse pressed left at (737, 315)
Screenshot: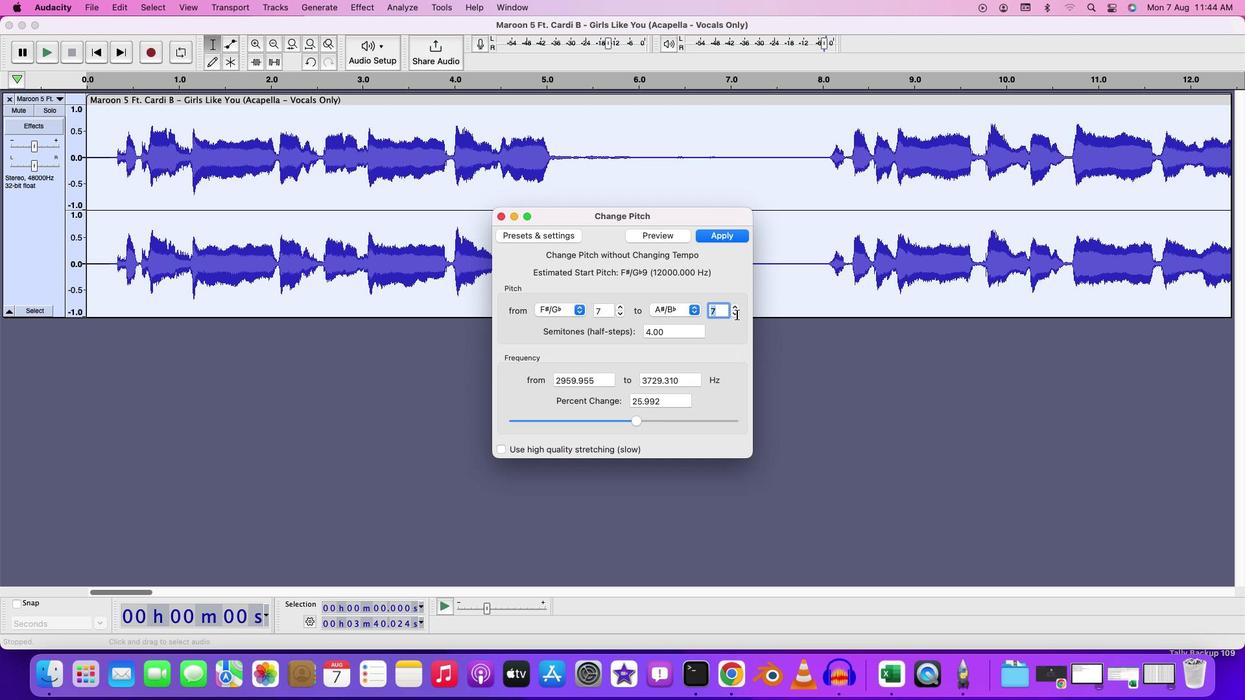 
Action: Mouse moved to (673, 237)
Screenshot: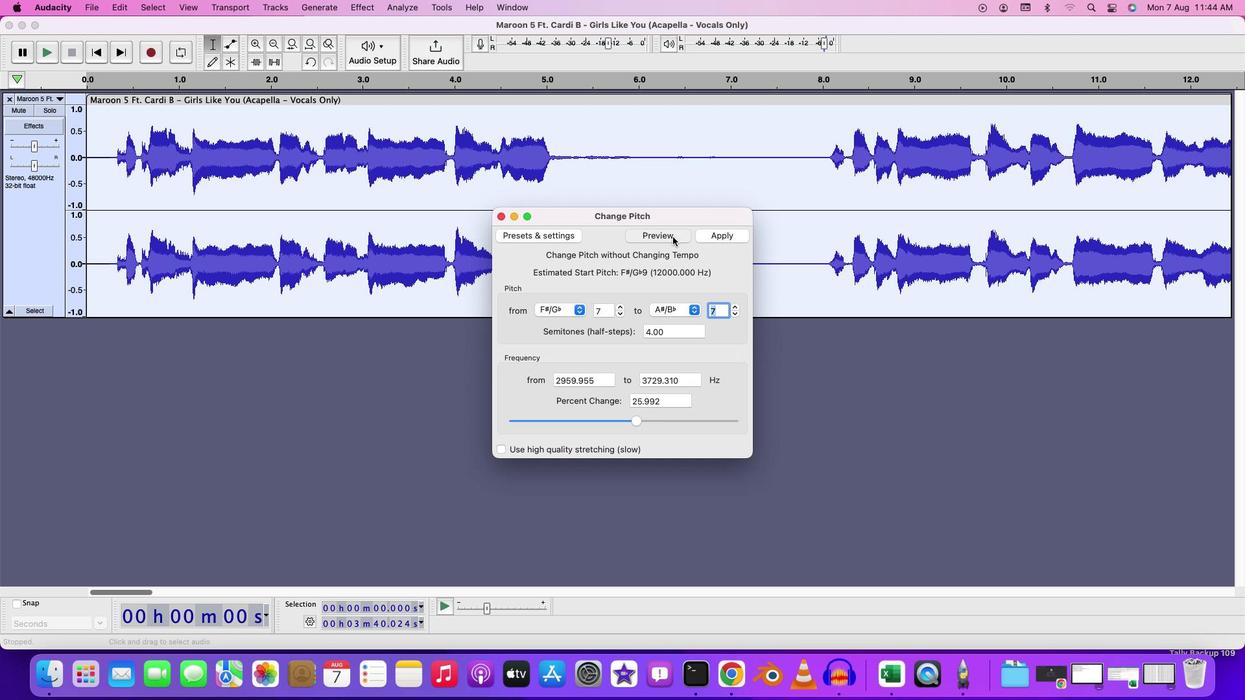 
Action: Mouse pressed left at (673, 237)
Screenshot: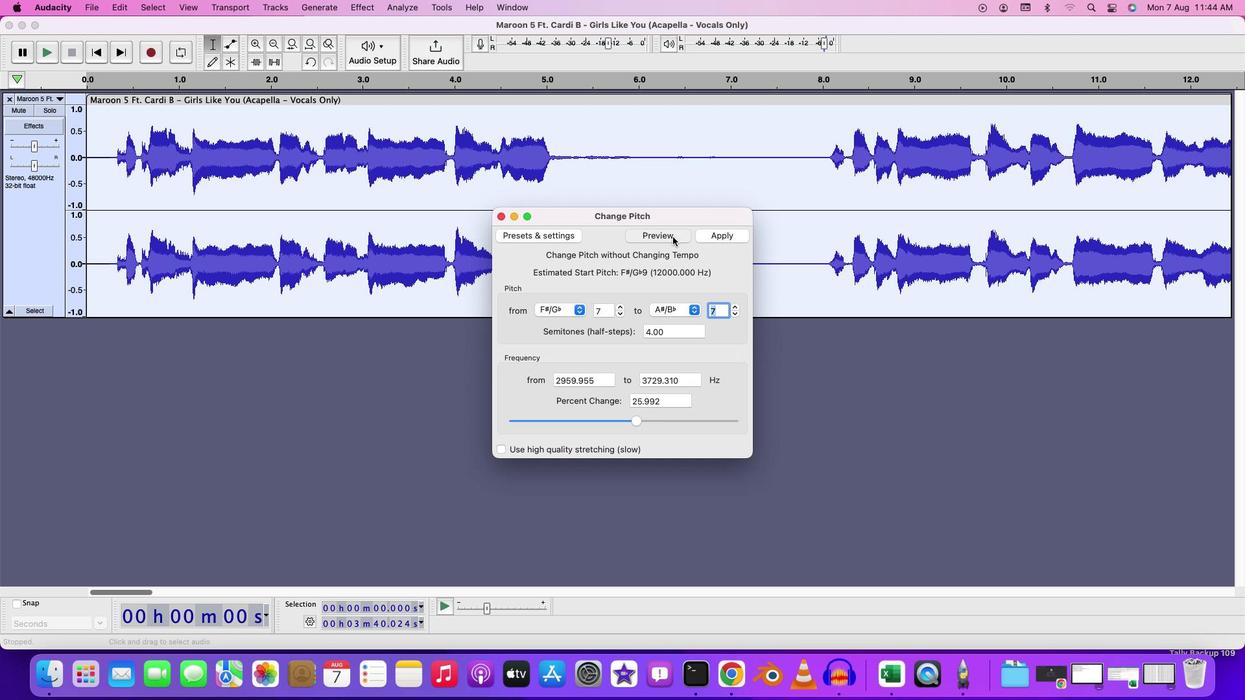 
Action: Mouse moved to (639, 420)
Screenshot: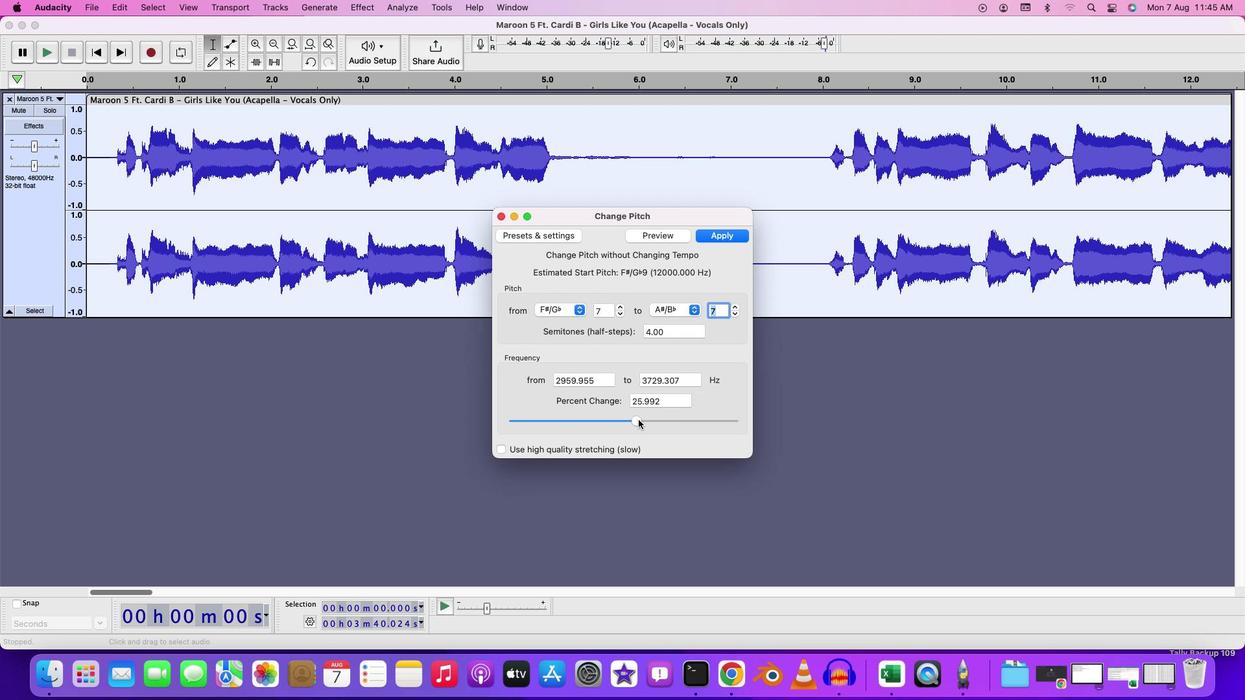 
Action: Mouse pressed left at (639, 420)
Screenshot: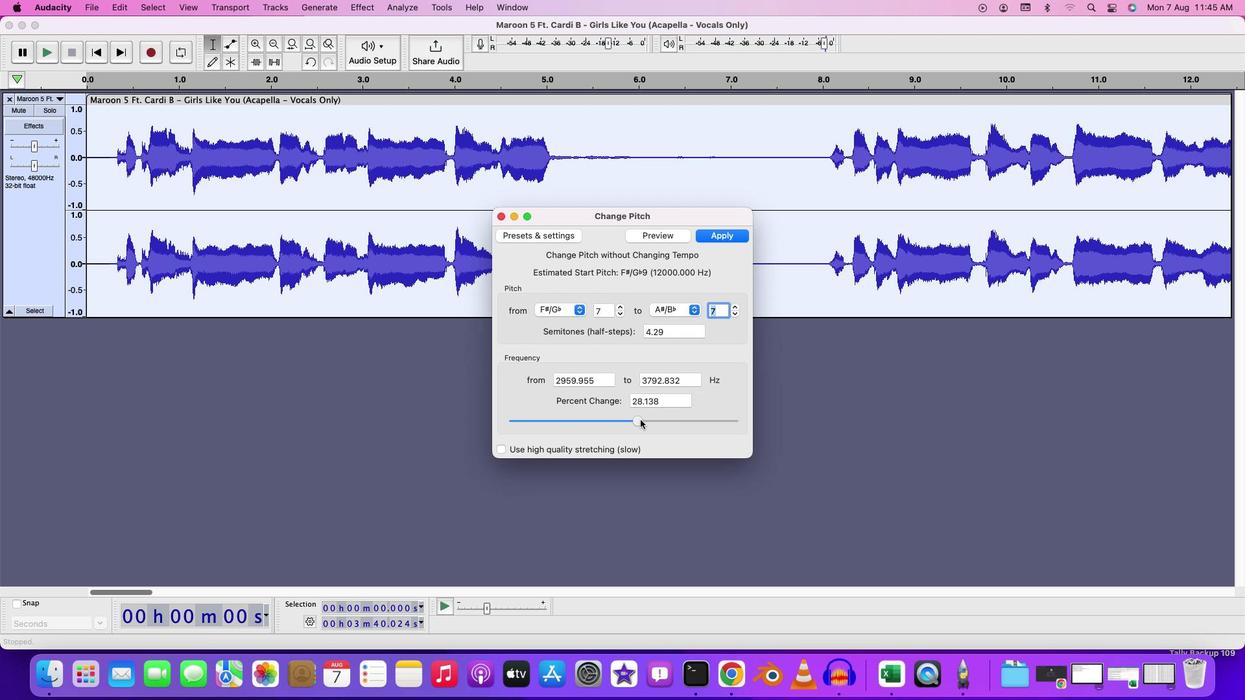 
Action: Mouse moved to (666, 236)
Screenshot: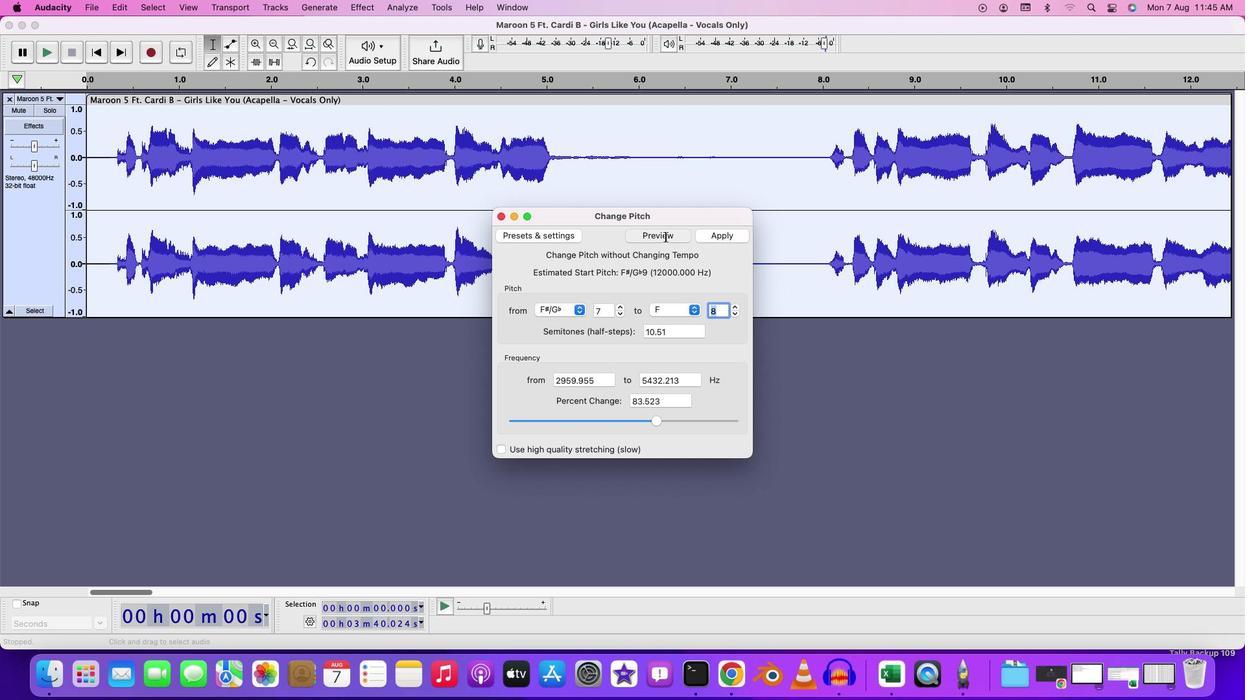 
Action: Mouse pressed left at (666, 236)
Screenshot: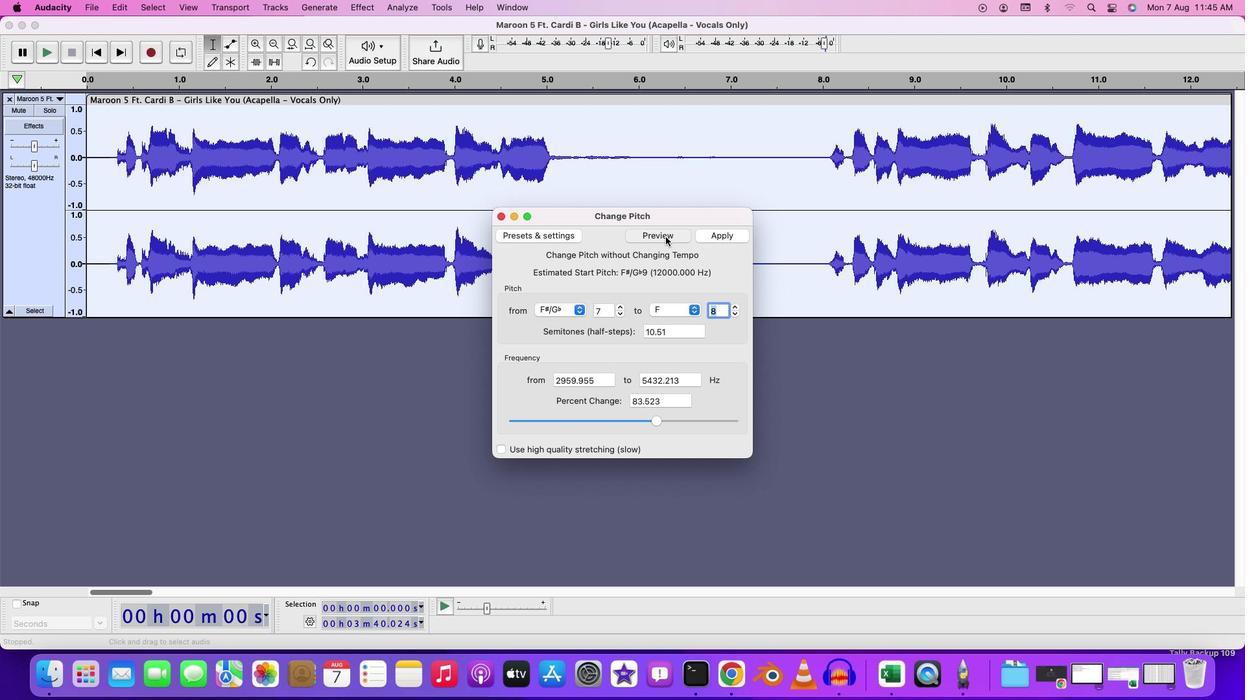 
Action: Mouse moved to (653, 382)
Screenshot: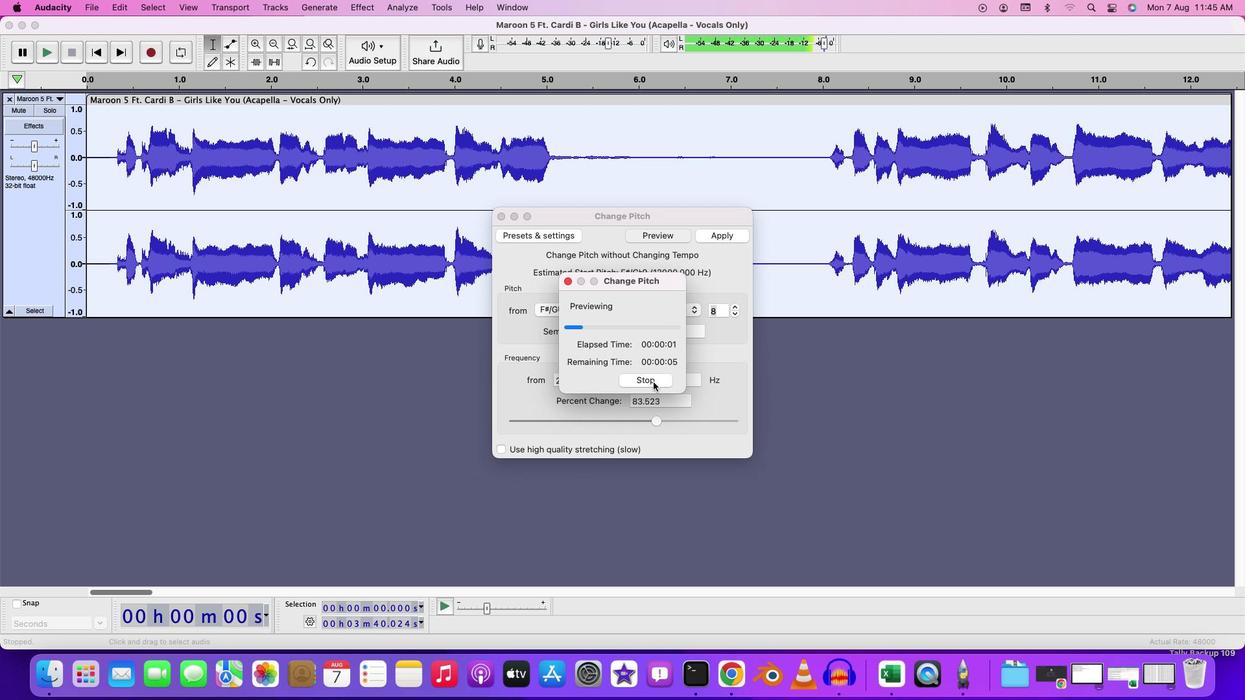 
Action: Mouse pressed left at (653, 382)
Screenshot: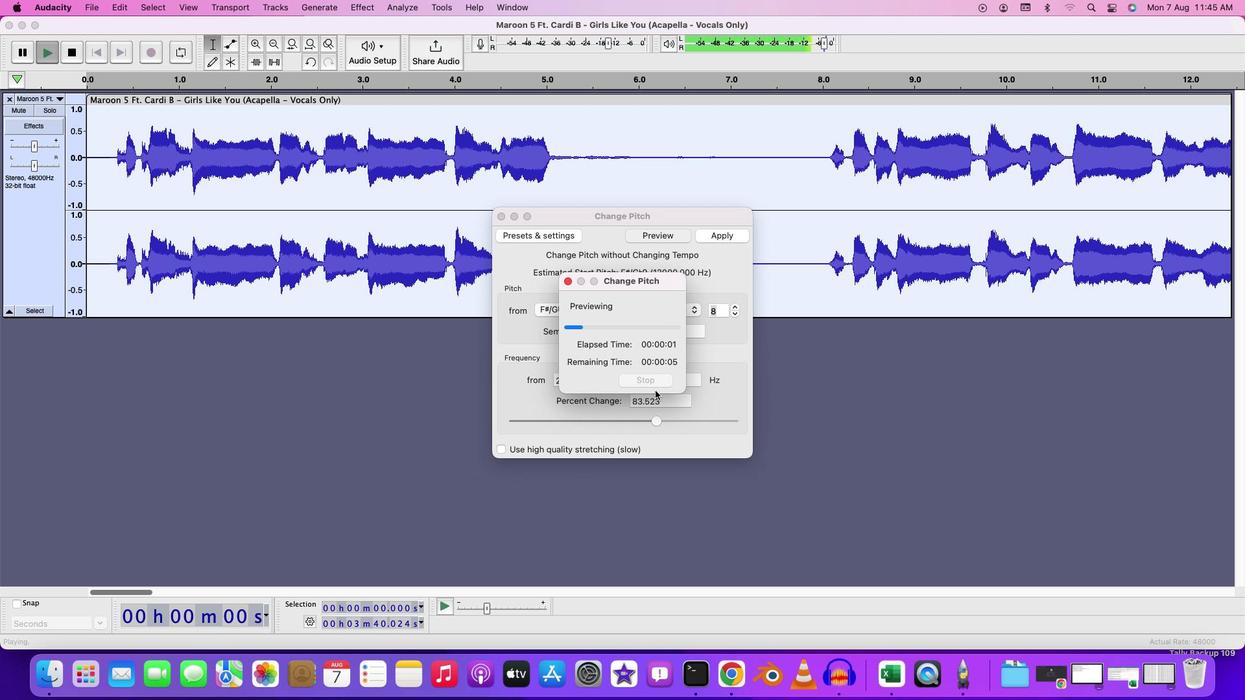 
Action: Mouse moved to (657, 423)
Screenshot: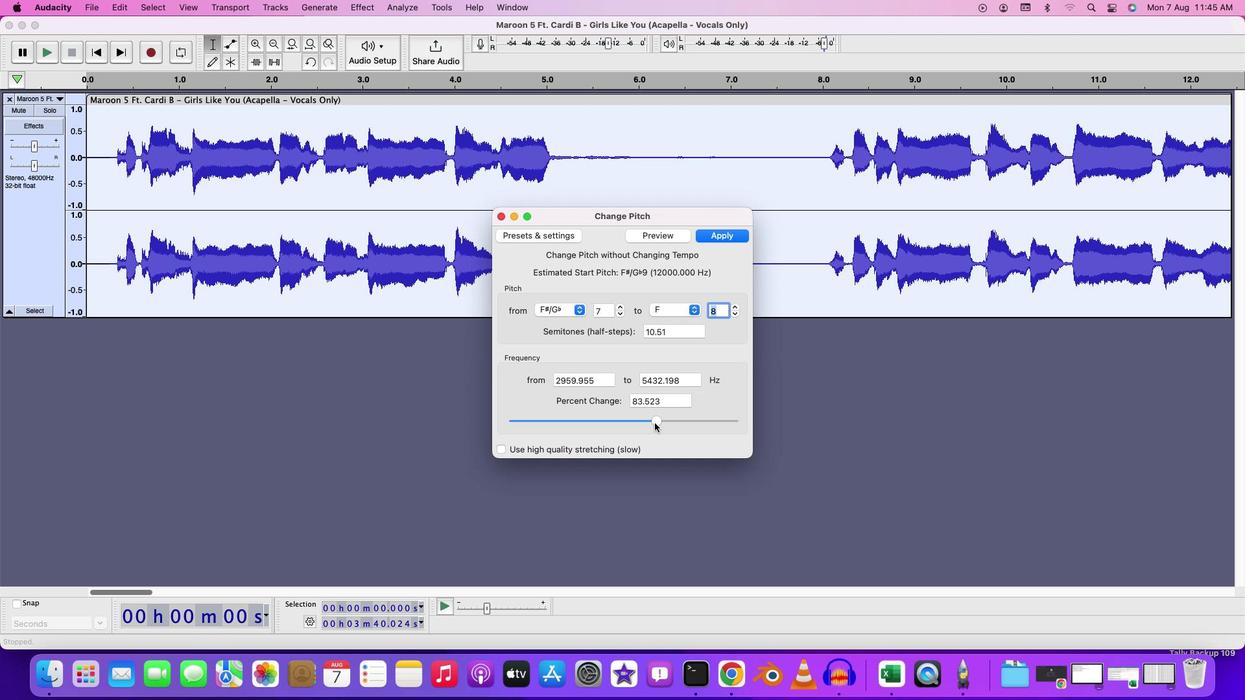 
Action: Mouse pressed left at (657, 423)
Screenshot: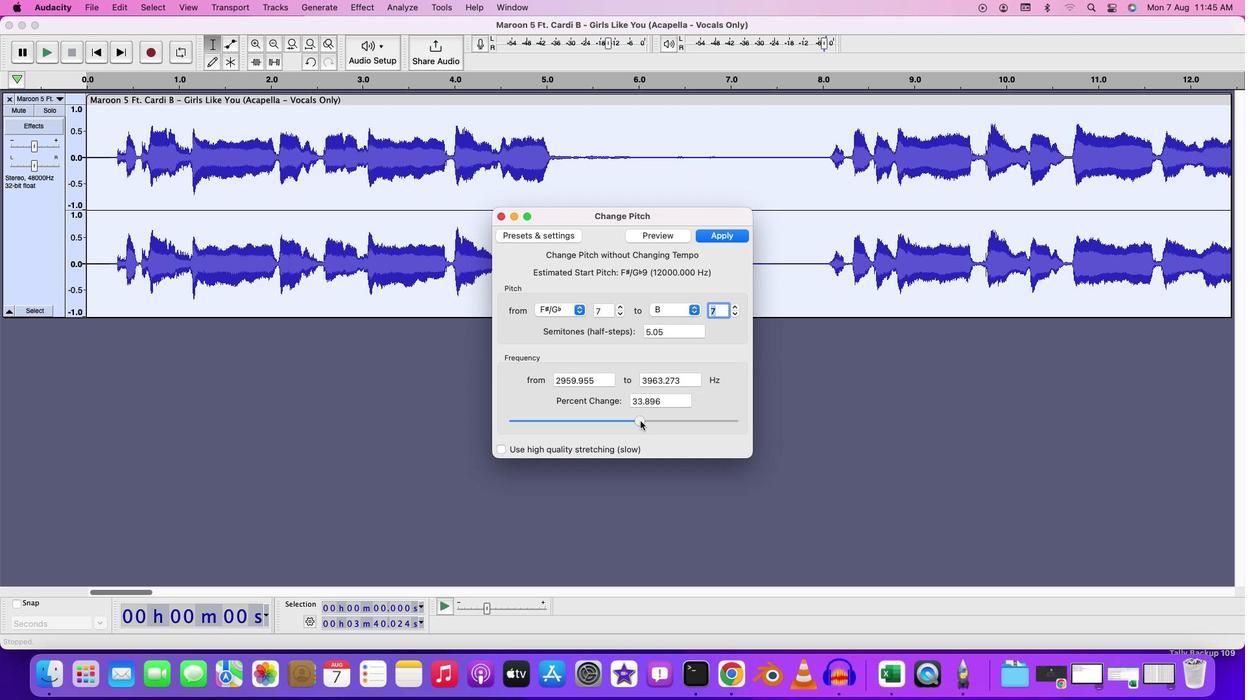 
Action: Mouse moved to (656, 236)
Screenshot: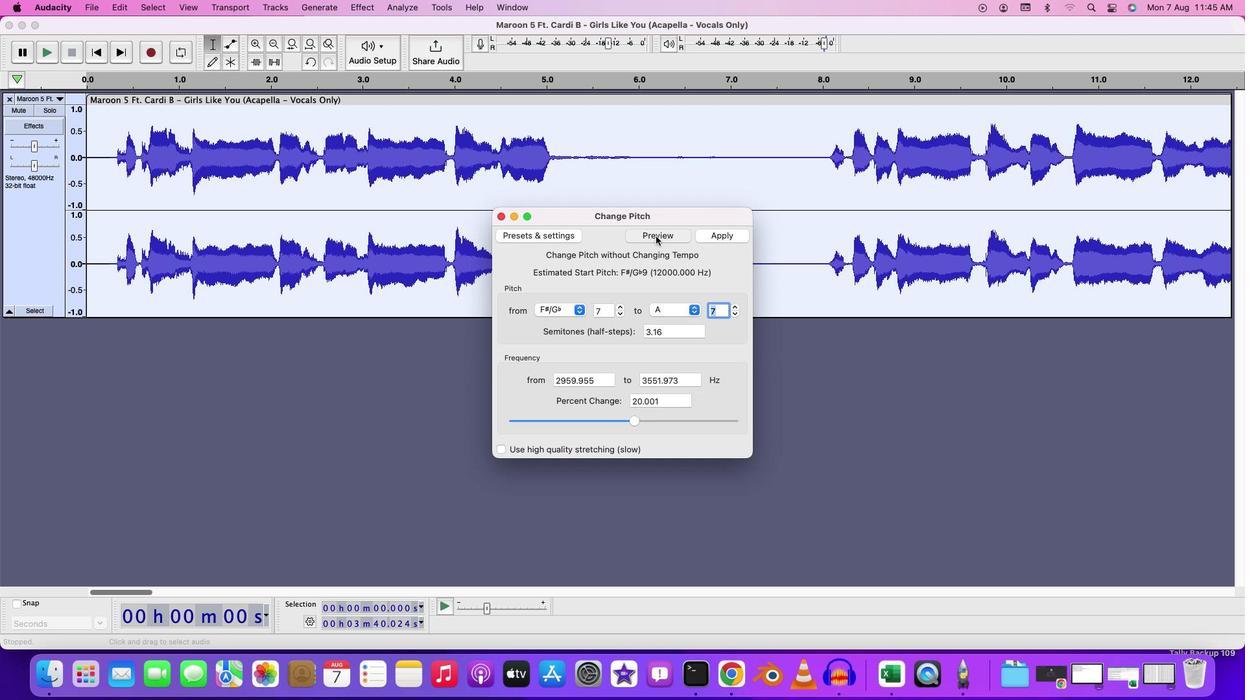 
Action: Mouse pressed left at (656, 236)
Screenshot: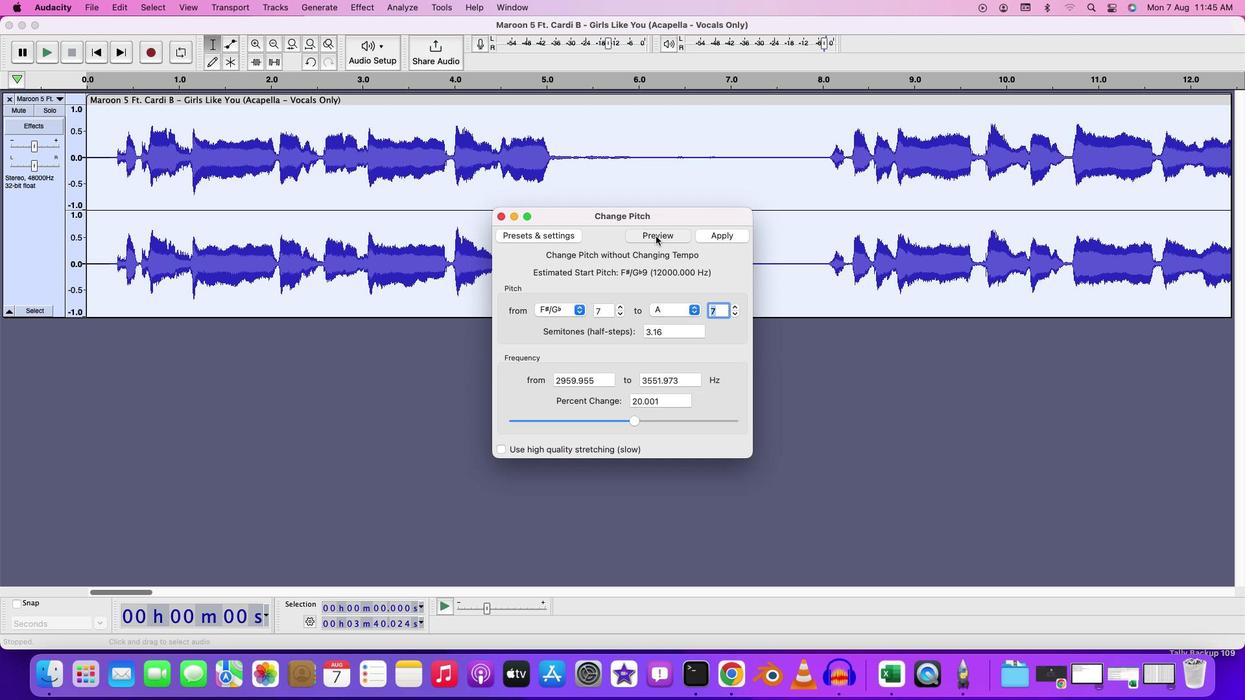
Action: Mouse moved to (659, 380)
Screenshot: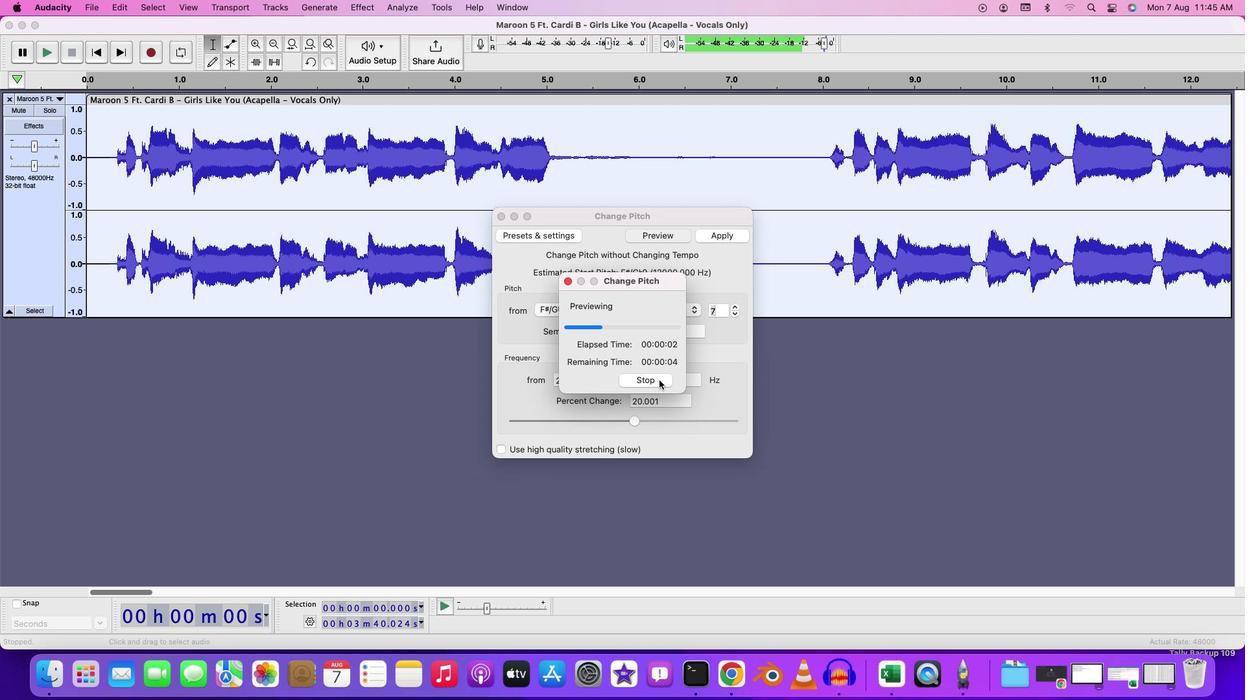
Action: Mouse pressed left at (659, 380)
Screenshot: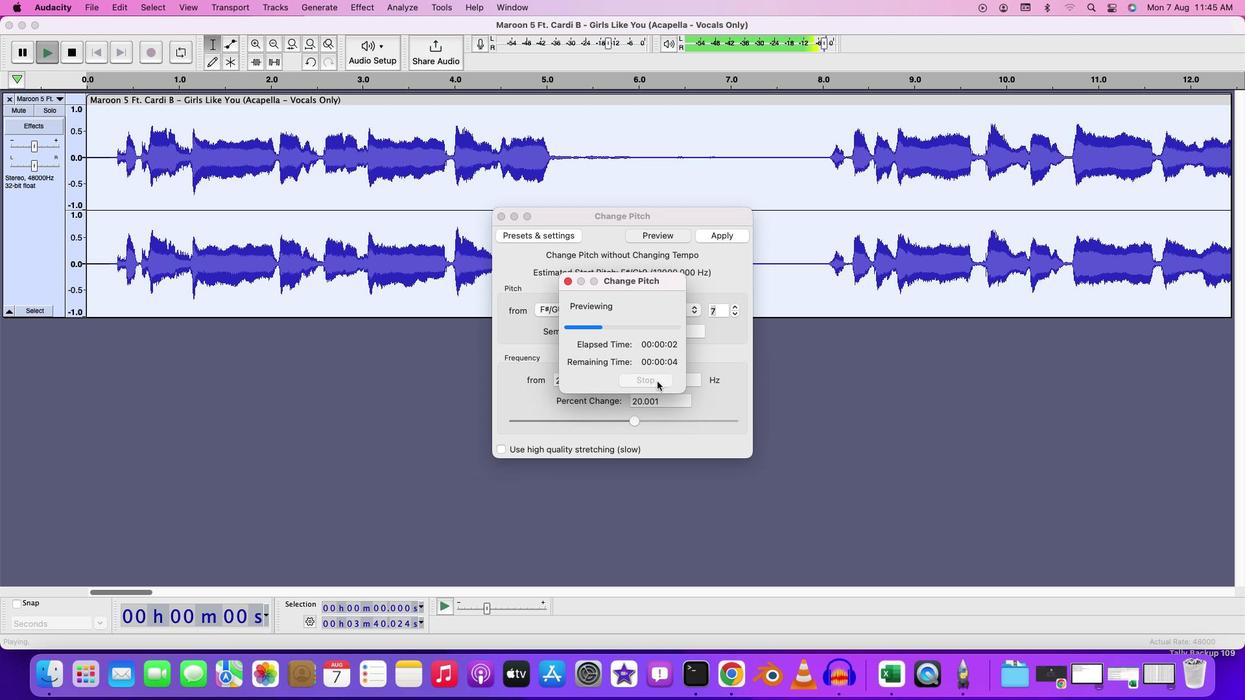 
Action: Mouse moved to (635, 423)
Screenshot: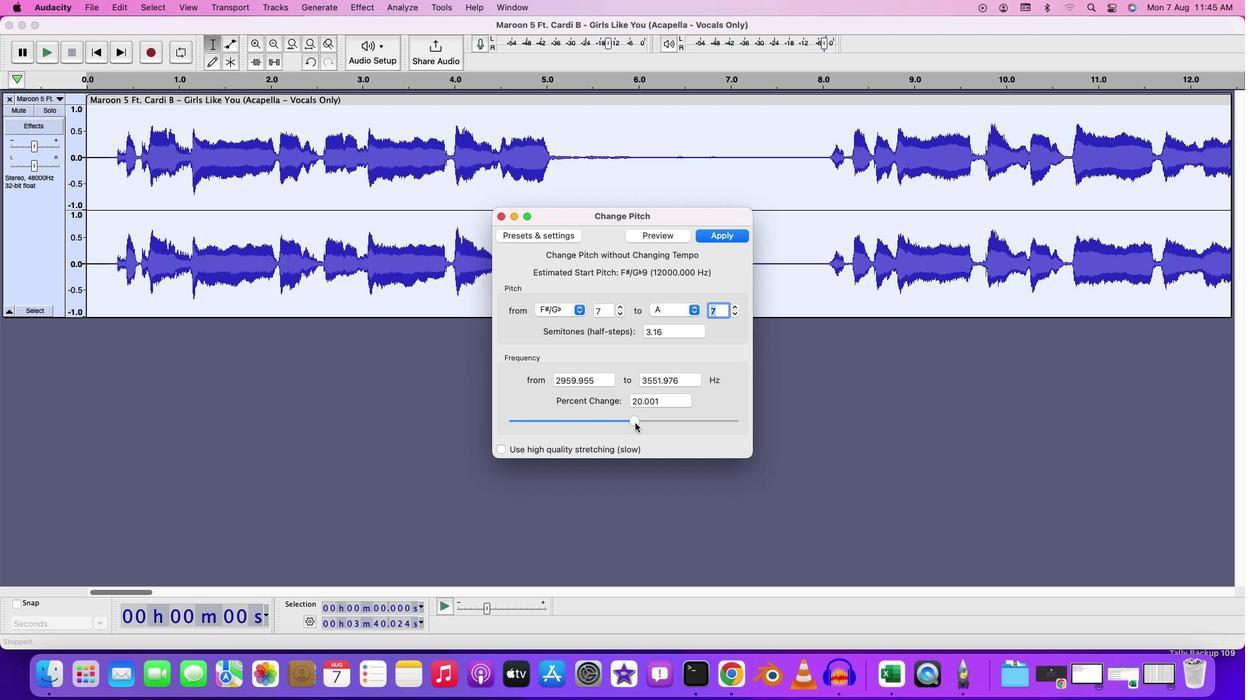 
Action: Mouse pressed left at (635, 423)
Screenshot: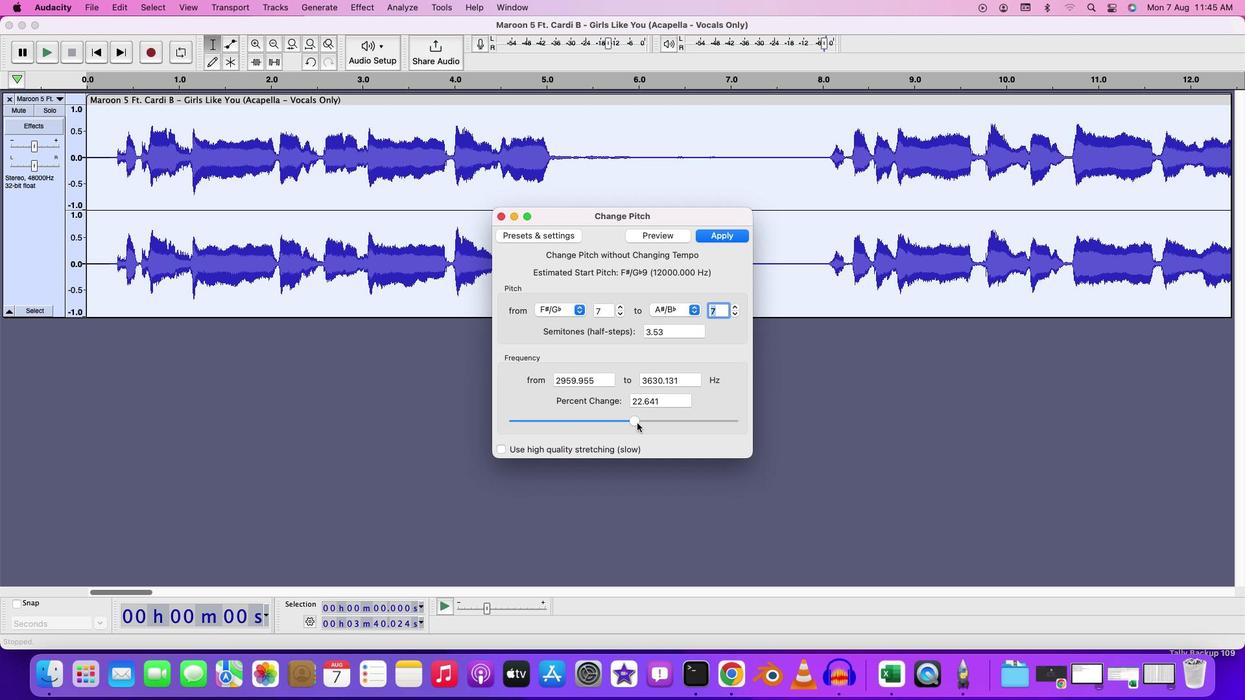 
Action: Mouse moved to (666, 234)
Screenshot: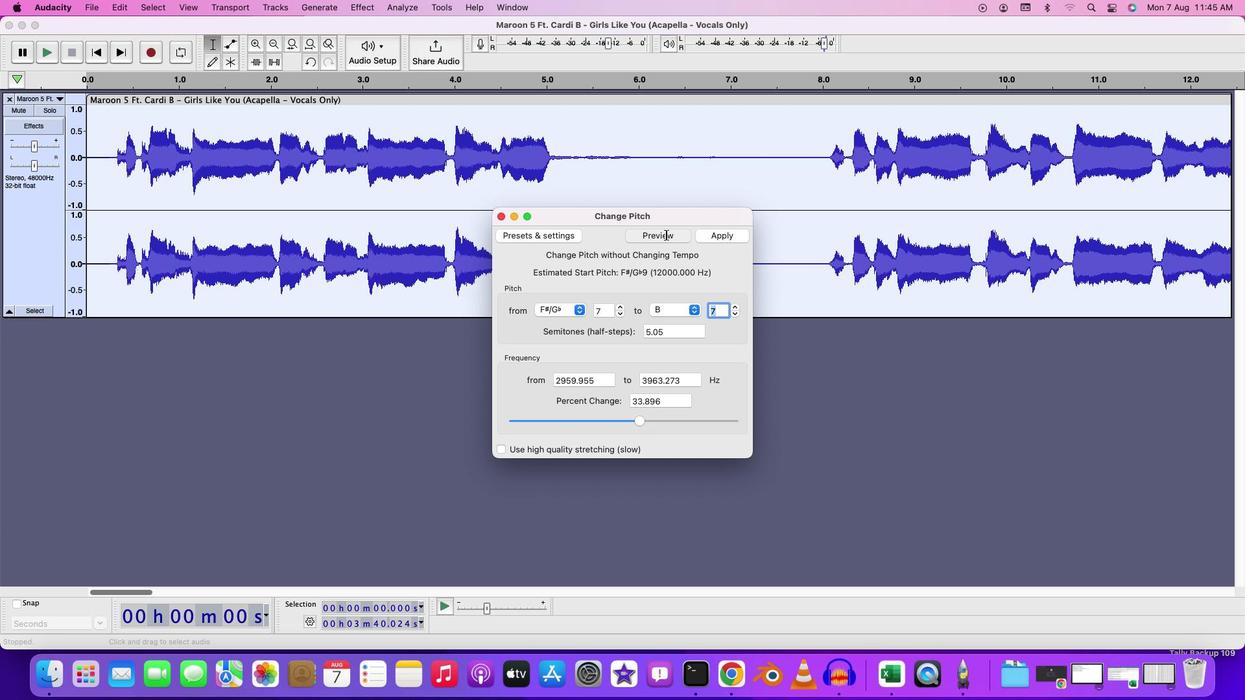 
Action: Mouse pressed left at (666, 234)
Screenshot: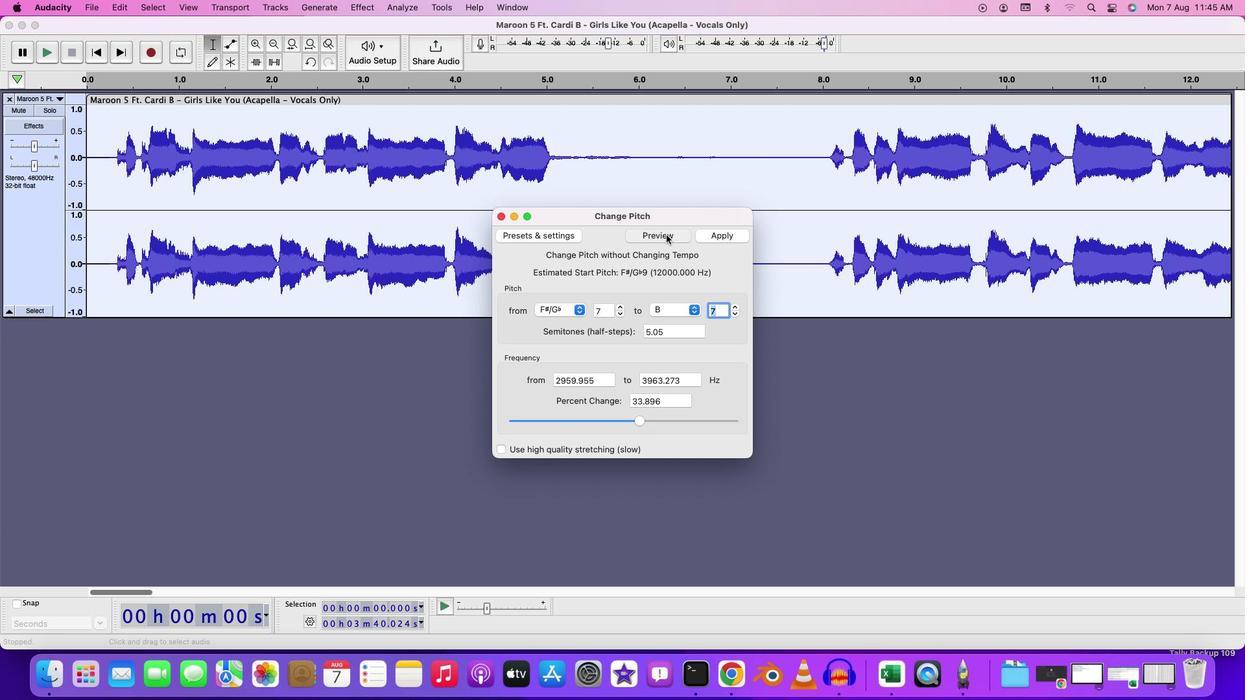 
Action: Mouse moved to (654, 380)
Screenshot: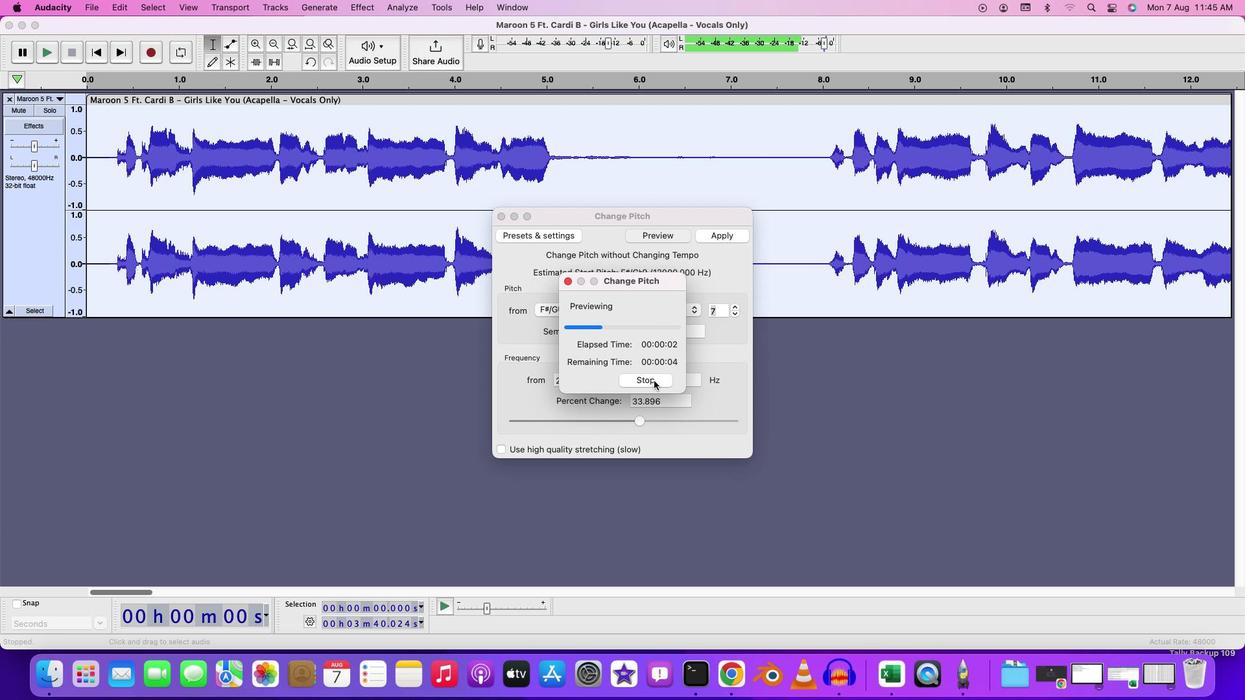 
Action: Mouse pressed left at (654, 380)
Screenshot: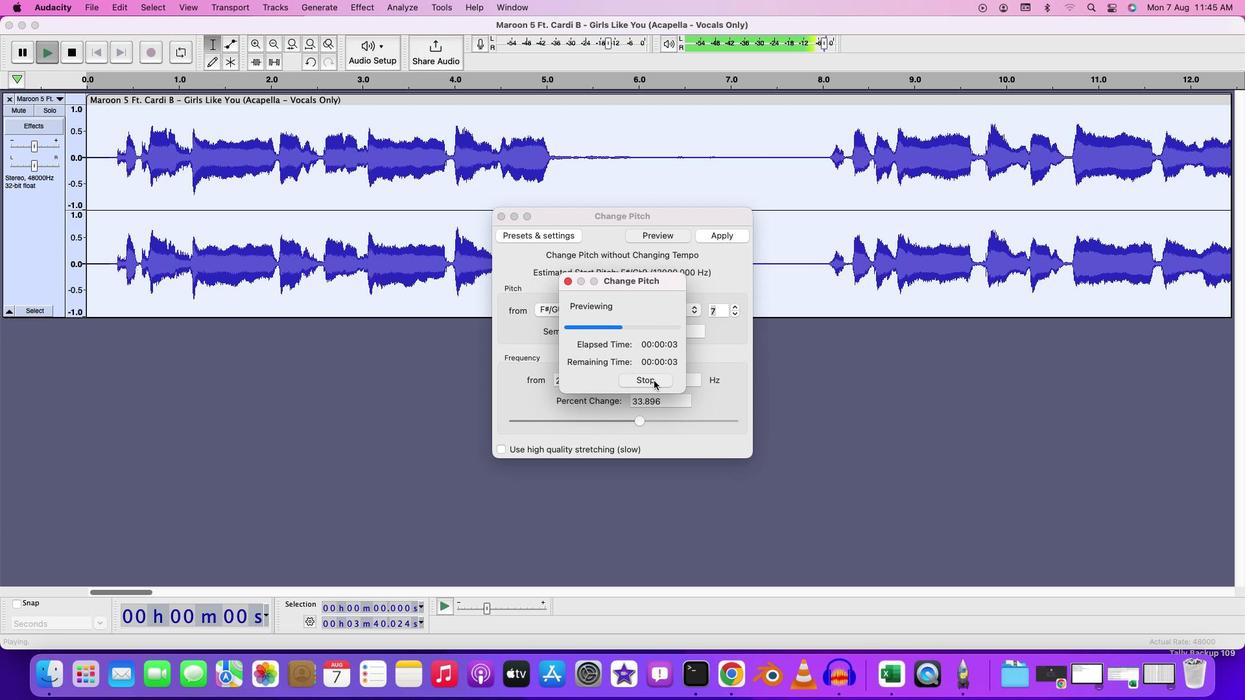 
Action: Mouse moved to (726, 233)
Screenshot: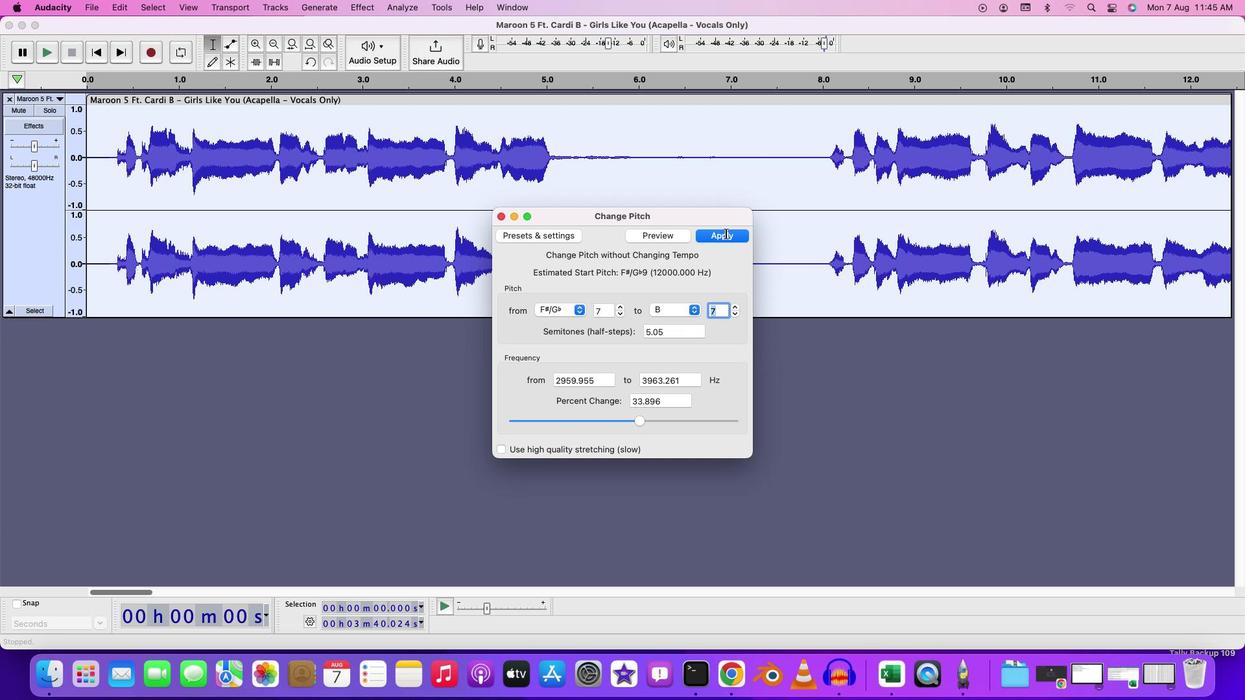 
Action: Mouse pressed left at (726, 233)
Screenshot: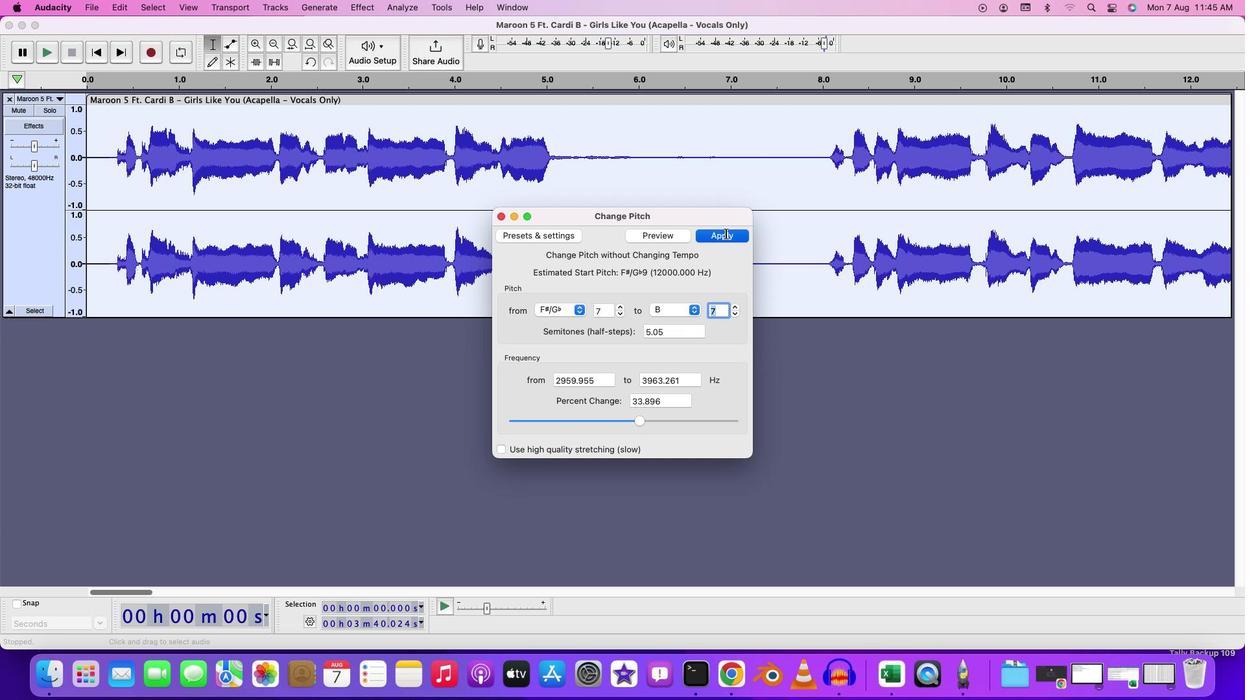 
Action: Mouse moved to (109, 131)
Screenshot: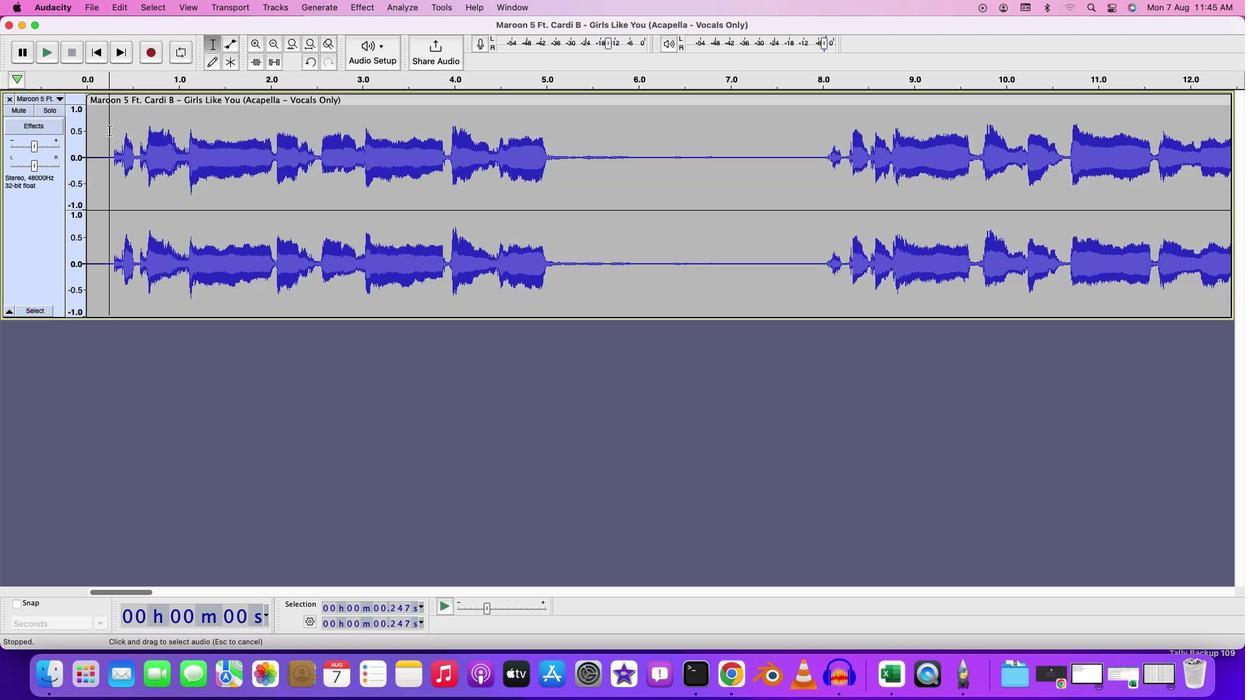 
Action: Mouse pressed left at (109, 131)
Screenshot: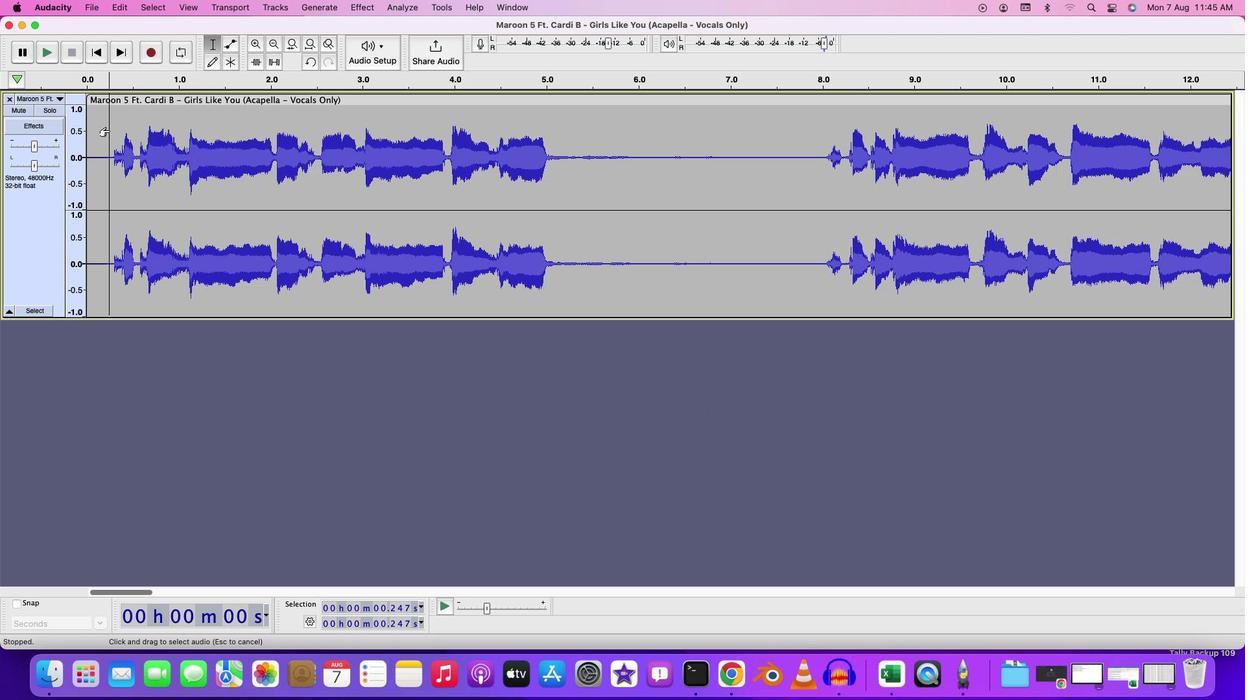 
Action: Mouse moved to (112, 128)
Screenshot: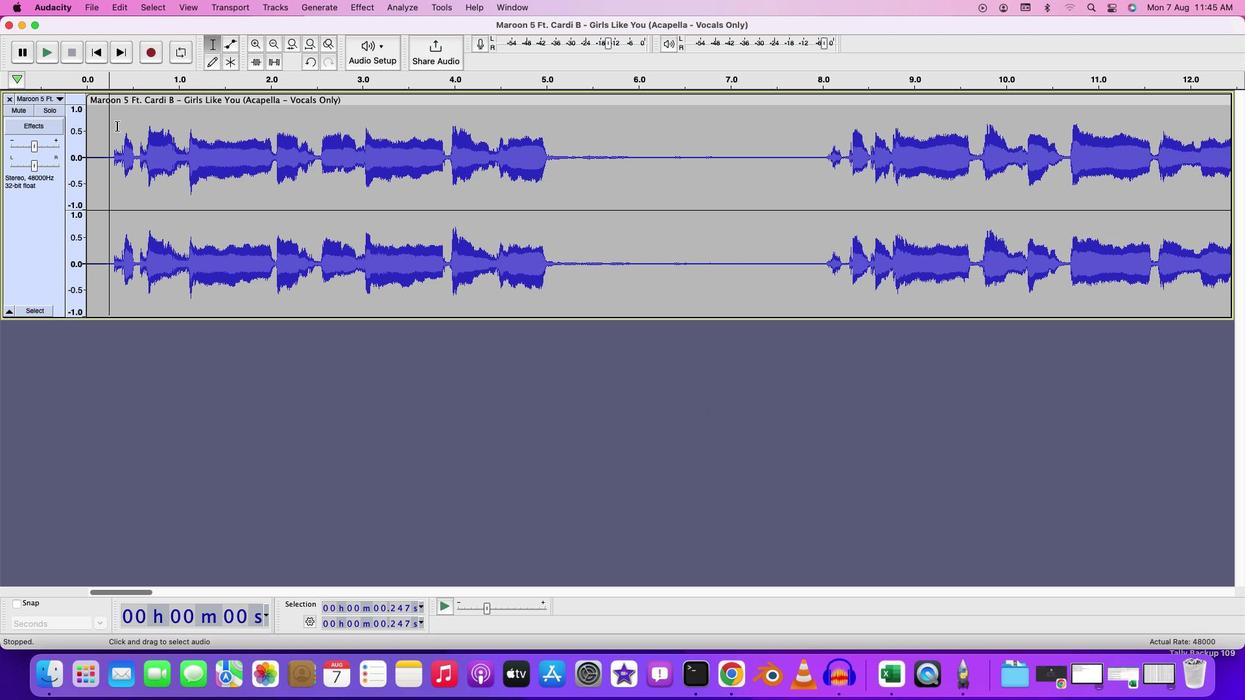 
Action: Key pressed Key.space
Screenshot: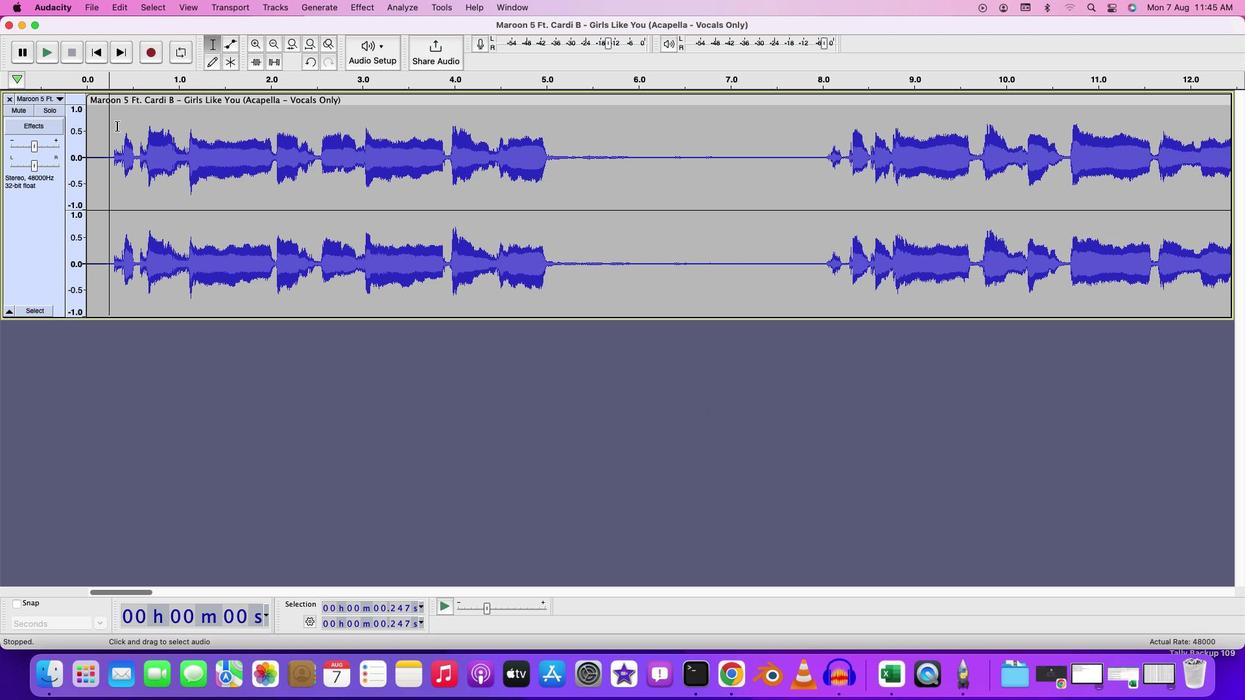 
Action: Mouse moved to (240, 172)
Screenshot: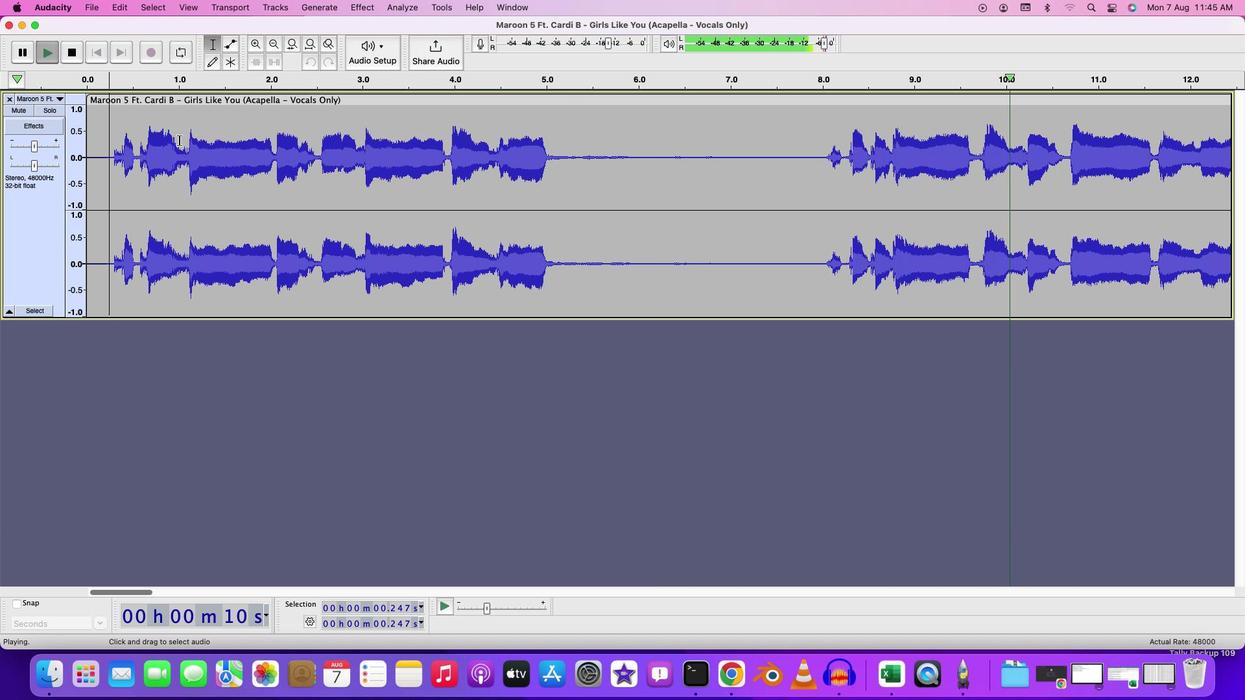 
Action: Key pressed Key.space
Screenshot: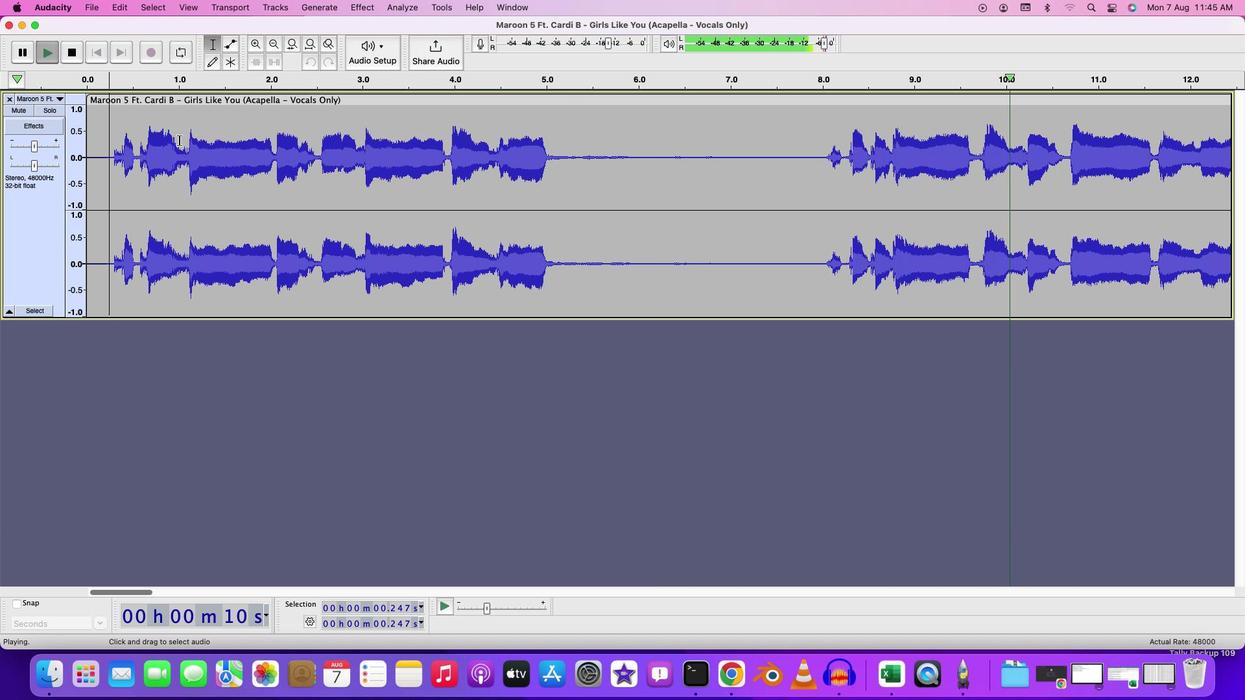 
Action: Mouse moved to (91, 6)
Screenshot: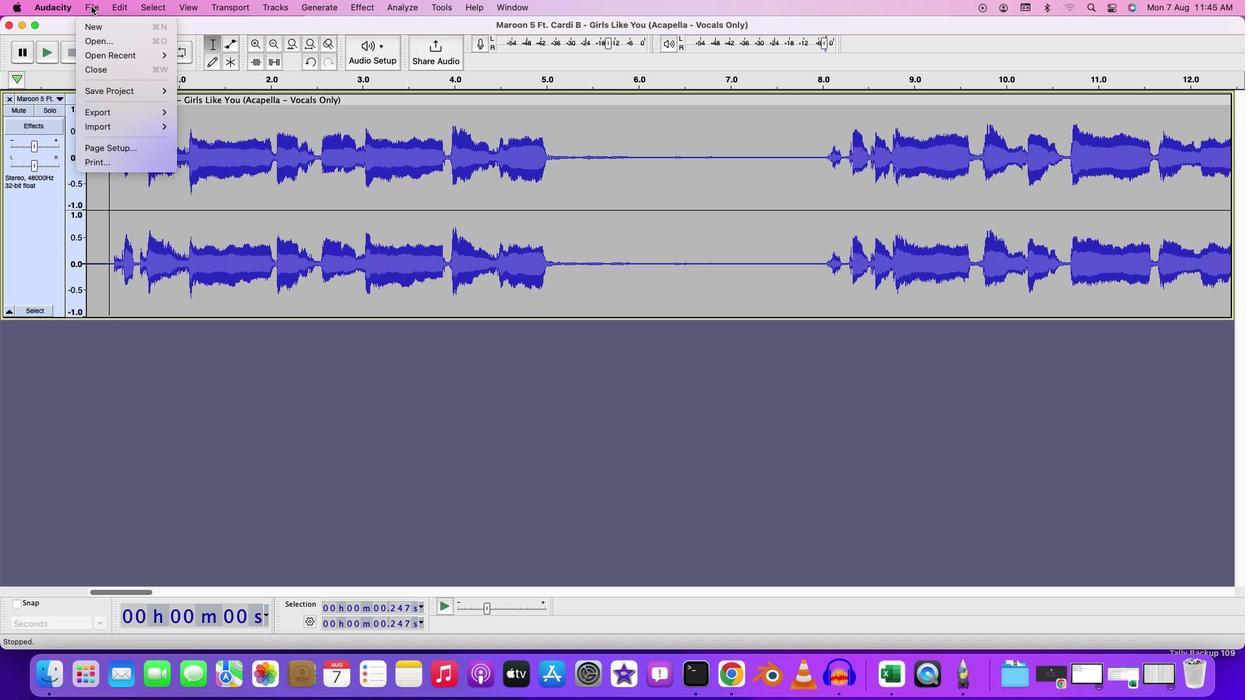 
Action: Mouse pressed left at (91, 6)
Screenshot: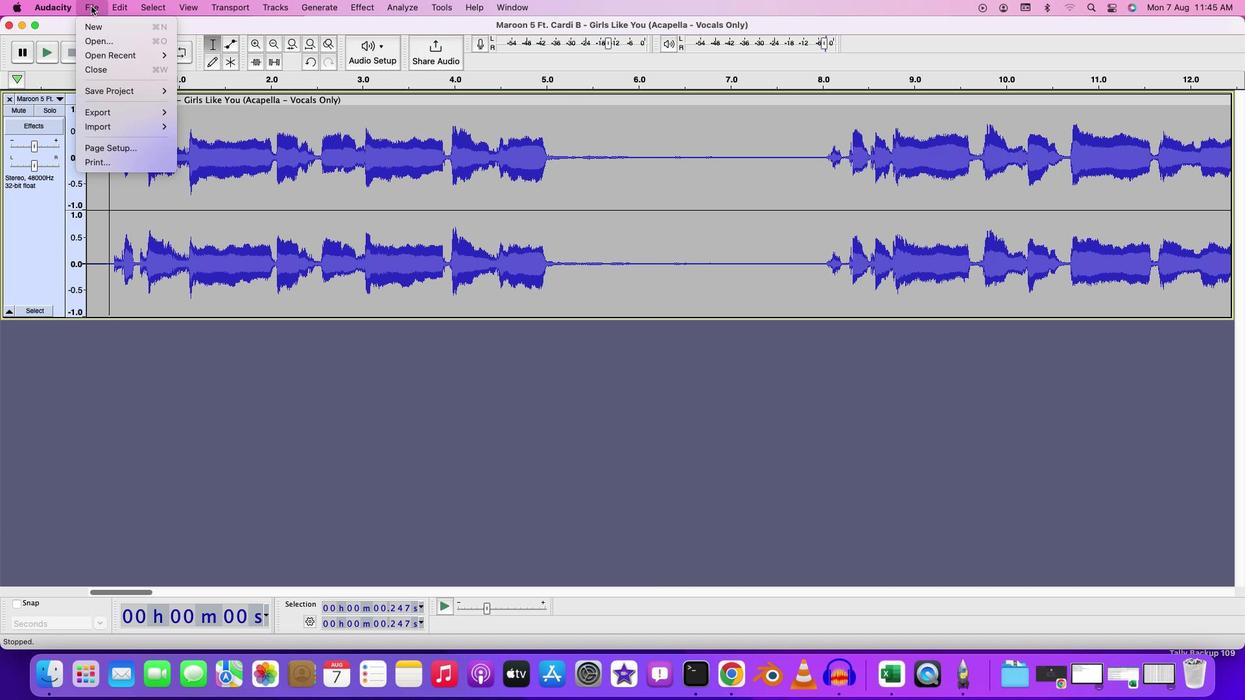 
Action: Mouse moved to (192, 116)
Screenshot: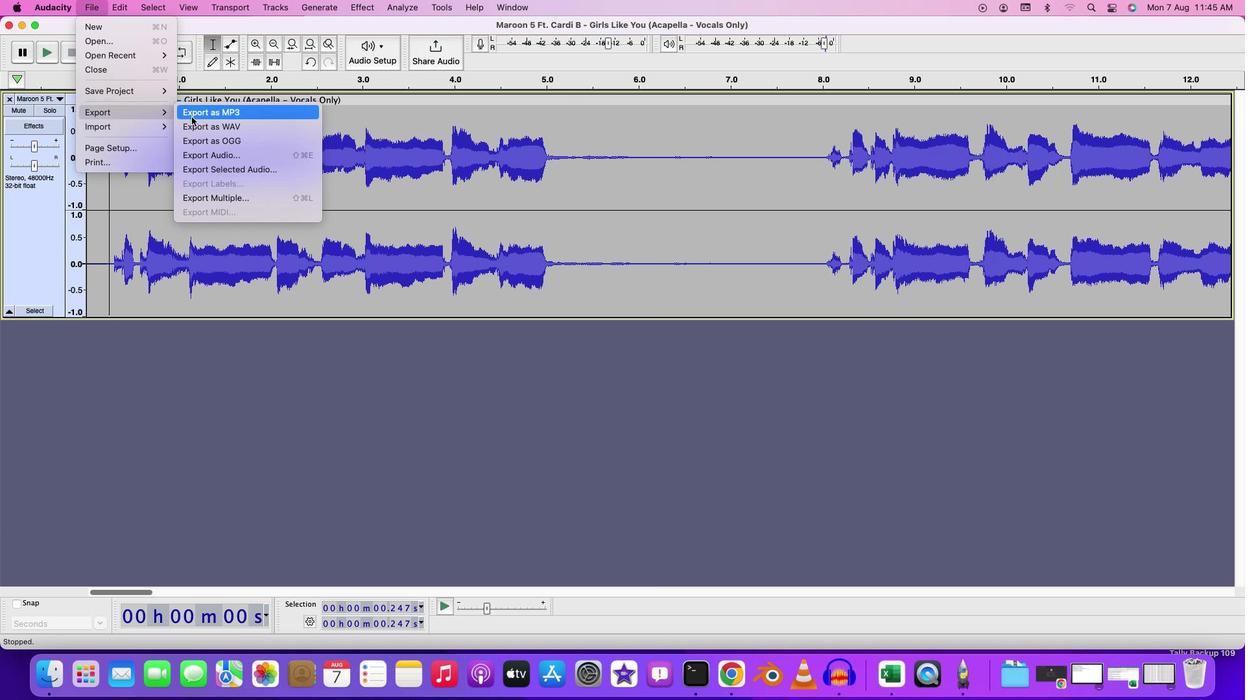 
Action: Mouse pressed left at (192, 116)
Screenshot: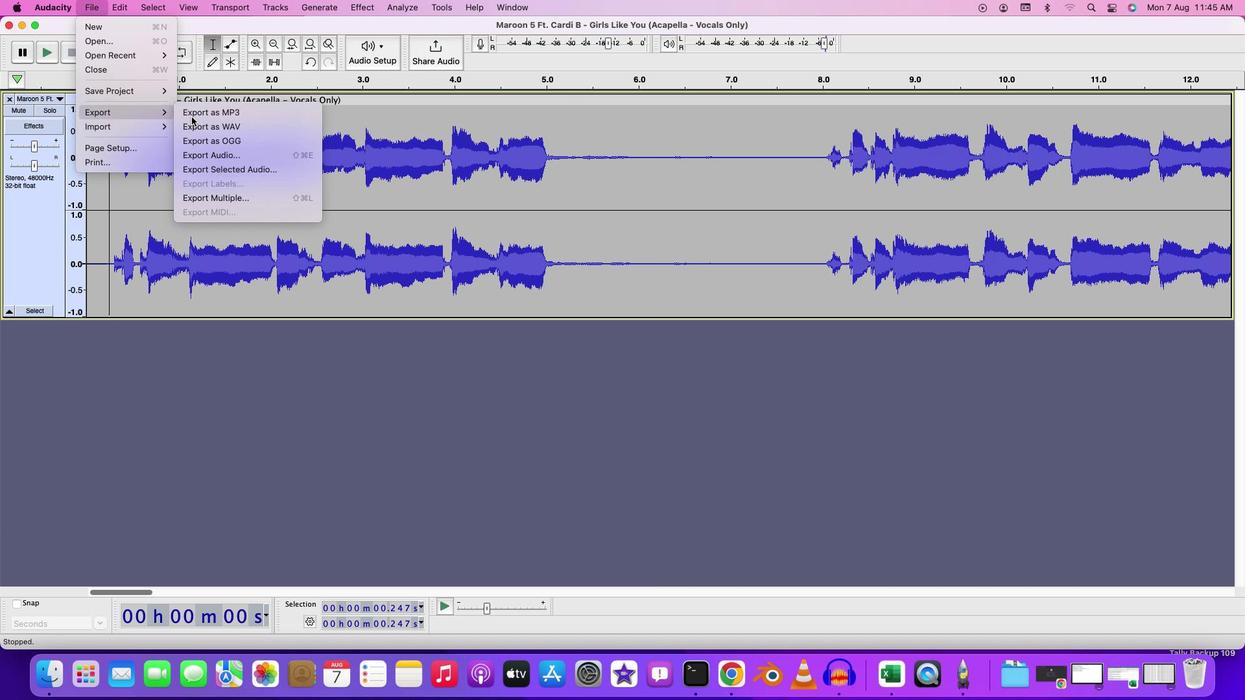 
Action: Mouse moved to (715, 176)
Screenshot: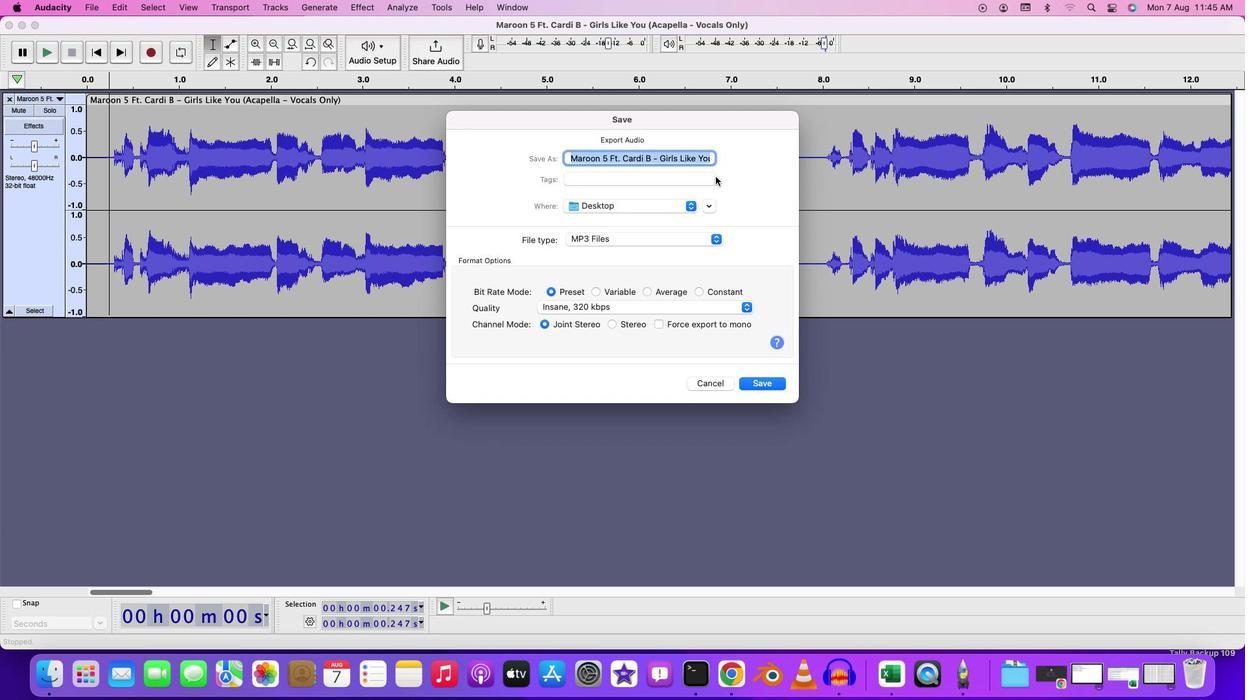 
Action: Key pressed Key.backspaceKey.shift'P''i''u''t'Key.backspaceKey.backspace't''c''h'Key.spaceKey.shift'C''i''r''=''='Key.backspaceKey.backspaceKey.backspaceKey.backspace'o''r''r''e''c''t''i''o''n'
Screenshot: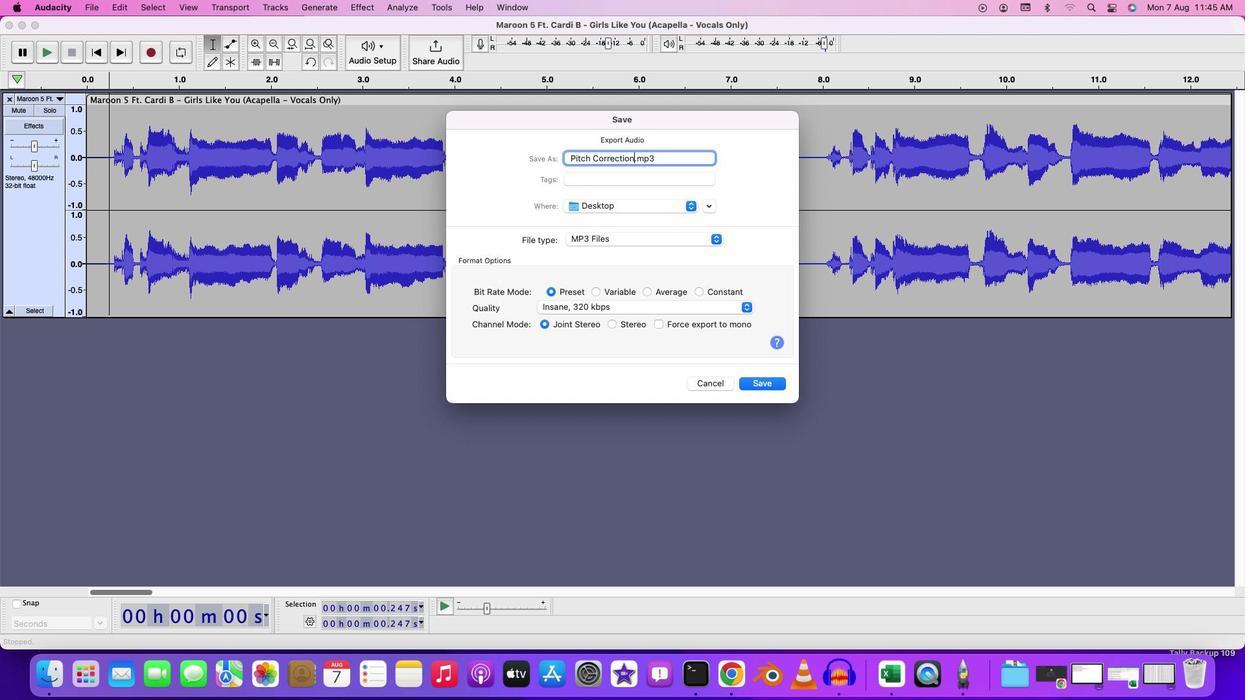 
Action: Mouse moved to (769, 386)
Screenshot: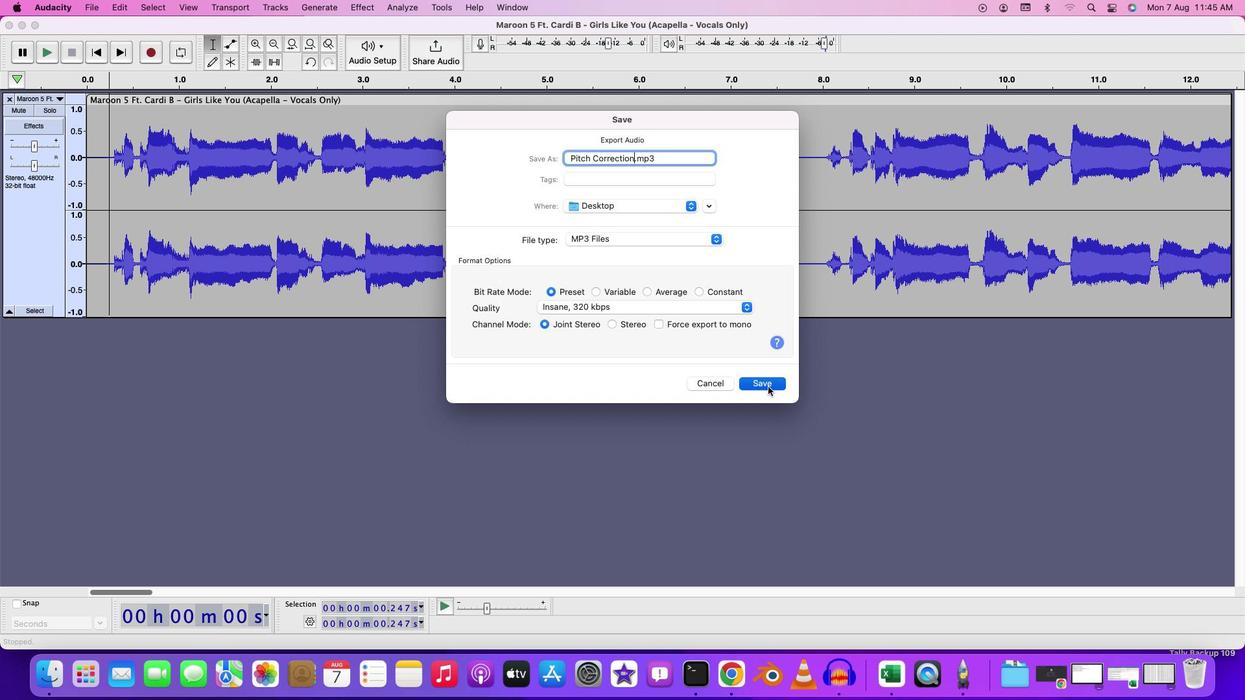 
Action: Mouse pressed left at (769, 386)
Screenshot: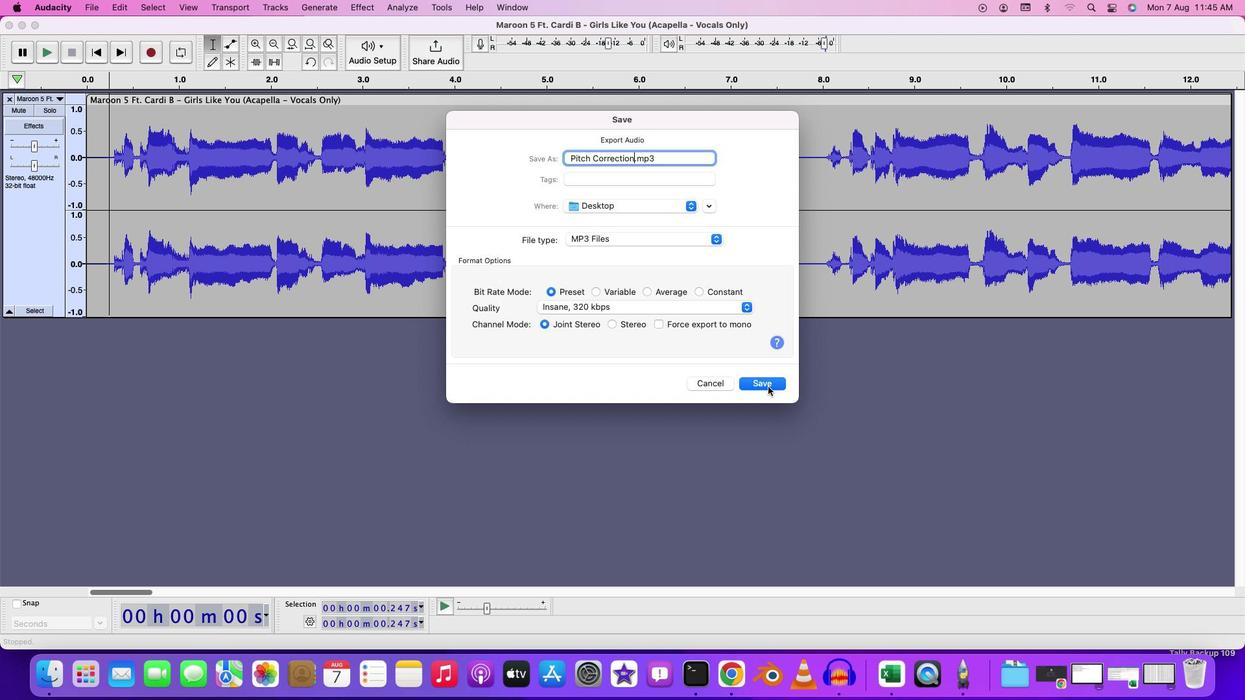 
Action: Mouse moved to (735, 462)
Screenshot: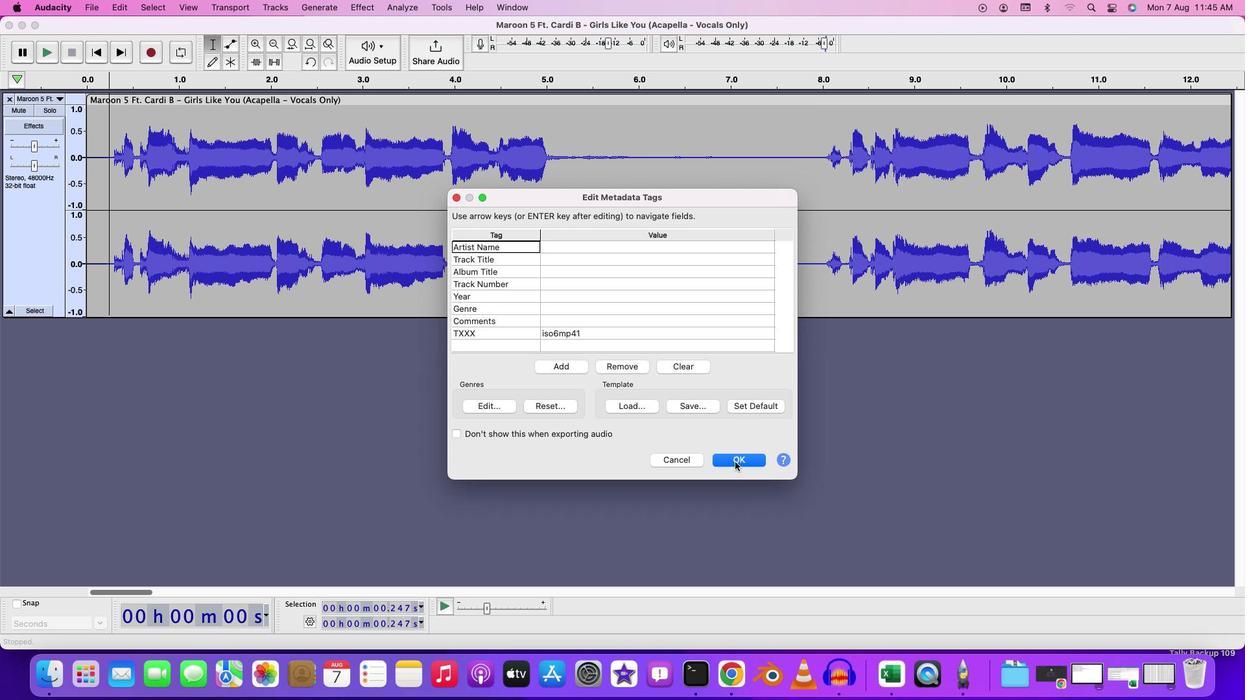 
Action: Mouse pressed left at (735, 462)
Screenshot: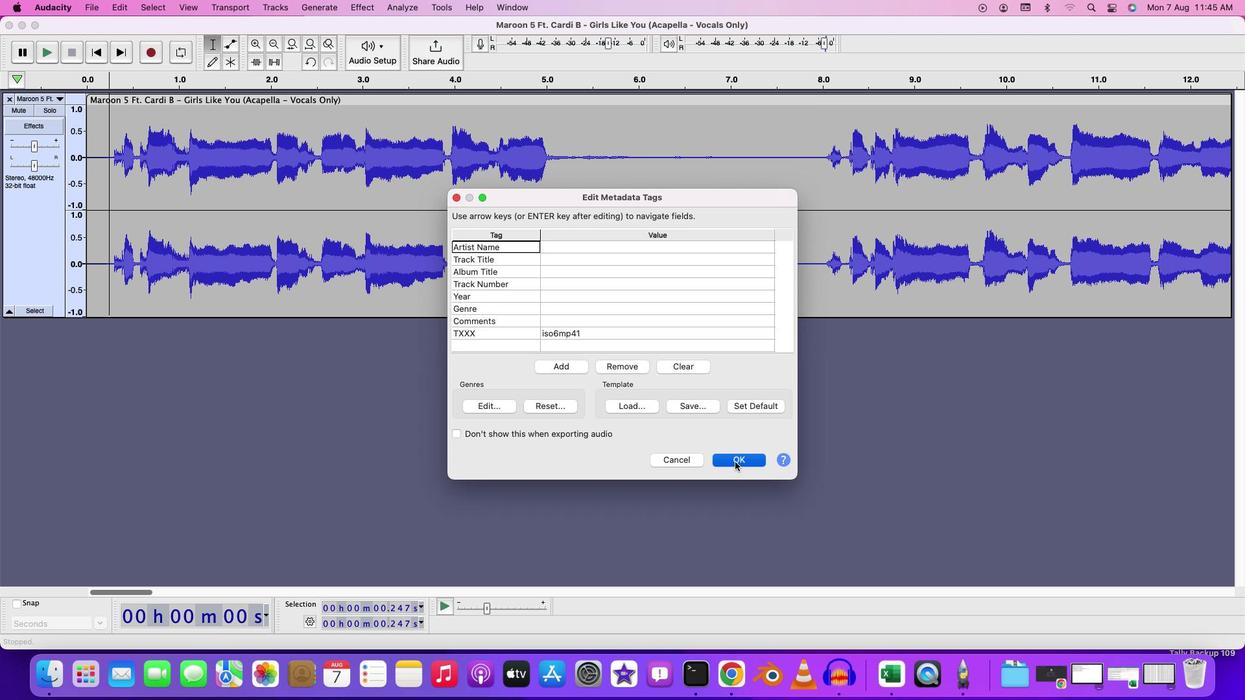 
Action: Mouse moved to (632, 417)
Screenshot: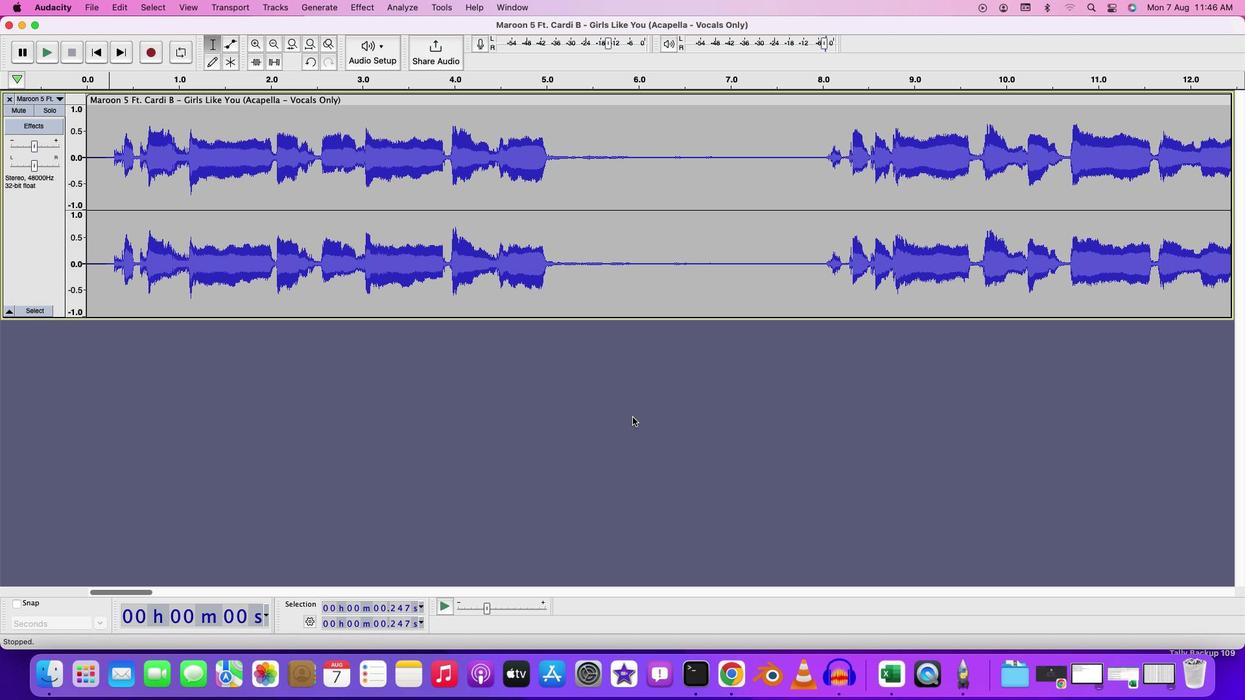 
Action: Mouse pressed left at (632, 417)
Screenshot: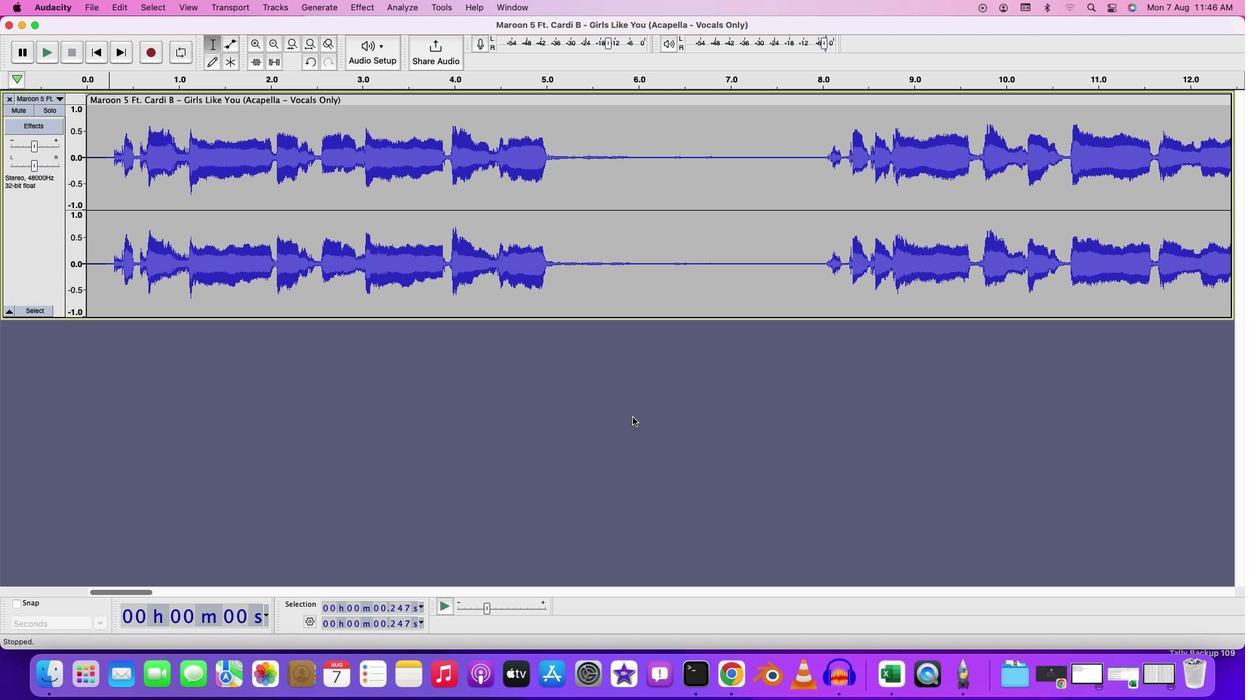 
